 Task: Plan a family trip to Charleston, South Carolina, with a focus on historical sites, and Airbnb stays in historic district homes.
Action: Mouse moved to (456, 64)
Screenshot: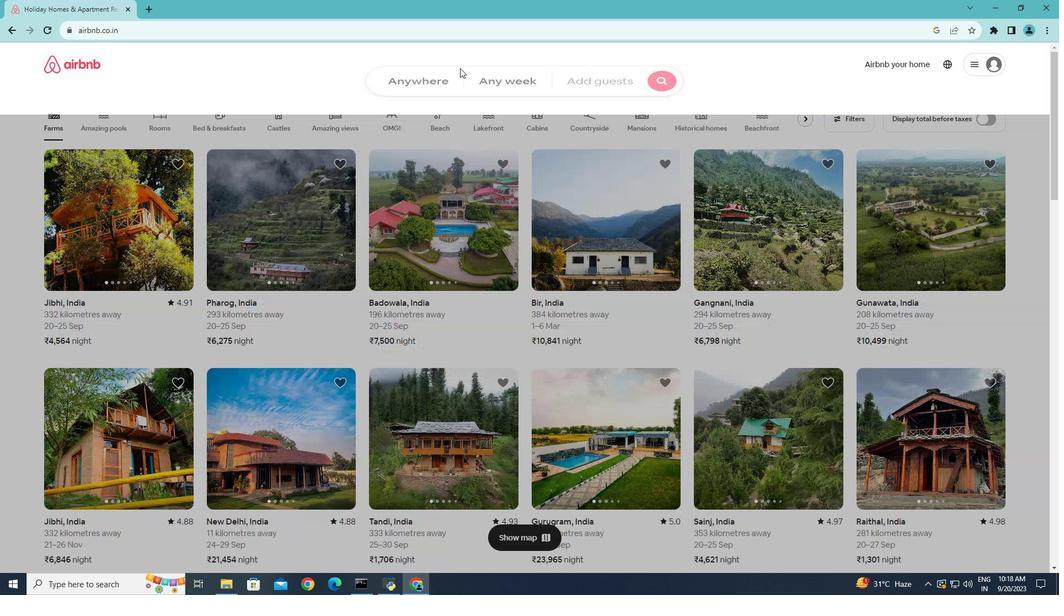 
Action: Mouse pressed left at (456, 64)
Screenshot: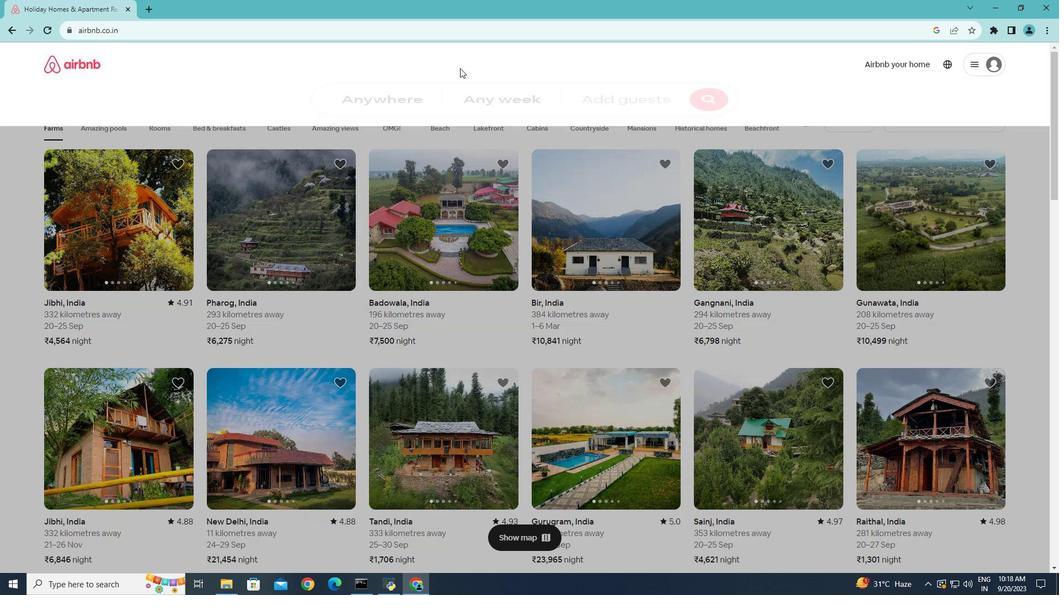 
Action: Mouse moved to (407, 104)
Screenshot: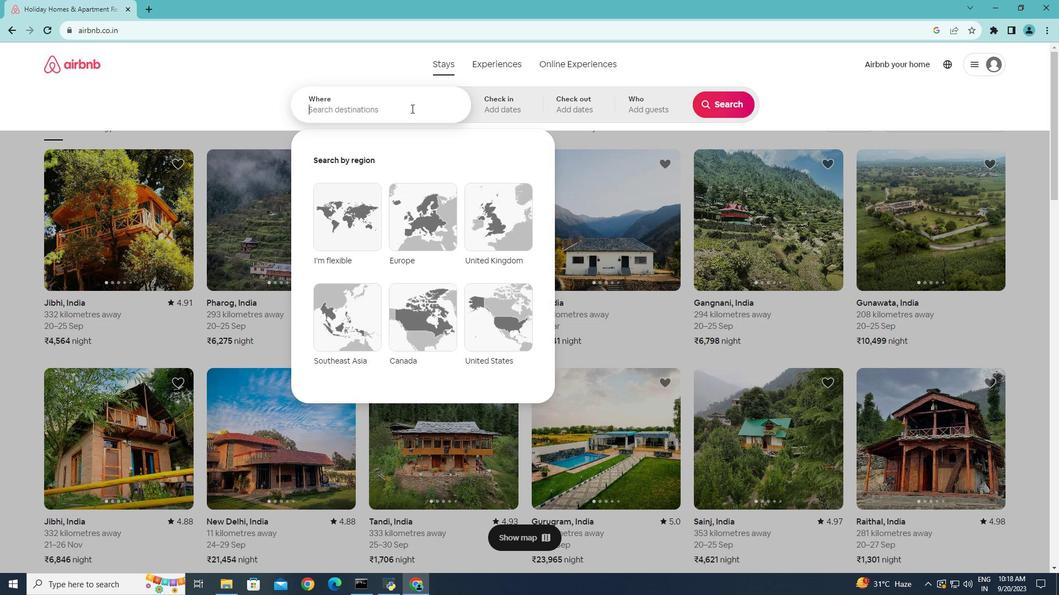 
Action: Mouse pressed left at (407, 104)
Screenshot: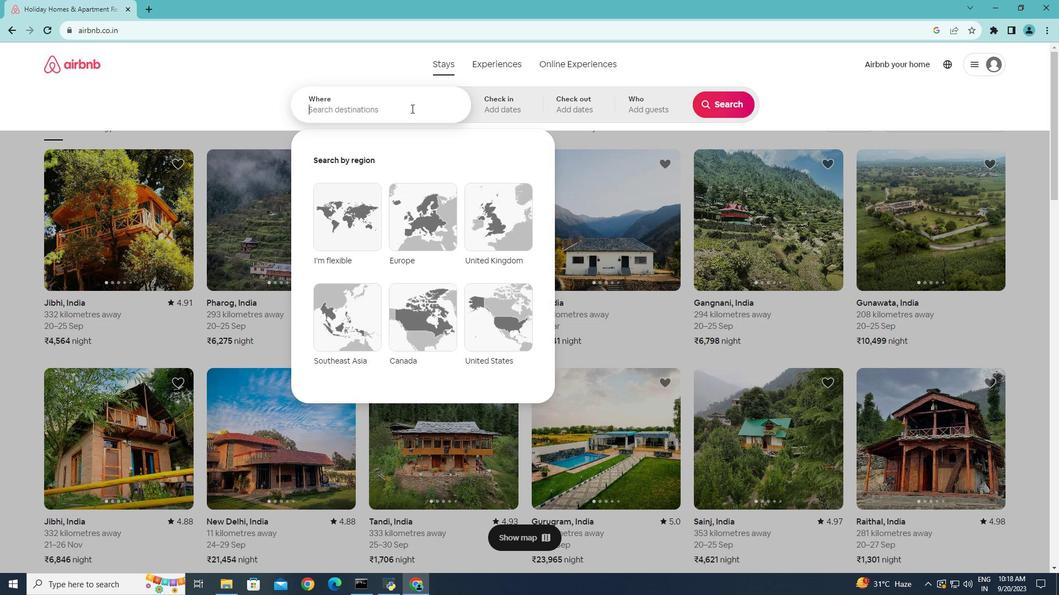 
Action: Key pressed <Key.caps_lock>C<Key.caps_lock>harleston,<Key.space><Key.caps_lock>S<Key.caps_lock>outh<Key.space><Key.caps_lock>C<Key.caps_lock>arolina<Key.enter>
Screenshot: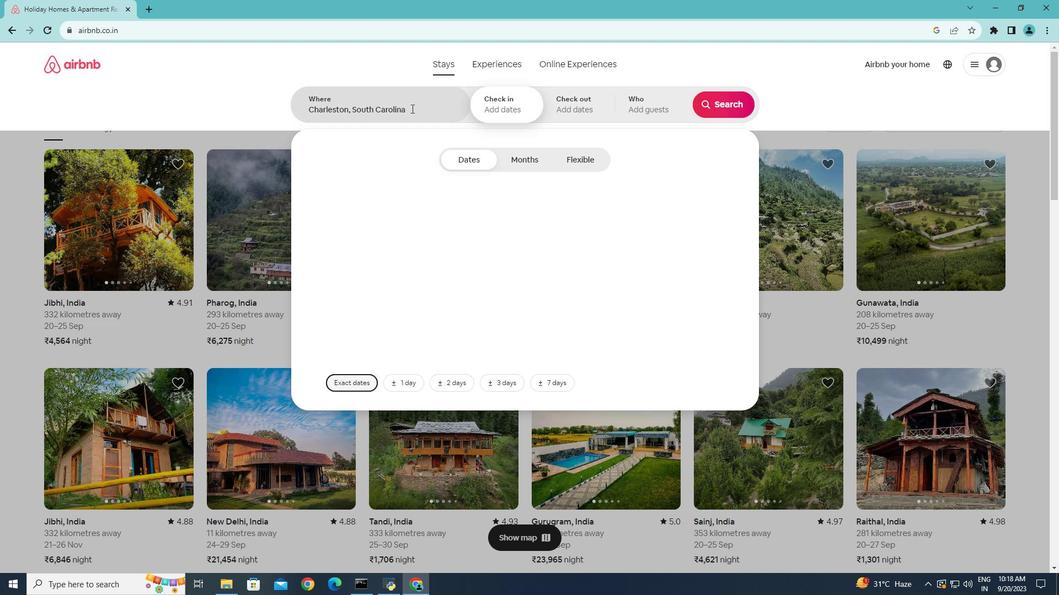 
Action: Mouse moved to (716, 94)
Screenshot: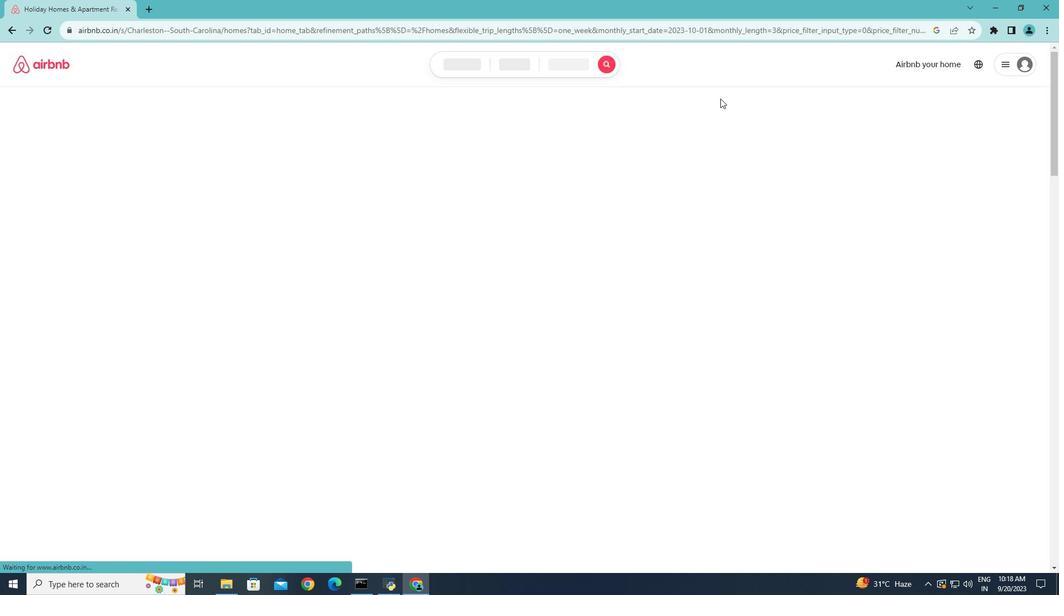 
Action: Mouse pressed left at (716, 94)
Screenshot: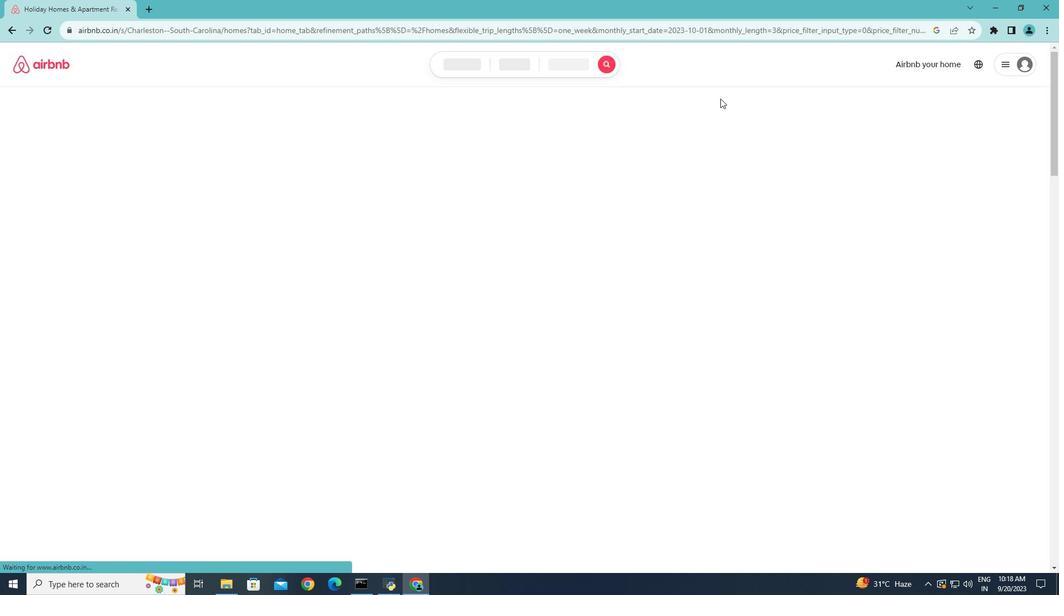 
Action: Mouse moved to (376, 358)
Screenshot: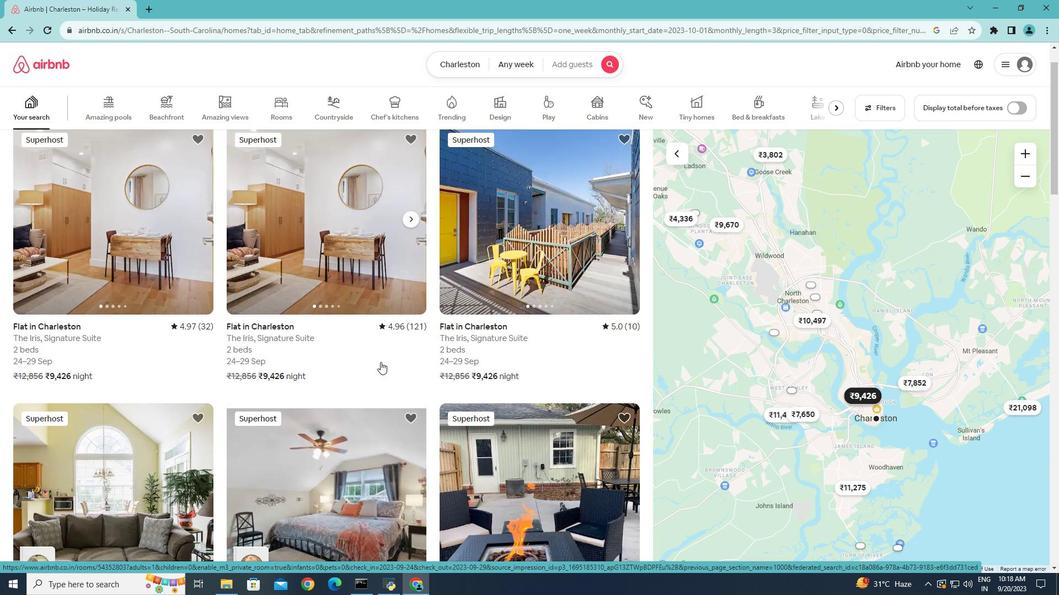
Action: Mouse scrolled (376, 358) with delta (0, 0)
Screenshot: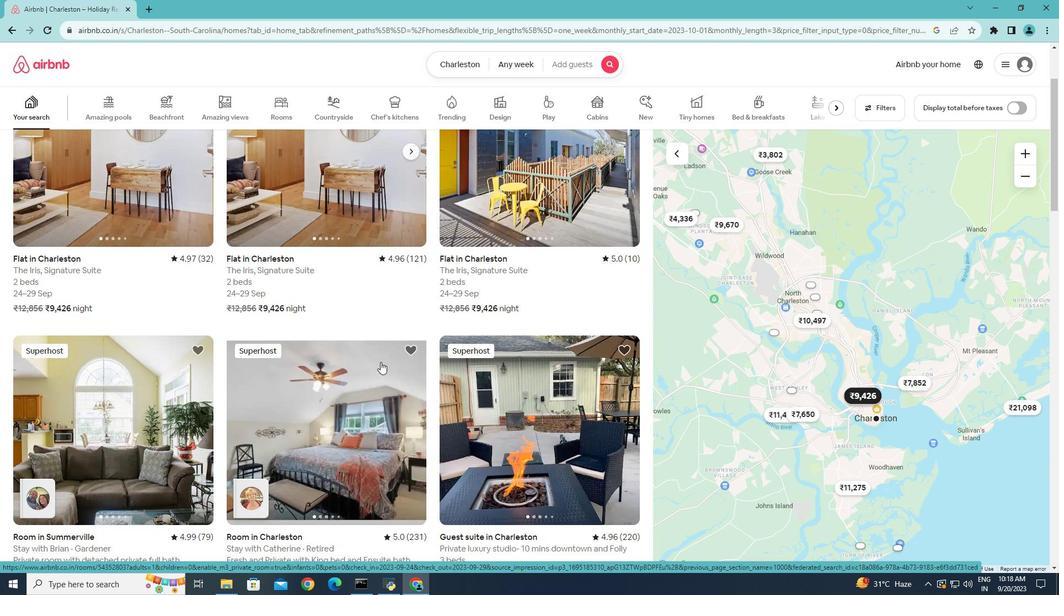 
Action: Mouse scrolled (376, 358) with delta (0, 0)
Screenshot: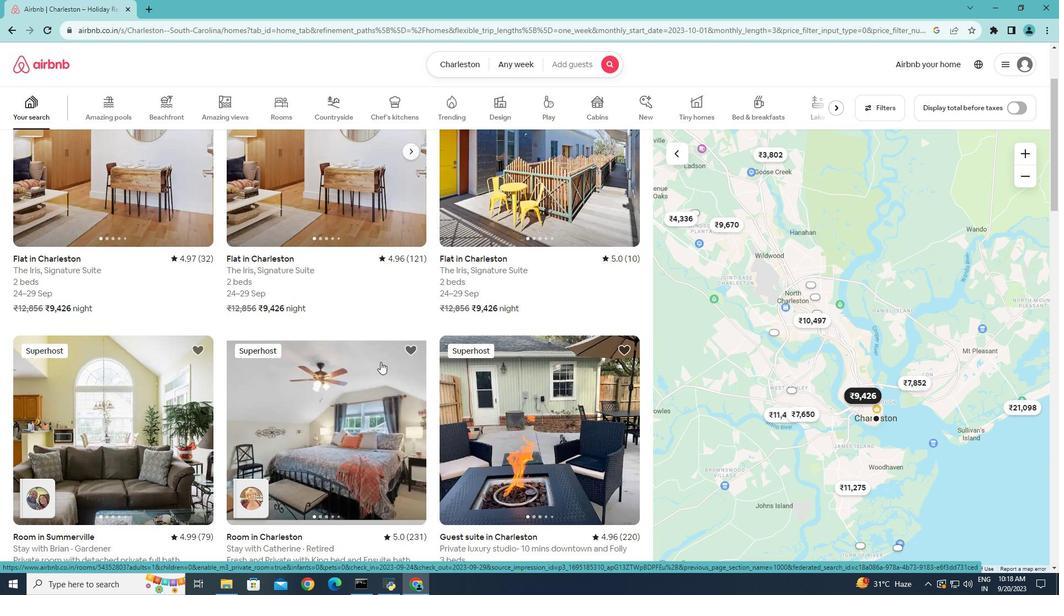 
Action: Mouse scrolled (376, 358) with delta (0, 0)
Screenshot: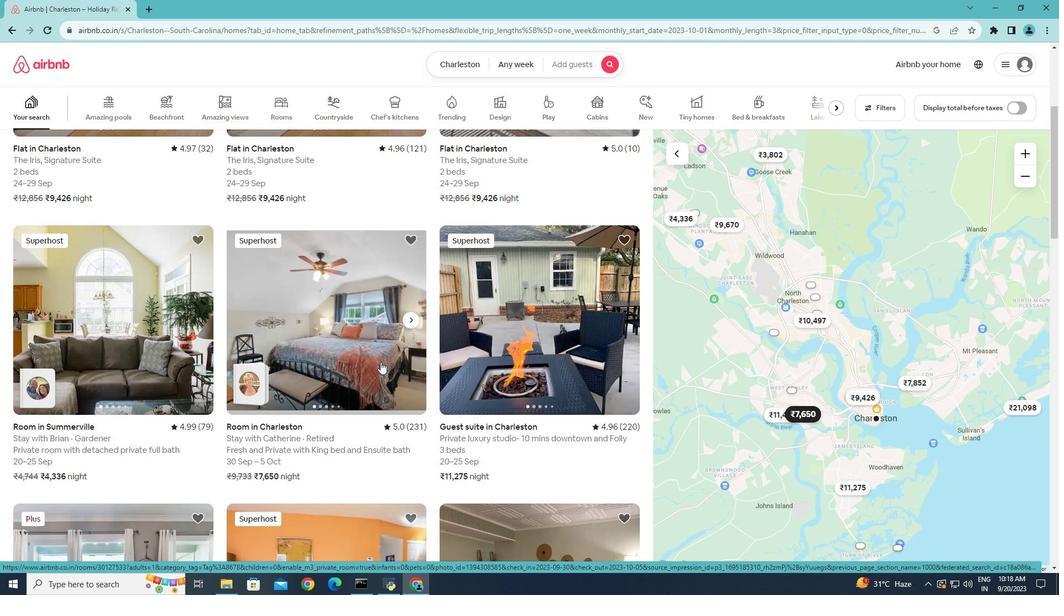 
Action: Mouse scrolled (376, 358) with delta (0, 0)
Screenshot: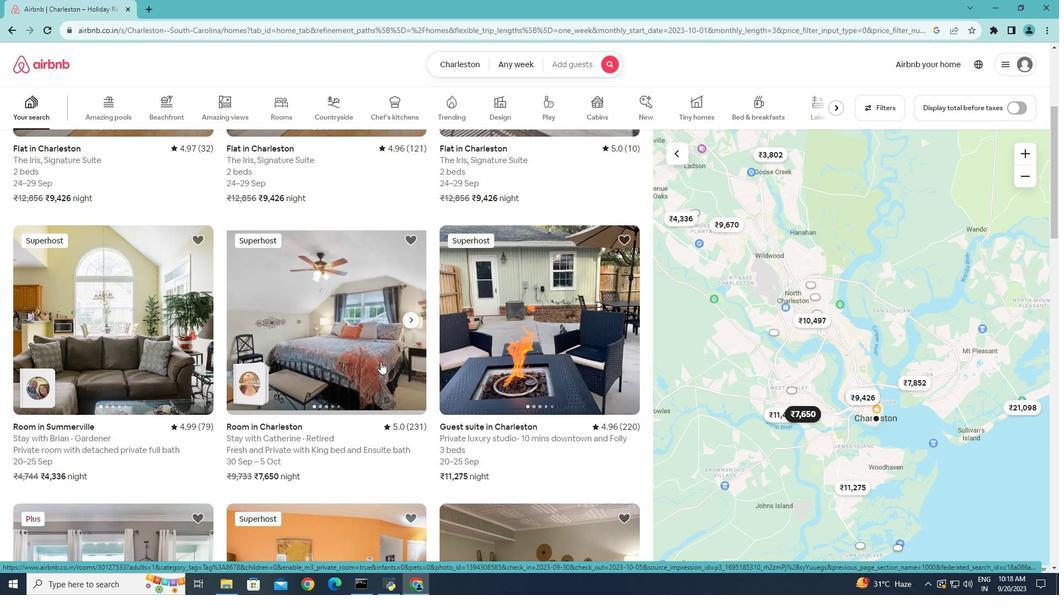 
Action: Mouse moved to (168, 387)
Screenshot: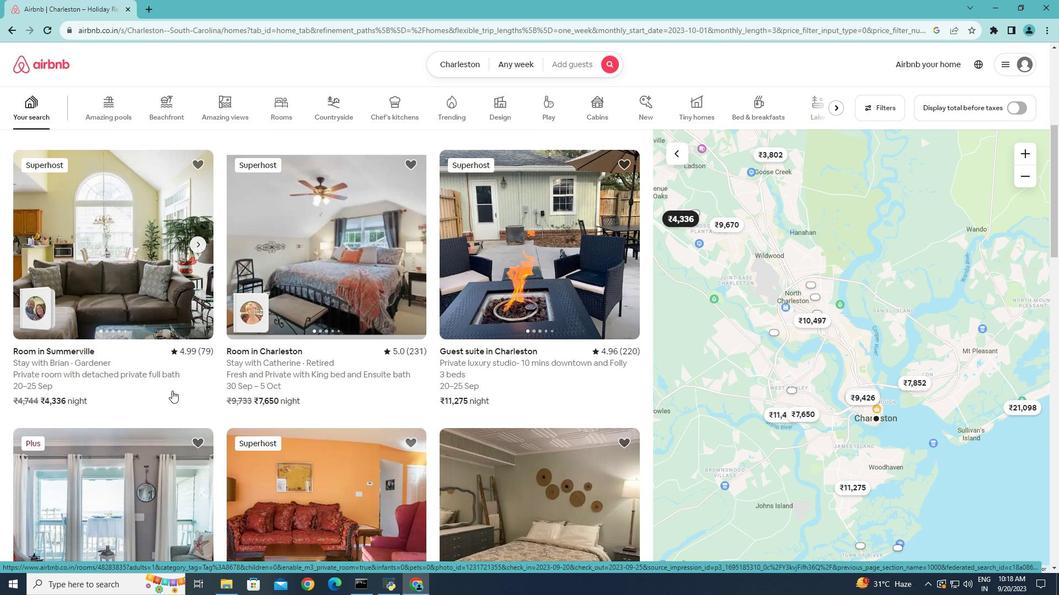 
Action: Mouse scrolled (168, 386) with delta (0, 0)
Screenshot: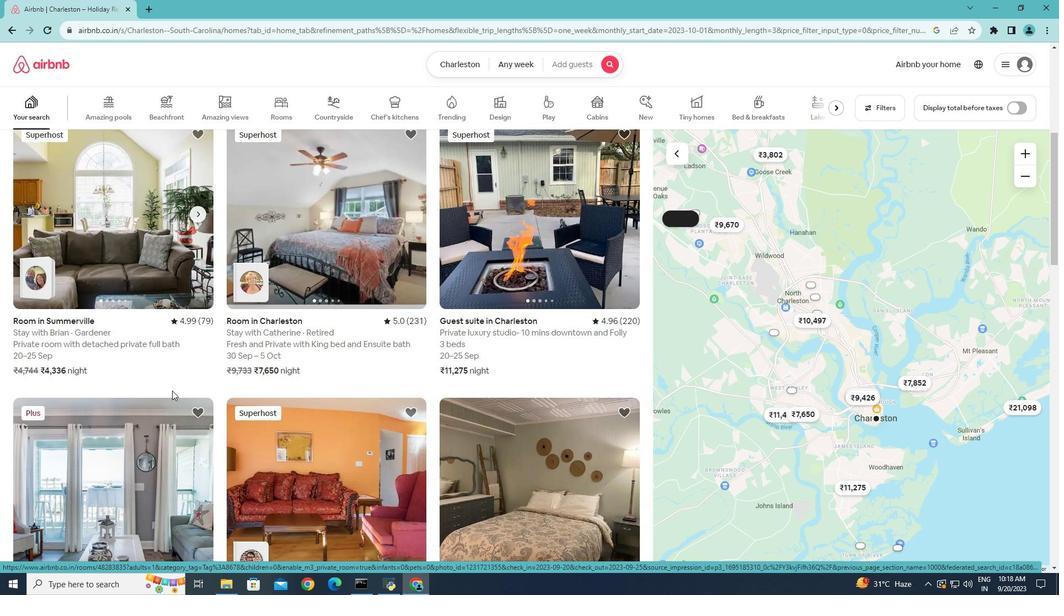 
Action: Mouse scrolled (168, 386) with delta (0, 0)
Screenshot: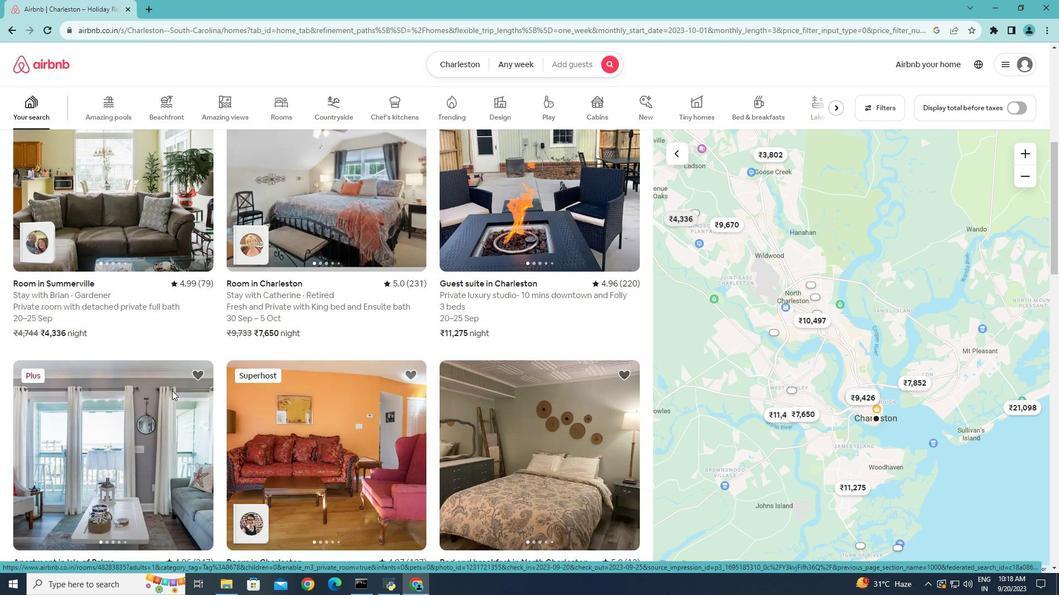 
Action: Mouse scrolled (168, 386) with delta (0, 0)
Screenshot: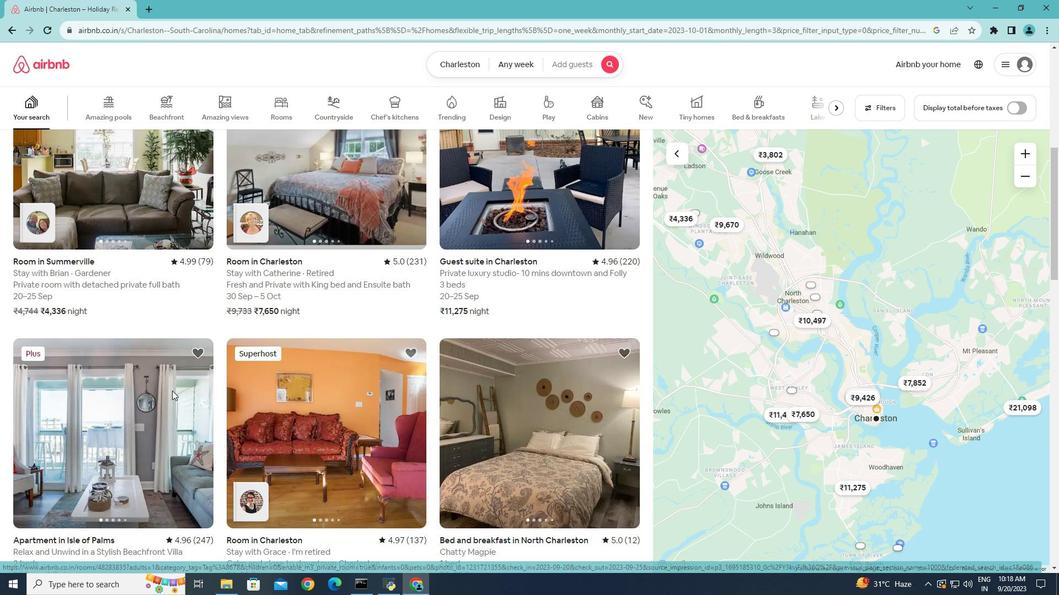 
Action: Mouse moved to (467, 376)
Screenshot: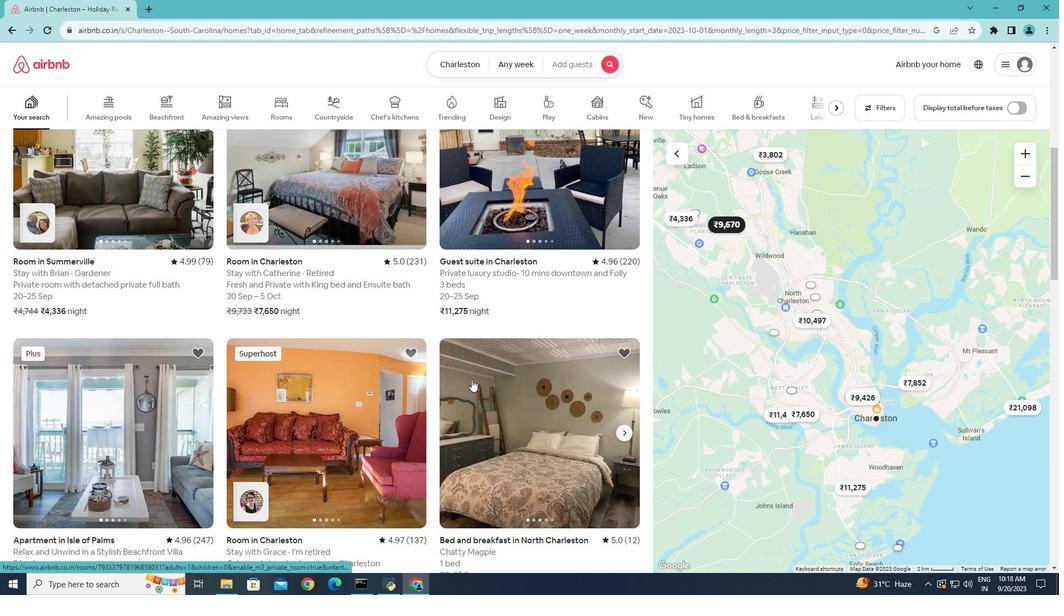 
Action: Mouse scrolled (467, 375) with delta (0, 0)
Screenshot: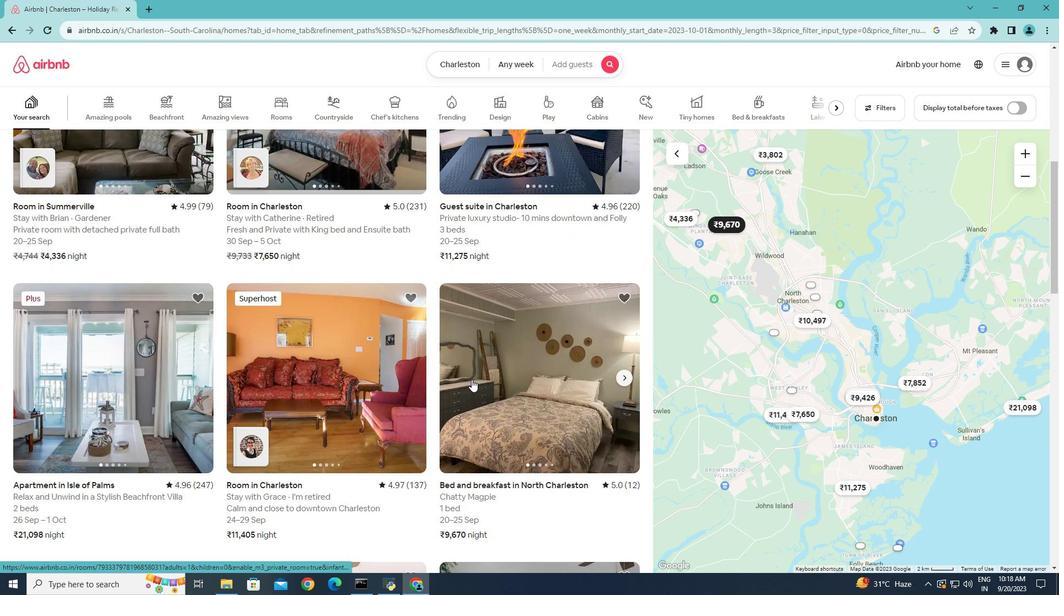 
Action: Mouse moved to (293, 379)
Screenshot: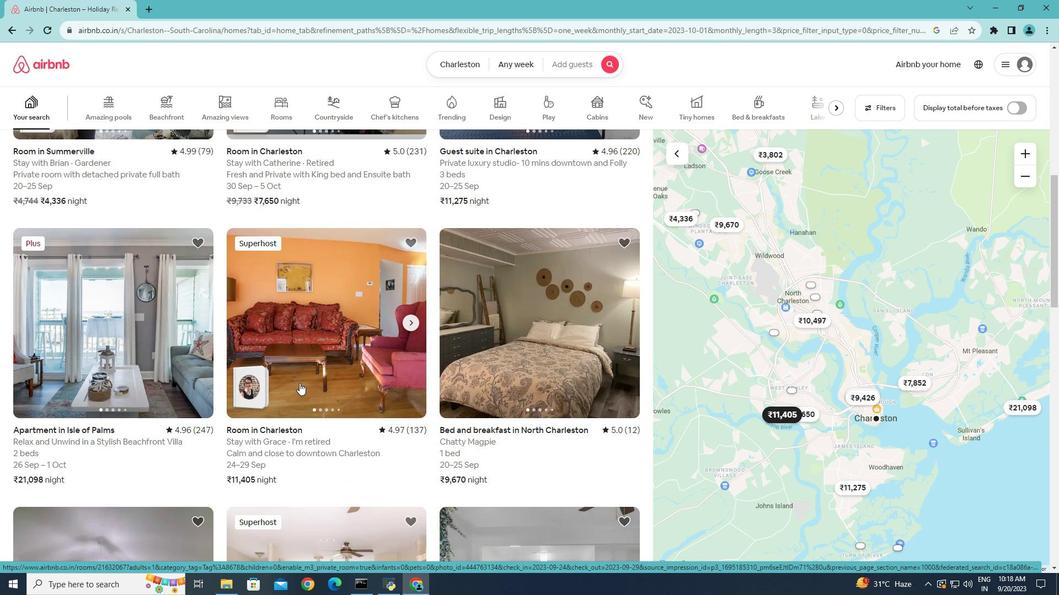 
Action: Mouse scrolled (293, 379) with delta (0, 0)
Screenshot: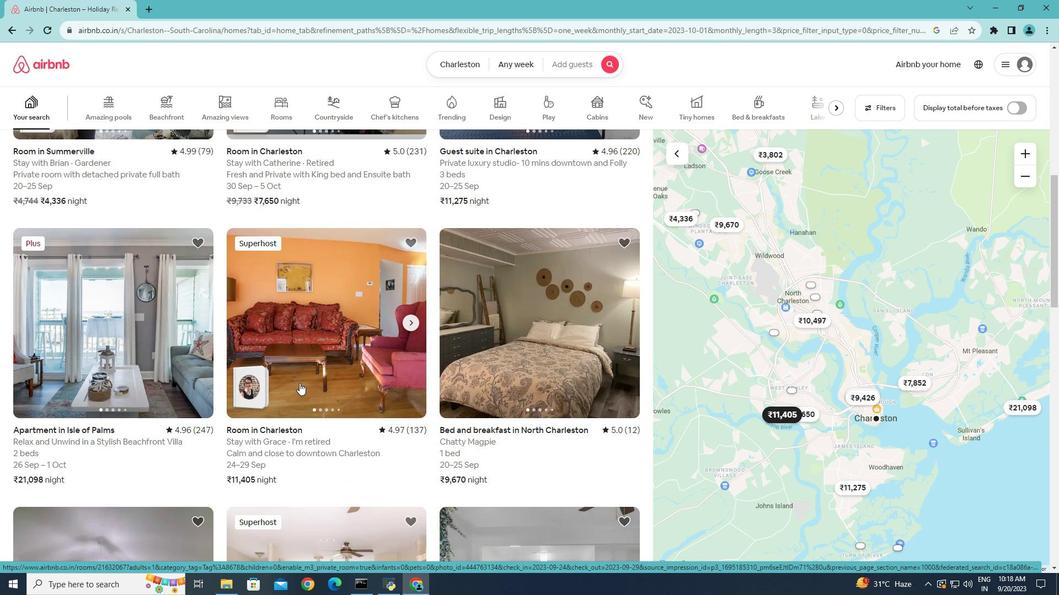 
Action: Mouse moved to (121, 378)
Screenshot: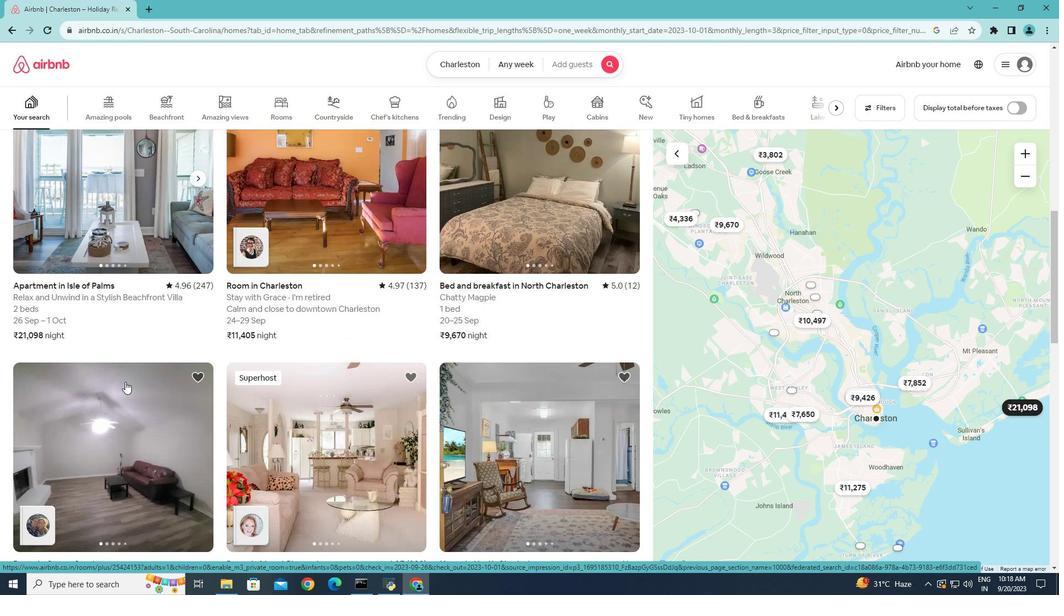 
Action: Mouse scrolled (121, 377) with delta (0, 0)
Screenshot: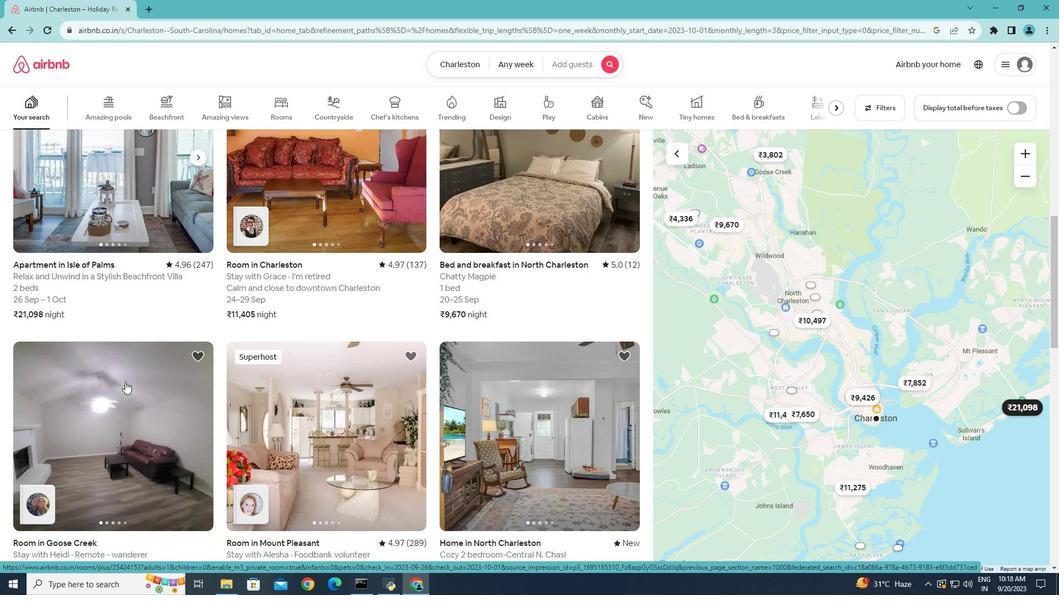 
Action: Mouse moved to (121, 378)
Screenshot: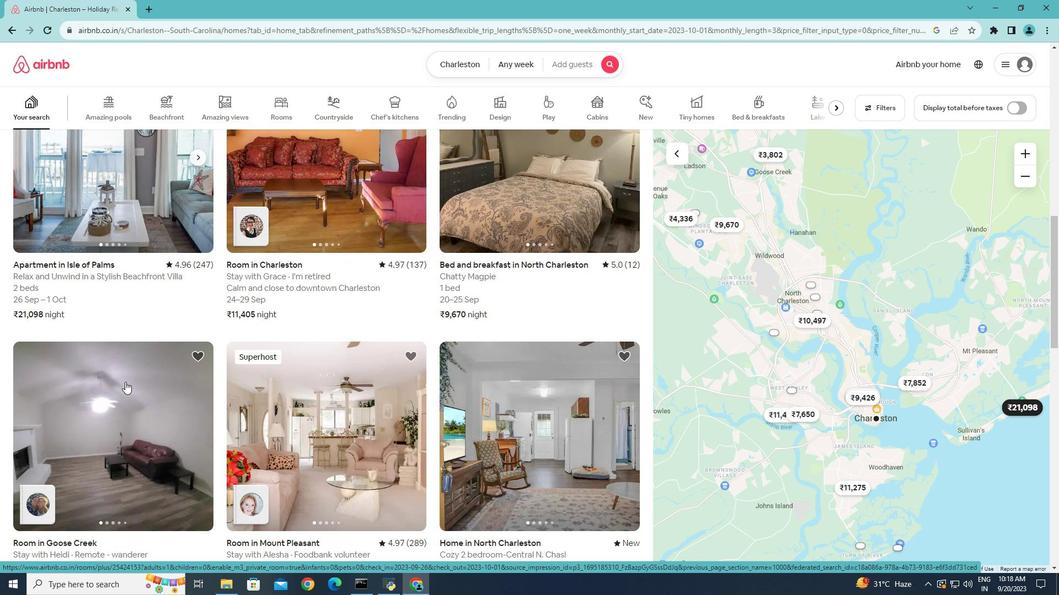 
Action: Mouse scrolled (121, 377) with delta (0, 0)
Screenshot: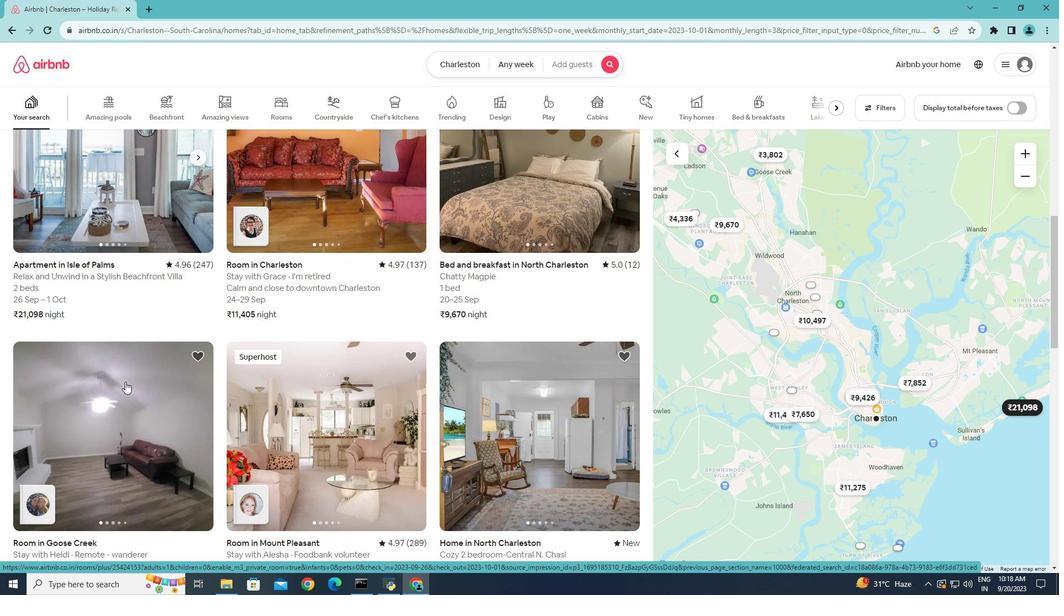 
Action: Mouse scrolled (121, 377) with delta (0, 0)
Screenshot: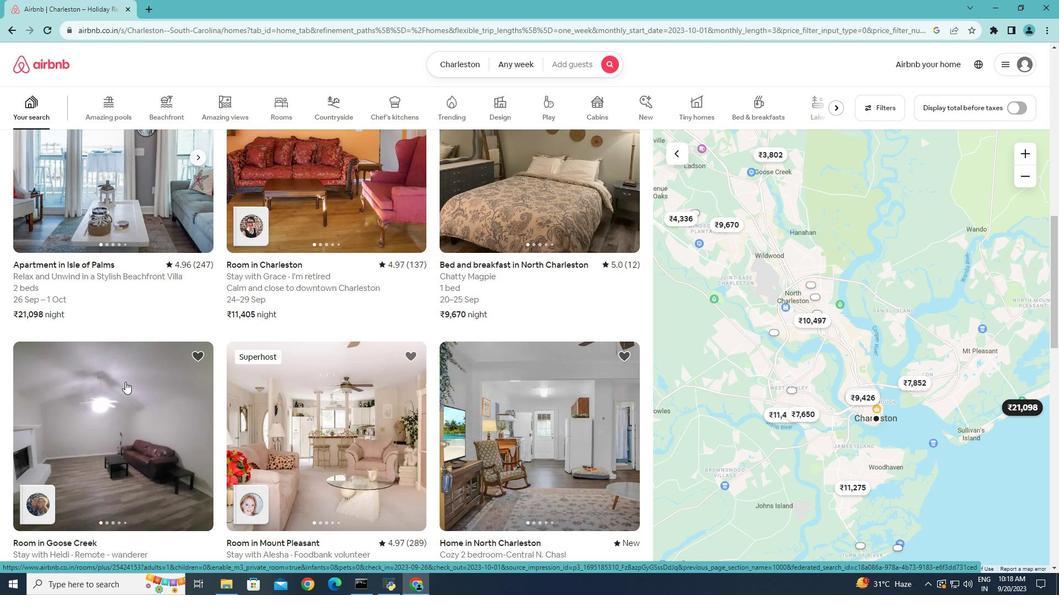
Action: Mouse scrolled (121, 377) with delta (0, 0)
Screenshot: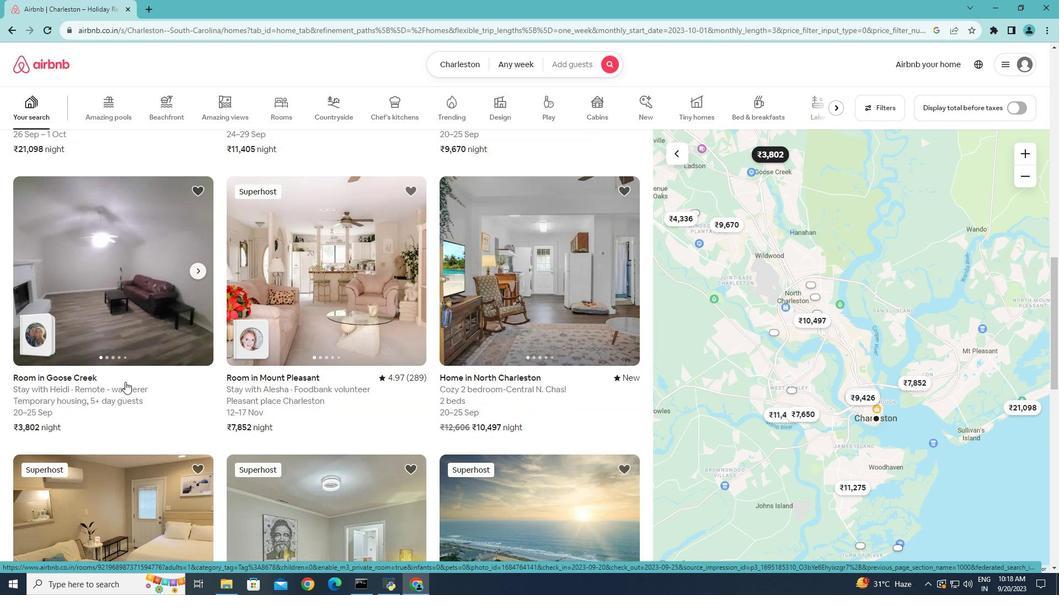 
Action: Mouse moved to (121, 378)
Screenshot: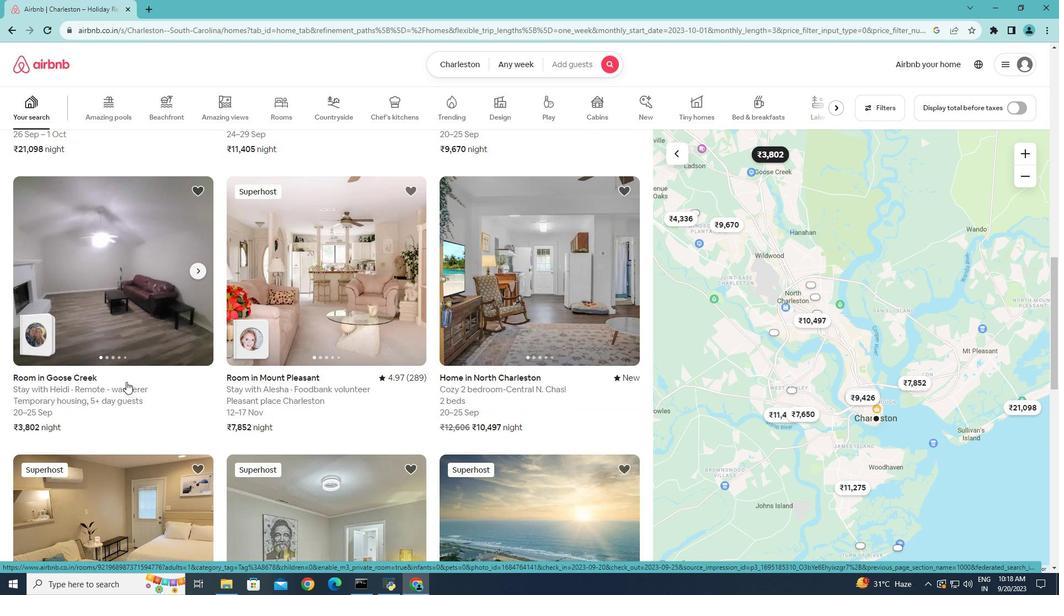 
Action: Mouse scrolled (121, 377) with delta (0, 0)
Screenshot: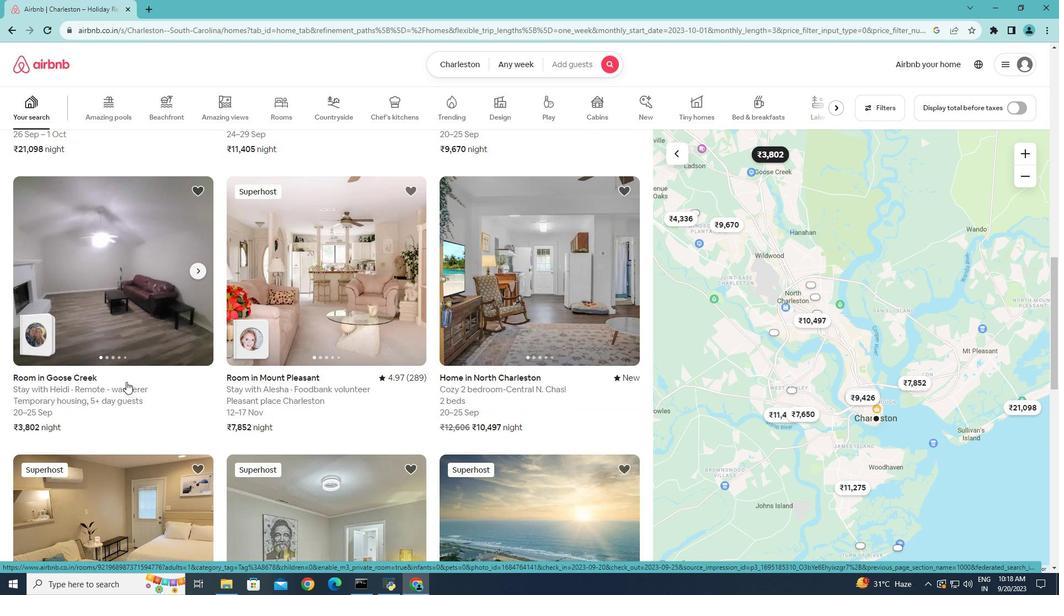 
Action: Mouse scrolled (121, 377) with delta (0, 0)
Screenshot: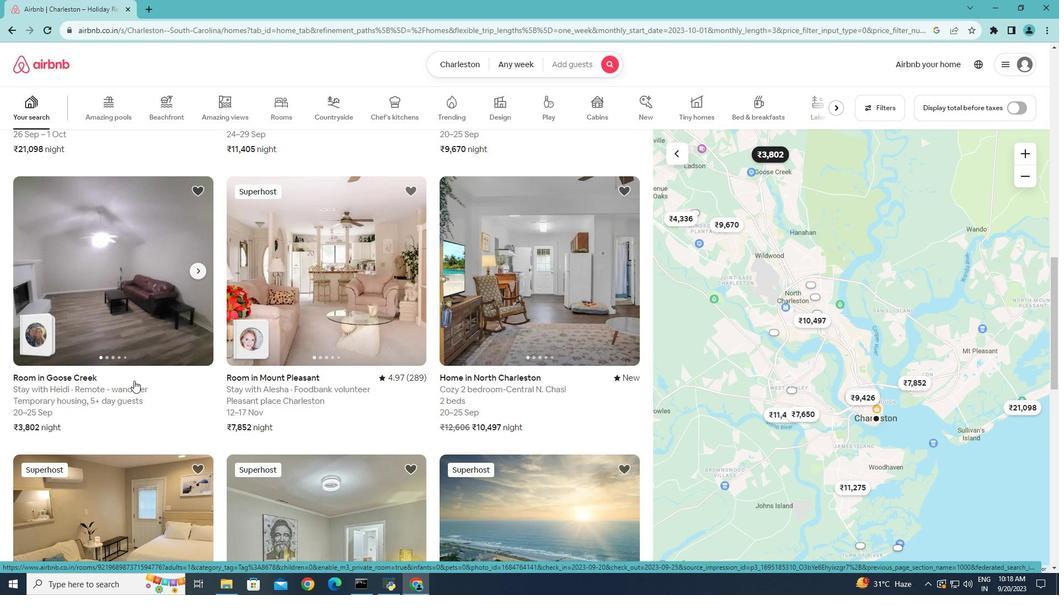 
Action: Mouse moved to (327, 376)
Screenshot: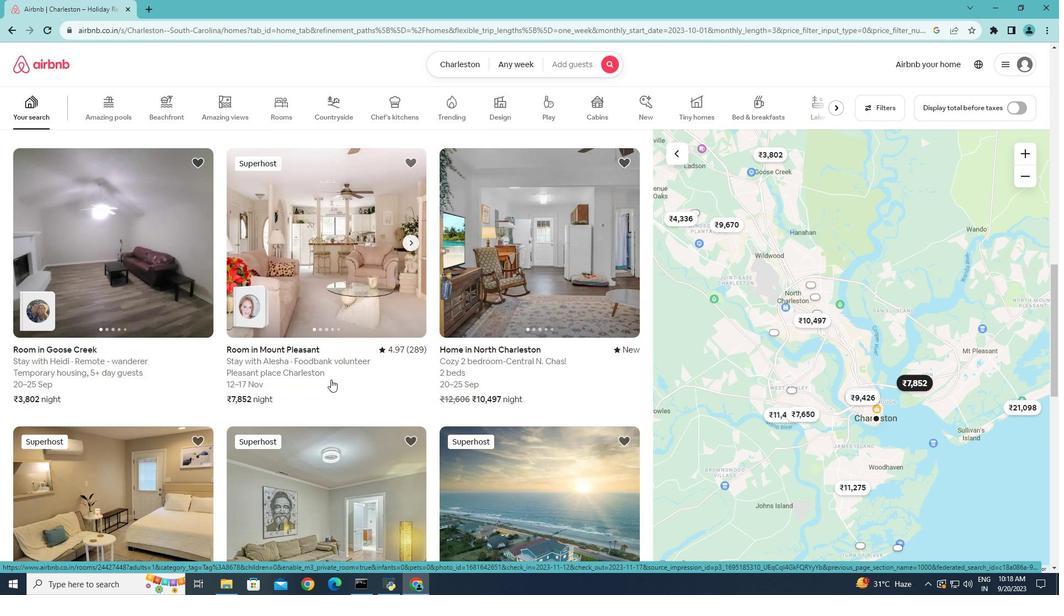 
Action: Mouse scrolled (327, 375) with delta (0, 0)
Screenshot: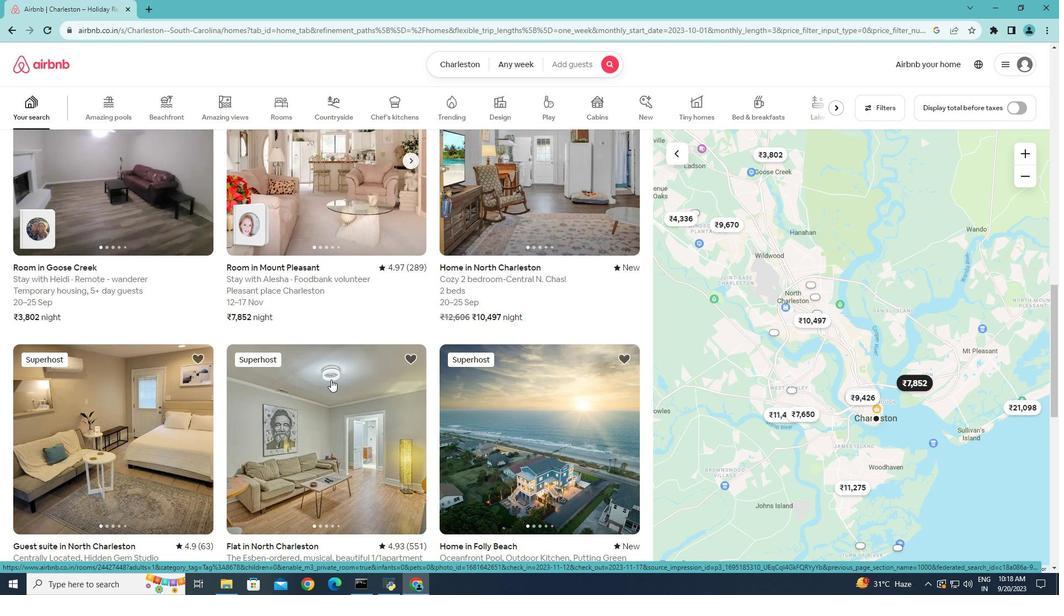 
Action: Mouse scrolled (327, 375) with delta (0, 0)
Screenshot: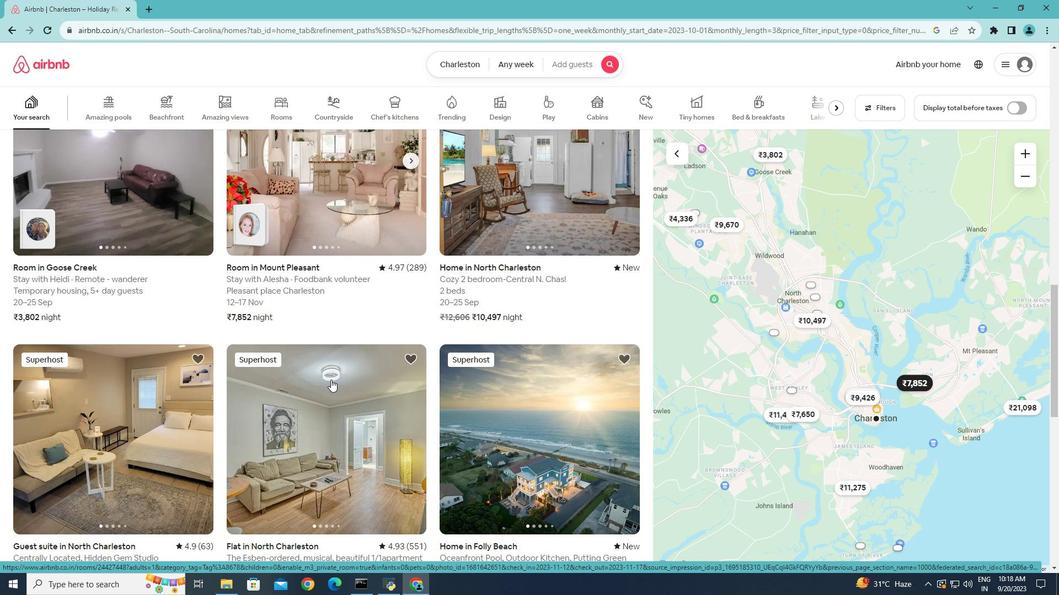 
Action: Mouse scrolled (327, 375) with delta (0, 0)
Screenshot: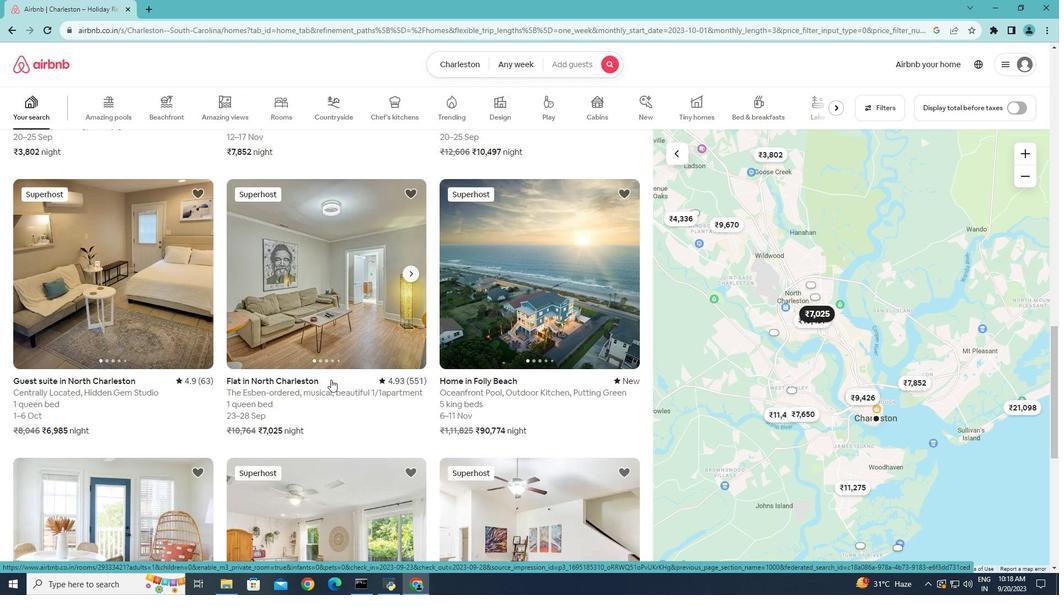 
Action: Mouse scrolled (327, 375) with delta (0, 0)
Screenshot: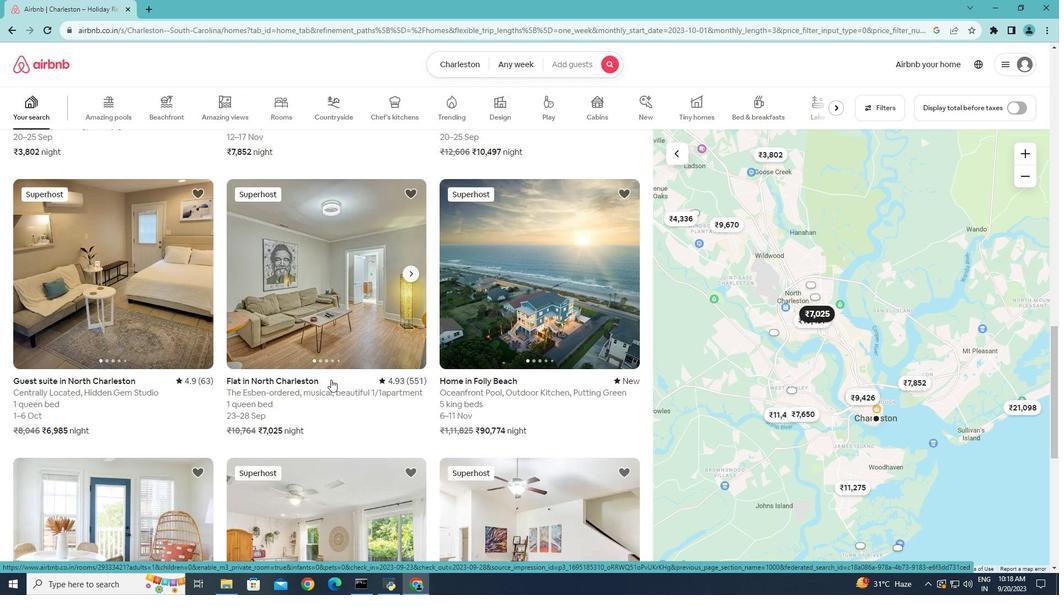 
Action: Mouse scrolled (327, 375) with delta (0, 0)
Screenshot: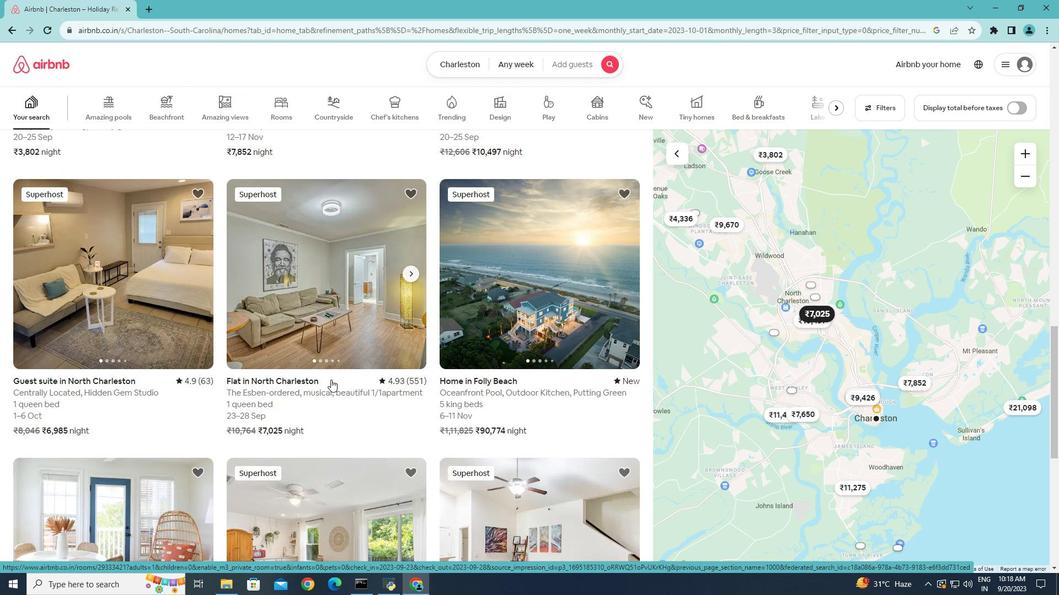 
Action: Mouse moved to (208, 377)
Screenshot: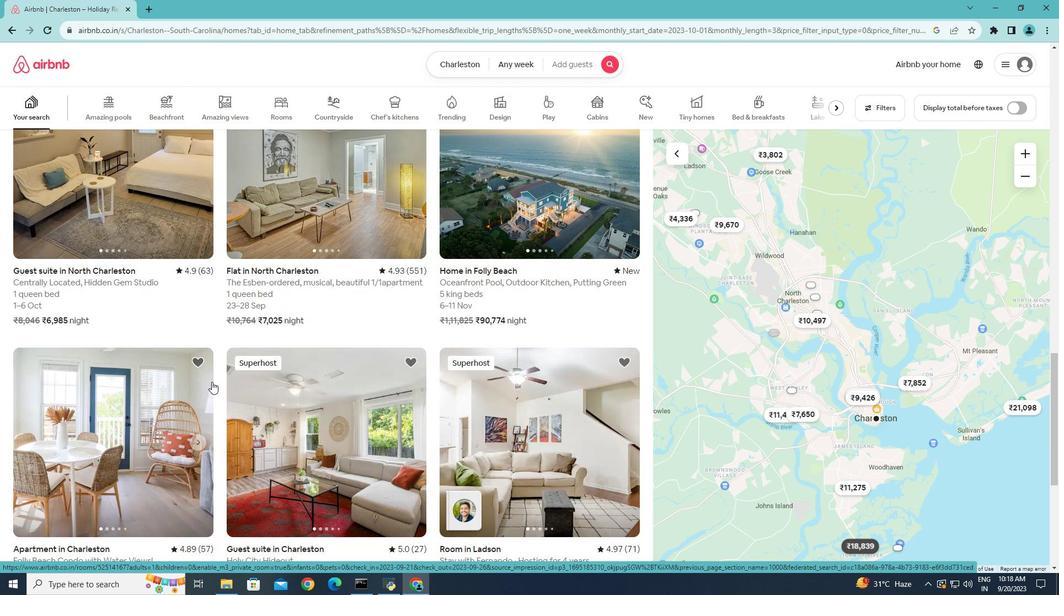 
Action: Mouse scrolled (208, 377) with delta (0, 0)
Screenshot: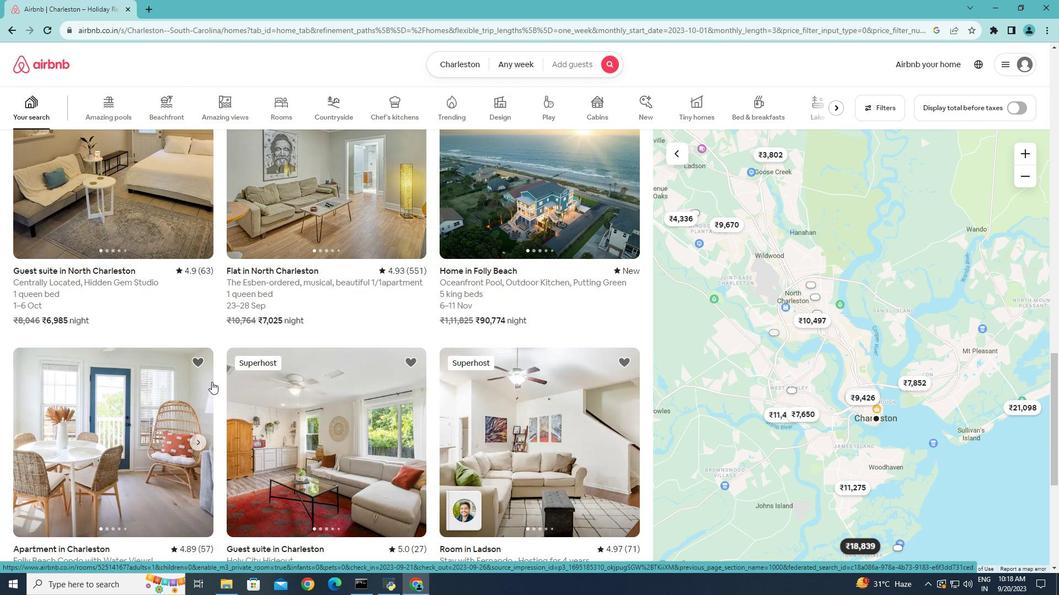 
Action: Mouse moved to (208, 378)
Screenshot: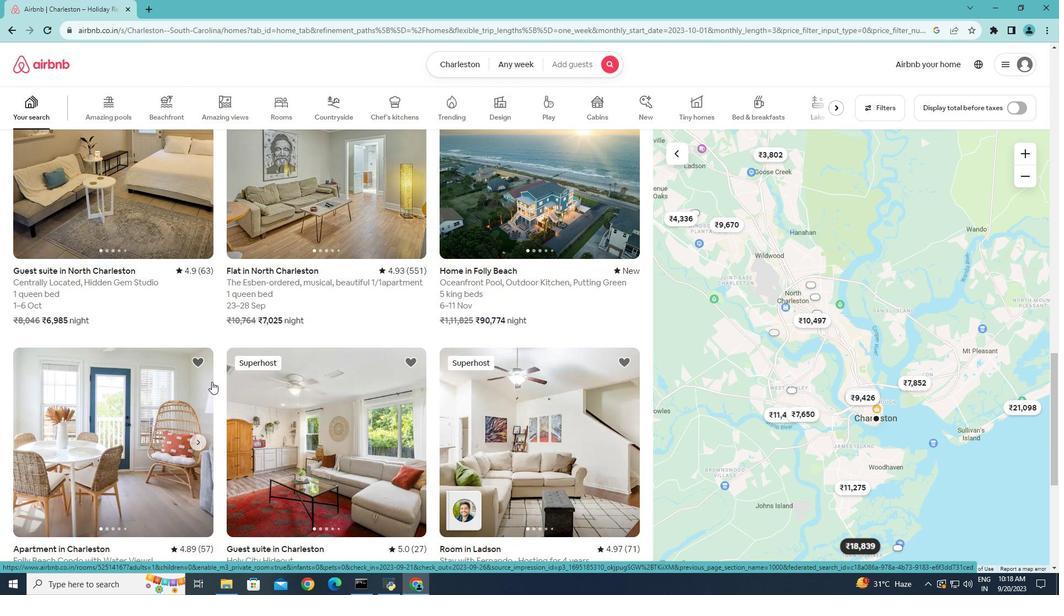 
Action: Mouse scrolled (208, 377) with delta (0, 0)
Screenshot: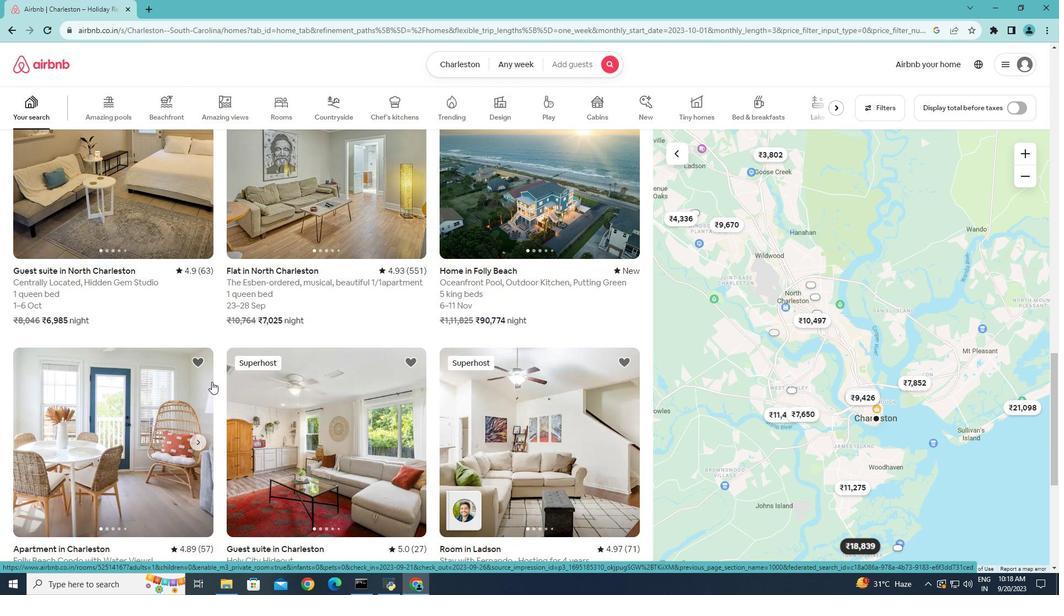 
Action: Mouse scrolled (208, 377) with delta (0, 0)
Screenshot: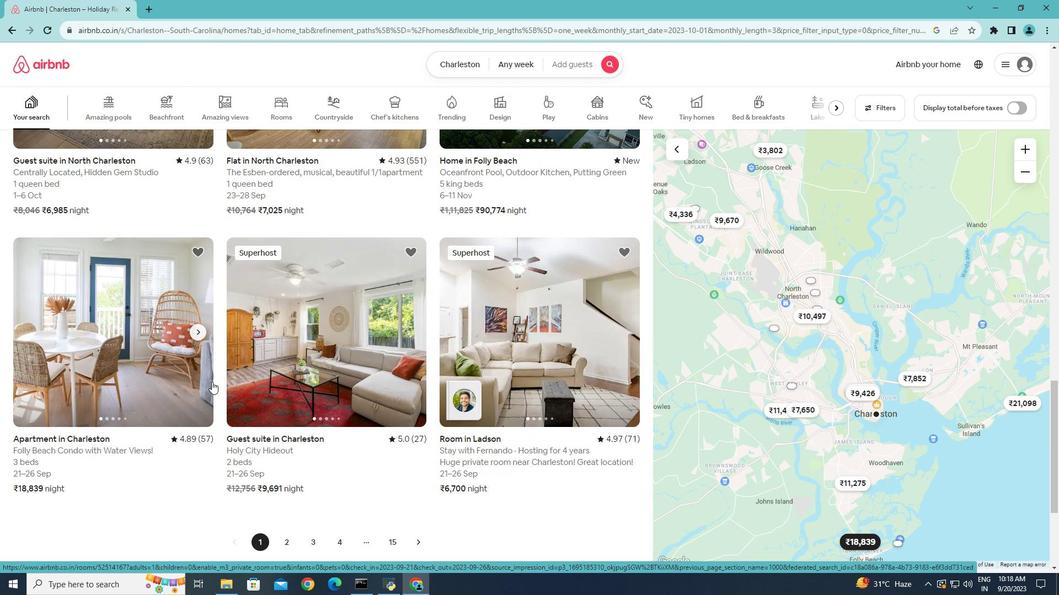 
Action: Mouse scrolled (208, 377) with delta (0, 0)
Screenshot: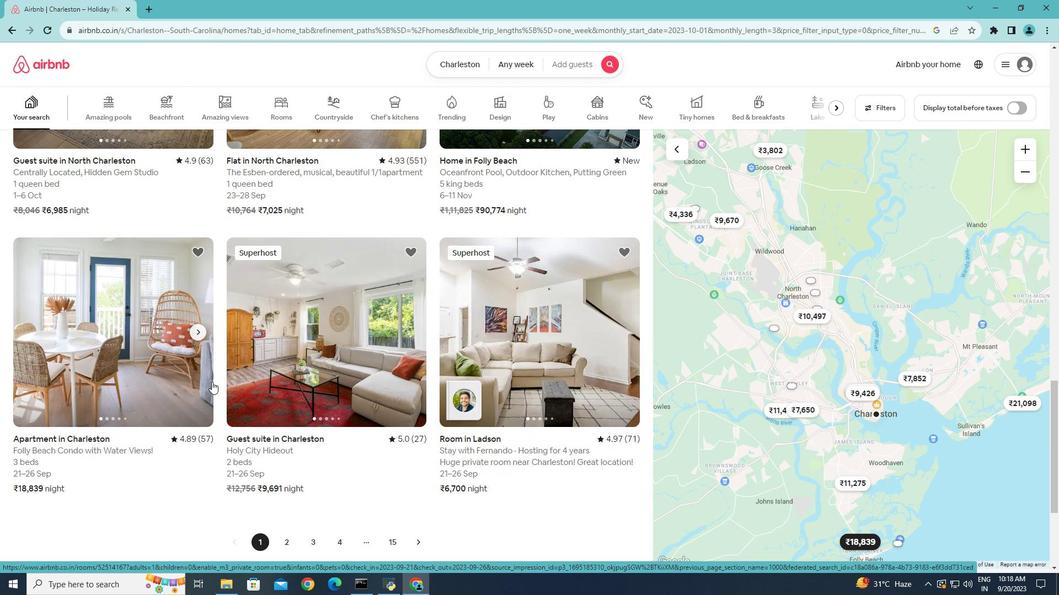 
Action: Mouse moved to (303, 380)
Screenshot: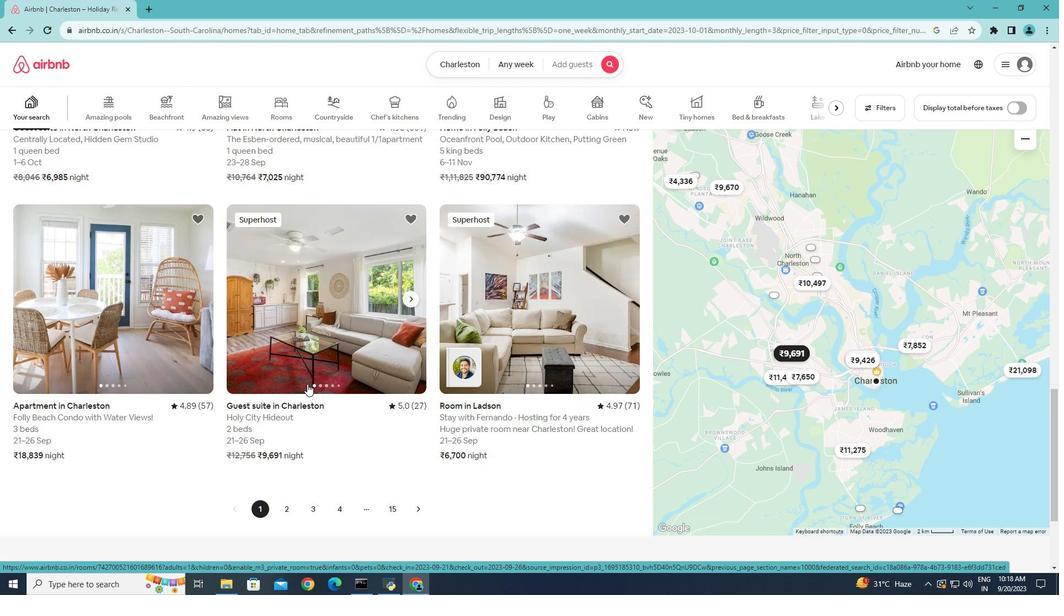 
Action: Mouse scrolled (303, 380) with delta (0, 0)
Screenshot: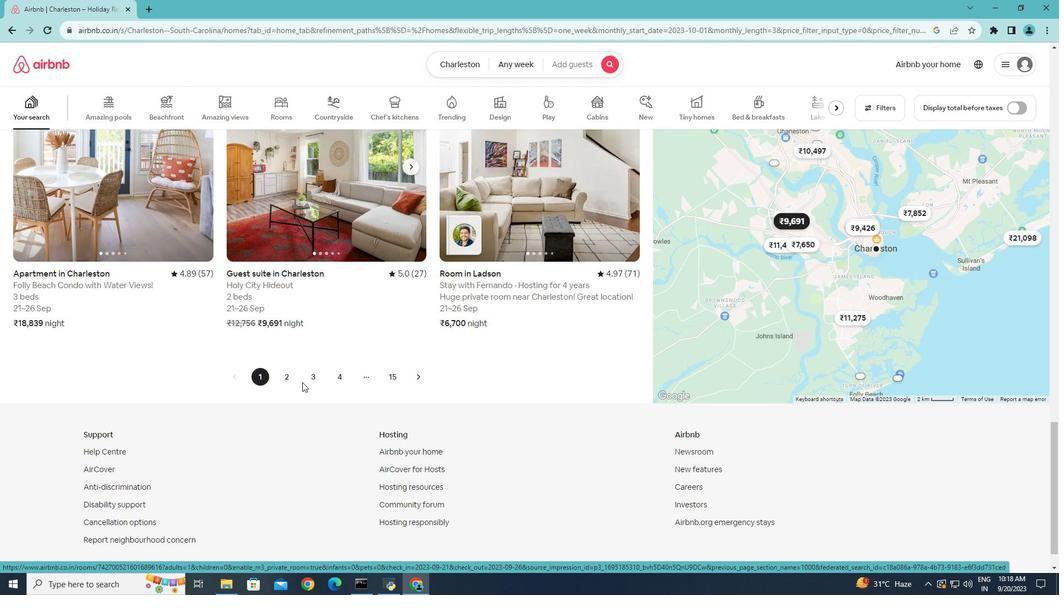 
Action: Mouse scrolled (303, 380) with delta (0, 0)
Screenshot: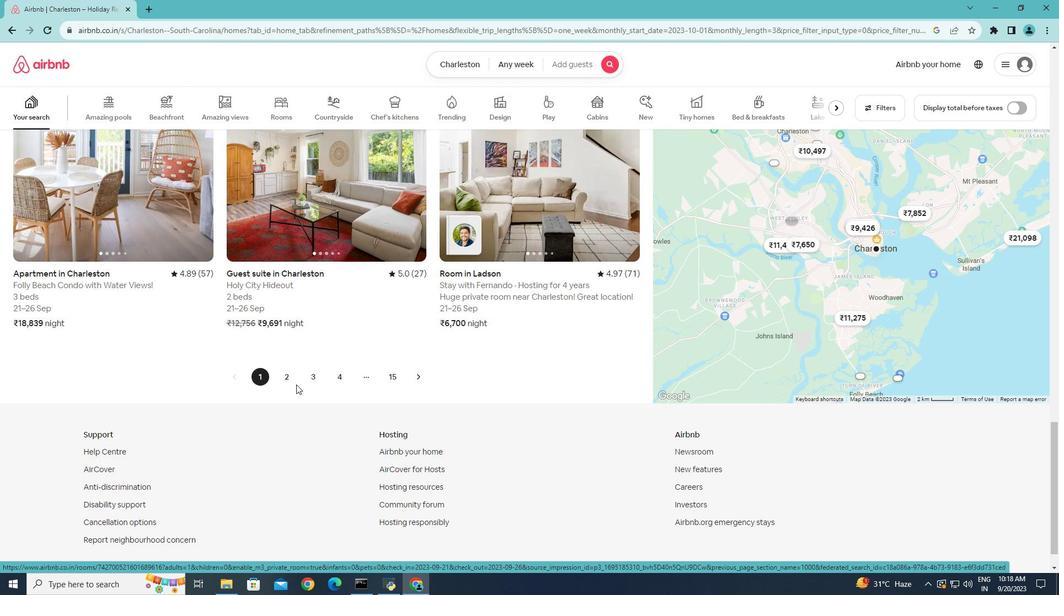 
Action: Mouse scrolled (303, 380) with delta (0, 0)
Screenshot: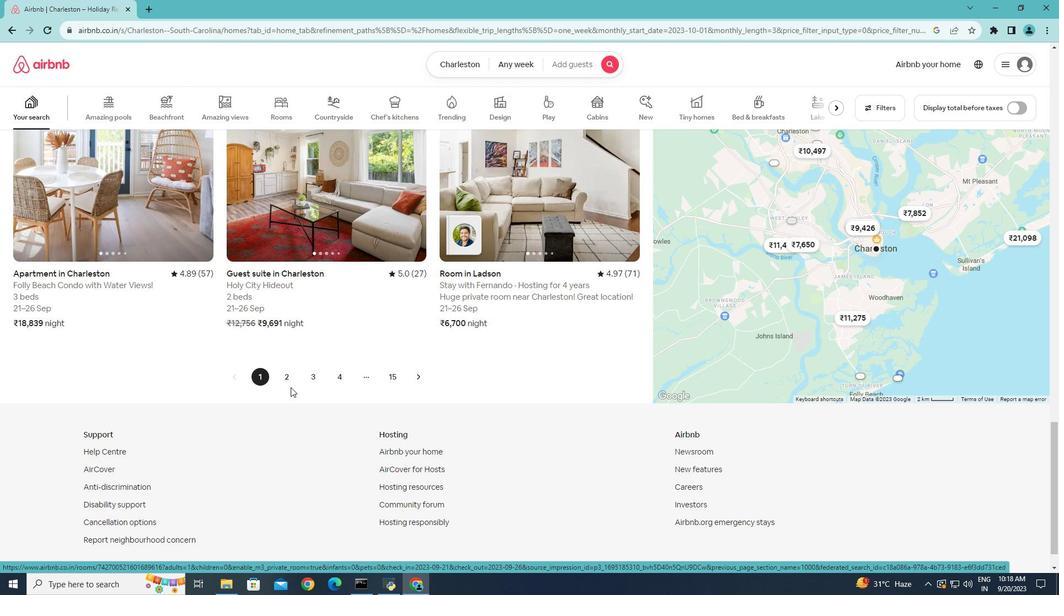
Action: Mouse moved to (283, 372)
Screenshot: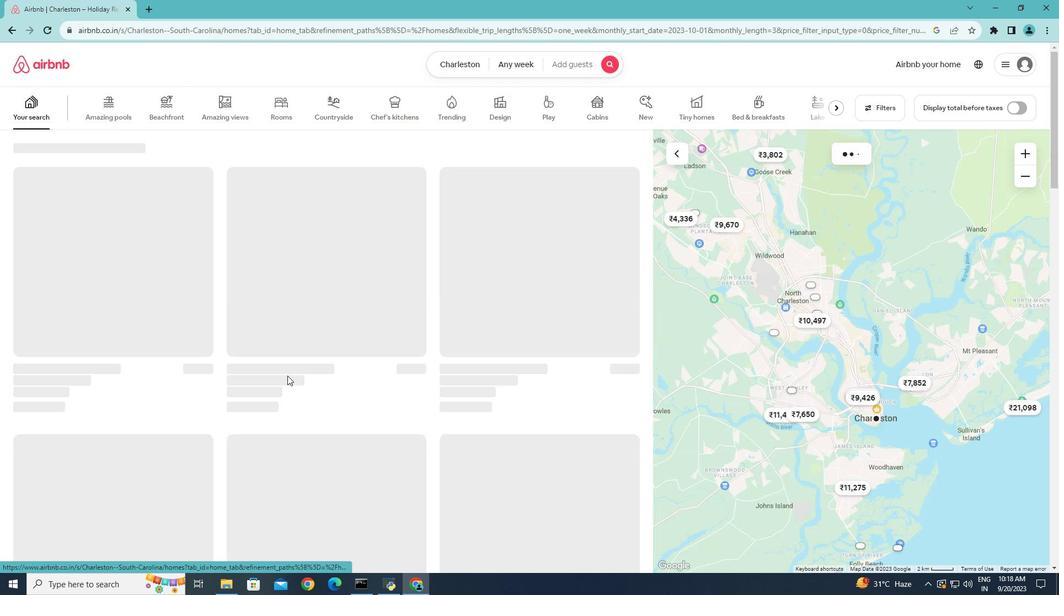
Action: Mouse pressed left at (283, 372)
Screenshot: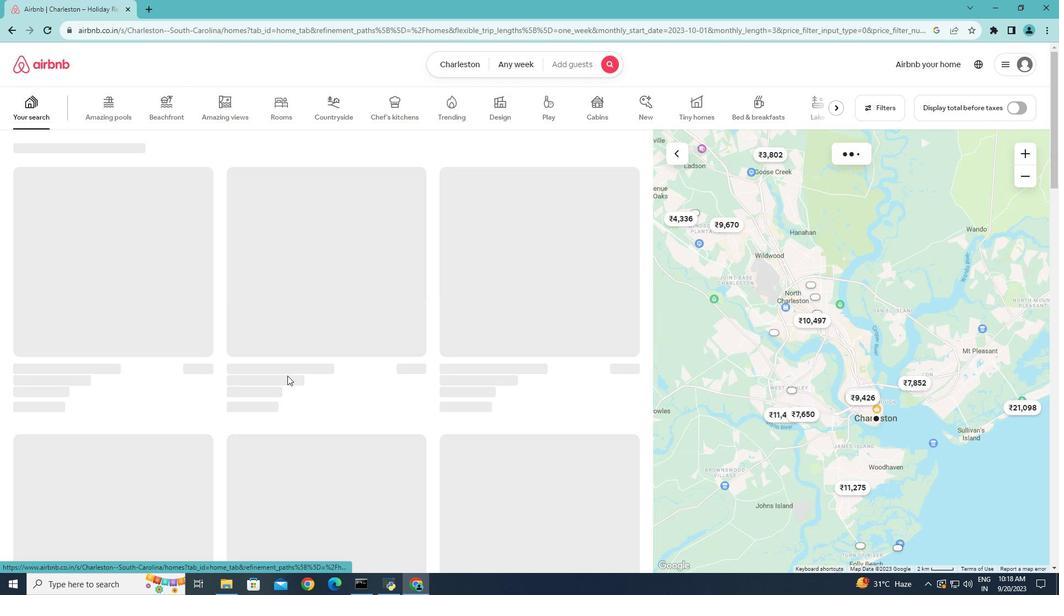 
Action: Mouse moved to (382, 385)
Screenshot: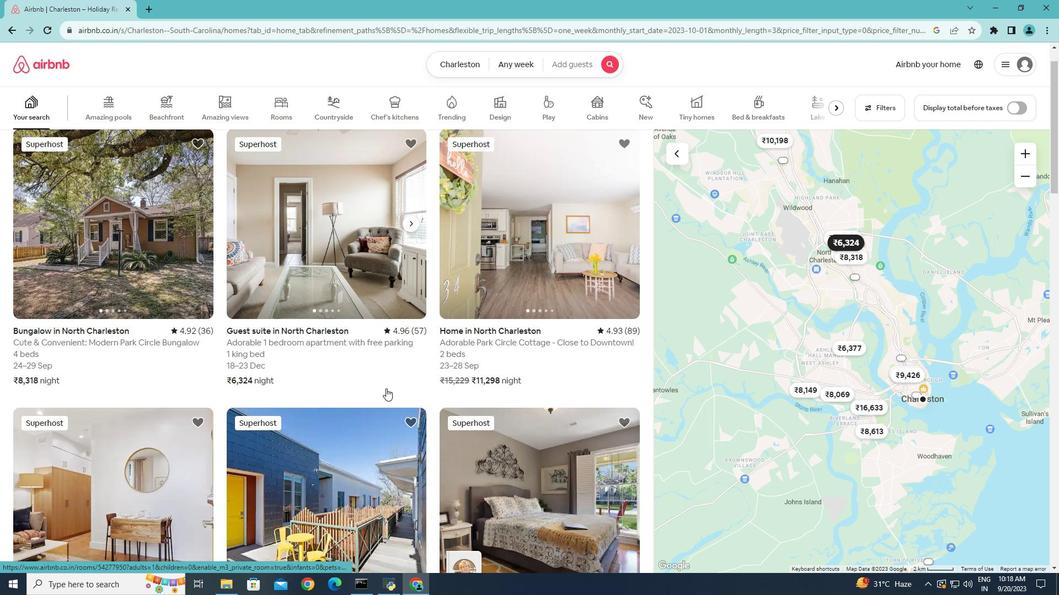 
Action: Mouse scrolled (382, 384) with delta (0, 0)
Screenshot: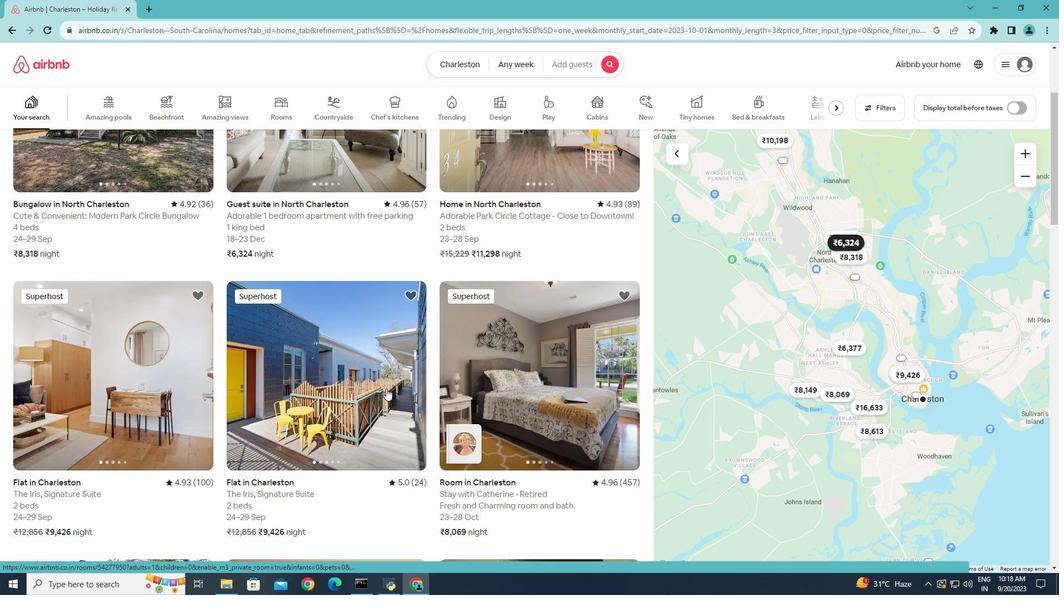 
Action: Mouse scrolled (382, 384) with delta (0, 0)
Screenshot: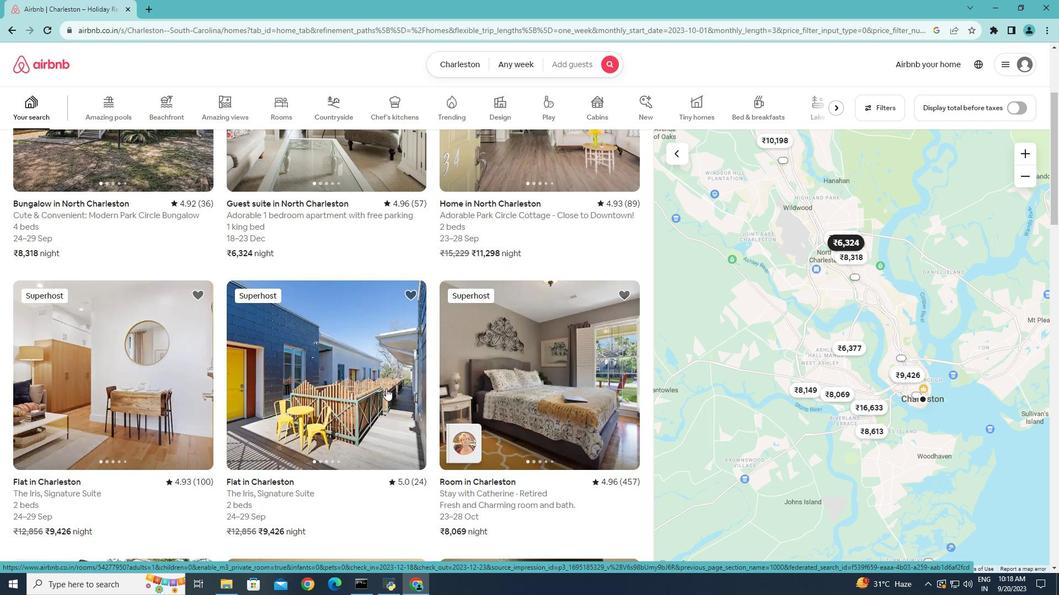
Action: Mouse scrolled (382, 384) with delta (0, 0)
Screenshot: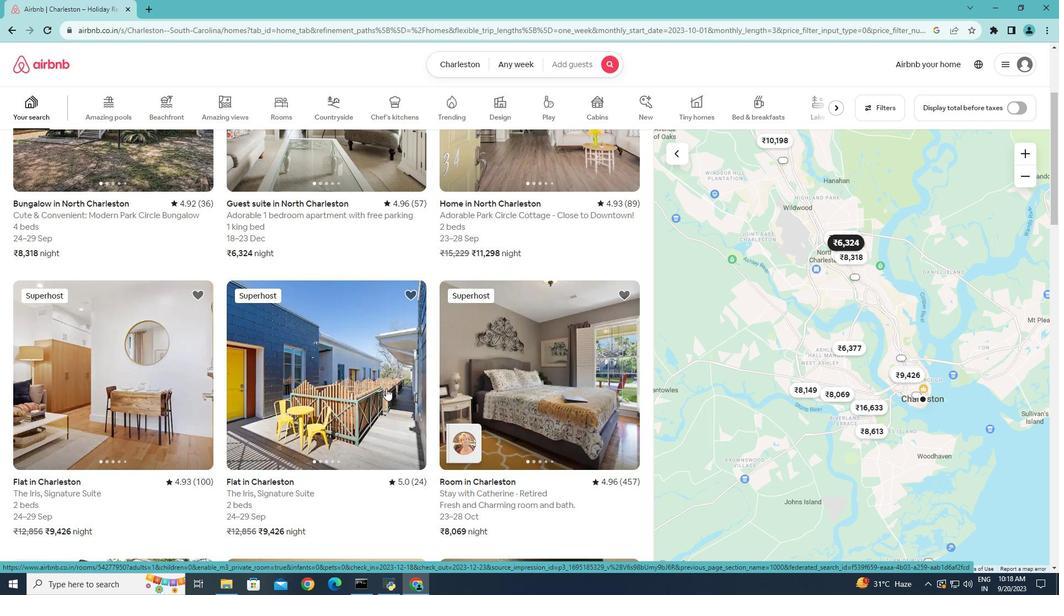 
Action: Mouse scrolled (382, 384) with delta (0, 0)
Screenshot: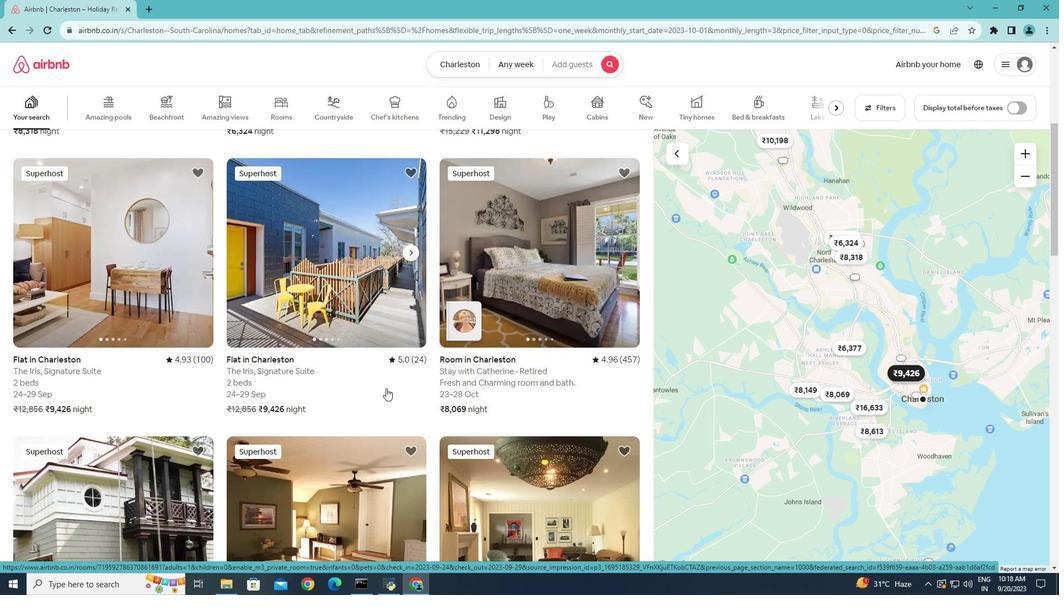 
Action: Mouse scrolled (382, 384) with delta (0, 0)
Screenshot: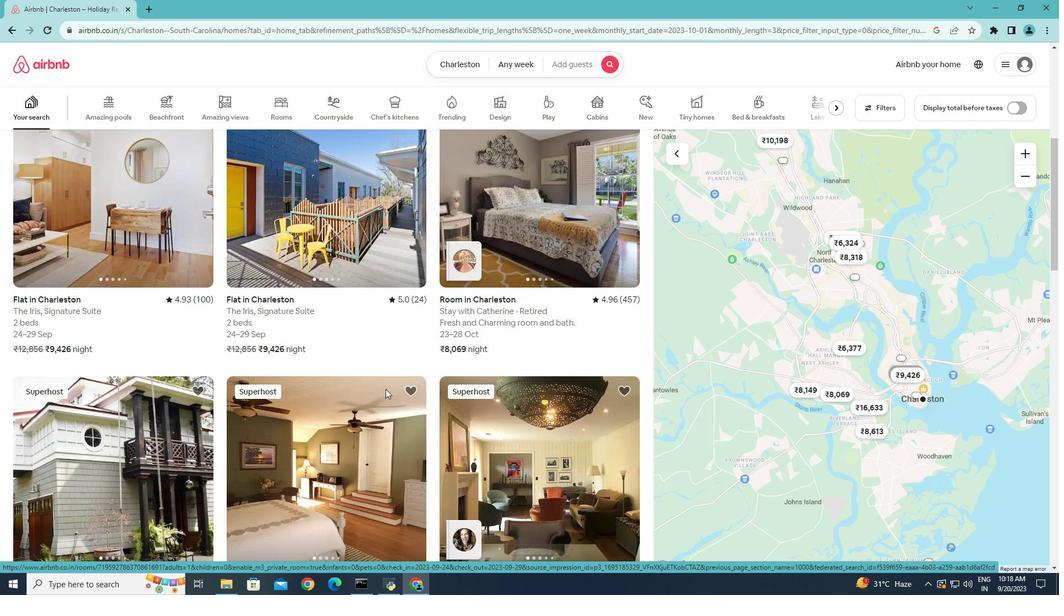 
Action: Mouse scrolled (382, 384) with delta (0, 0)
Screenshot: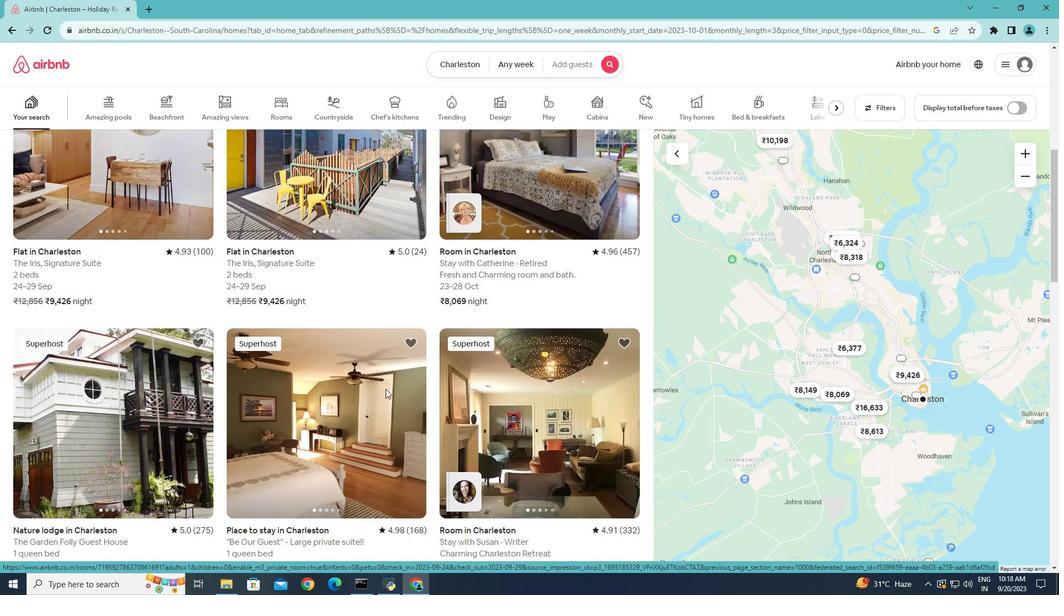 
Action: Mouse moved to (381, 385)
Screenshot: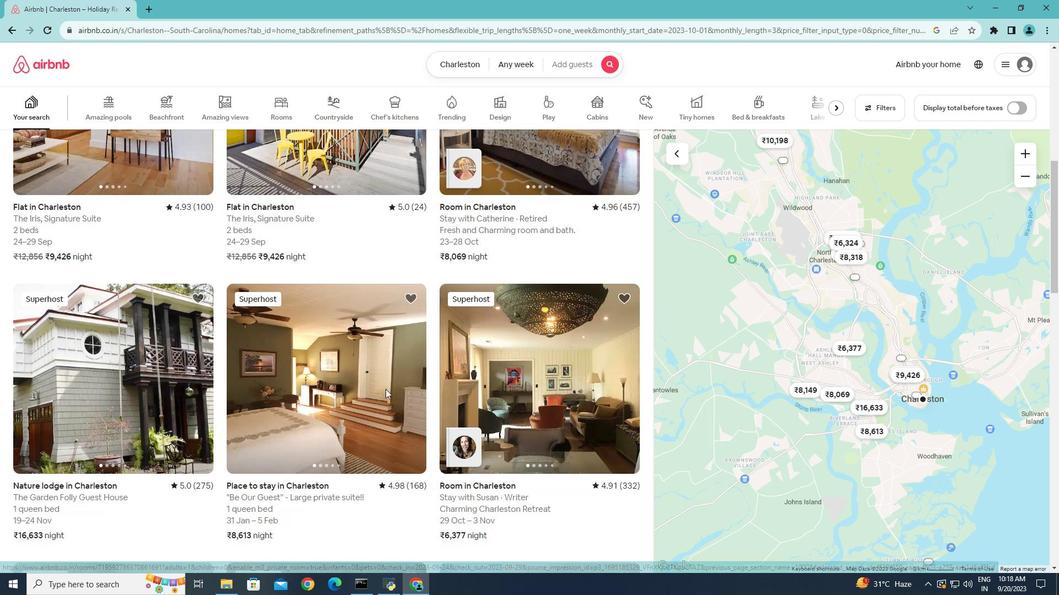 
Action: Mouse scrolled (381, 385) with delta (0, 0)
Screenshot: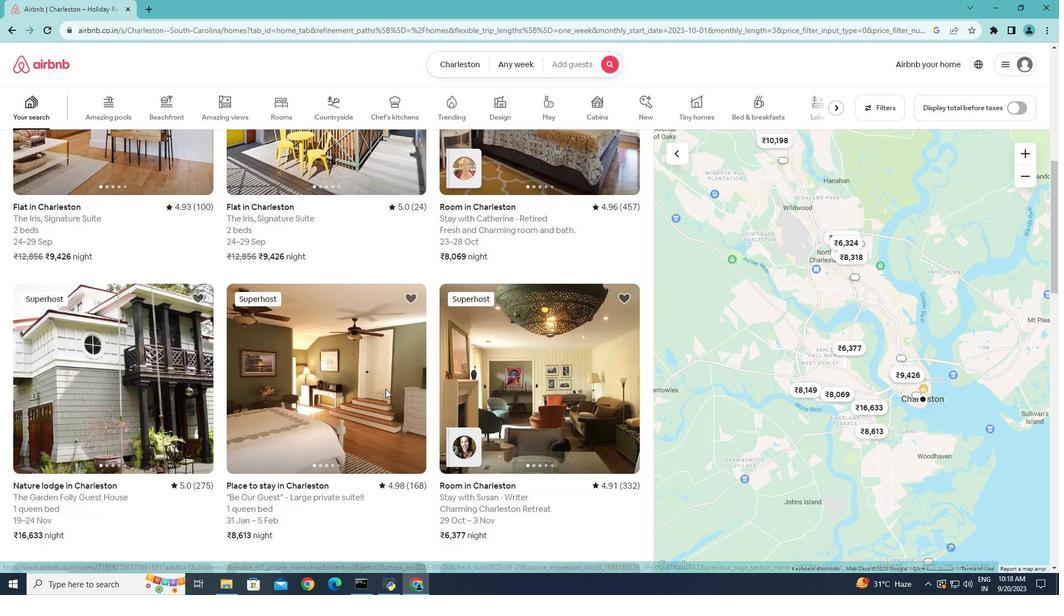 
Action: Mouse scrolled (381, 385) with delta (0, 0)
Screenshot: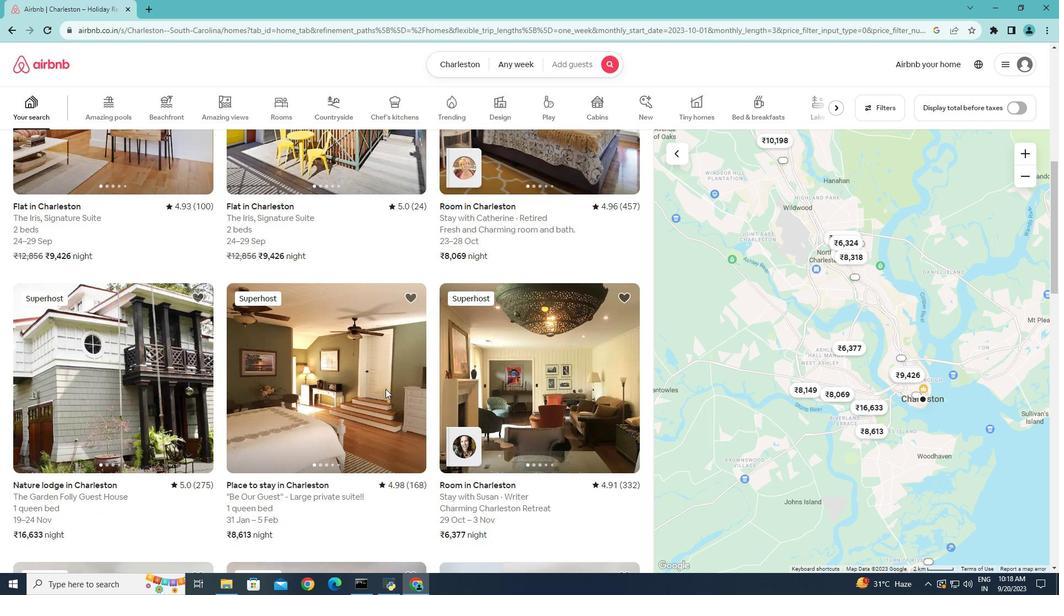 
Action: Mouse scrolled (381, 385) with delta (0, 0)
Screenshot: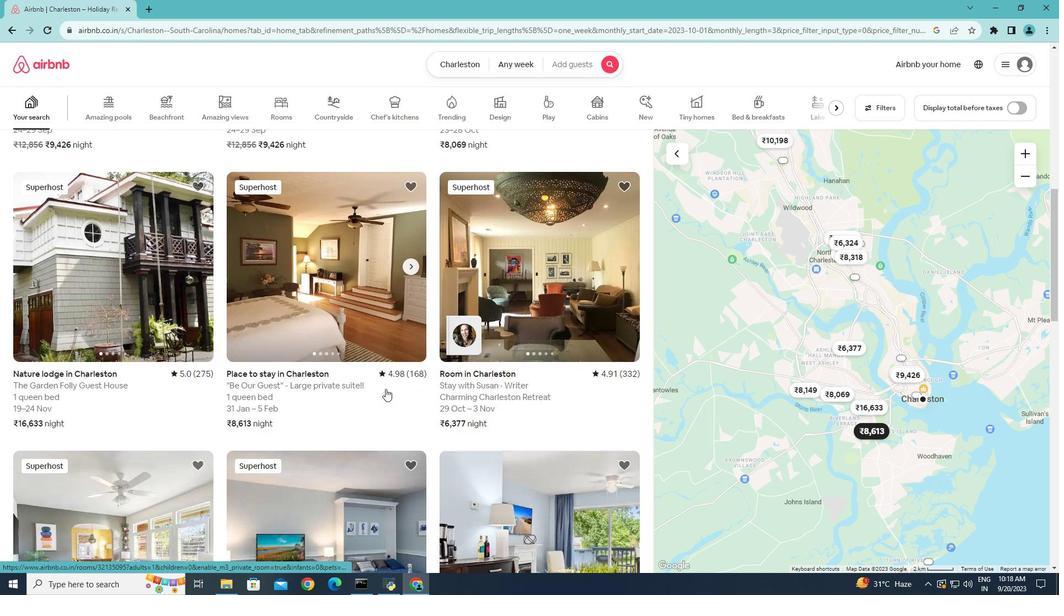 
Action: Mouse scrolled (381, 385) with delta (0, 0)
Screenshot: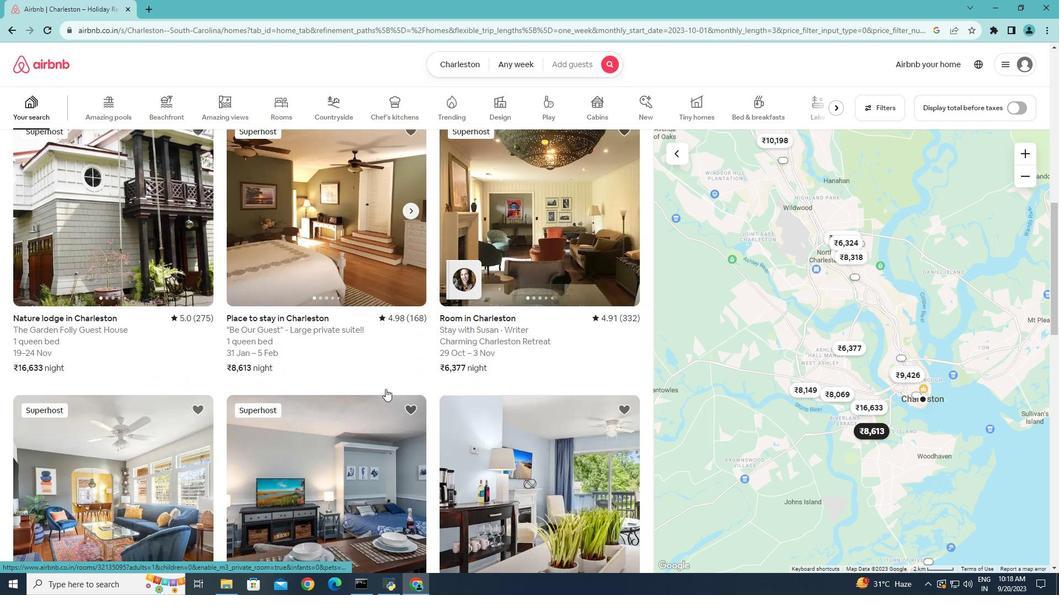 
Action: Mouse scrolled (381, 385) with delta (0, 0)
Screenshot: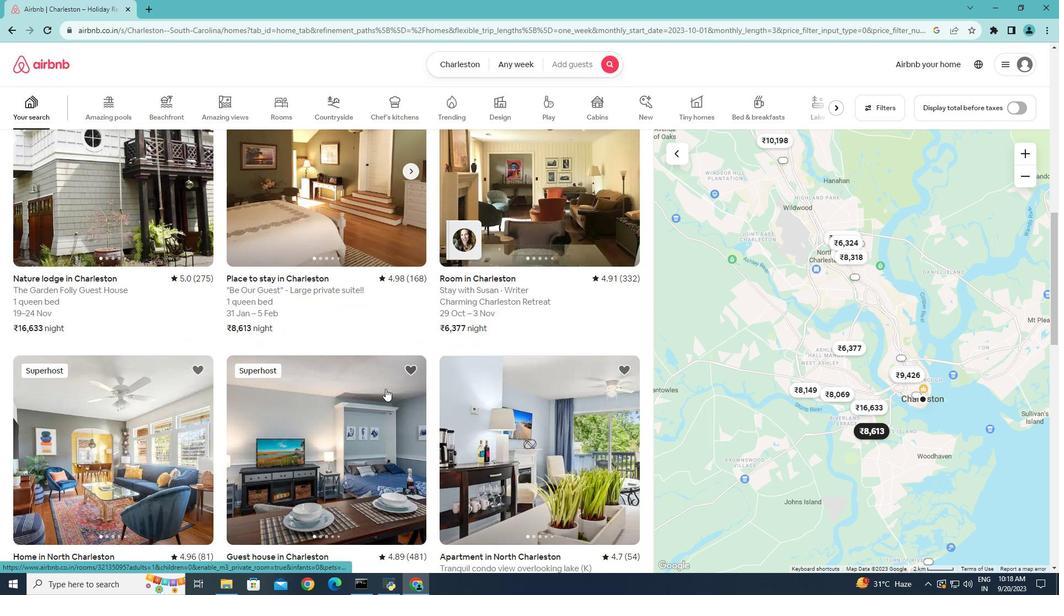 
Action: Mouse scrolled (381, 385) with delta (0, 0)
Screenshot: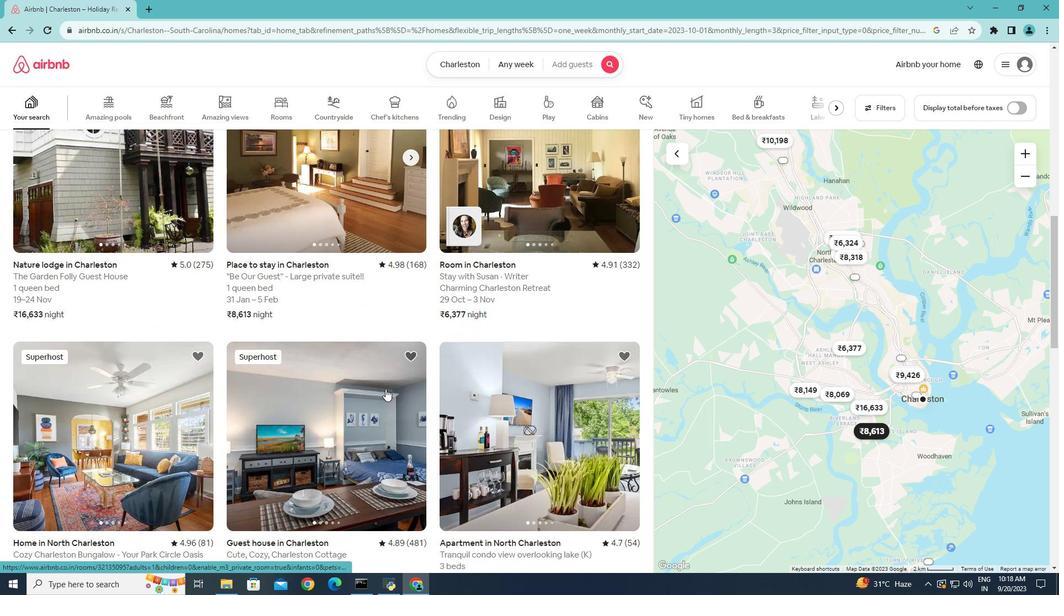 
Action: Mouse scrolled (381, 385) with delta (0, 0)
Screenshot: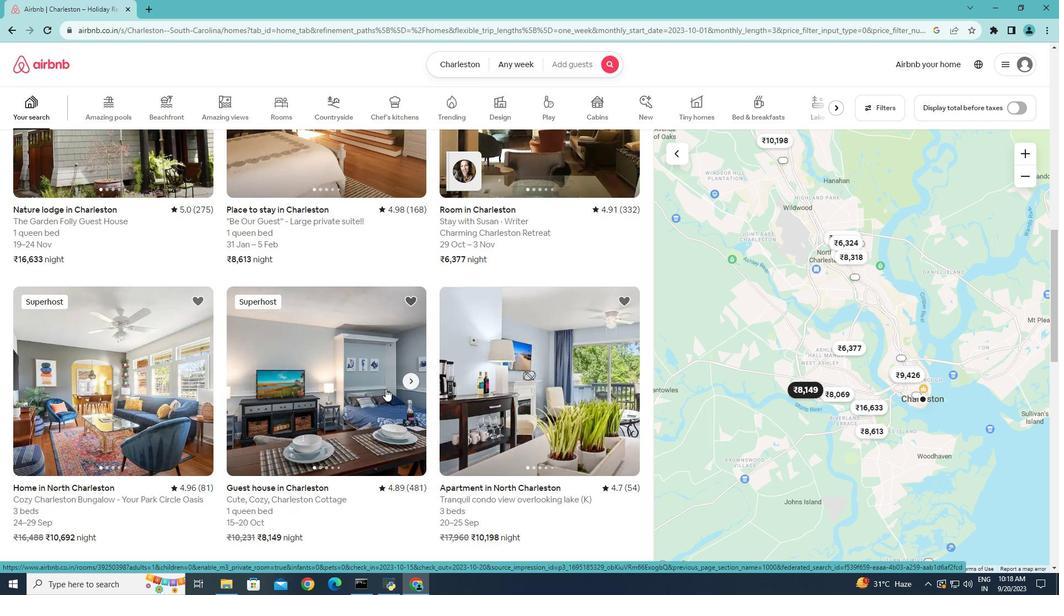 
Action: Mouse scrolled (381, 385) with delta (0, 0)
Screenshot: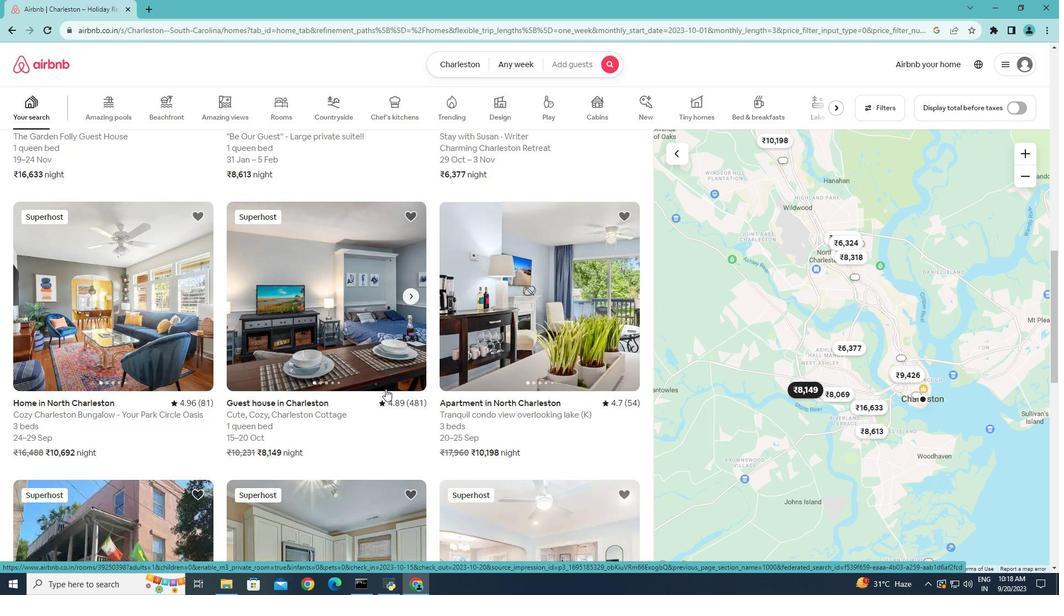 
Action: Mouse scrolled (381, 385) with delta (0, 0)
Screenshot: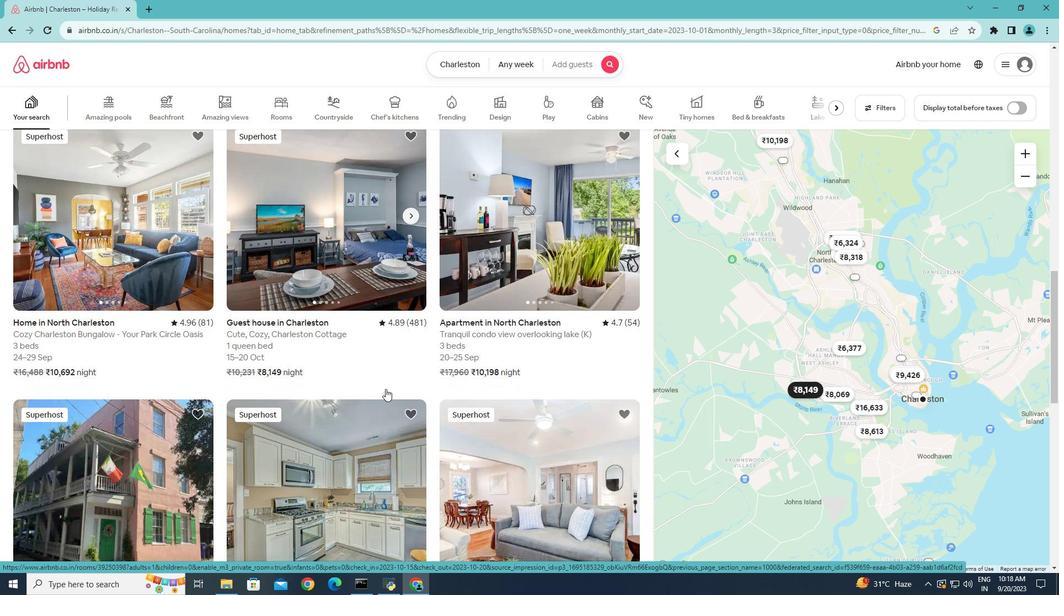 
Action: Mouse scrolled (381, 385) with delta (0, 0)
Screenshot: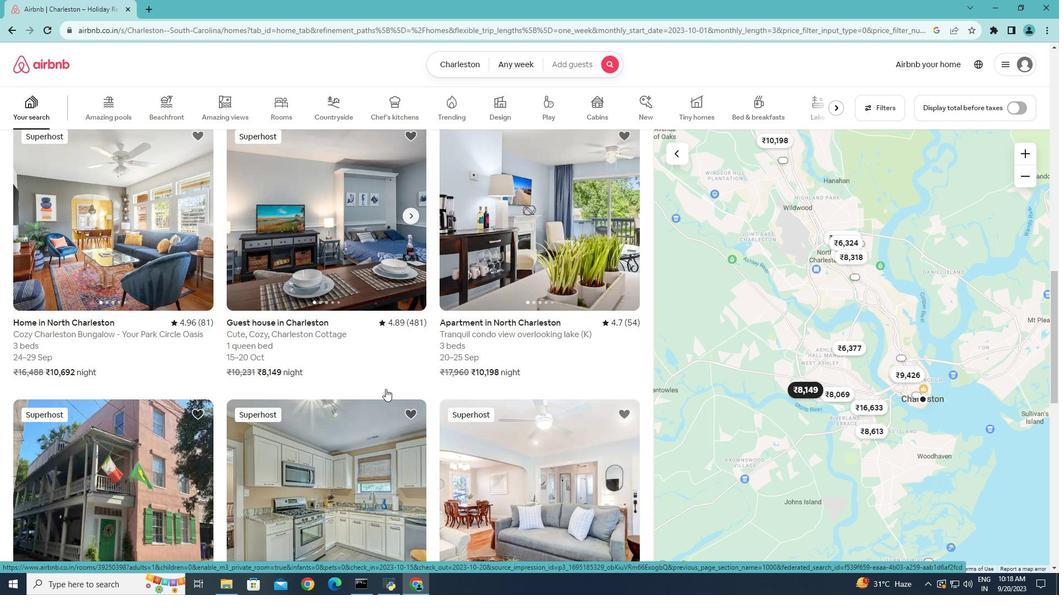 
Action: Mouse scrolled (381, 385) with delta (0, 0)
Screenshot: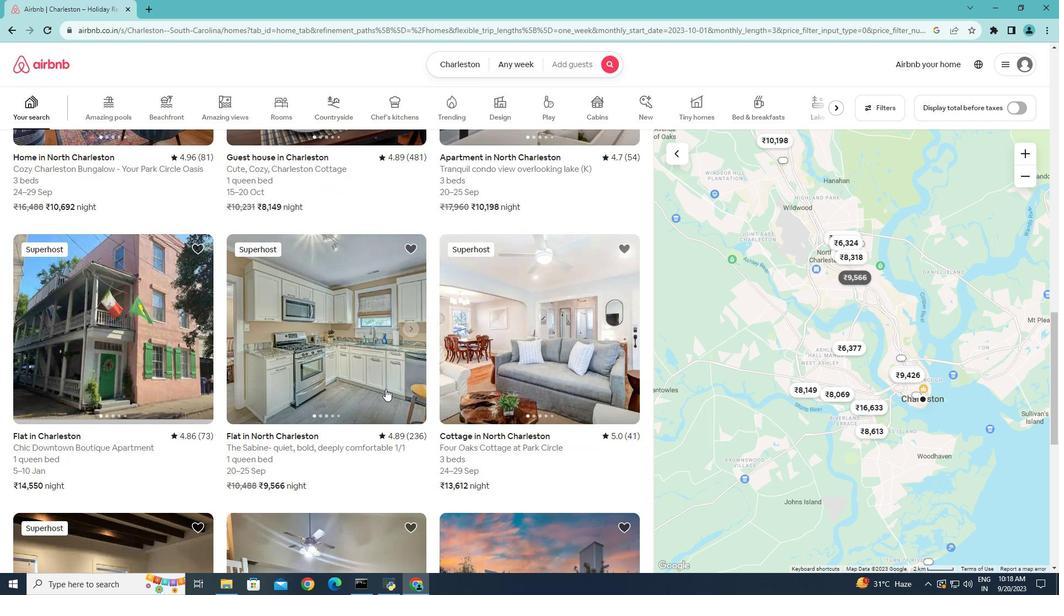 
Action: Mouse scrolled (381, 385) with delta (0, 0)
Screenshot: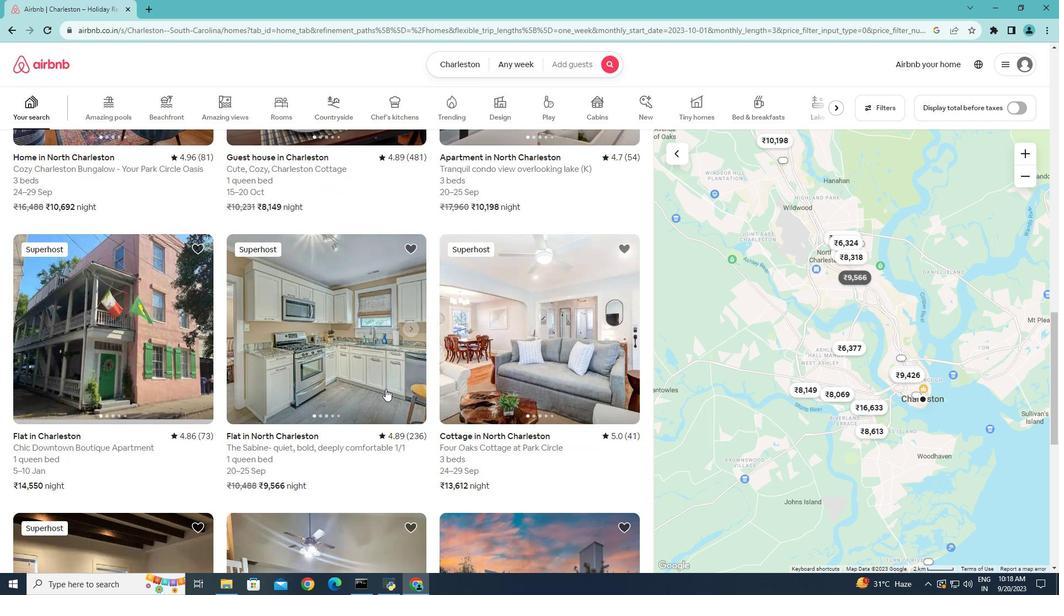 
Action: Mouse scrolled (381, 385) with delta (0, 0)
Screenshot: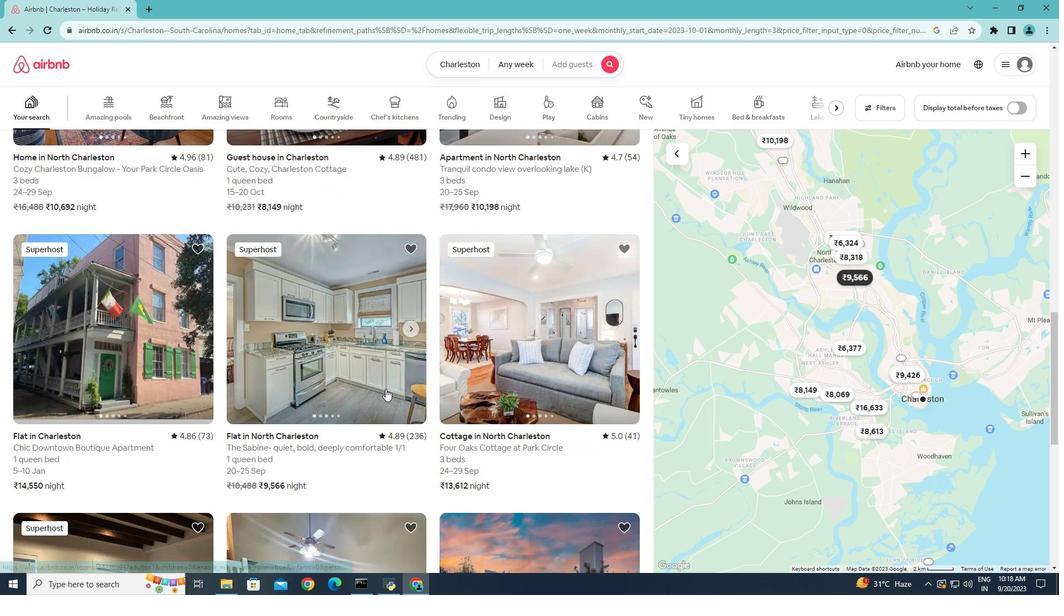 
Action: Mouse moved to (422, 372)
Screenshot: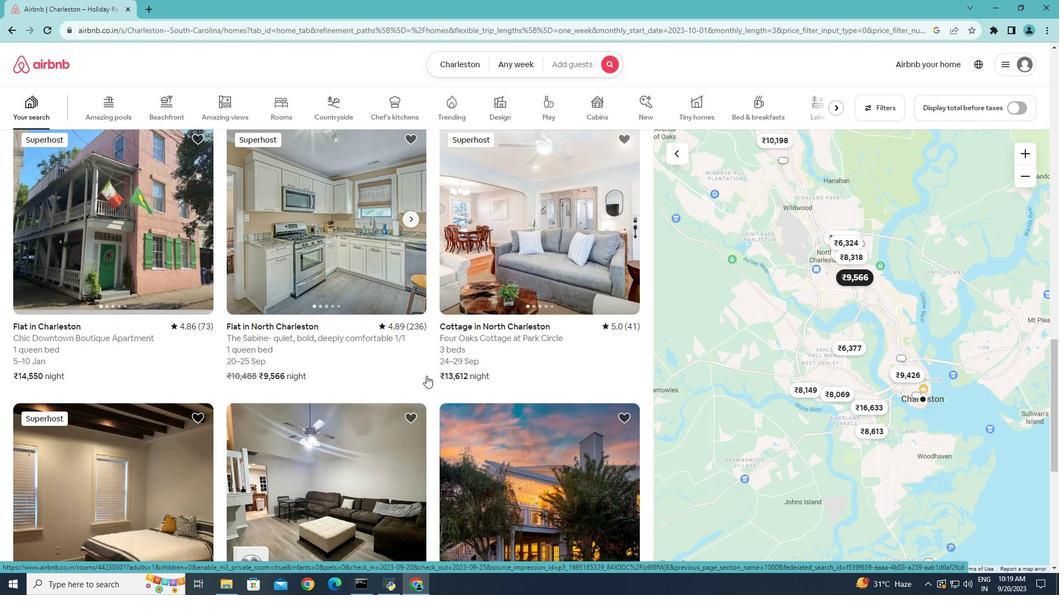 
Action: Mouse scrolled (422, 371) with delta (0, 0)
Screenshot: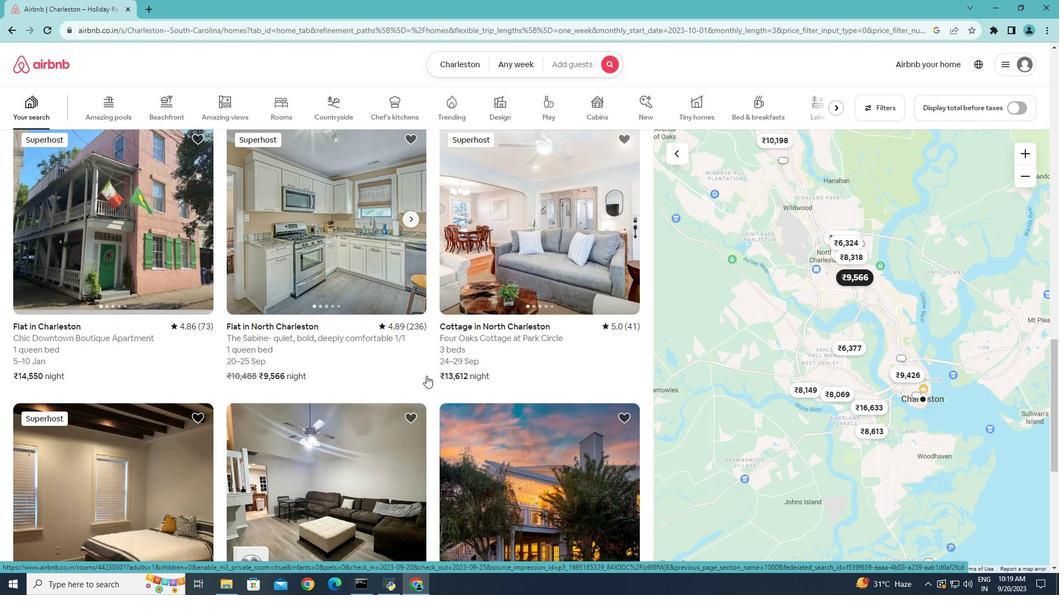 
Action: Mouse scrolled (422, 371) with delta (0, 0)
Screenshot: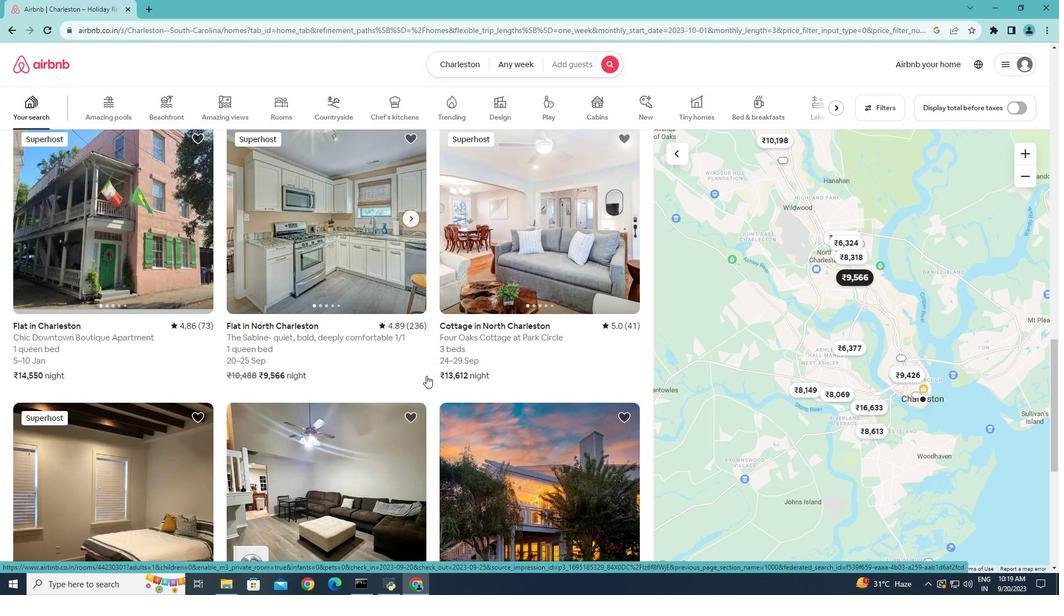 
Action: Mouse moved to (422, 372)
Screenshot: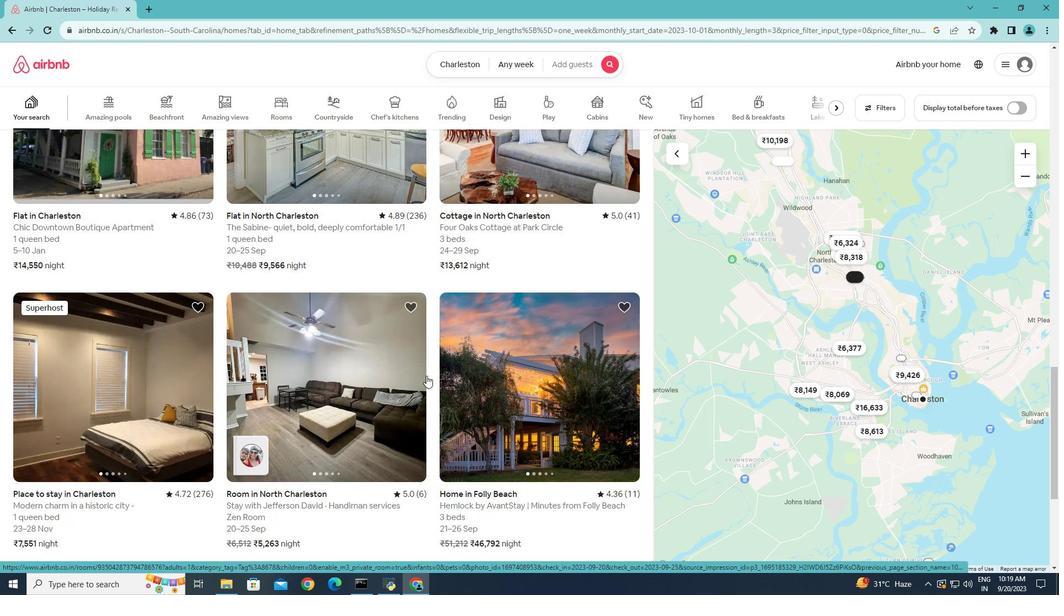 
Action: Mouse scrolled (422, 371) with delta (0, 0)
Screenshot: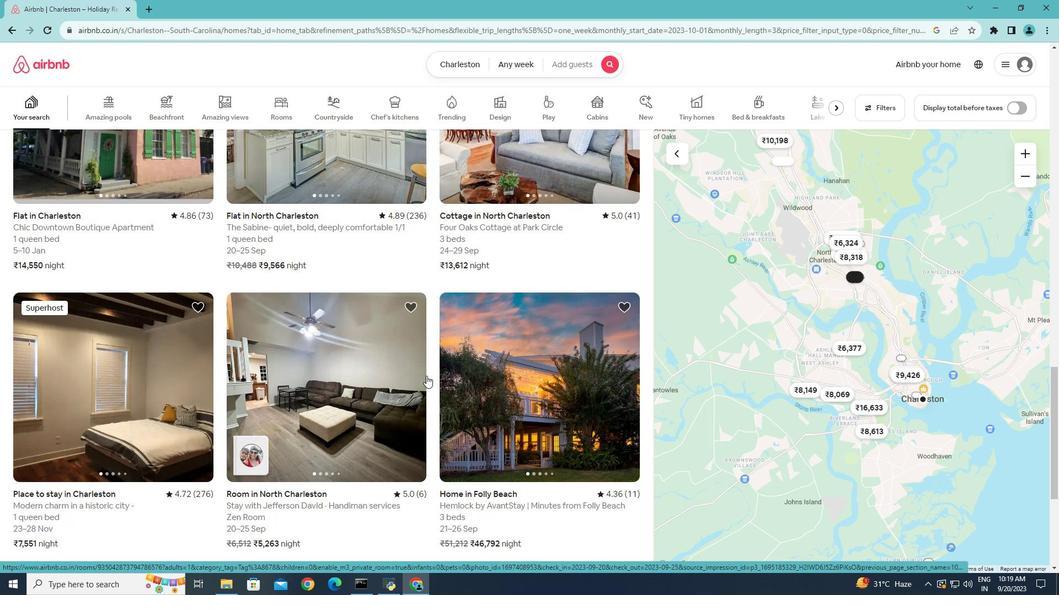 
Action: Mouse scrolled (422, 371) with delta (0, 0)
Screenshot: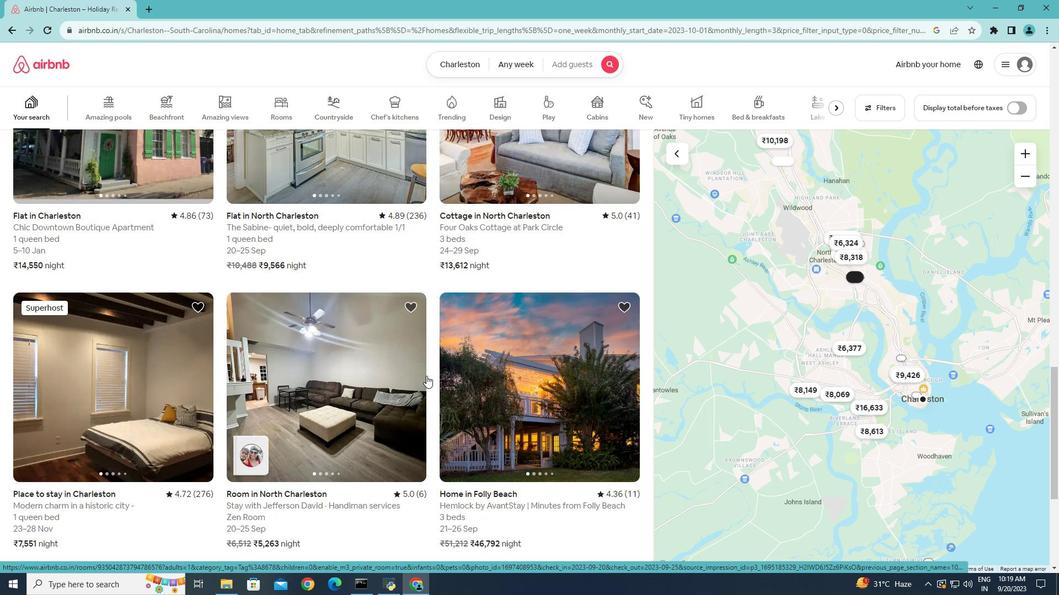 
Action: Mouse scrolled (422, 371) with delta (0, 0)
Screenshot: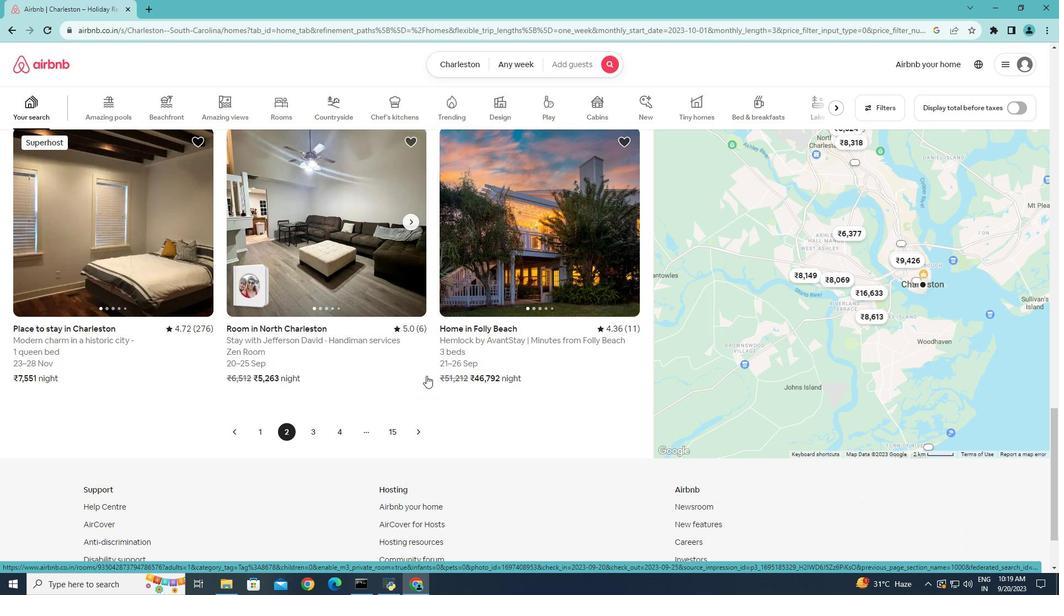 
Action: Mouse scrolled (422, 371) with delta (0, 0)
Screenshot: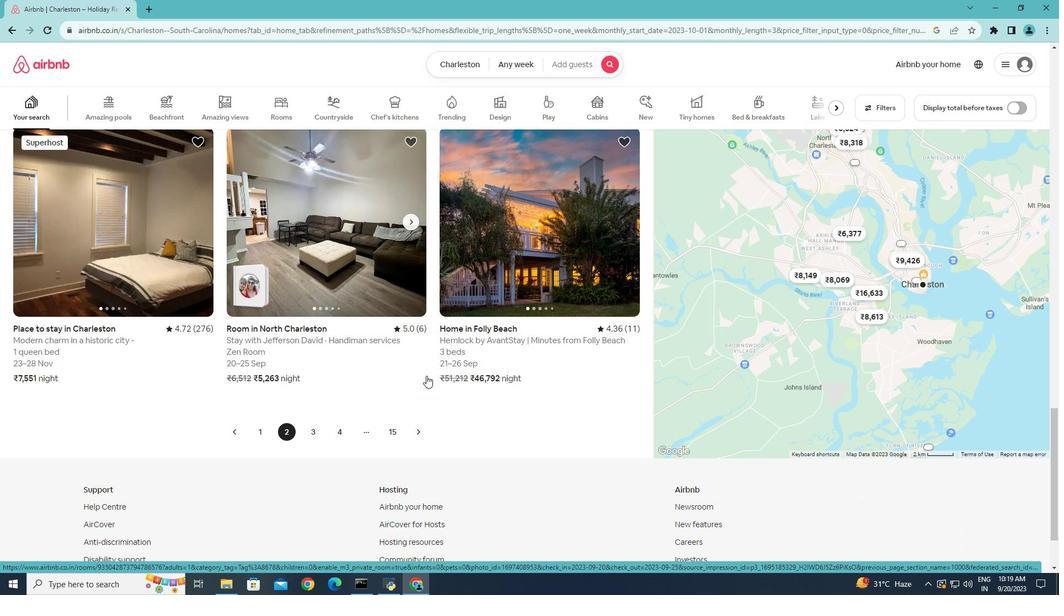 
Action: Mouse scrolled (422, 371) with delta (0, 0)
Screenshot: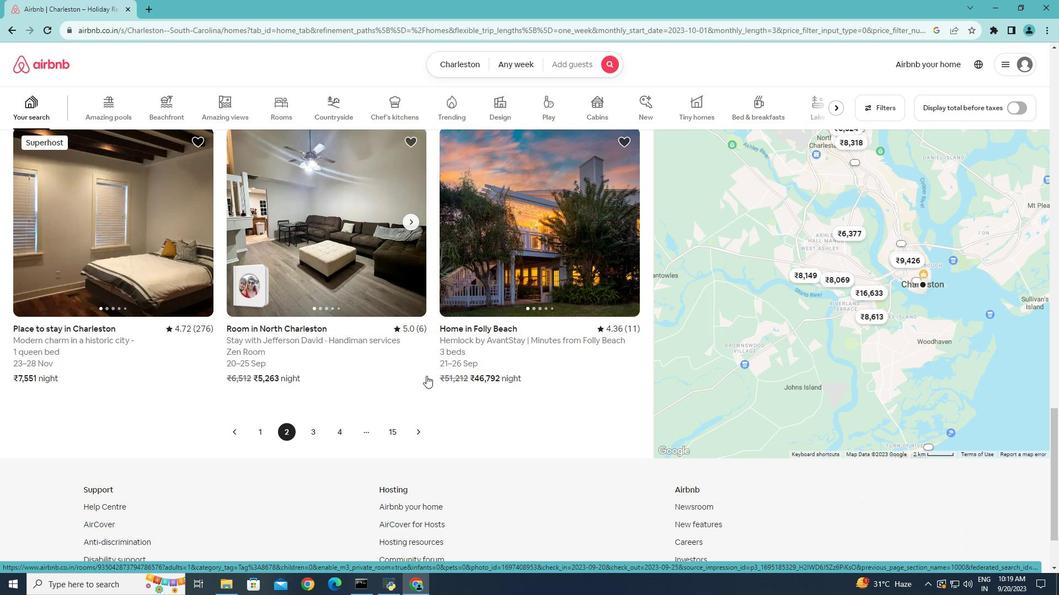 
Action: Mouse scrolled (422, 371) with delta (0, 0)
Screenshot: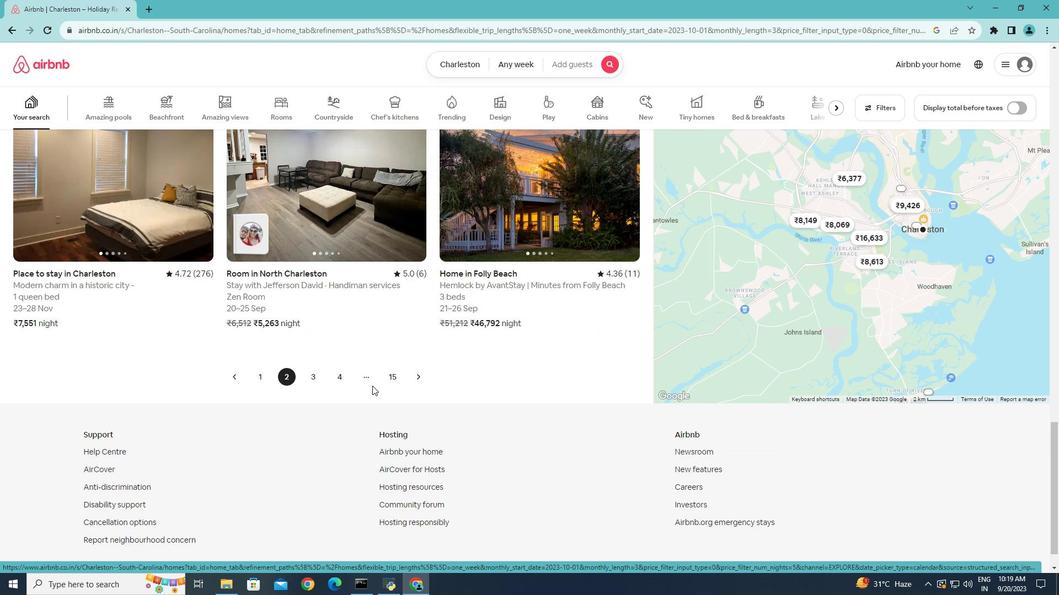
Action: Mouse moved to (311, 370)
Screenshot: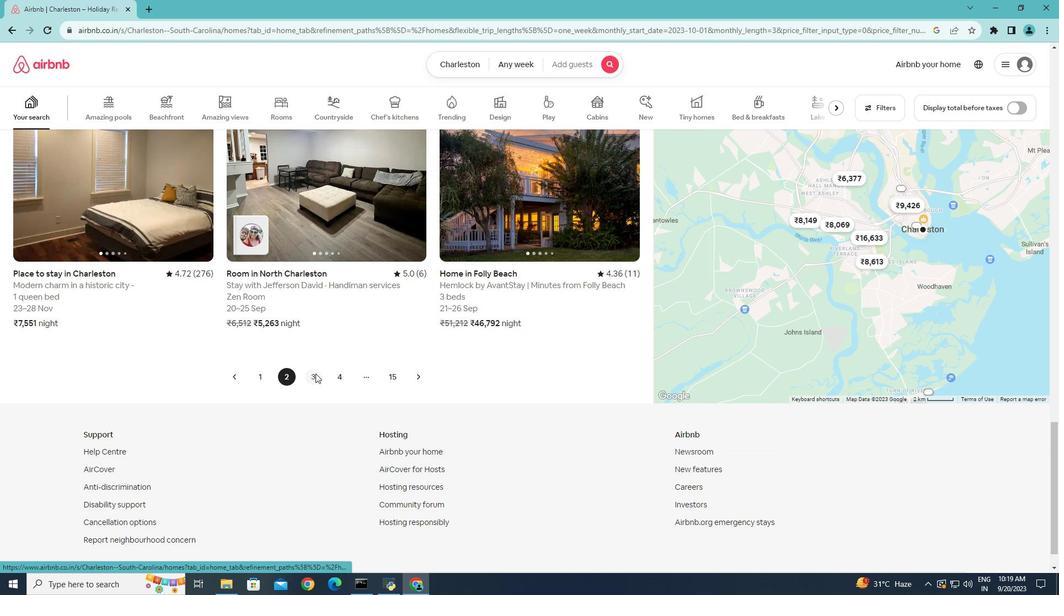 
Action: Mouse pressed left at (311, 370)
Screenshot: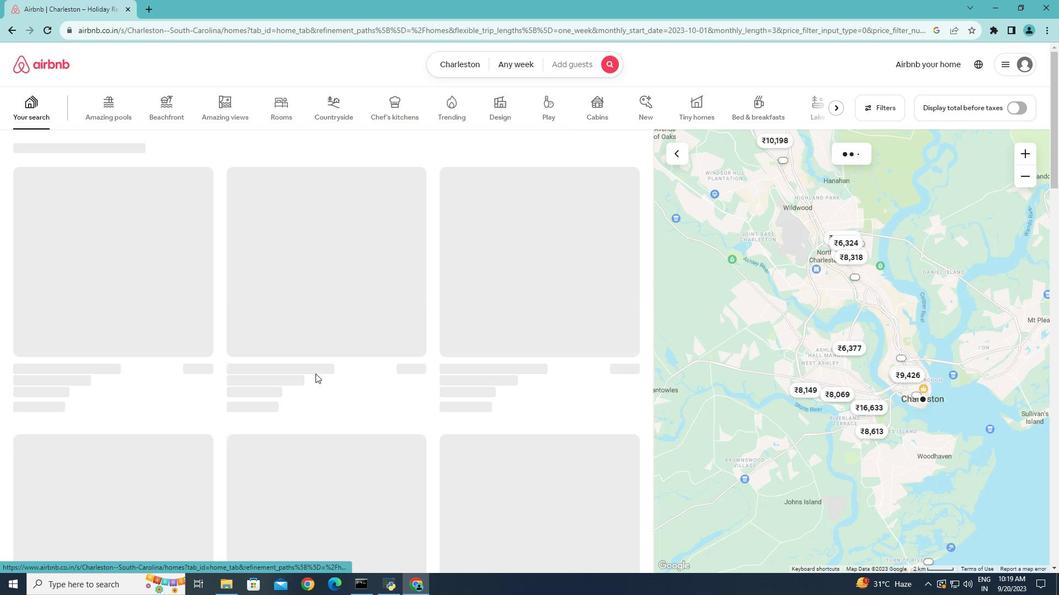 
Action: Mouse moved to (401, 329)
Screenshot: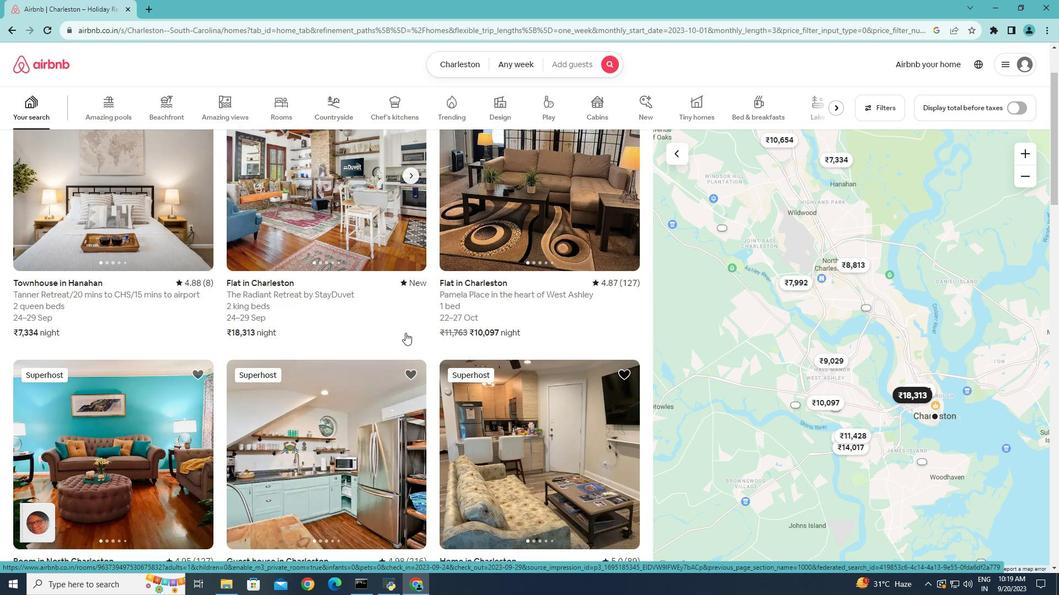
Action: Mouse scrolled (401, 328) with delta (0, 0)
Screenshot: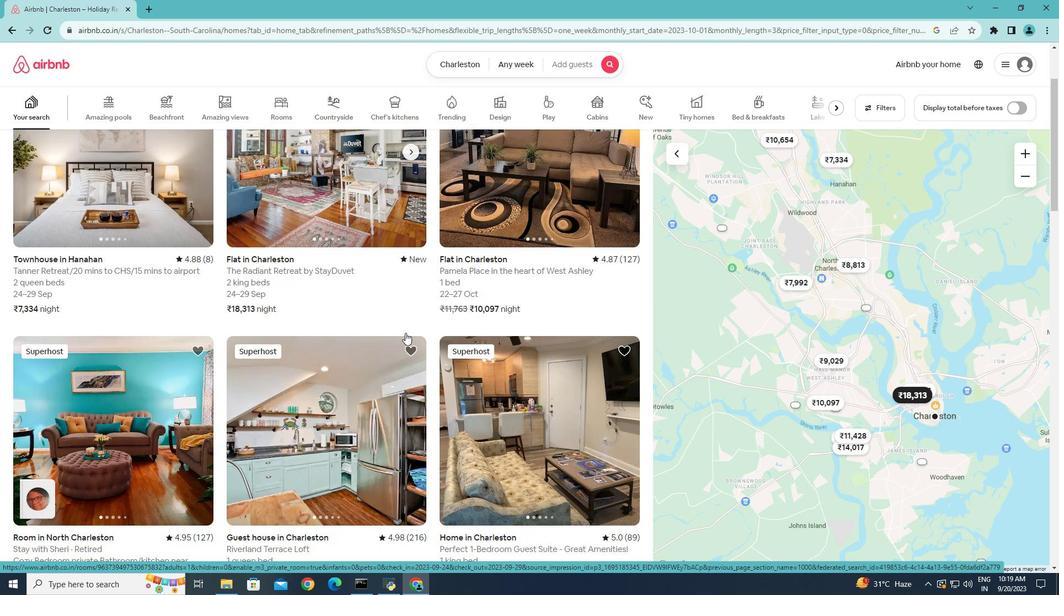 
Action: Mouse scrolled (401, 328) with delta (0, 0)
Screenshot: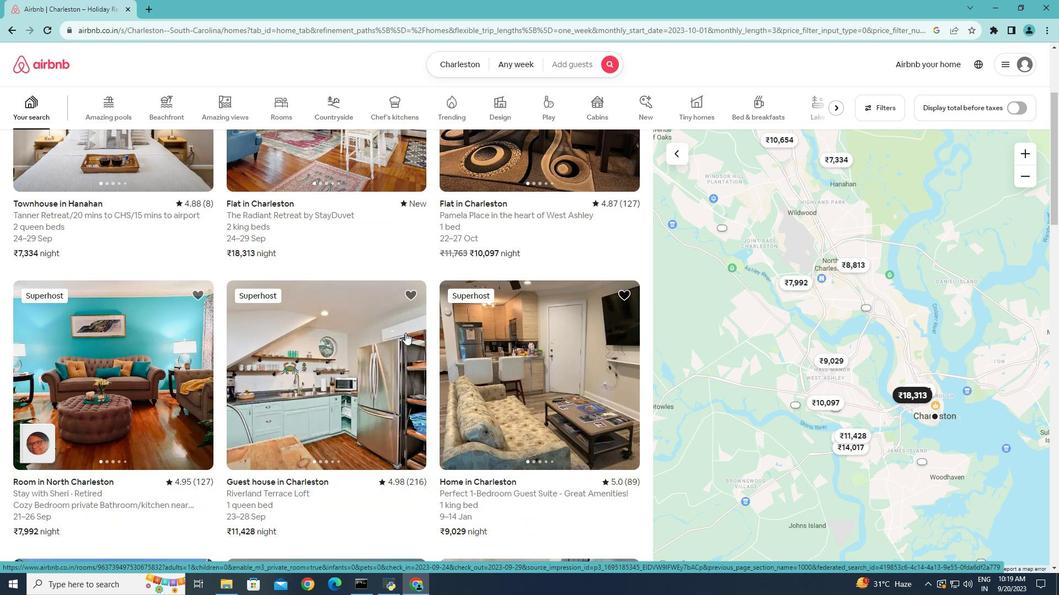 
Action: Mouse scrolled (401, 328) with delta (0, 0)
Screenshot: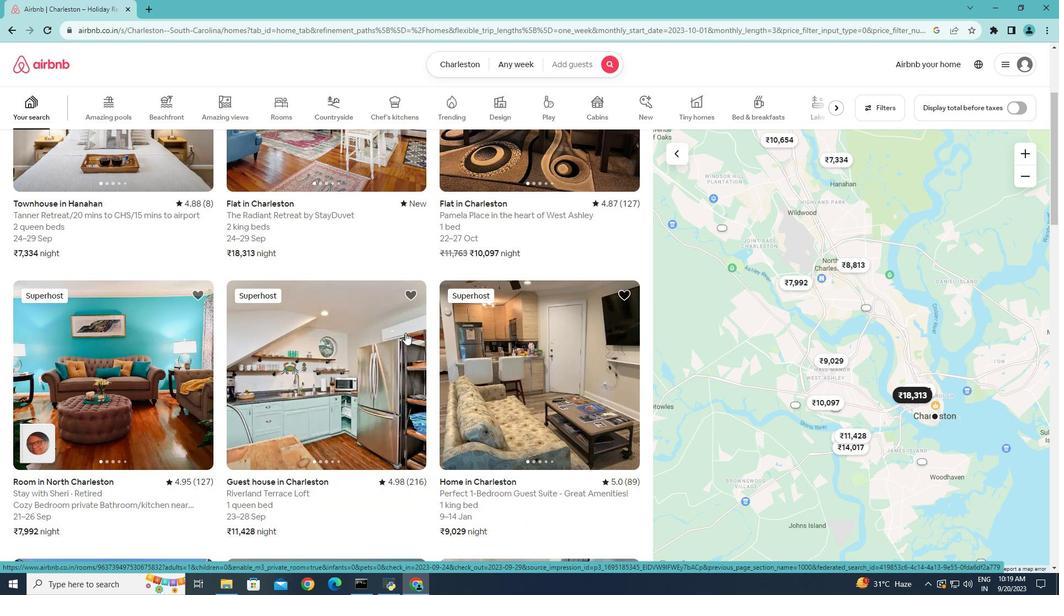 
Action: Mouse scrolled (401, 328) with delta (0, 0)
Screenshot: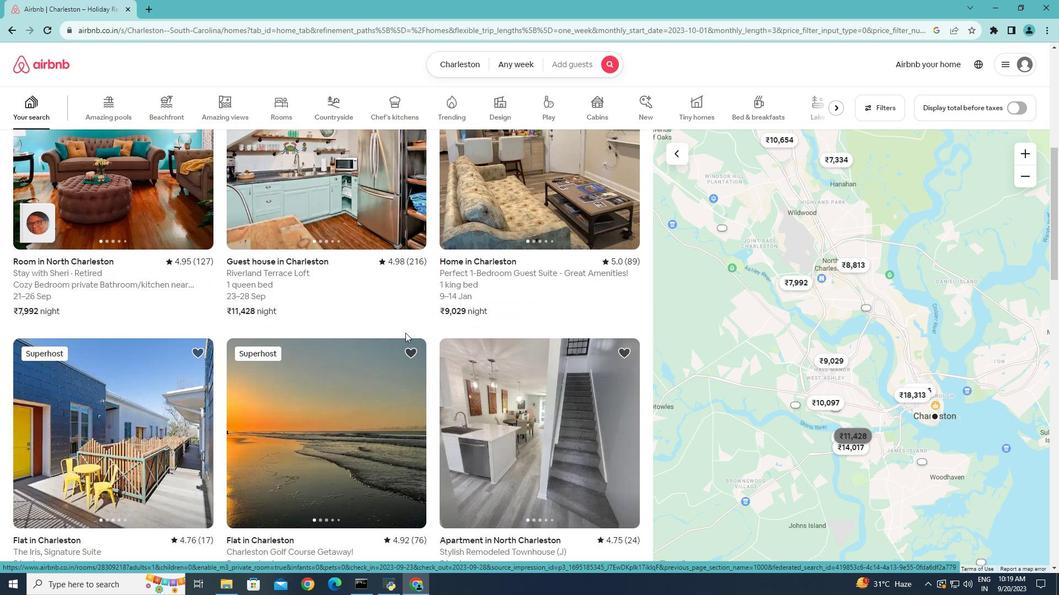 
Action: Mouse scrolled (401, 328) with delta (0, 0)
Screenshot: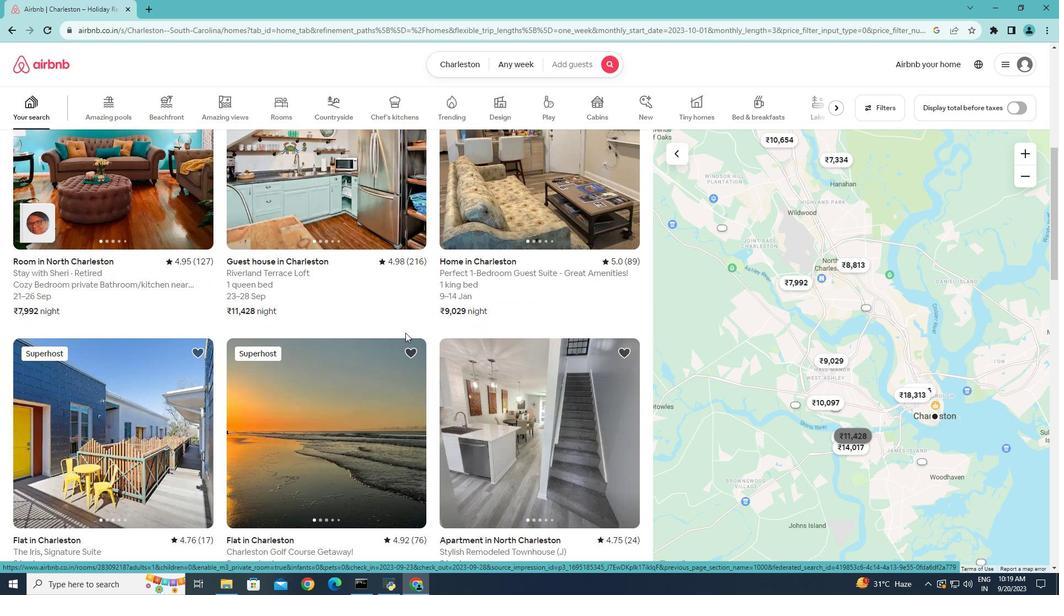 
Action: Mouse scrolled (401, 328) with delta (0, 0)
Screenshot: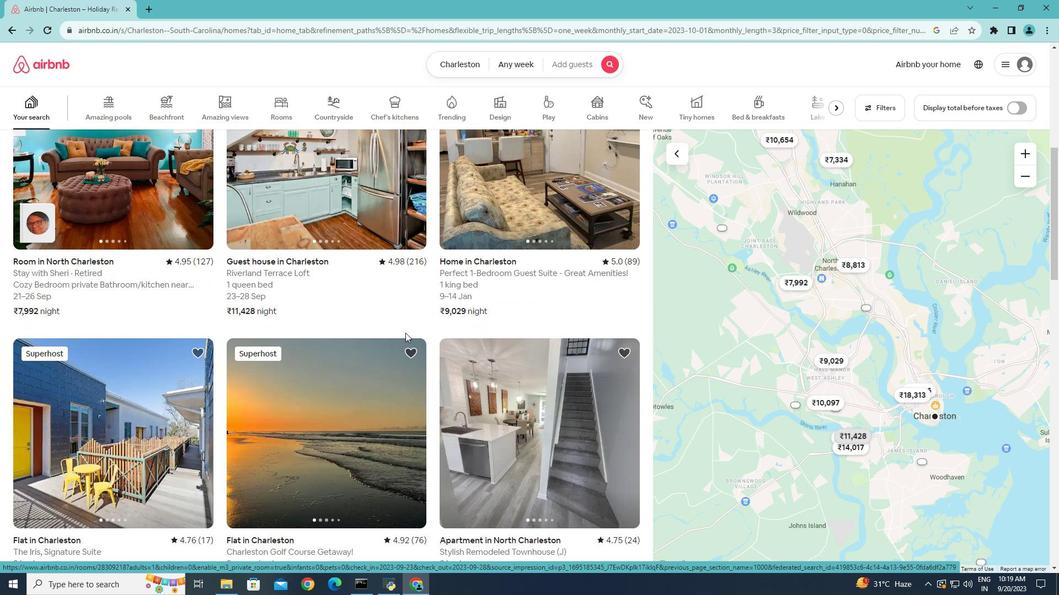 
Action: Mouse scrolled (401, 328) with delta (0, 0)
Screenshot: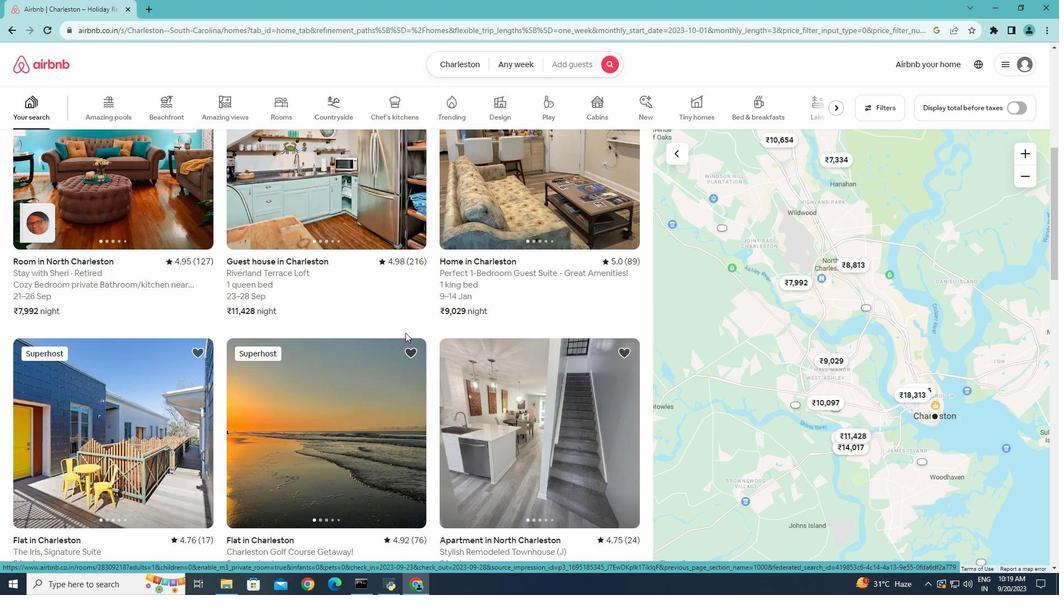 
Action: Mouse scrolled (401, 328) with delta (0, 0)
Screenshot: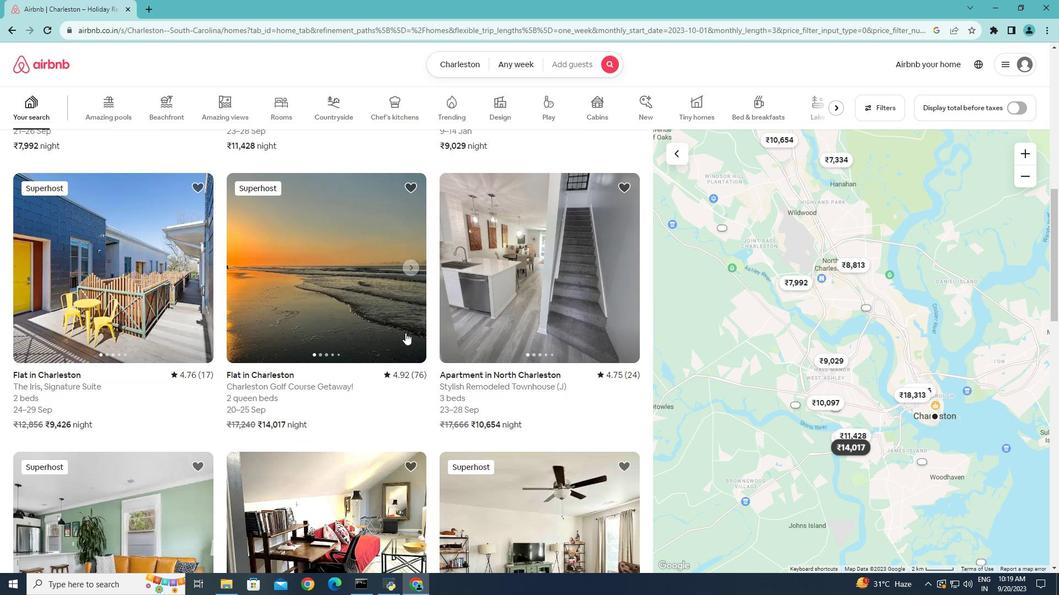 
Action: Mouse scrolled (401, 328) with delta (0, 0)
Screenshot: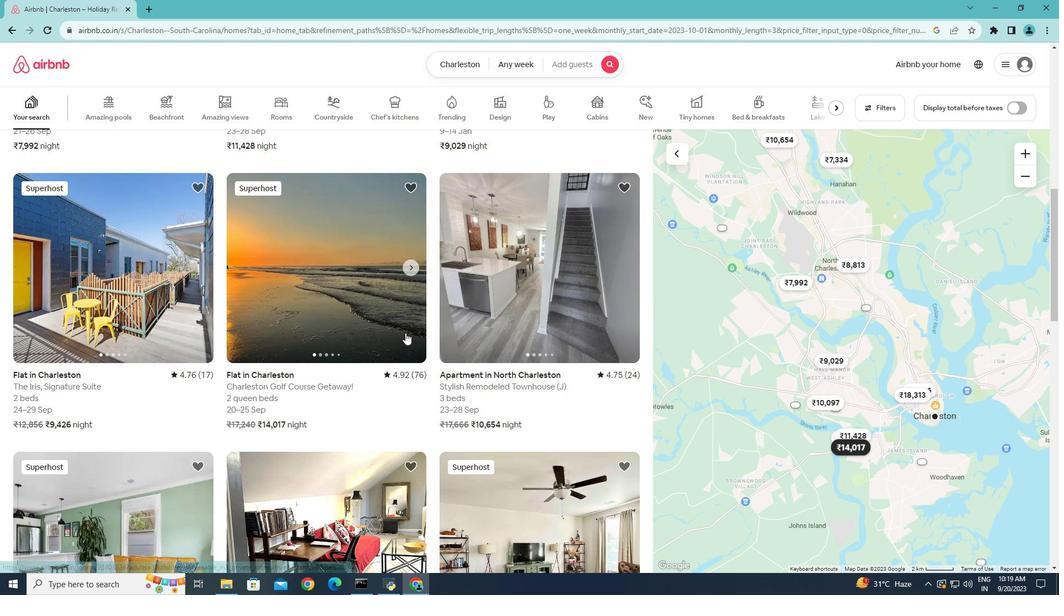 
Action: Mouse scrolled (401, 328) with delta (0, 0)
Screenshot: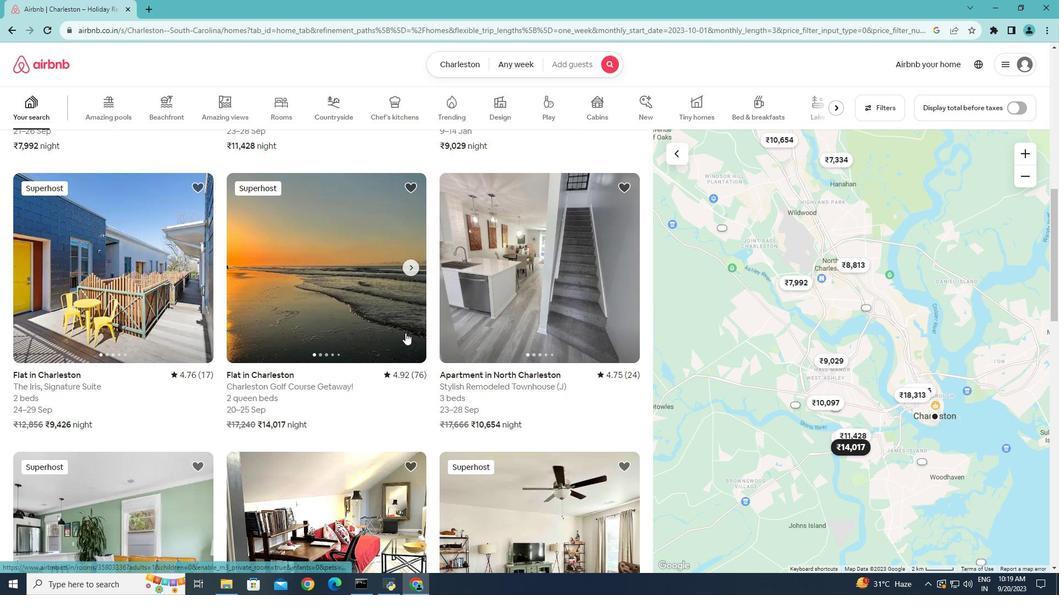 
Action: Mouse scrolled (401, 328) with delta (0, 0)
Screenshot: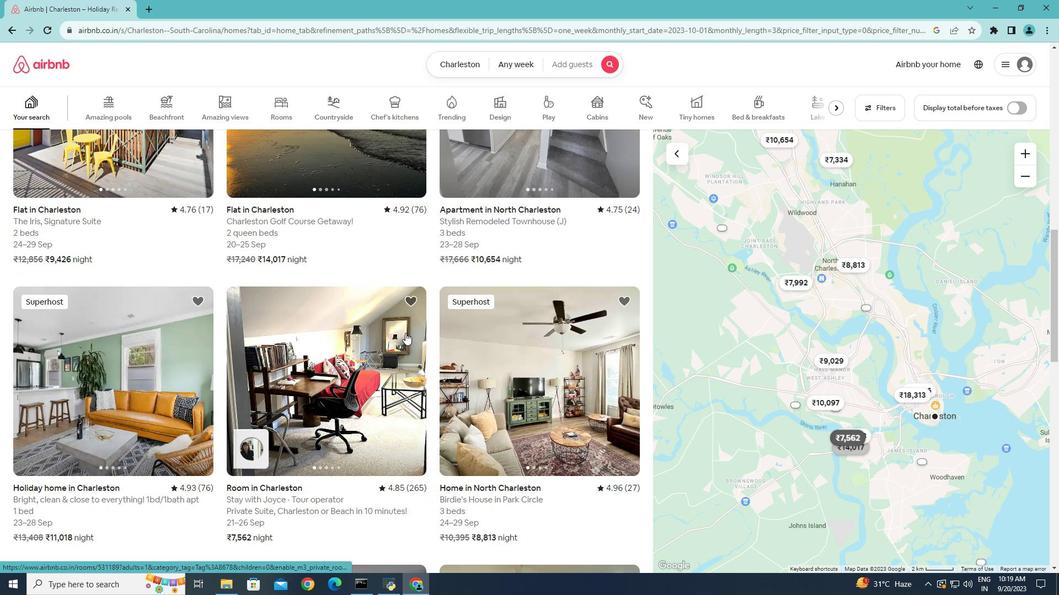 
Action: Mouse scrolled (401, 328) with delta (0, 0)
Screenshot: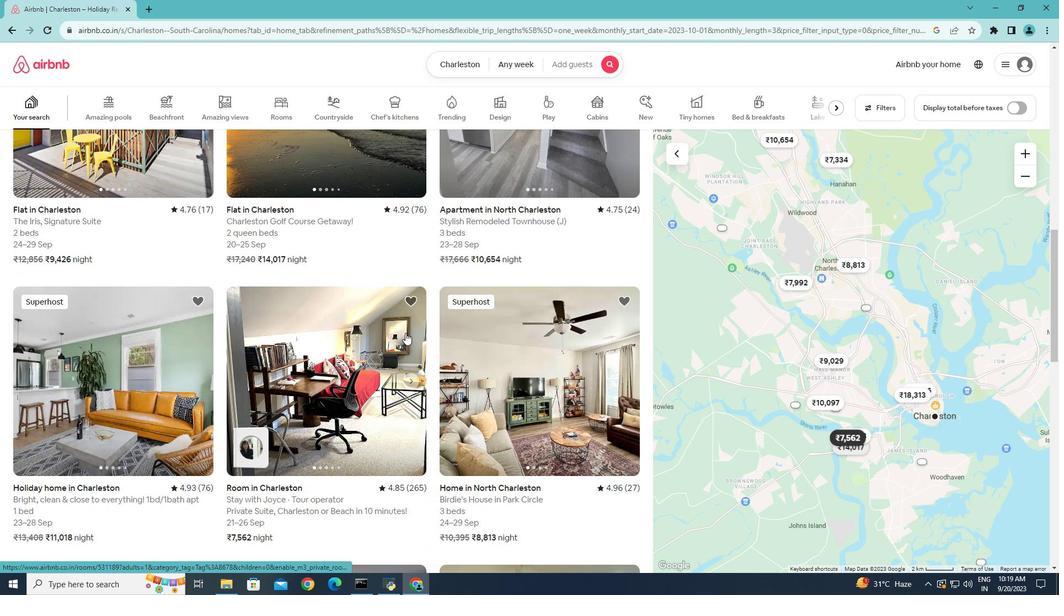 
Action: Mouse scrolled (401, 328) with delta (0, 0)
Screenshot: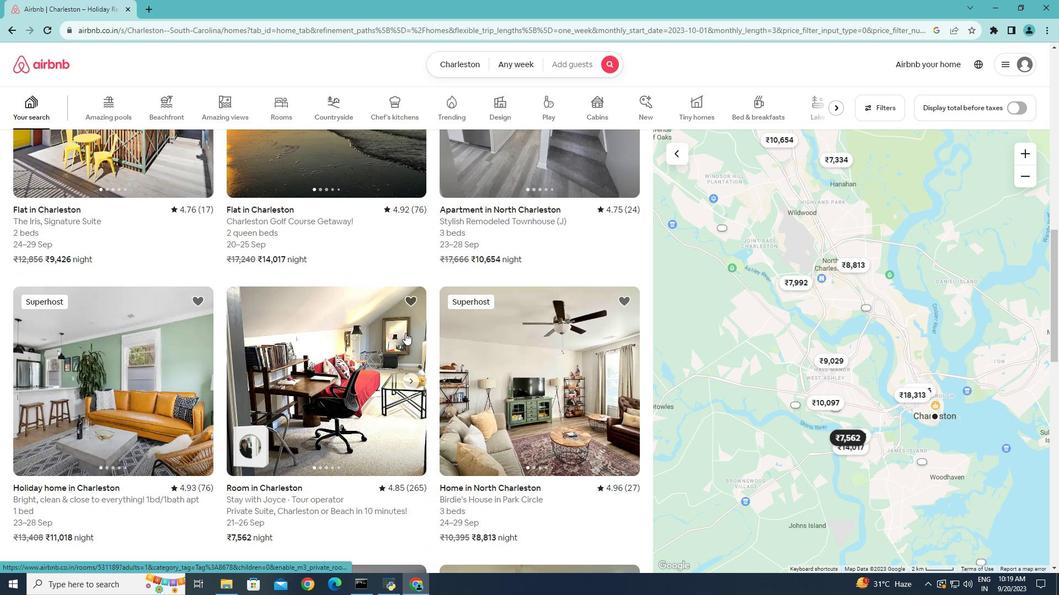 
Action: Mouse scrolled (401, 328) with delta (0, 0)
Screenshot: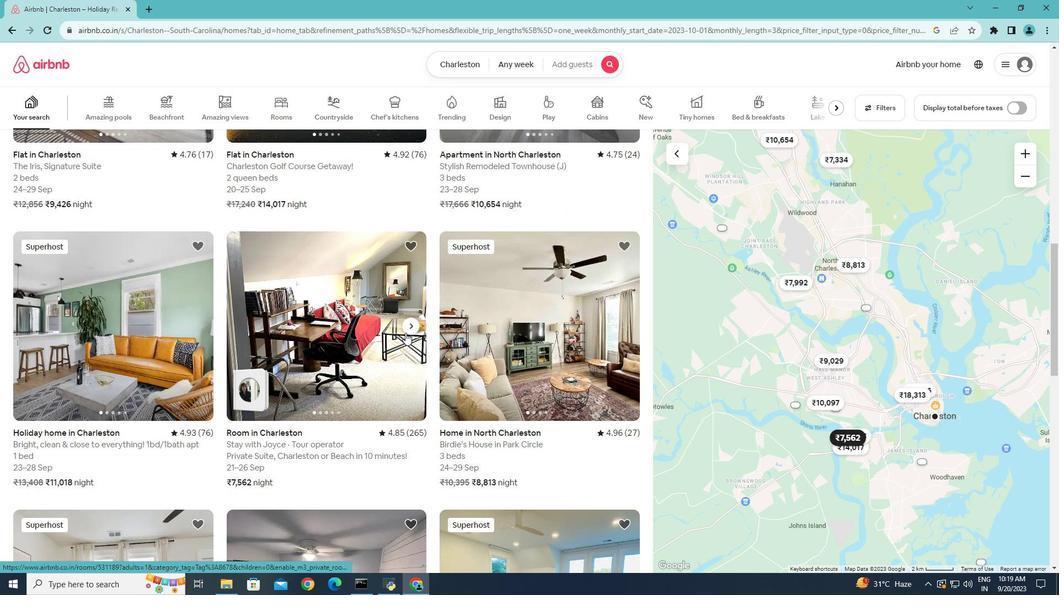 
Action: Mouse moved to (326, 405)
Screenshot: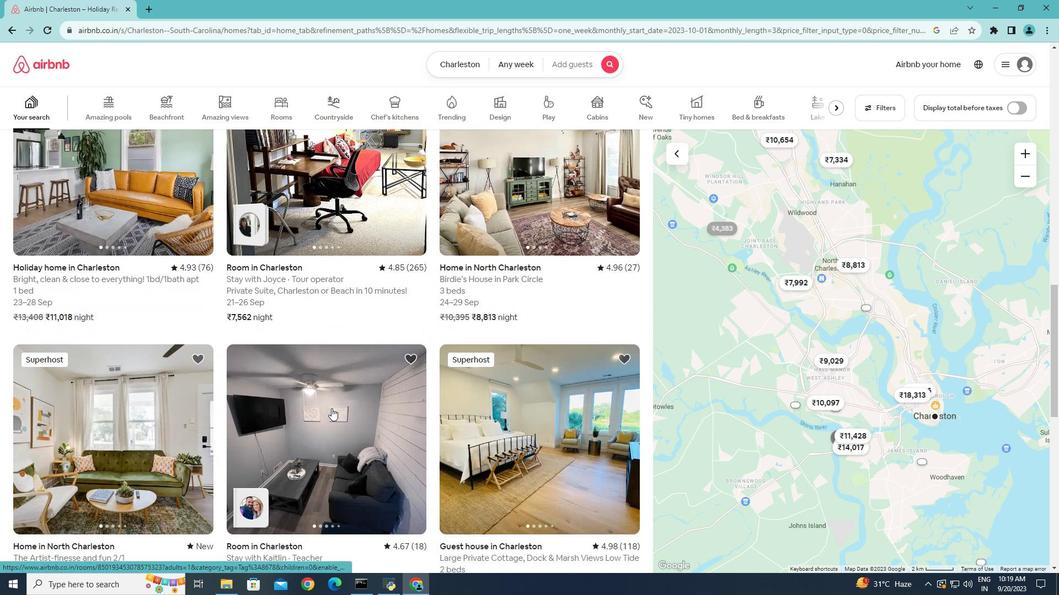 
Action: Mouse scrolled (326, 405) with delta (0, 0)
Screenshot: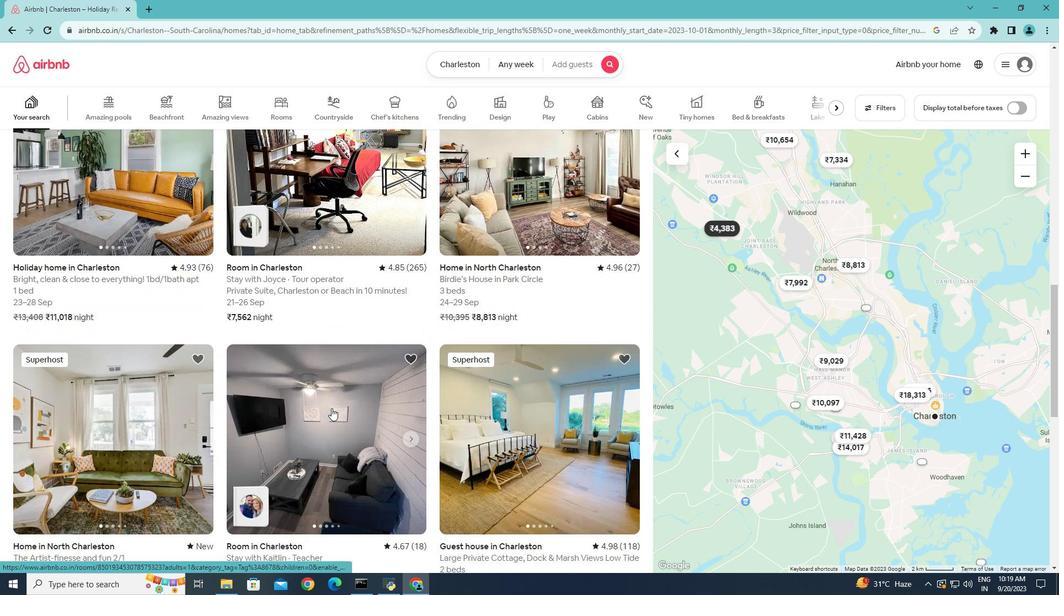 
Action: Mouse scrolled (326, 405) with delta (0, 0)
Screenshot: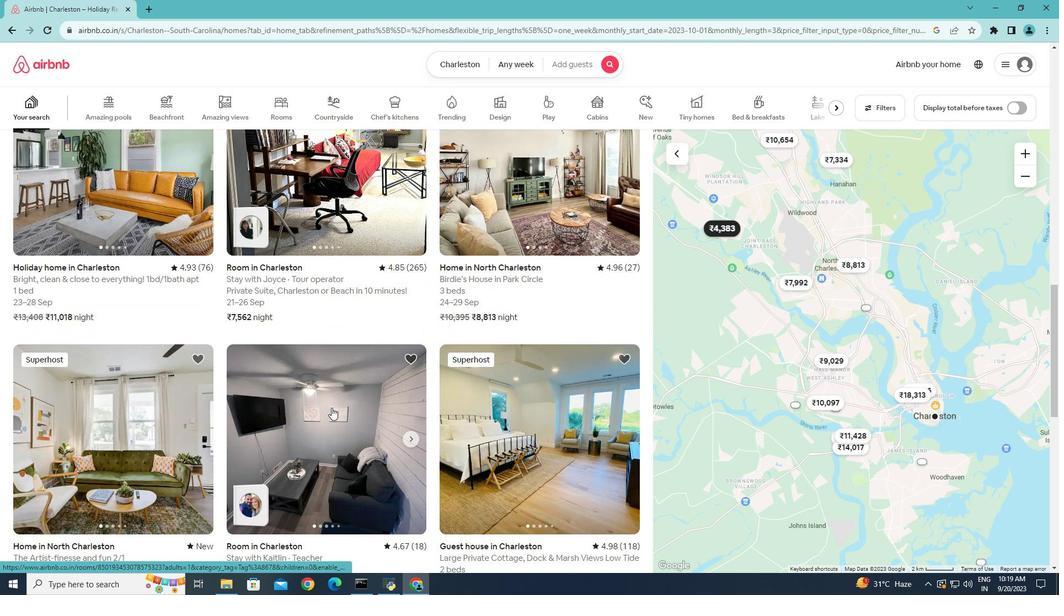 
Action: Mouse scrolled (326, 405) with delta (0, 0)
Screenshot: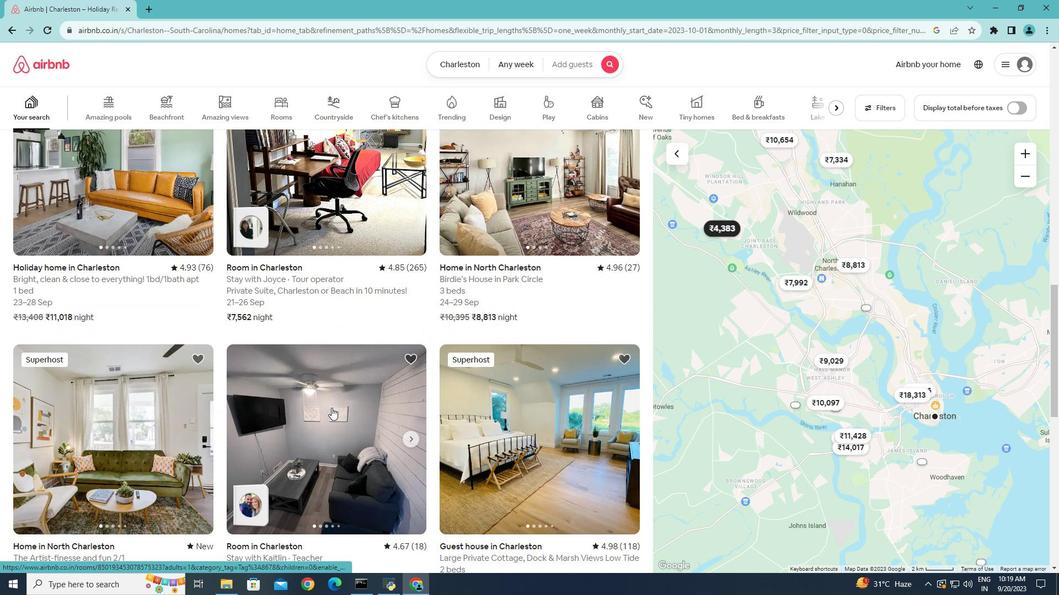 
Action: Mouse moved to (327, 403)
Screenshot: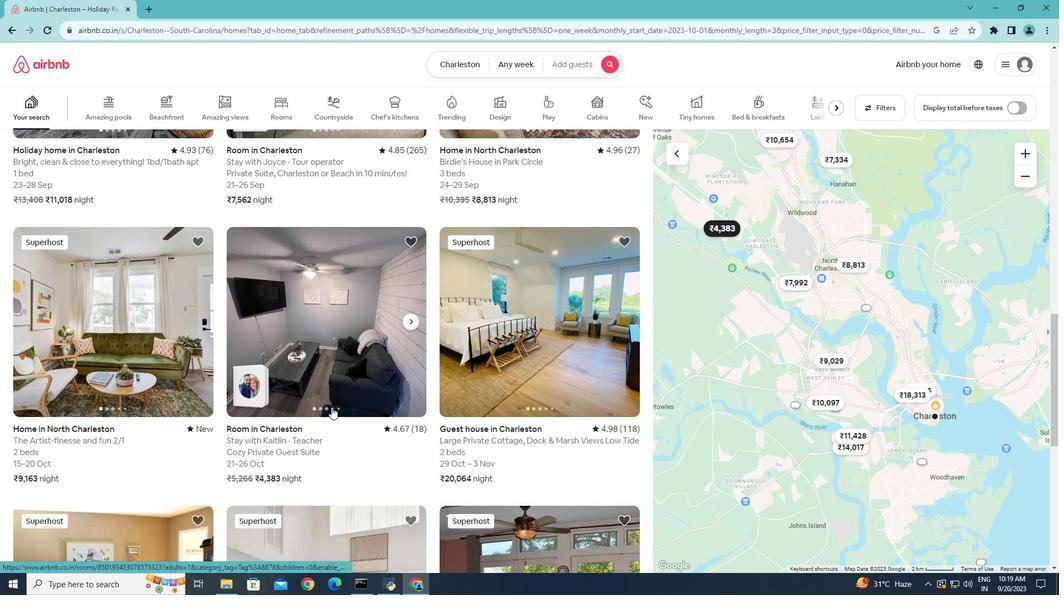
Action: Mouse scrolled (327, 403) with delta (0, 0)
Screenshot: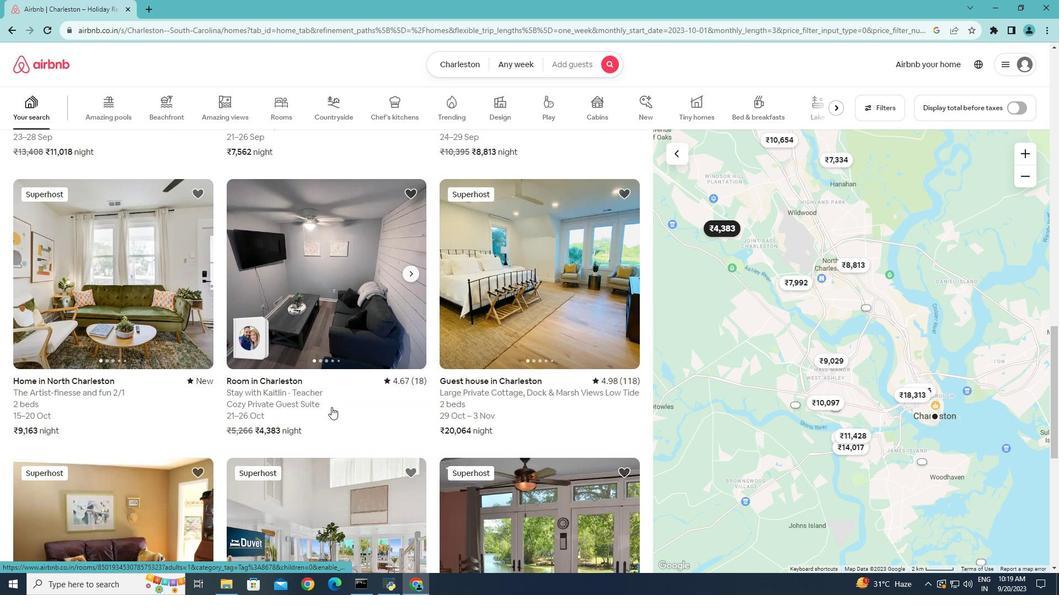 
Action: Mouse scrolled (327, 403) with delta (0, 0)
Screenshot: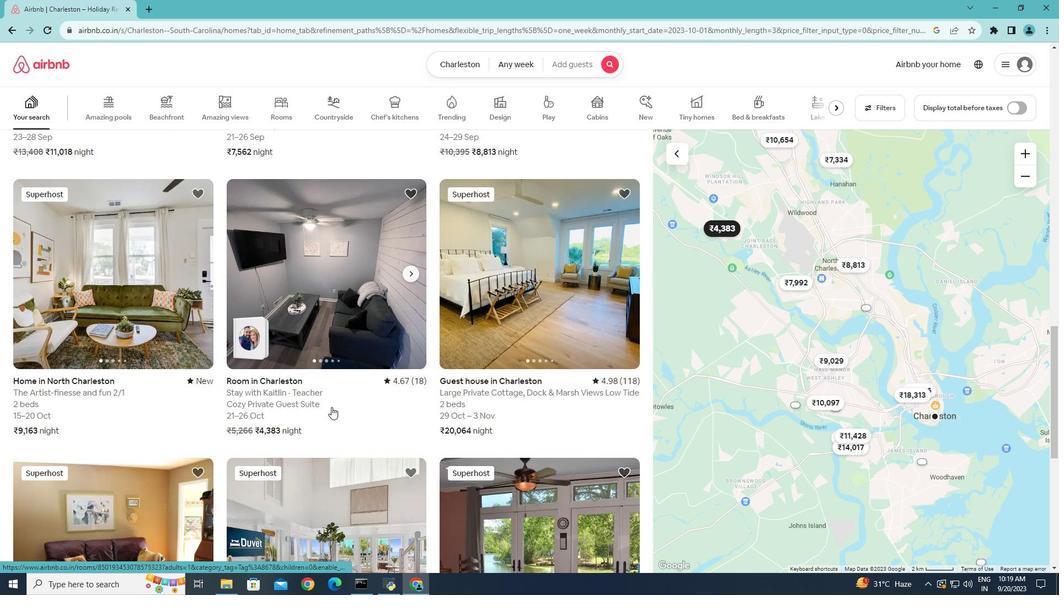 
Action: Mouse scrolled (327, 403) with delta (0, 0)
Screenshot: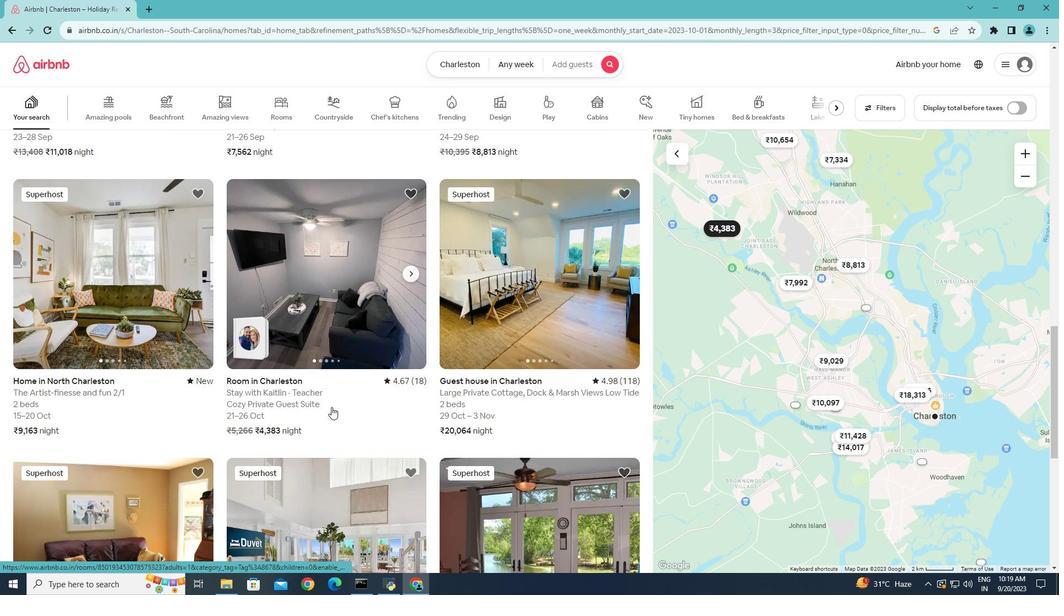 
Action: Mouse scrolled (327, 403) with delta (0, 0)
Screenshot: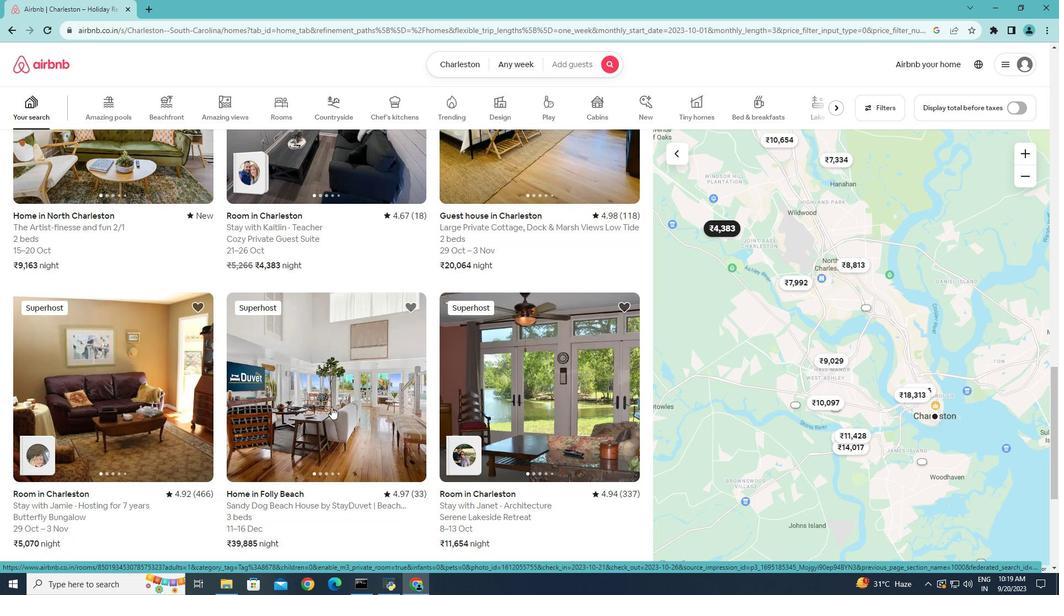
Action: Mouse scrolled (327, 403) with delta (0, 0)
Screenshot: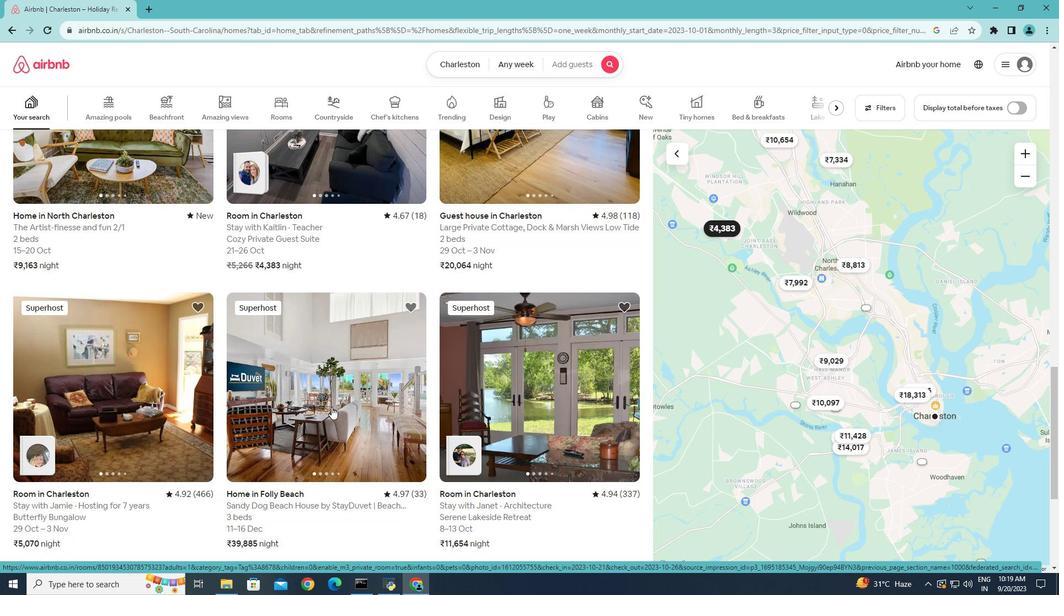 
Action: Mouse scrolled (327, 403) with delta (0, 0)
Screenshot: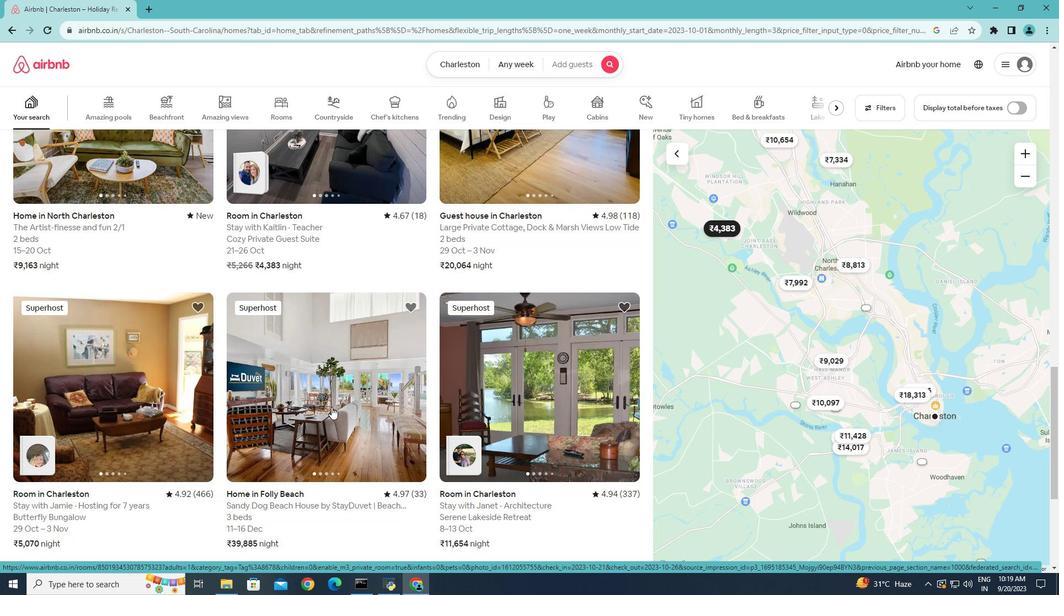 
Action: Mouse moved to (262, 379)
Screenshot: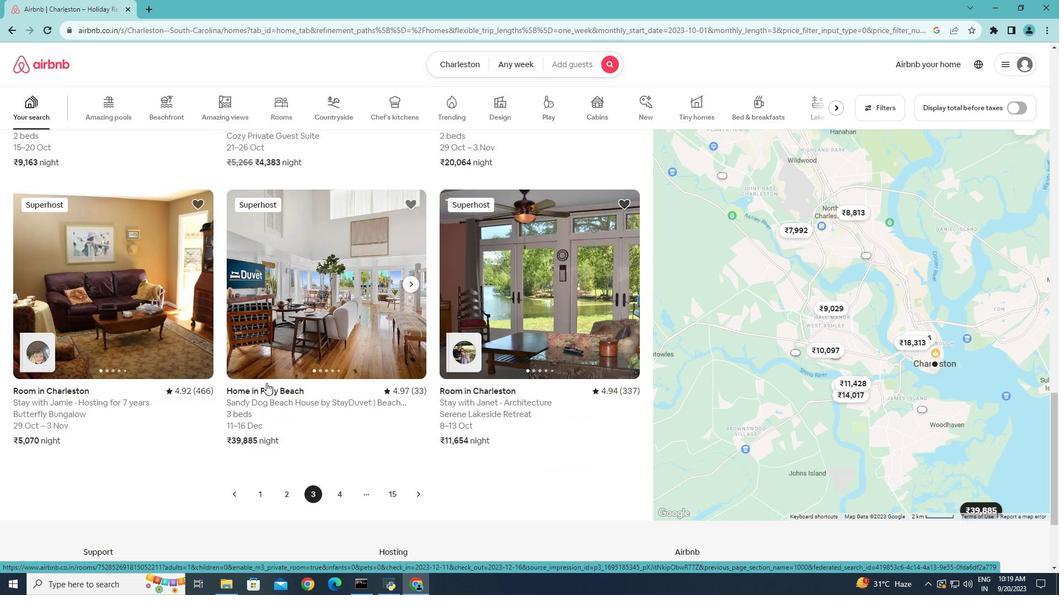 
Action: Mouse scrolled (262, 379) with delta (0, 0)
Screenshot: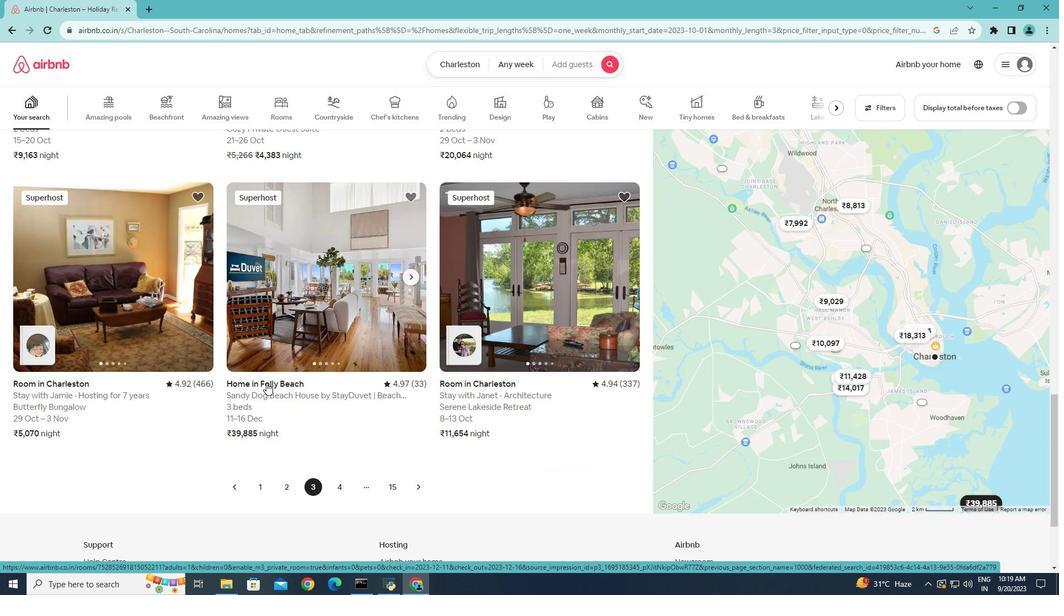 
Action: Mouse scrolled (262, 379) with delta (0, 0)
Screenshot: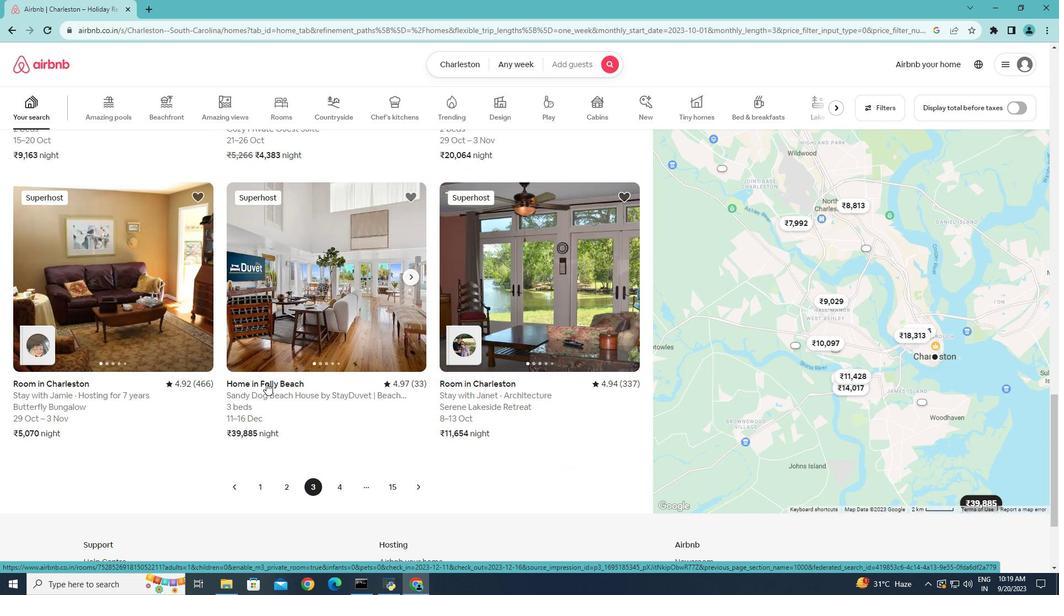 
Action: Mouse moved to (412, 421)
Screenshot: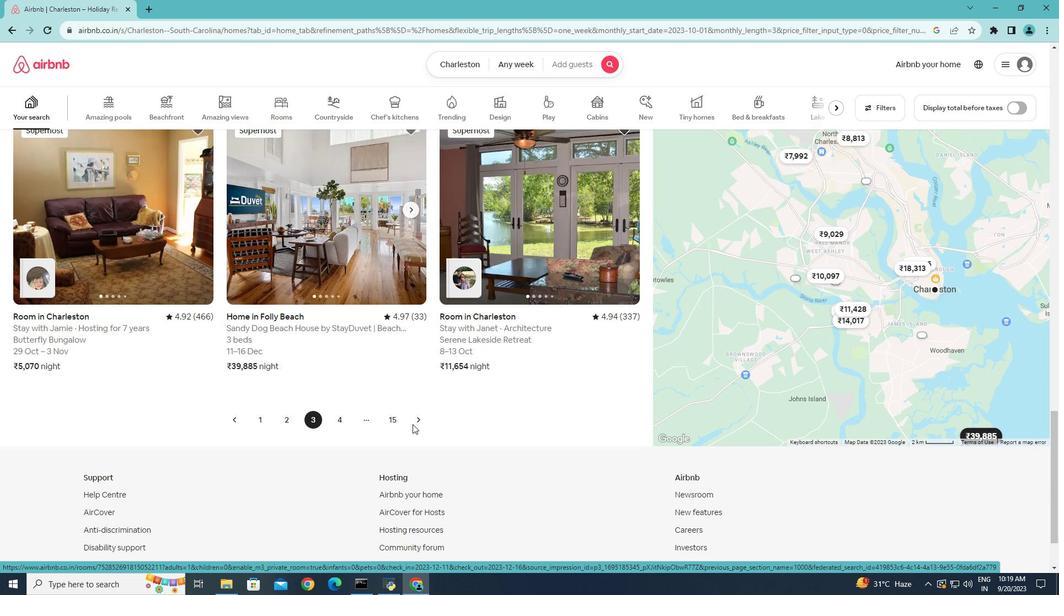 
Action: Mouse scrolled (412, 420) with delta (0, 0)
Screenshot: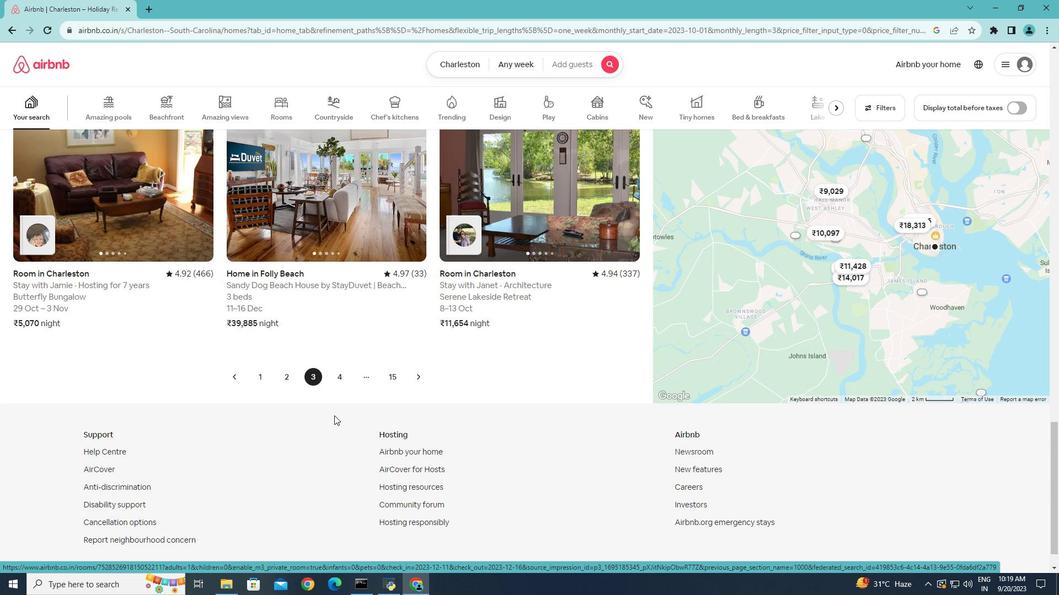 
Action: Mouse moved to (412, 421)
Screenshot: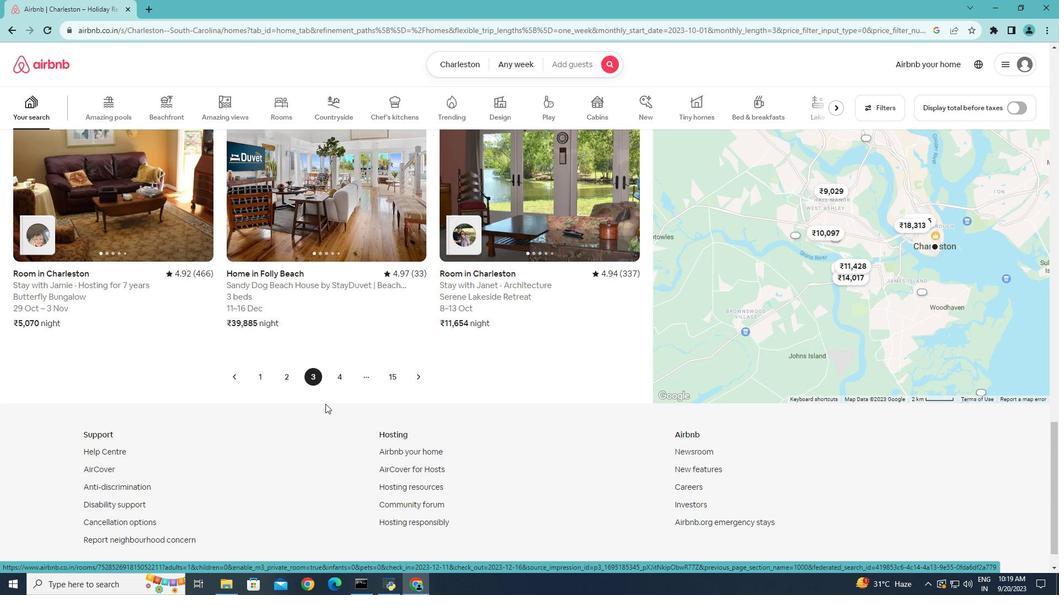 
Action: Mouse scrolled (412, 420) with delta (0, 0)
Screenshot: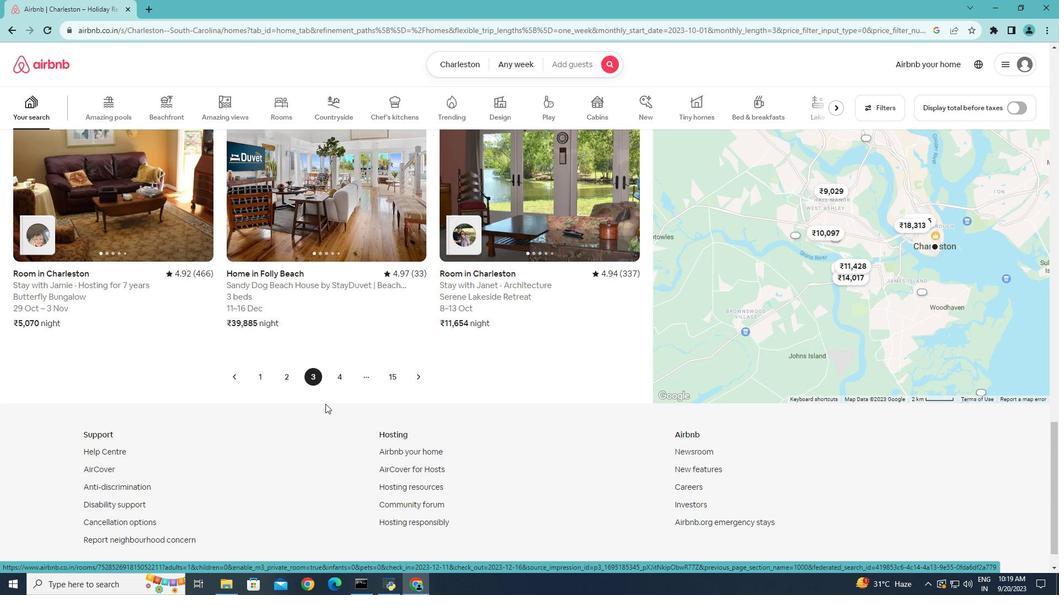 
Action: Mouse moved to (337, 371)
Screenshot: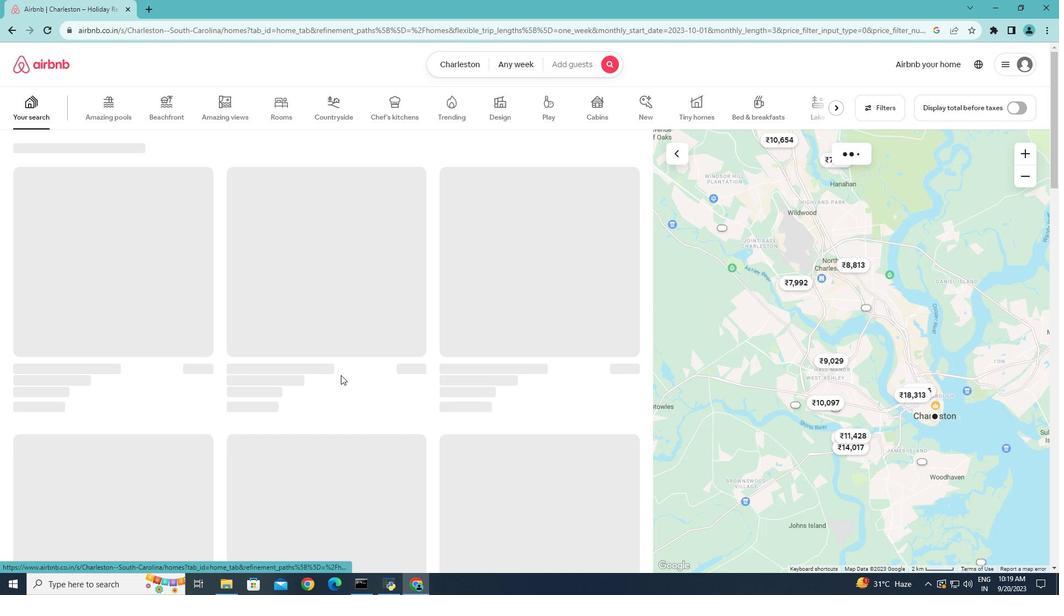 
Action: Mouse pressed left at (337, 371)
Screenshot: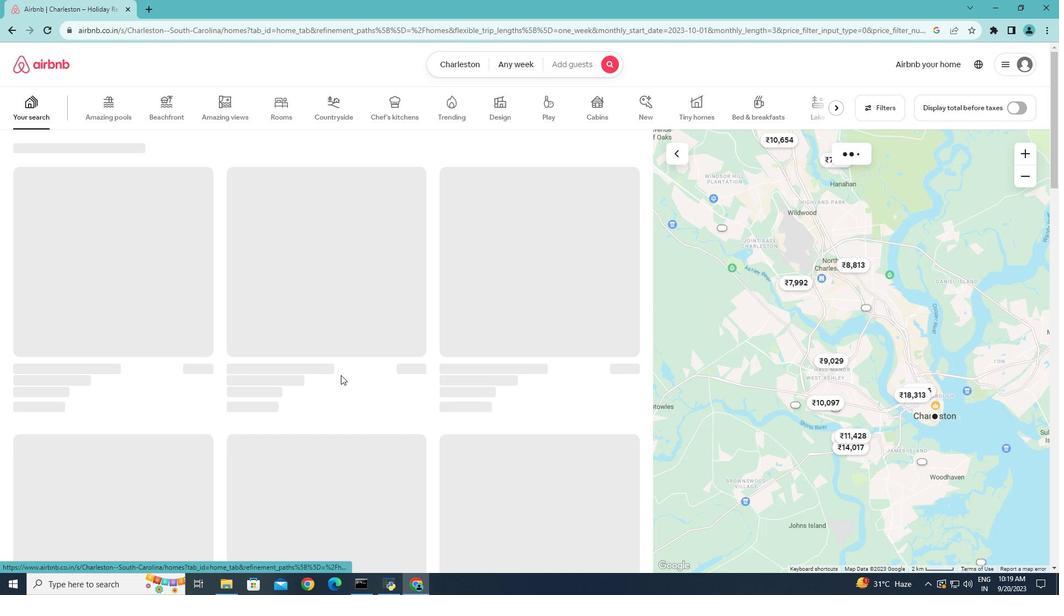 
Action: Mouse moved to (387, 411)
Screenshot: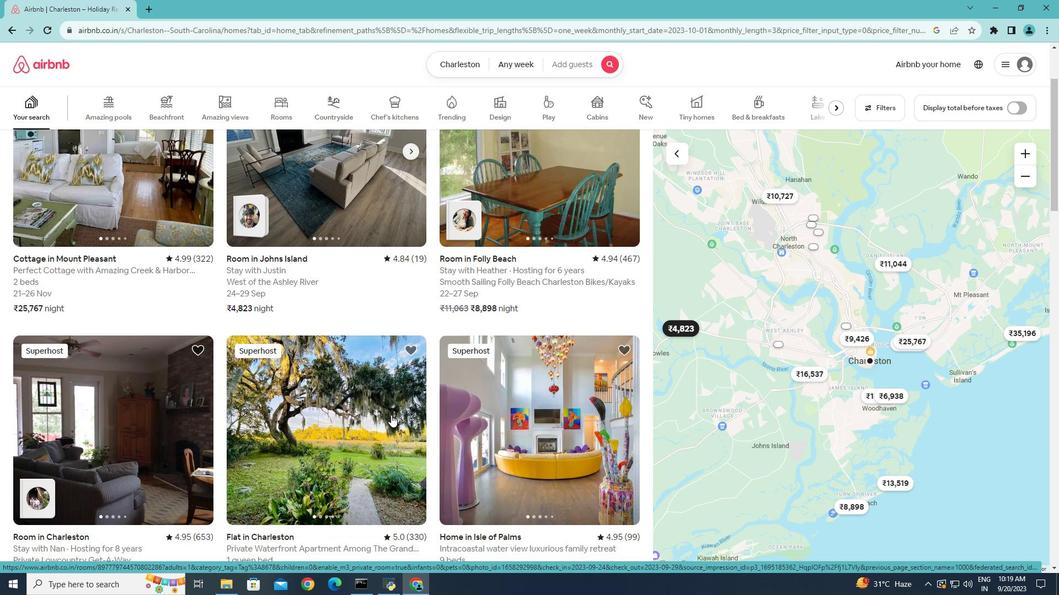 
Action: Mouse scrolled (387, 411) with delta (0, 0)
Screenshot: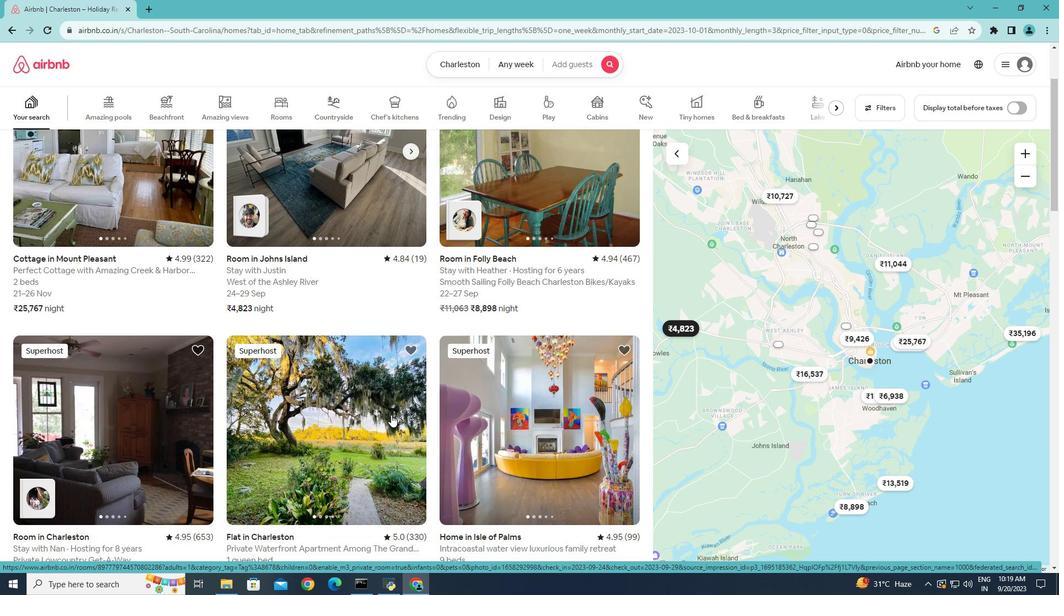 
Action: Mouse scrolled (387, 411) with delta (0, 0)
Screenshot: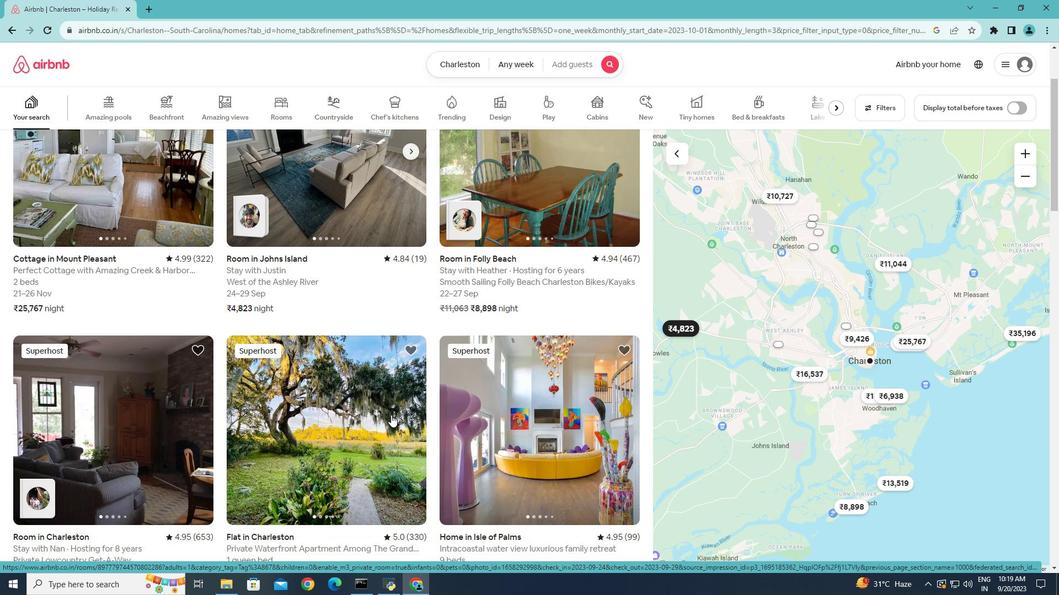 
Action: Mouse scrolled (387, 411) with delta (0, 0)
Screenshot: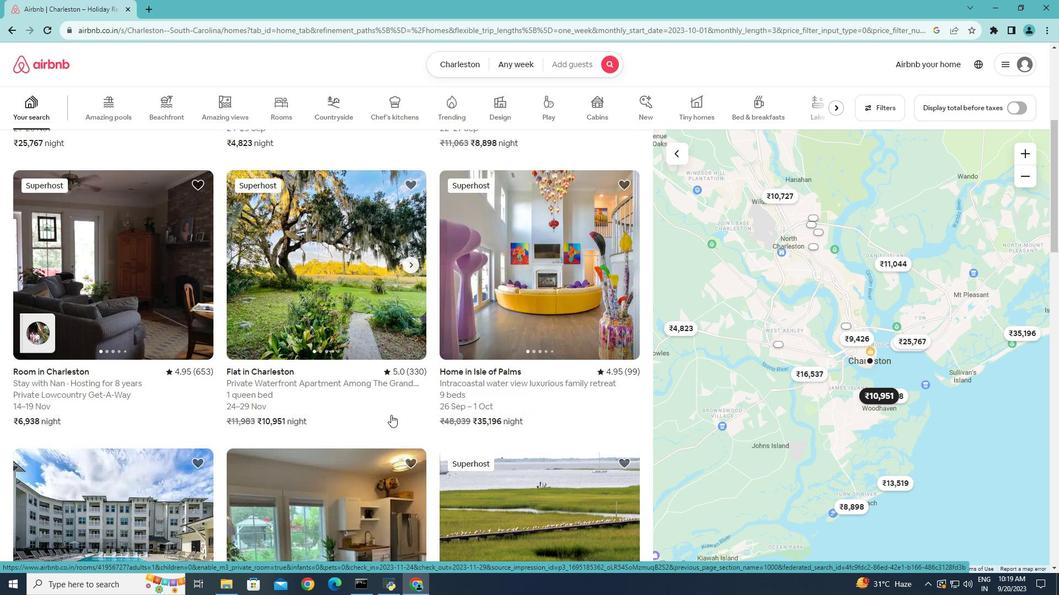 
Action: Mouse scrolled (387, 411) with delta (0, 0)
Screenshot: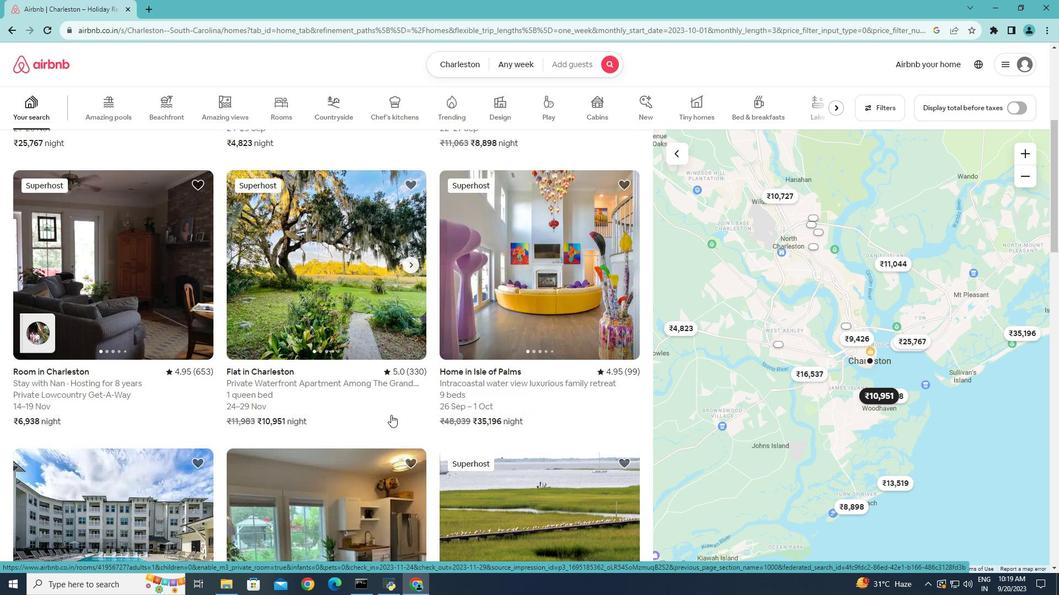 
Action: Mouse scrolled (387, 411) with delta (0, 0)
Screenshot: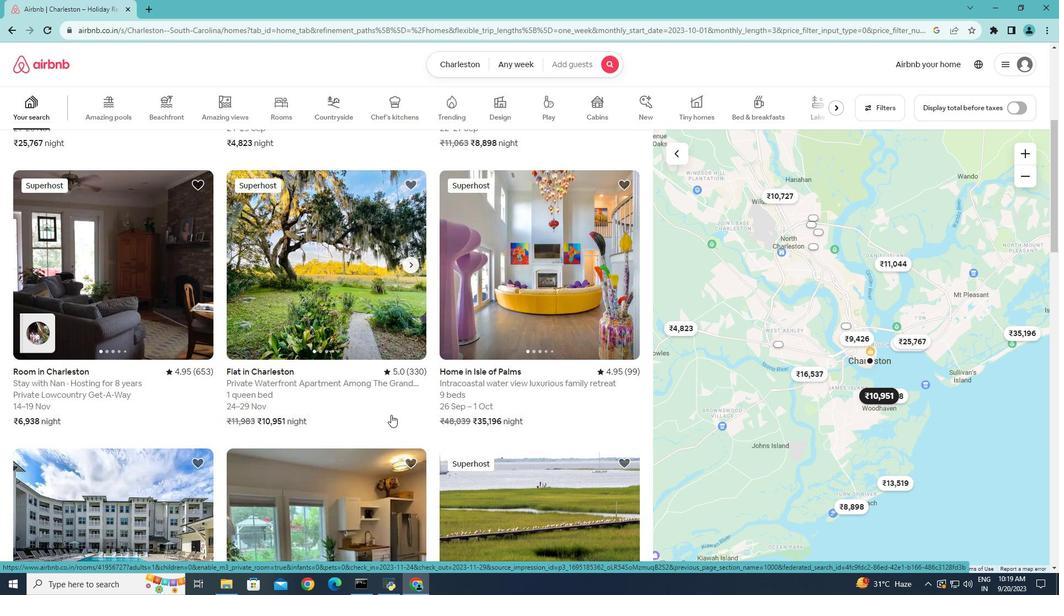 
Action: Mouse scrolled (387, 411) with delta (0, 0)
Screenshot: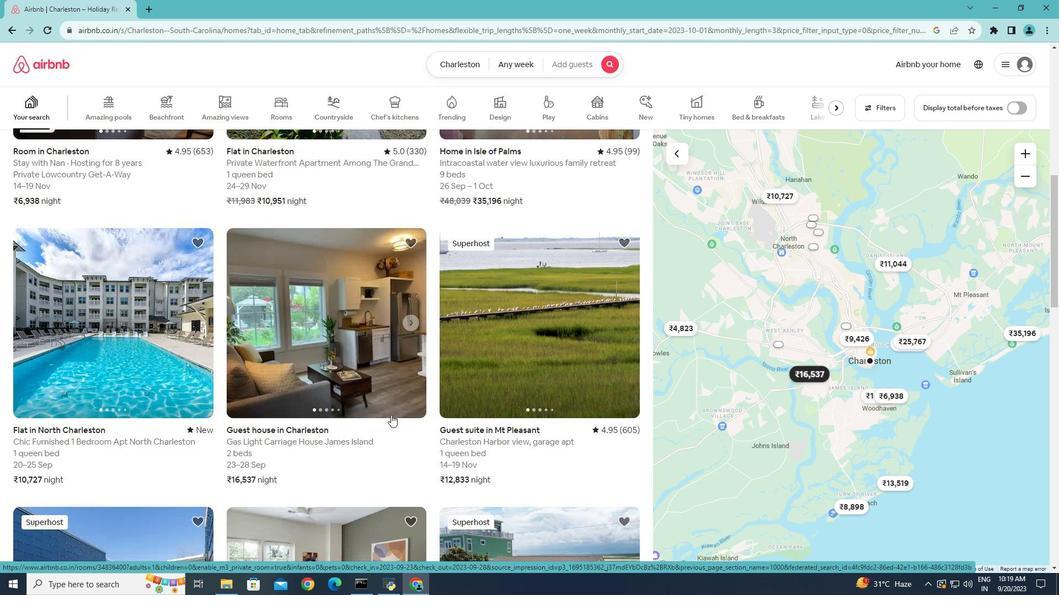 
Action: Mouse scrolled (387, 411) with delta (0, 0)
Screenshot: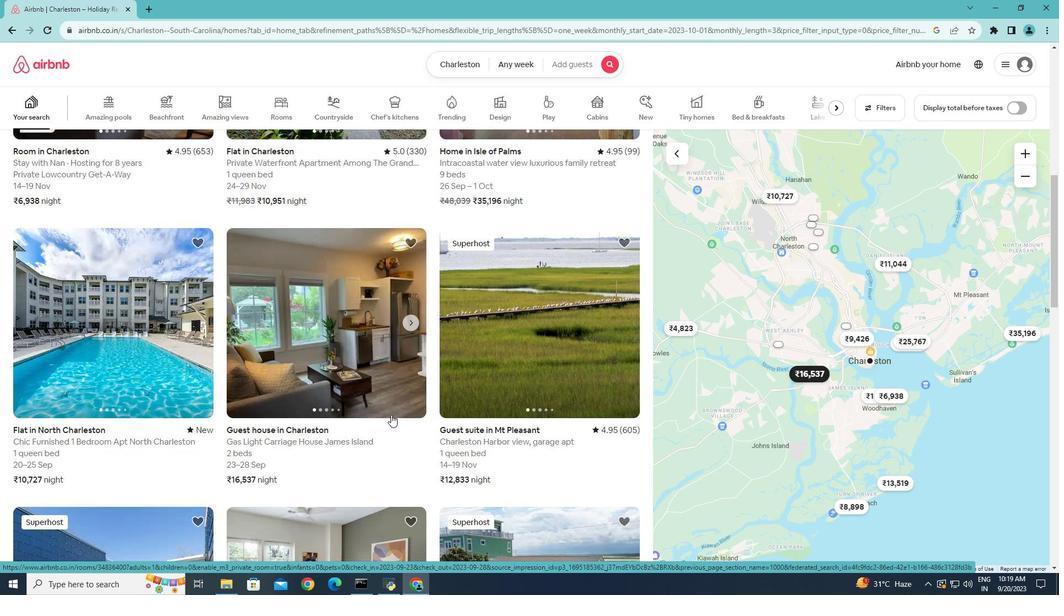 
Action: Mouse scrolled (387, 411) with delta (0, 0)
Screenshot: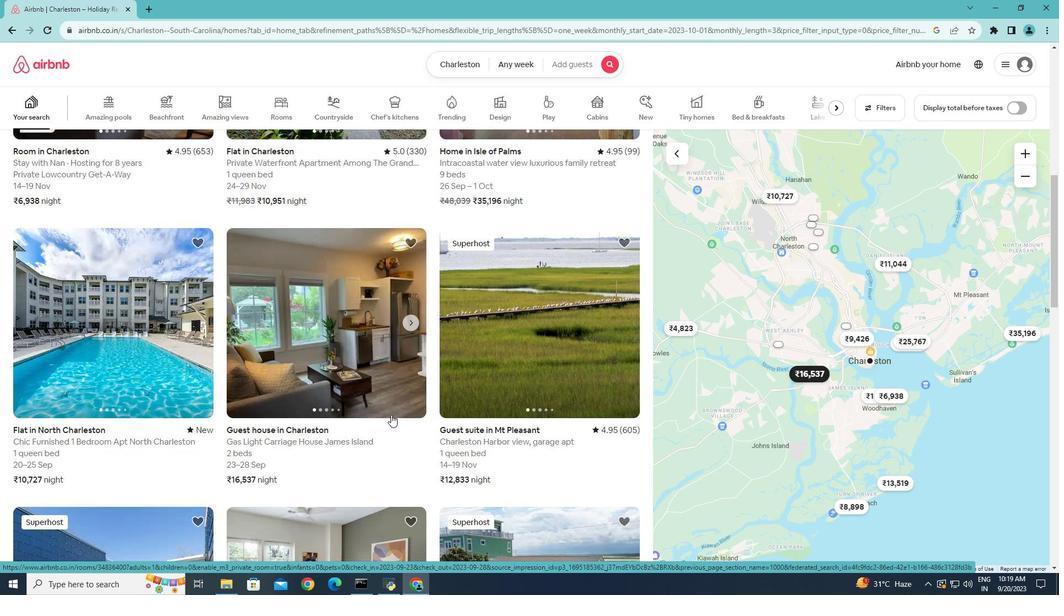 
Action: Mouse scrolled (387, 411) with delta (0, 0)
Screenshot: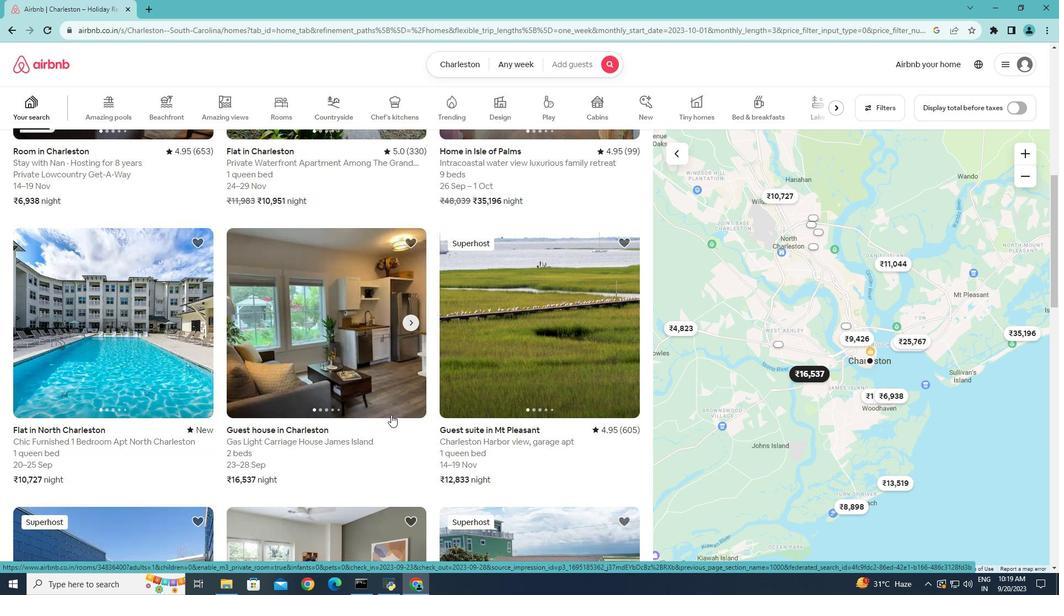 
Action: Mouse scrolled (387, 411) with delta (0, 0)
Screenshot: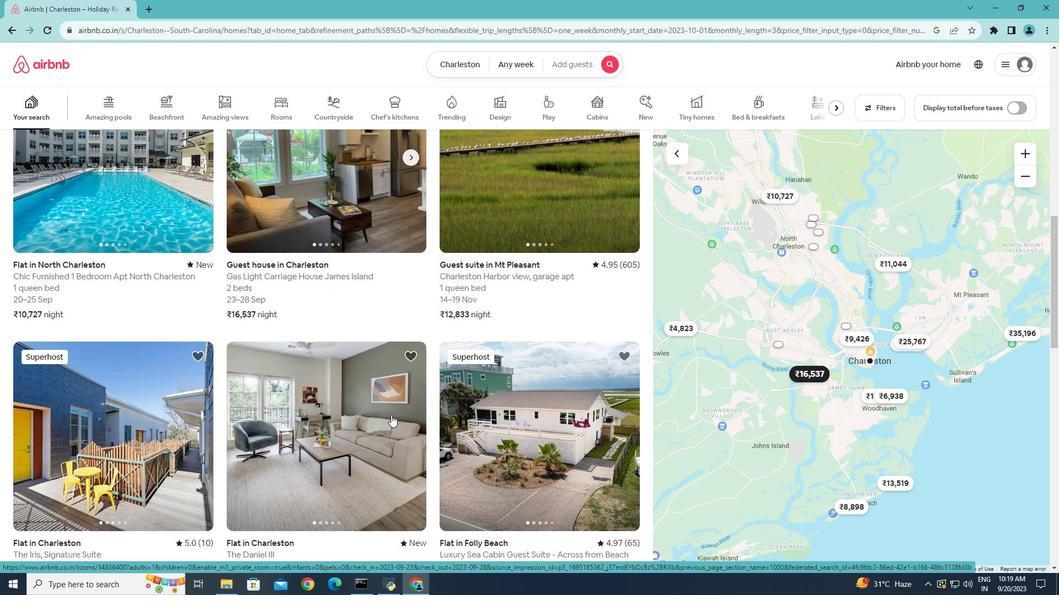 
Action: Mouse scrolled (387, 411) with delta (0, 0)
Screenshot: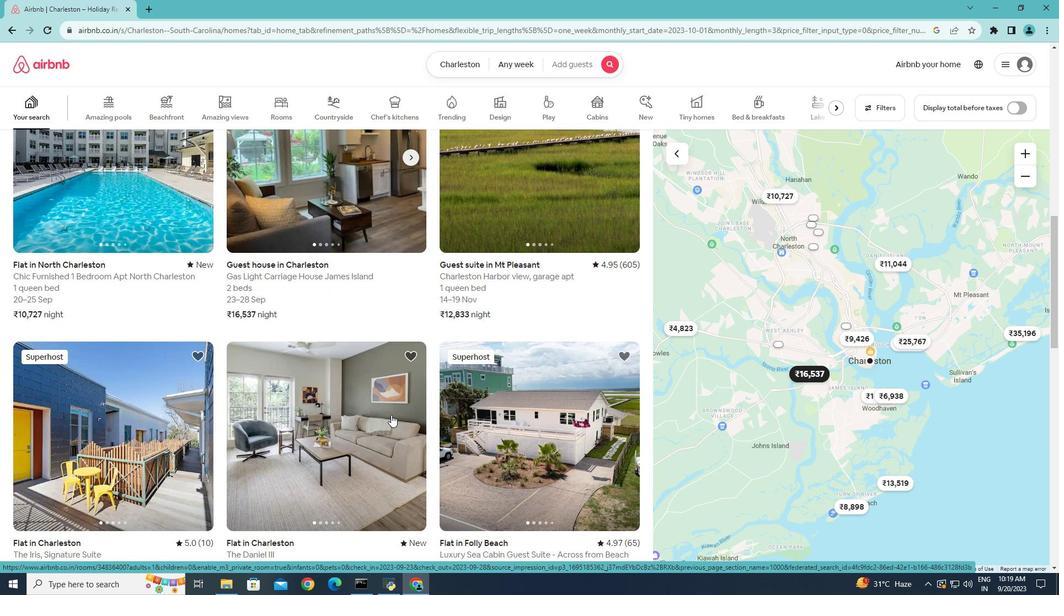 
Action: Mouse scrolled (387, 411) with delta (0, 0)
Screenshot: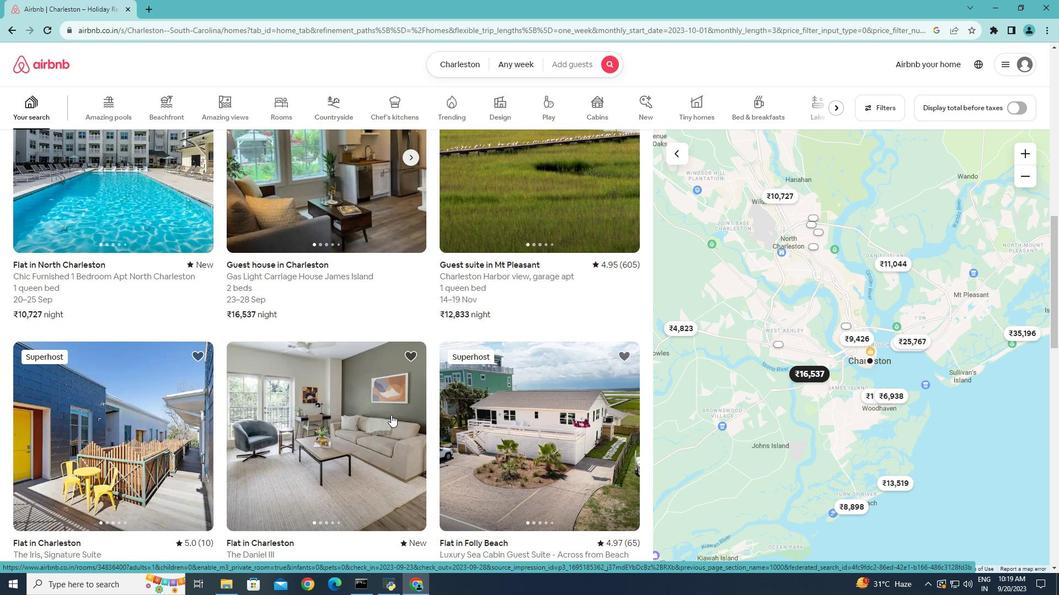 
Action: Mouse scrolled (387, 411) with delta (0, 0)
Screenshot: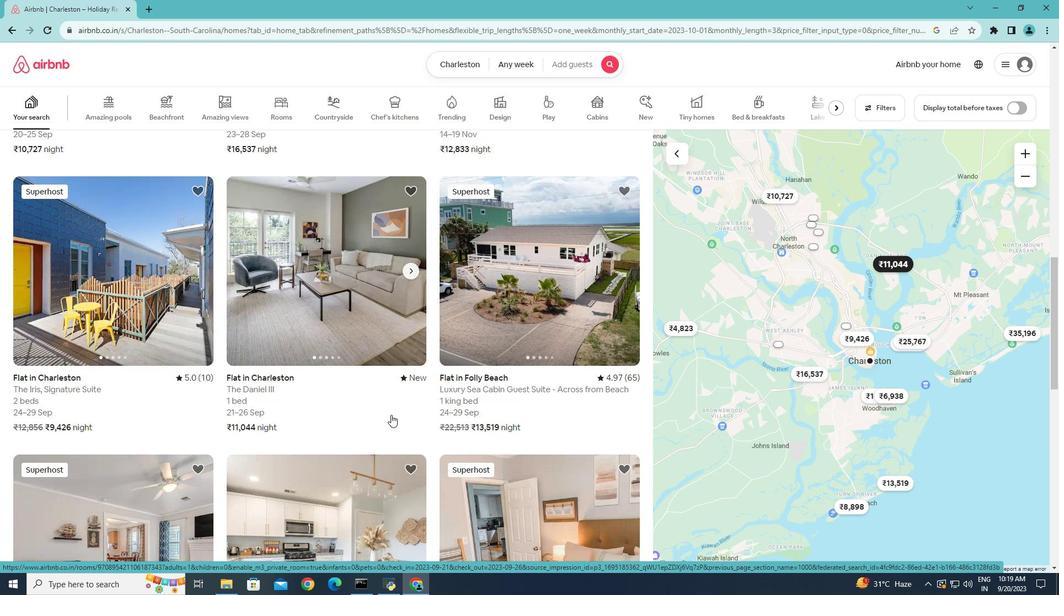 
Action: Mouse scrolled (387, 411) with delta (0, 0)
Screenshot: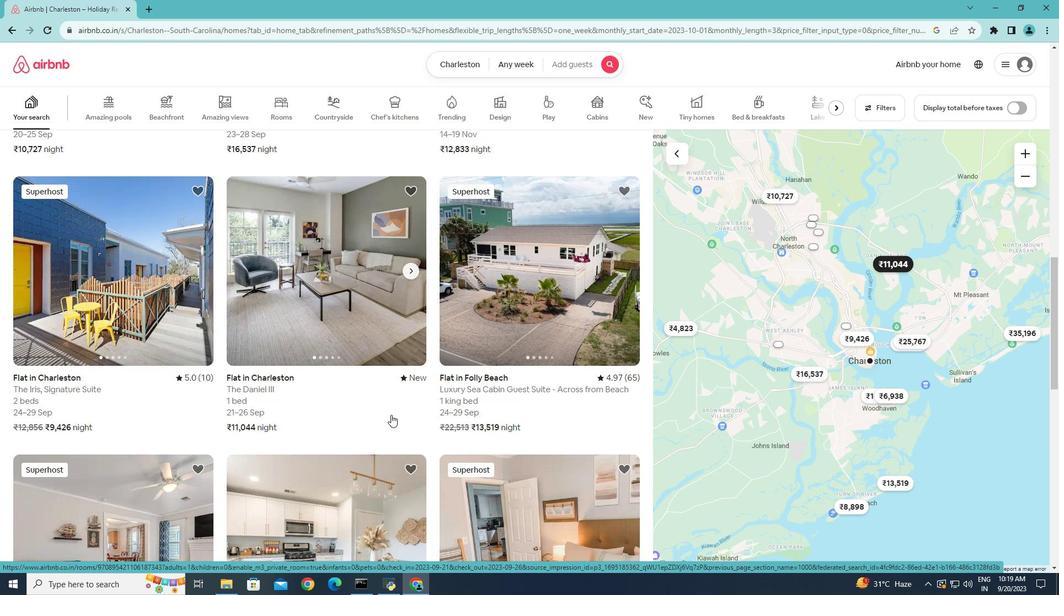 
Action: Mouse scrolled (387, 411) with delta (0, 0)
Screenshot: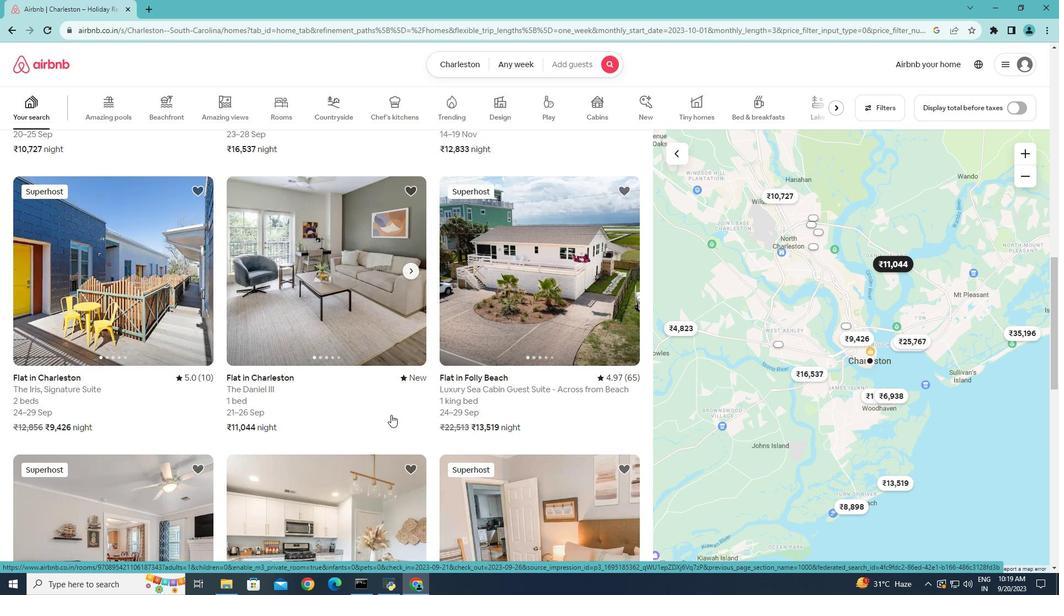 
Action: Mouse moved to (406, 403)
Screenshot: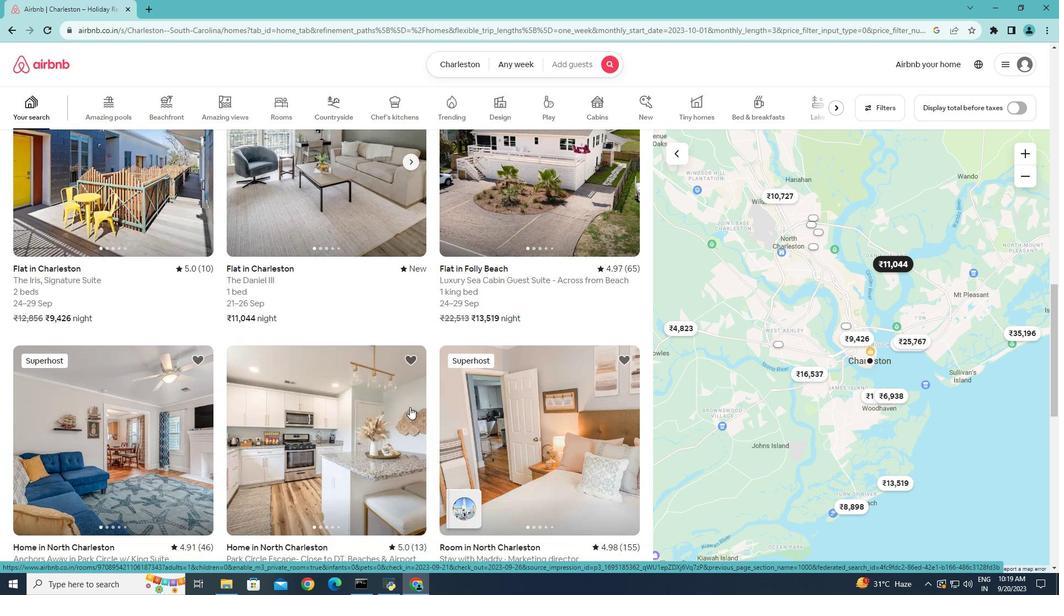 
Action: Mouse scrolled (406, 403) with delta (0, 0)
Screenshot: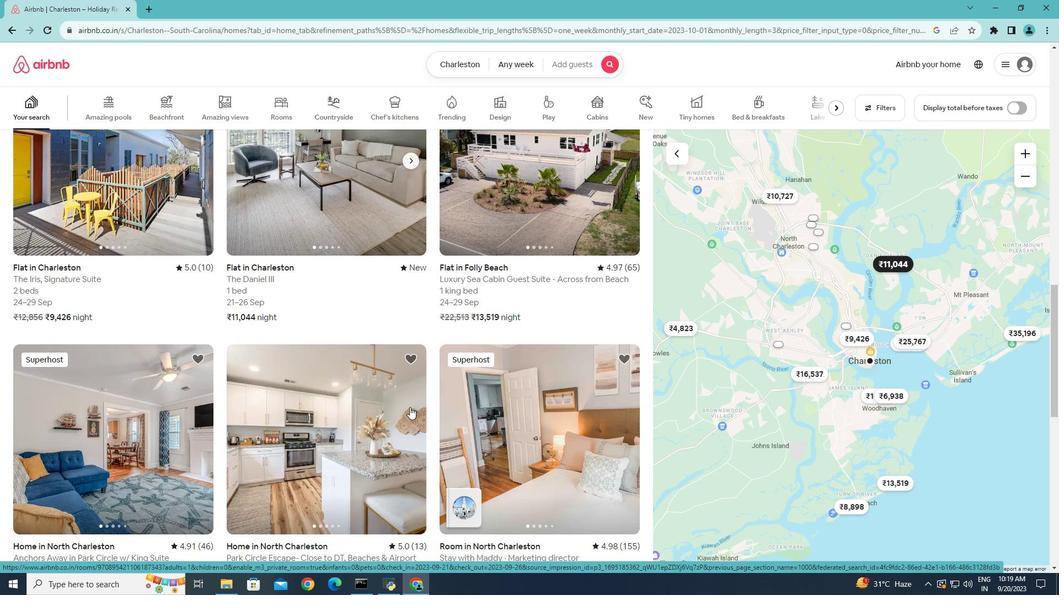 
Action: Mouse scrolled (406, 403) with delta (0, 0)
Screenshot: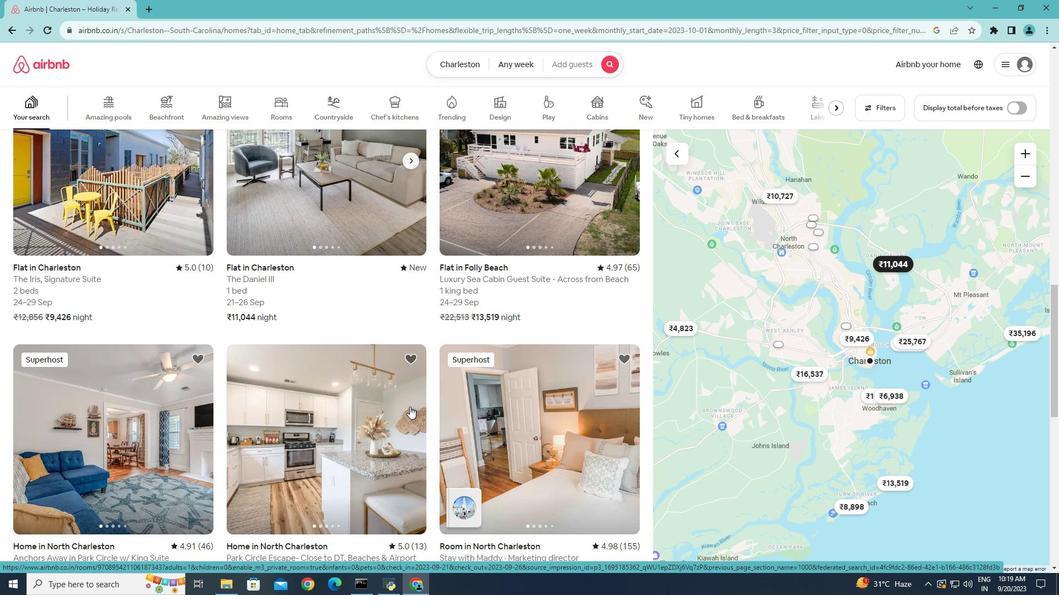 
Action: Mouse moved to (406, 402)
Screenshot: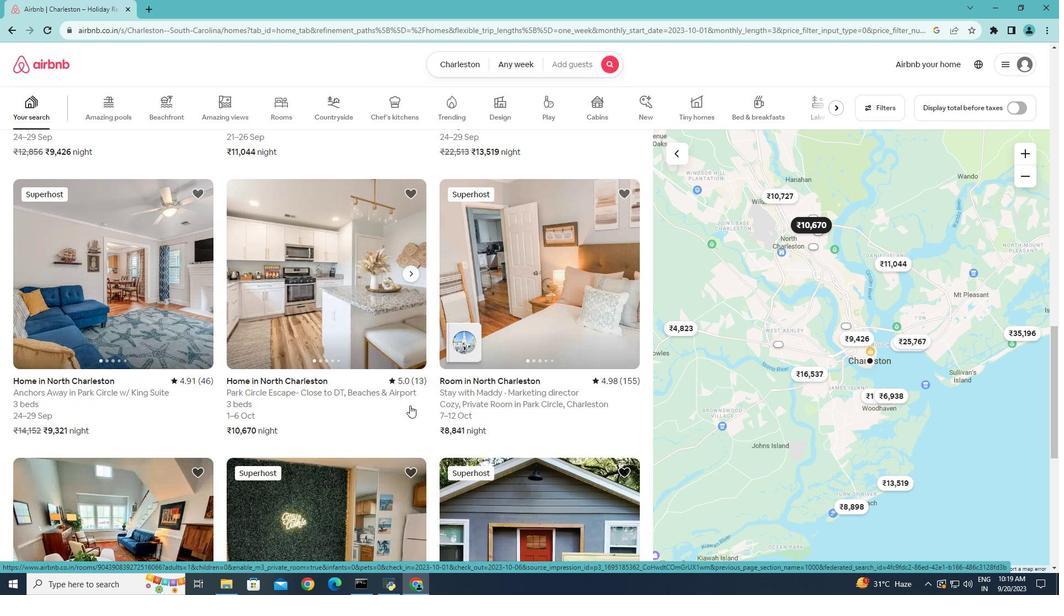 
Action: Mouse scrolled (406, 401) with delta (0, 0)
Screenshot: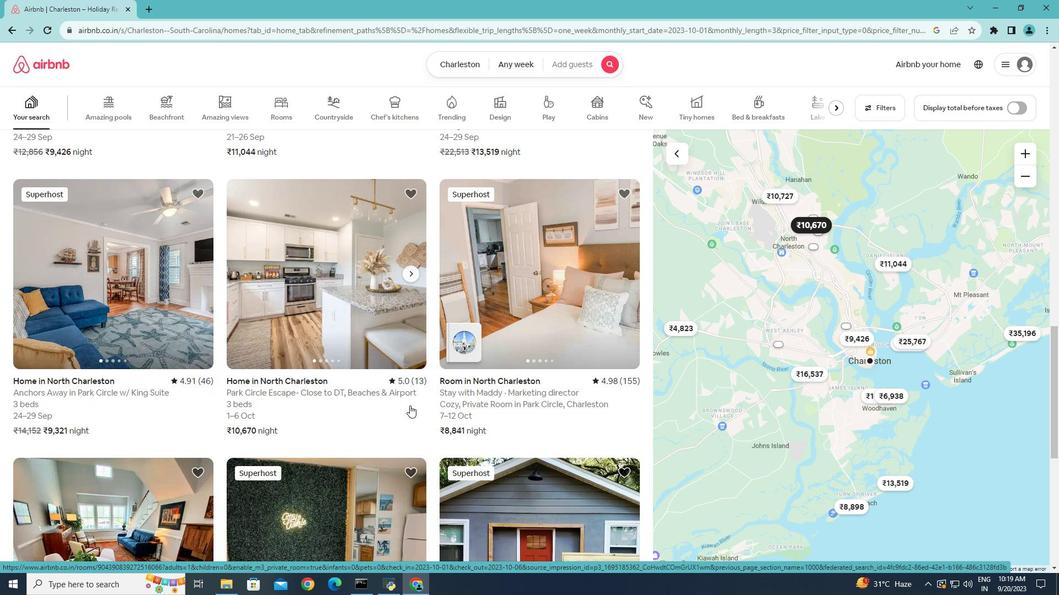 
Action: Mouse scrolled (406, 401) with delta (0, 0)
Screenshot: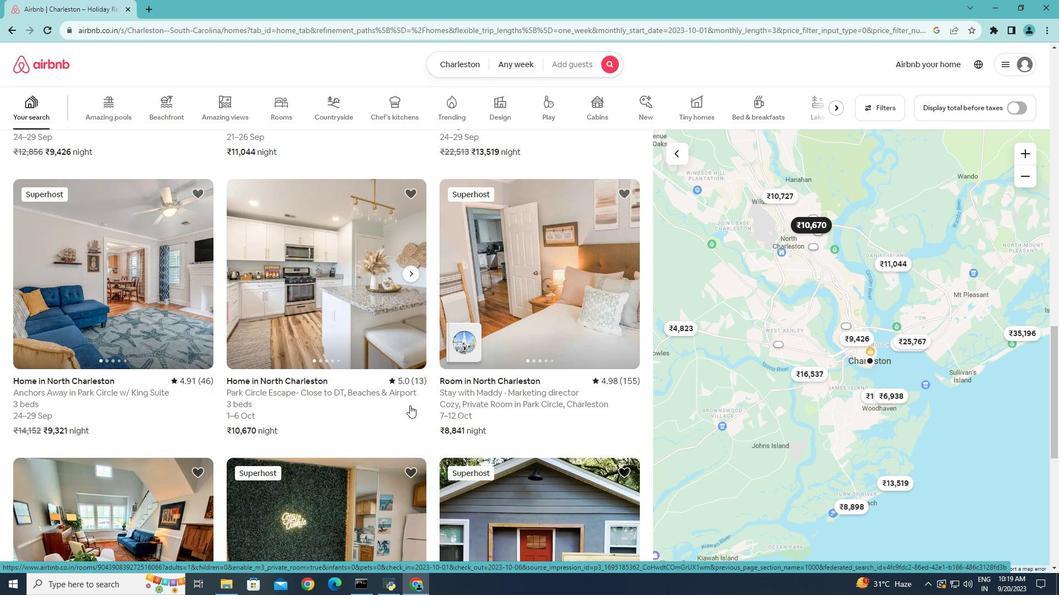 
Action: Mouse scrolled (406, 401) with delta (0, 0)
Screenshot: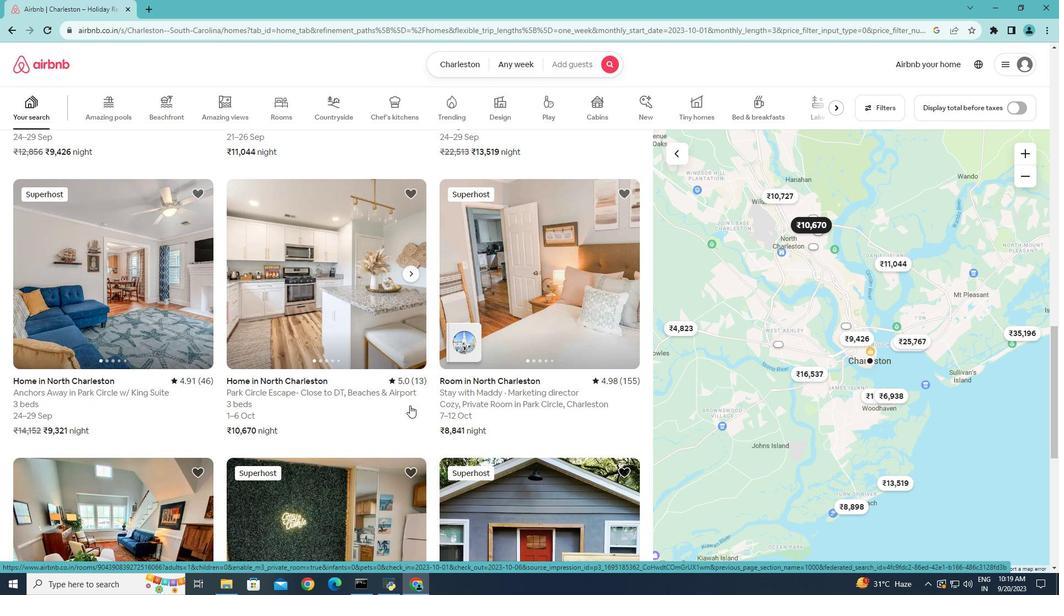 
Action: Mouse moved to (406, 402)
Screenshot: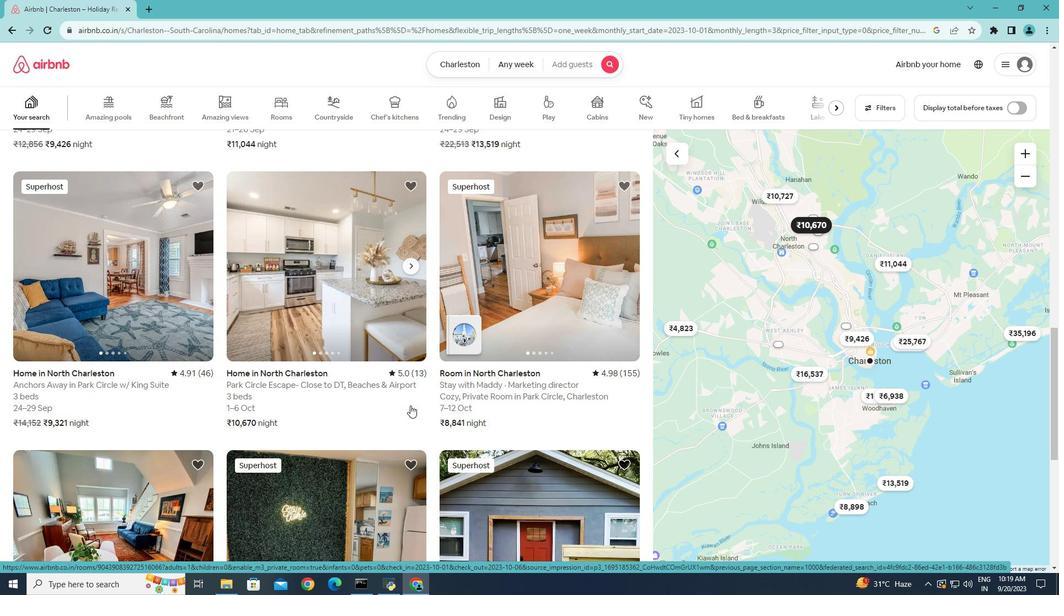 
Action: Mouse scrolled (406, 401) with delta (0, 0)
Screenshot: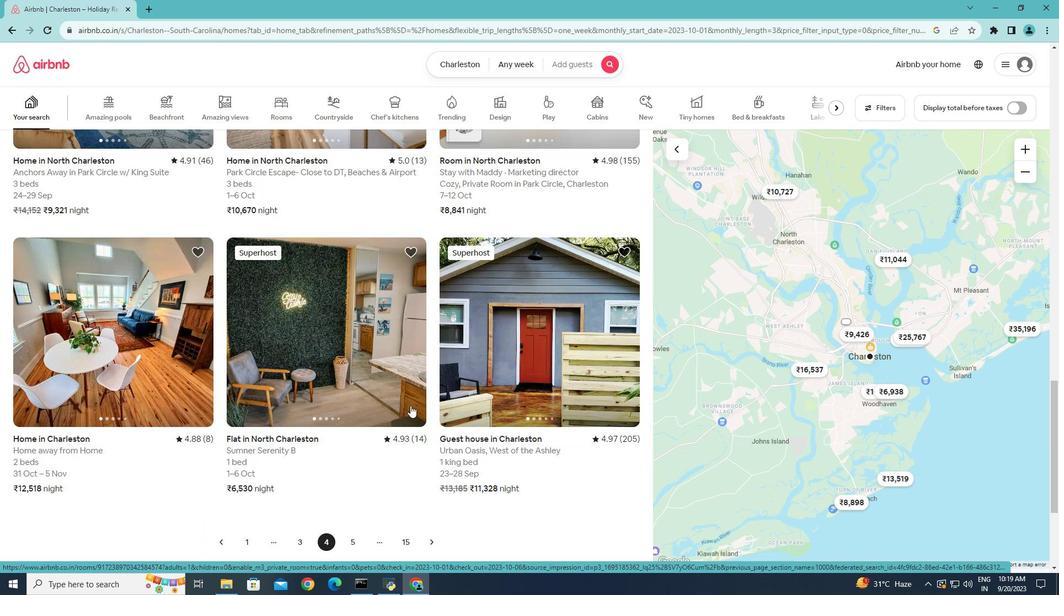 
Action: Mouse scrolled (406, 401) with delta (0, 0)
Screenshot: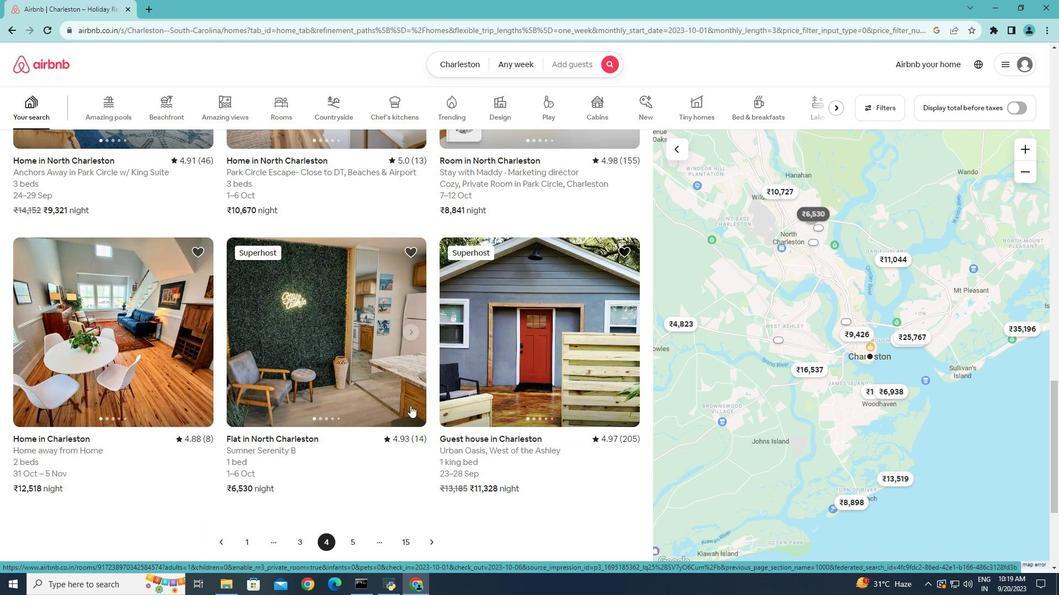
Action: Mouse scrolled (406, 401) with delta (0, 0)
Screenshot: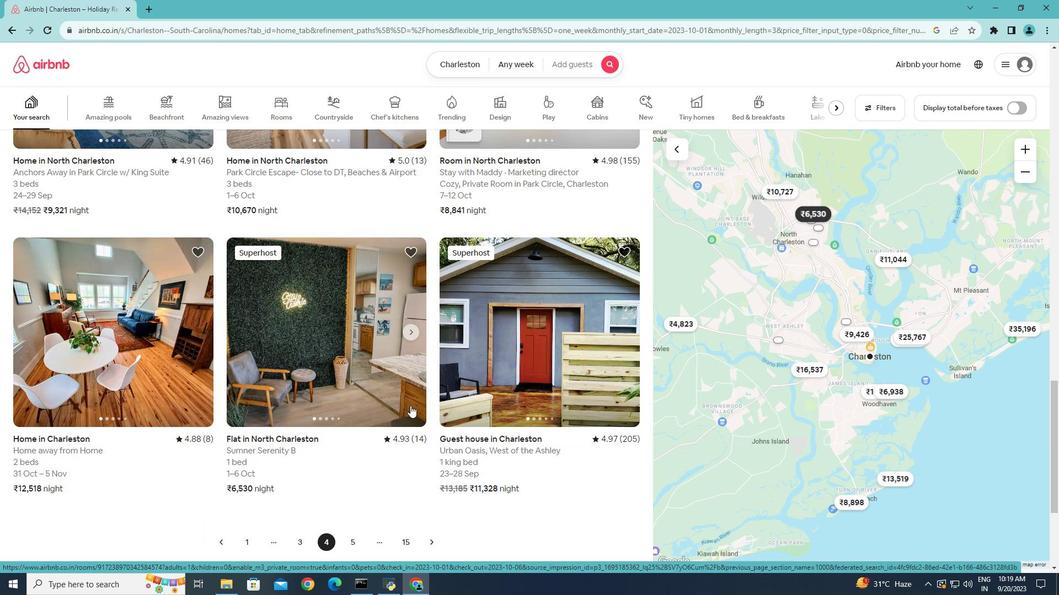 
Action: Mouse scrolled (406, 401) with delta (0, 0)
Screenshot: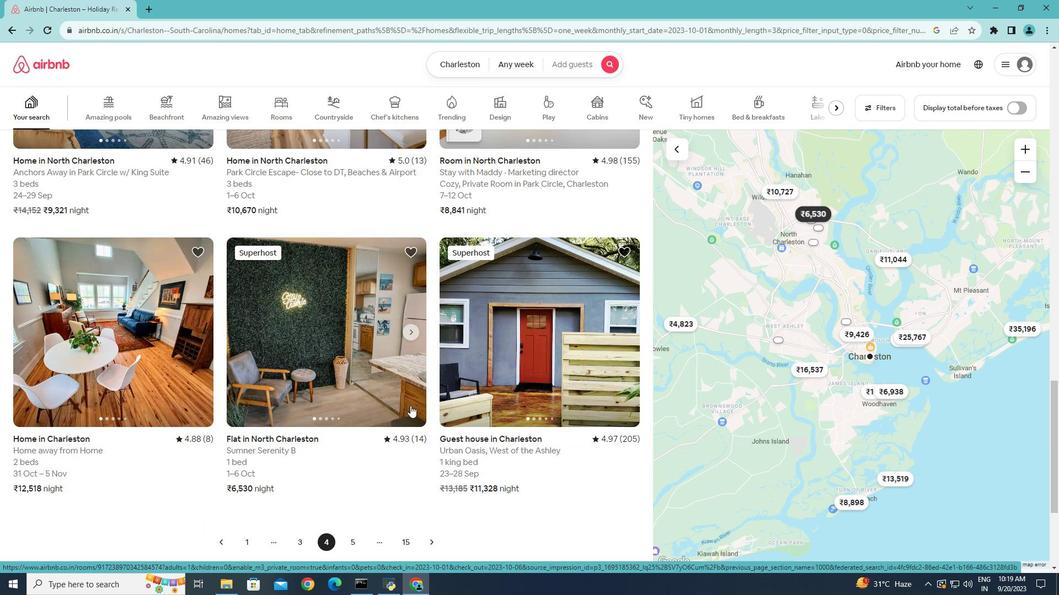 
Action: Mouse moved to (360, 443)
Screenshot: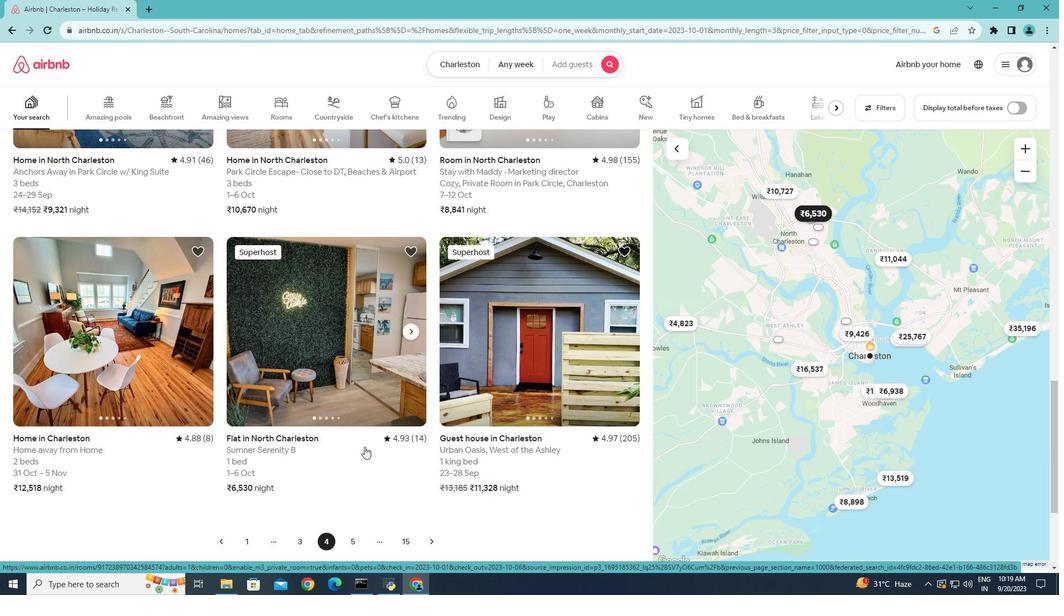 
Action: Mouse scrolled (360, 443) with delta (0, 0)
Screenshot: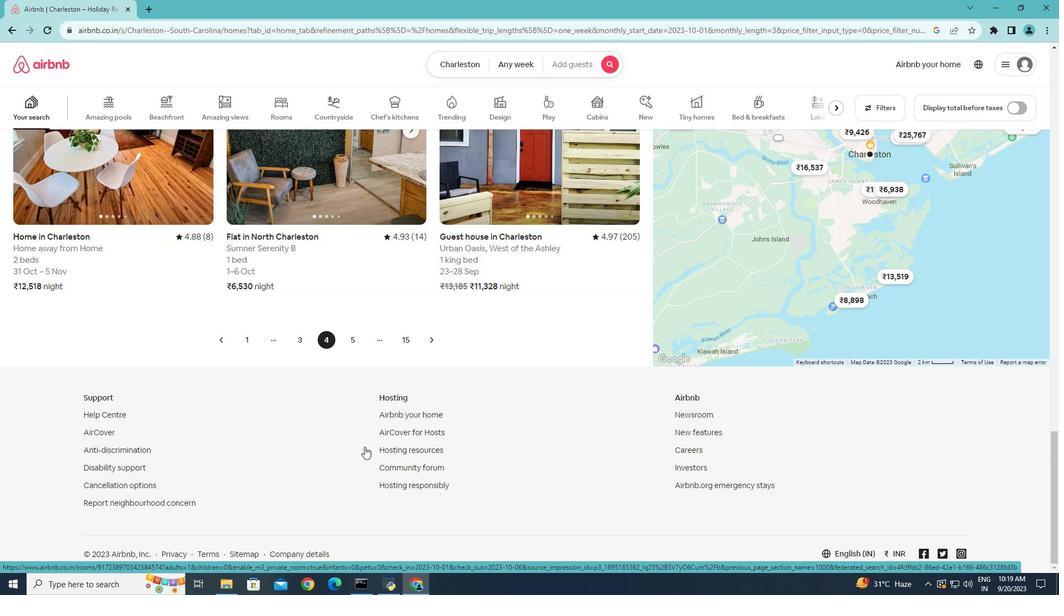 
Action: Mouse scrolled (360, 443) with delta (0, 0)
Screenshot: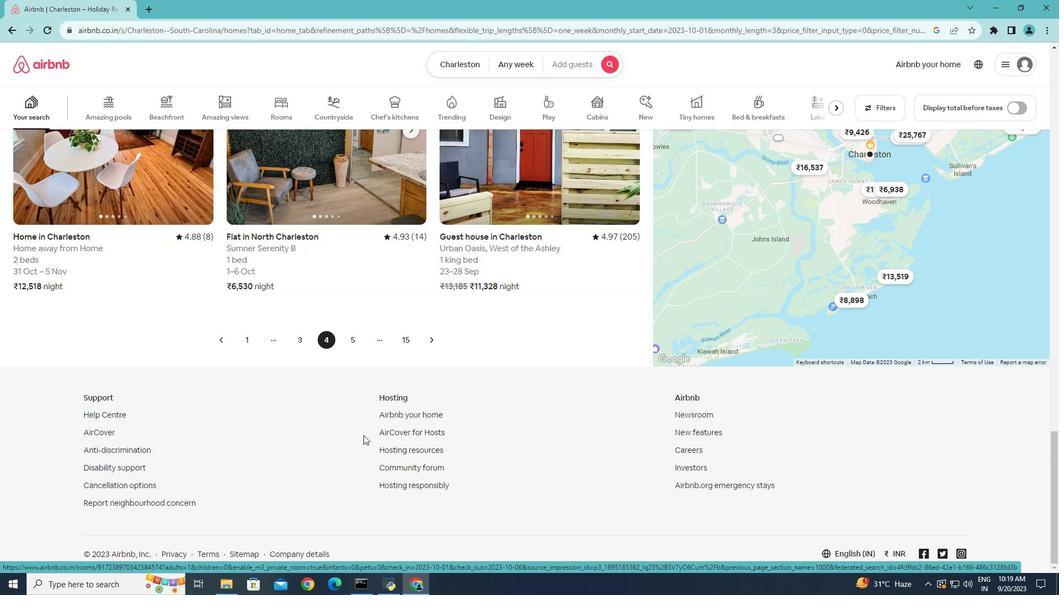 
Action: Mouse scrolled (360, 443) with delta (0, 0)
Screenshot: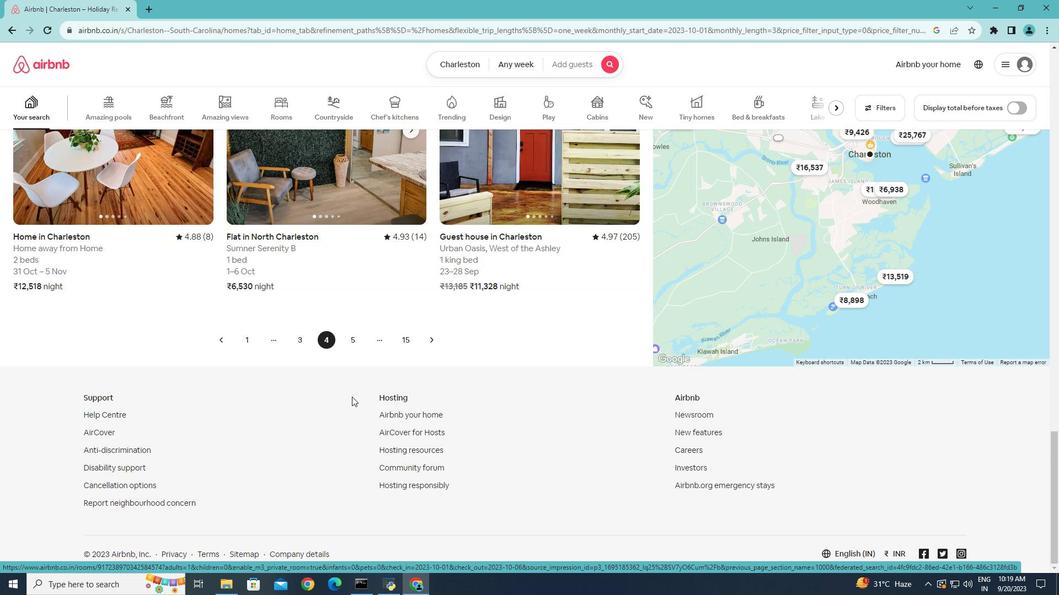
Action: Mouse scrolled (360, 443) with delta (0, 0)
Screenshot: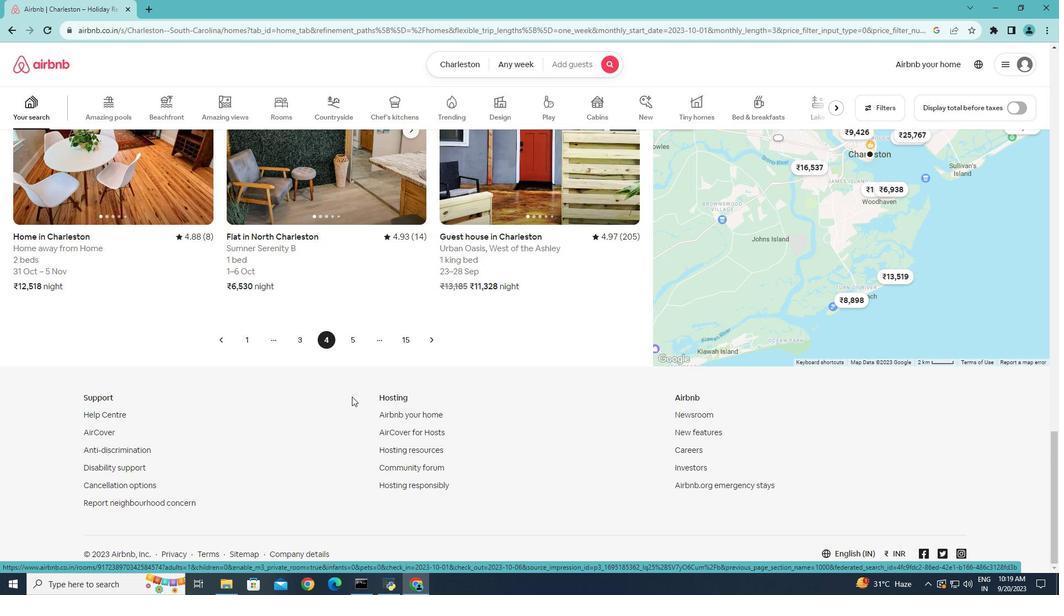 
Action: Mouse moved to (350, 336)
Screenshot: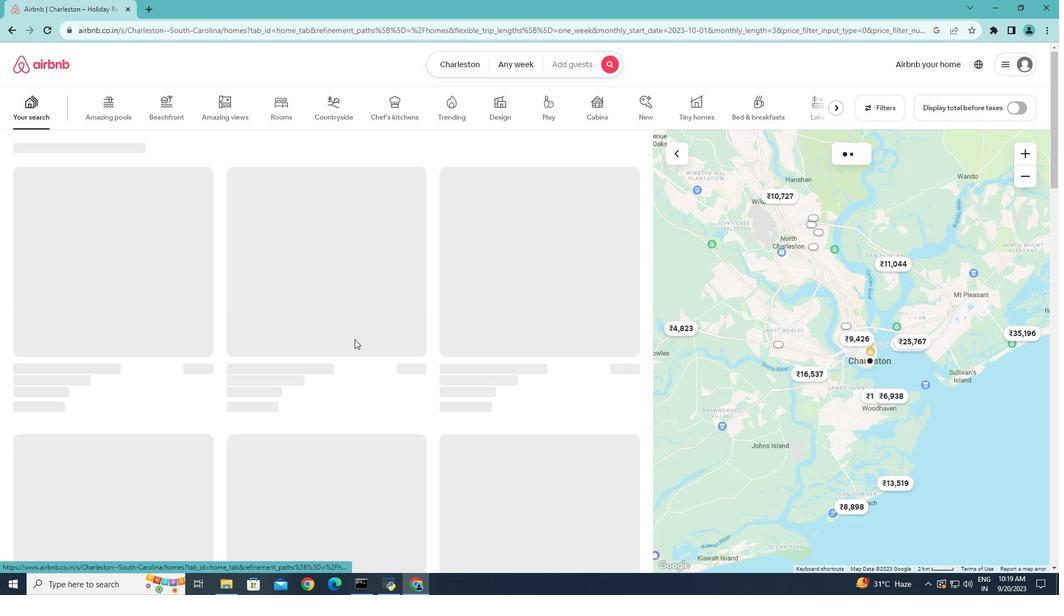 
Action: Mouse pressed left at (350, 336)
Screenshot: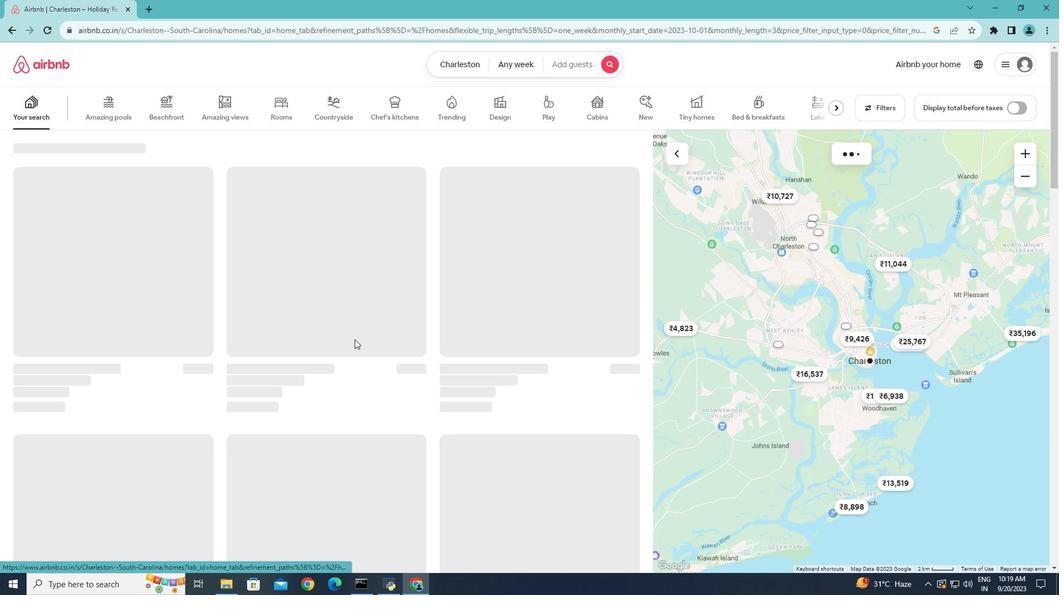 
Action: Mouse scrolled (350, 335) with delta (0, 0)
Screenshot: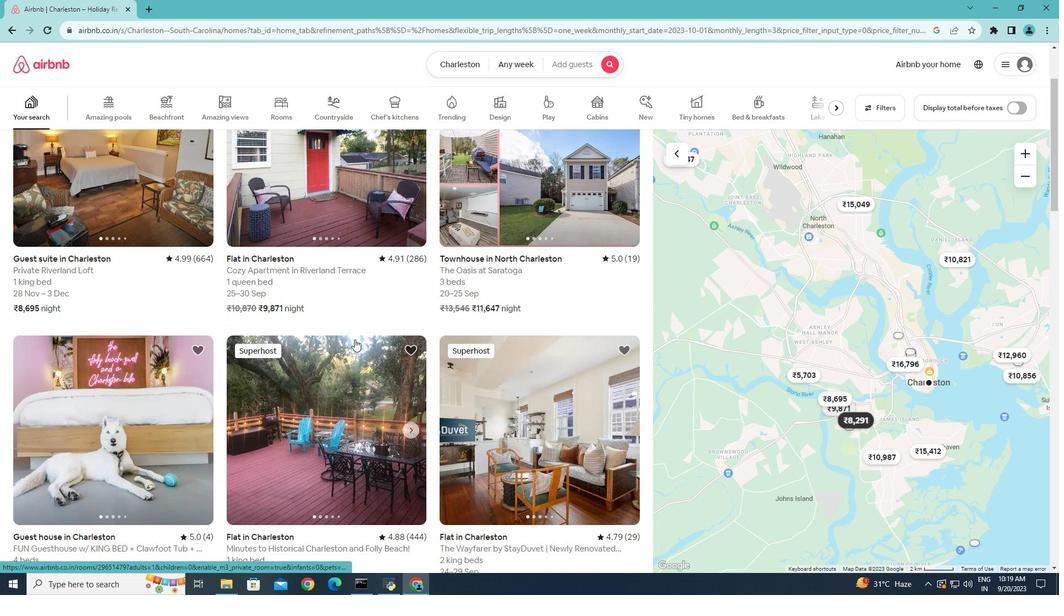 
Action: Mouse scrolled (350, 335) with delta (0, 0)
Screenshot: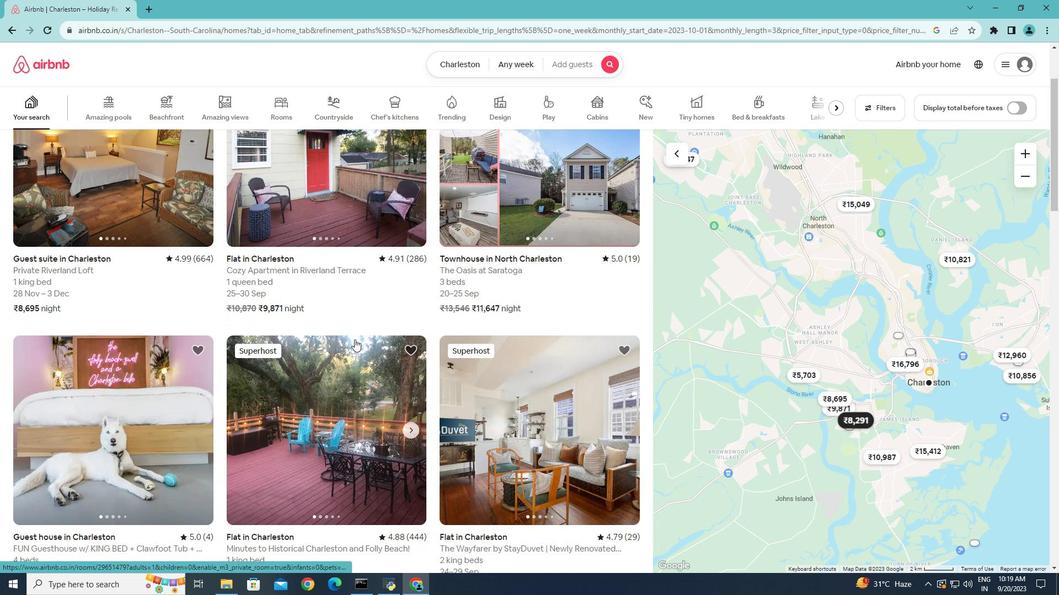 
Action: Mouse scrolled (350, 335) with delta (0, 0)
Screenshot: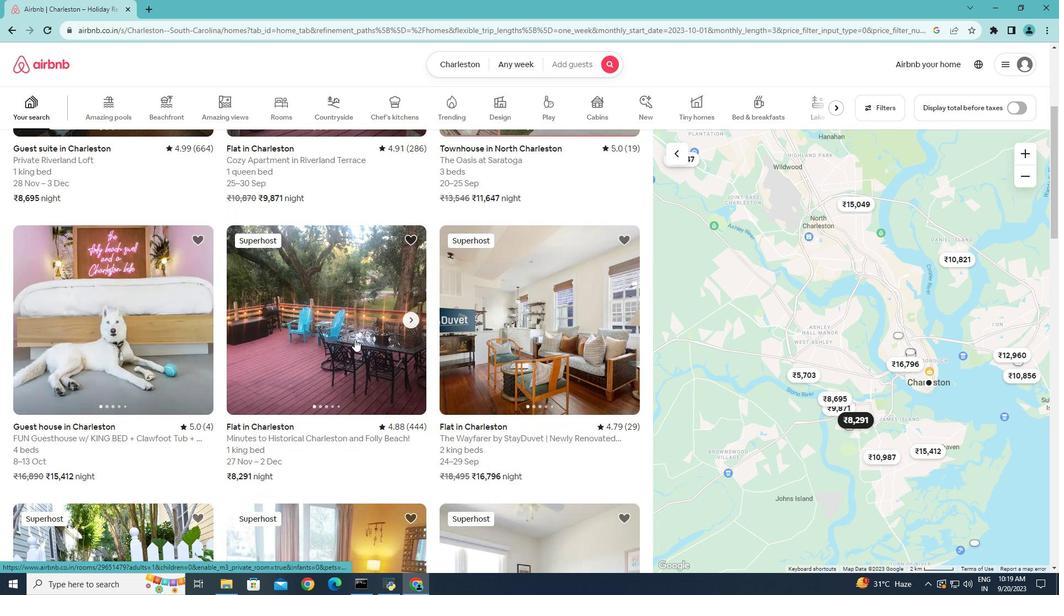 
Action: Mouse scrolled (350, 335) with delta (0, 0)
Screenshot: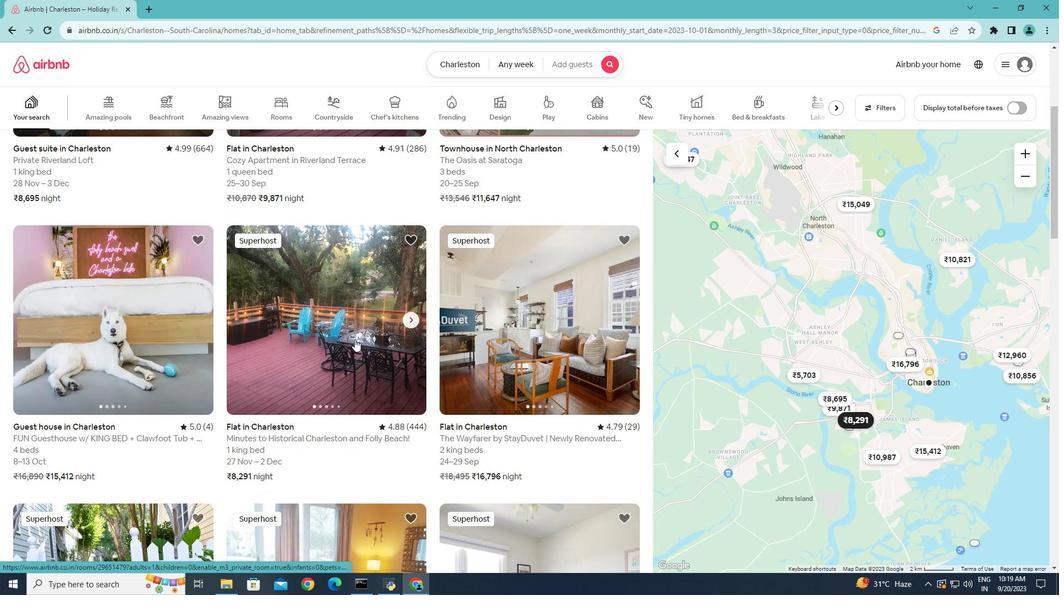 
Action: Mouse scrolled (350, 335) with delta (0, 0)
Screenshot: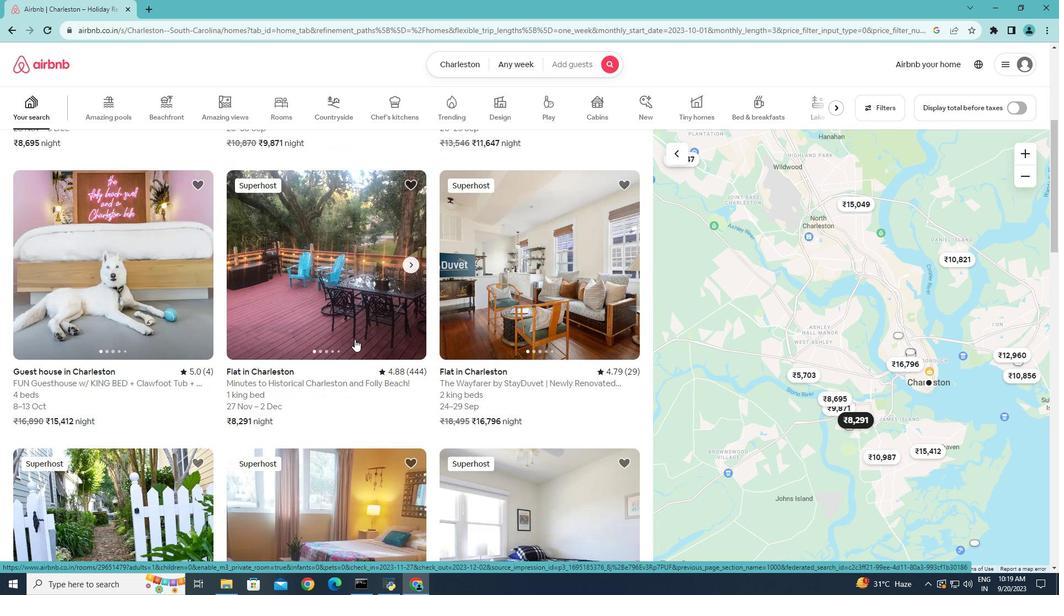 
Action: Mouse scrolled (350, 335) with delta (0, 0)
Screenshot: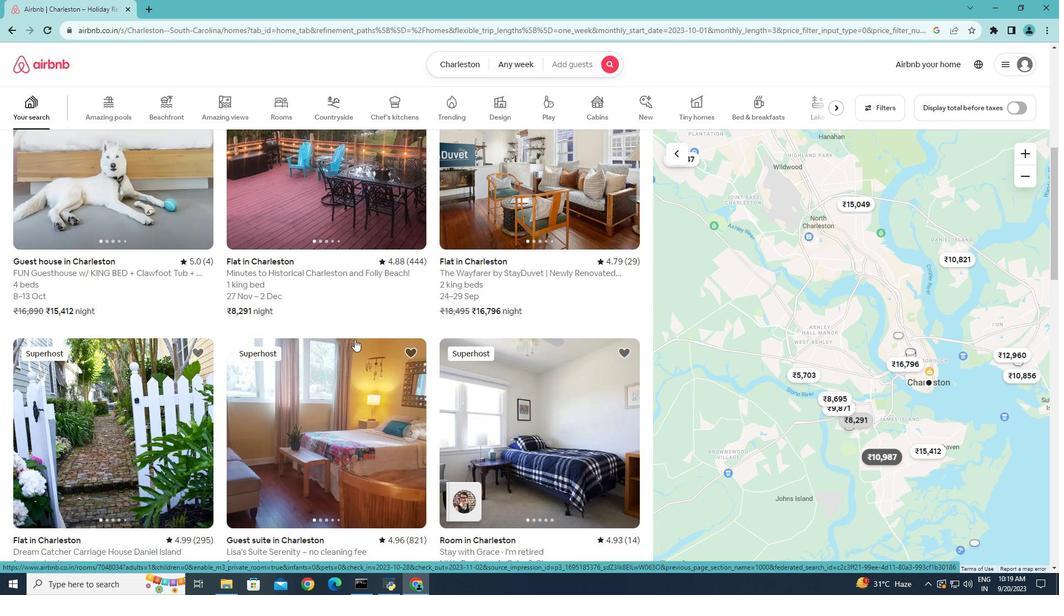 
Action: Mouse scrolled (350, 335) with delta (0, 0)
Screenshot: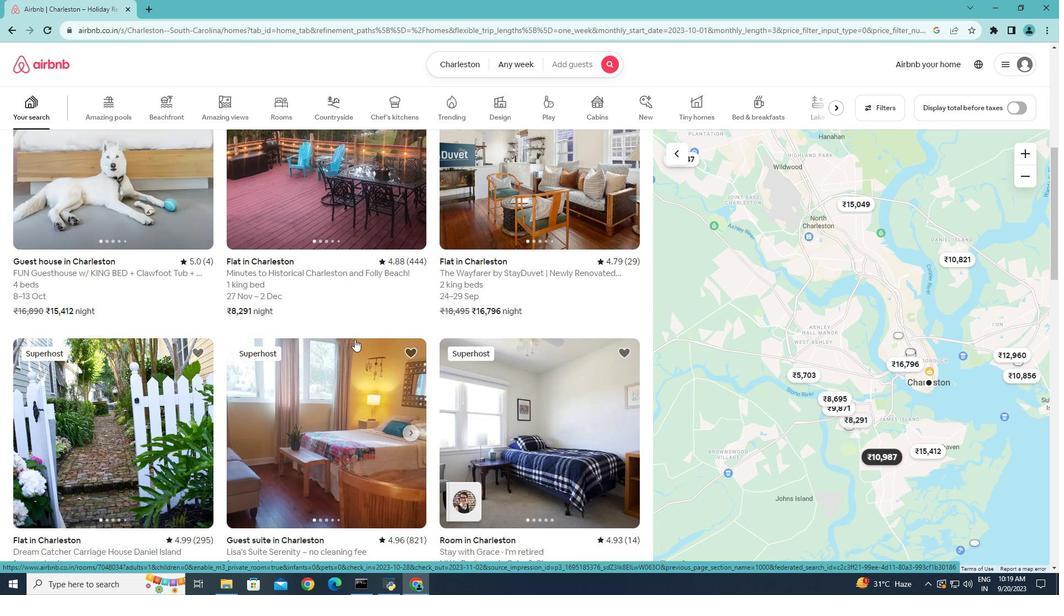 
Action: Mouse scrolled (350, 335) with delta (0, 0)
Screenshot: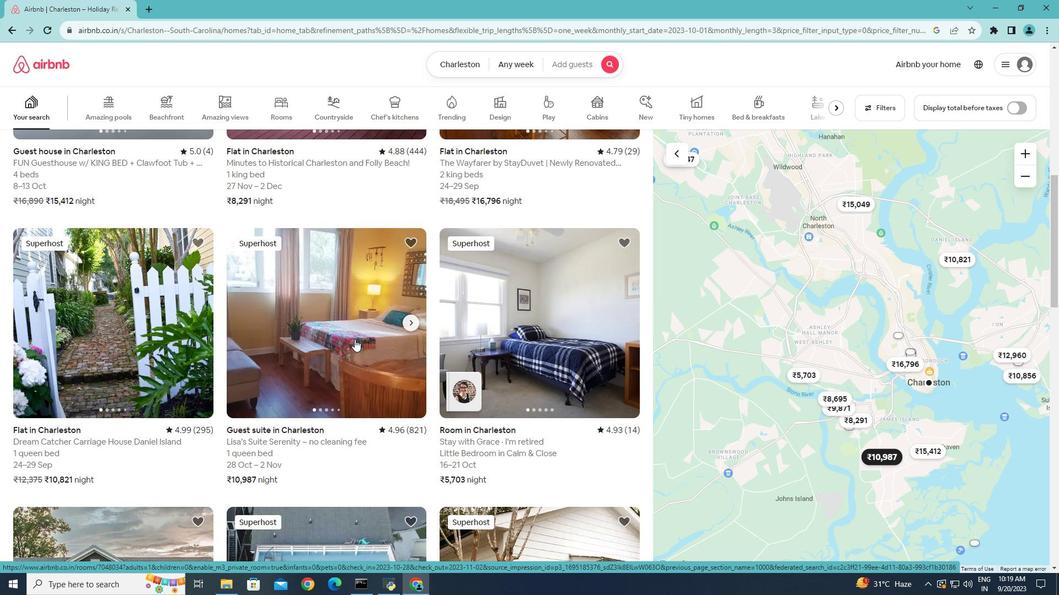
Action: Mouse scrolled (350, 335) with delta (0, 0)
Screenshot: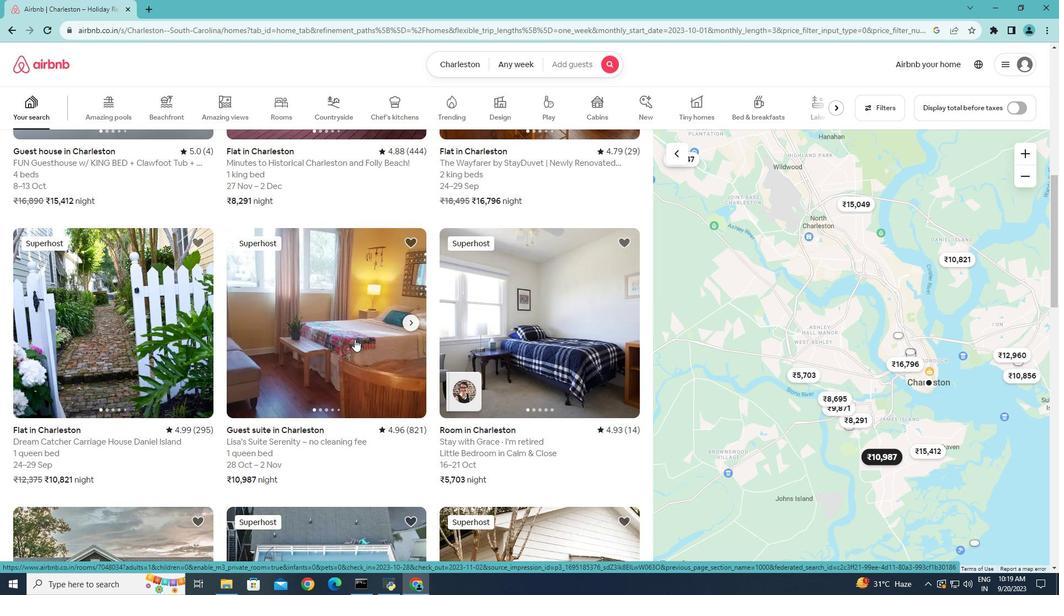 
Action: Mouse scrolled (350, 335) with delta (0, 0)
Screenshot: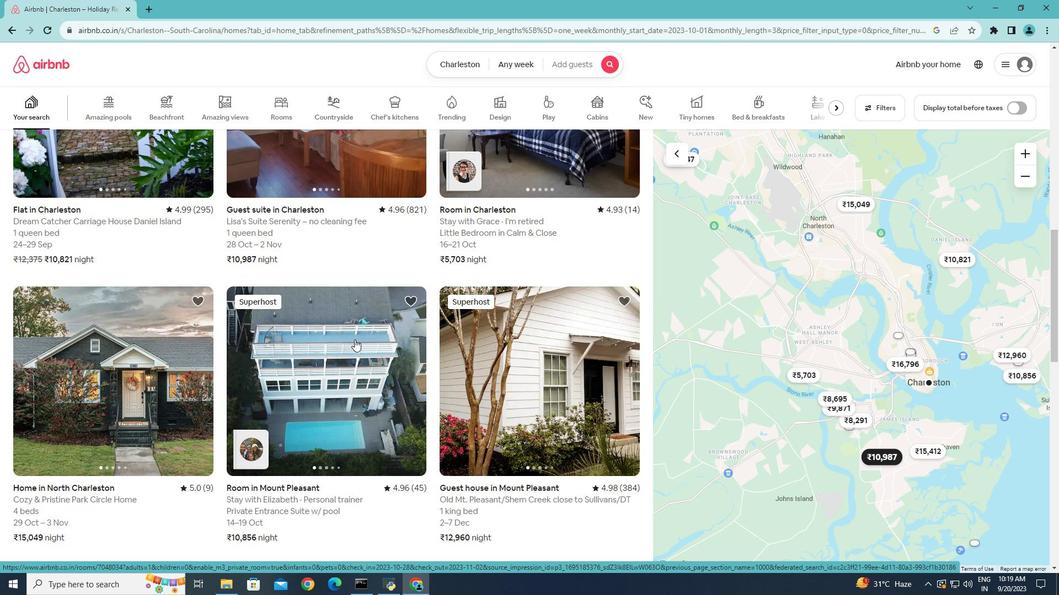 
Action: Mouse scrolled (350, 335) with delta (0, 0)
Screenshot: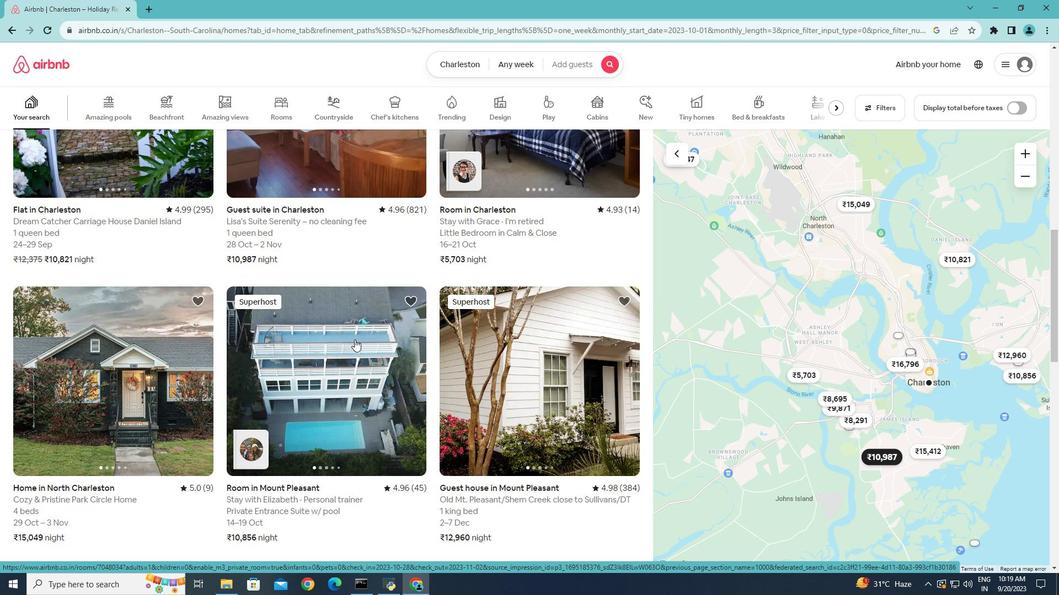 
Action: Mouse scrolled (350, 335) with delta (0, 0)
Screenshot: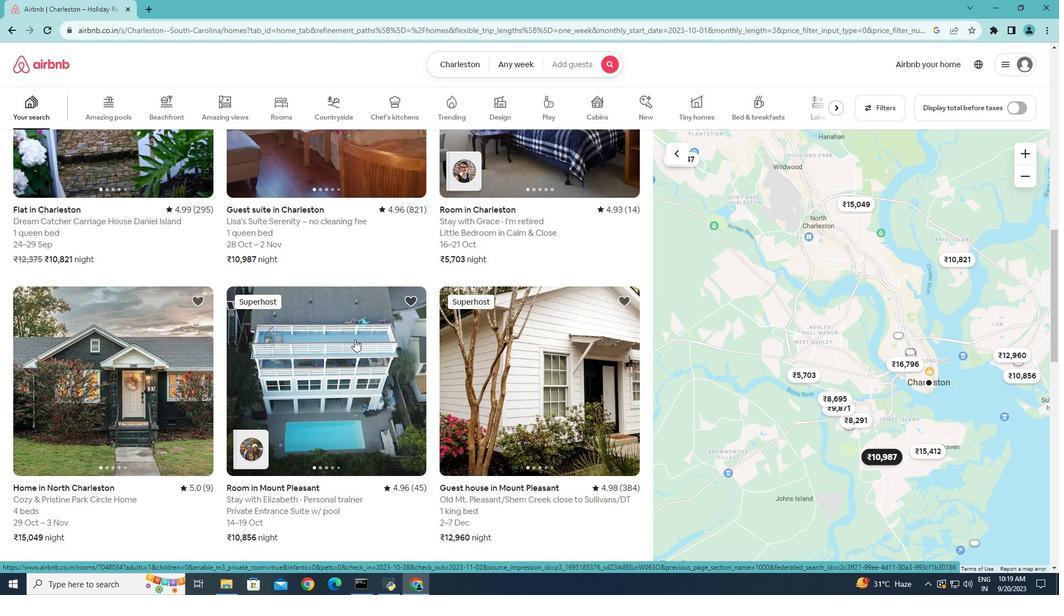 
Action: Mouse scrolled (350, 335) with delta (0, 0)
Screenshot: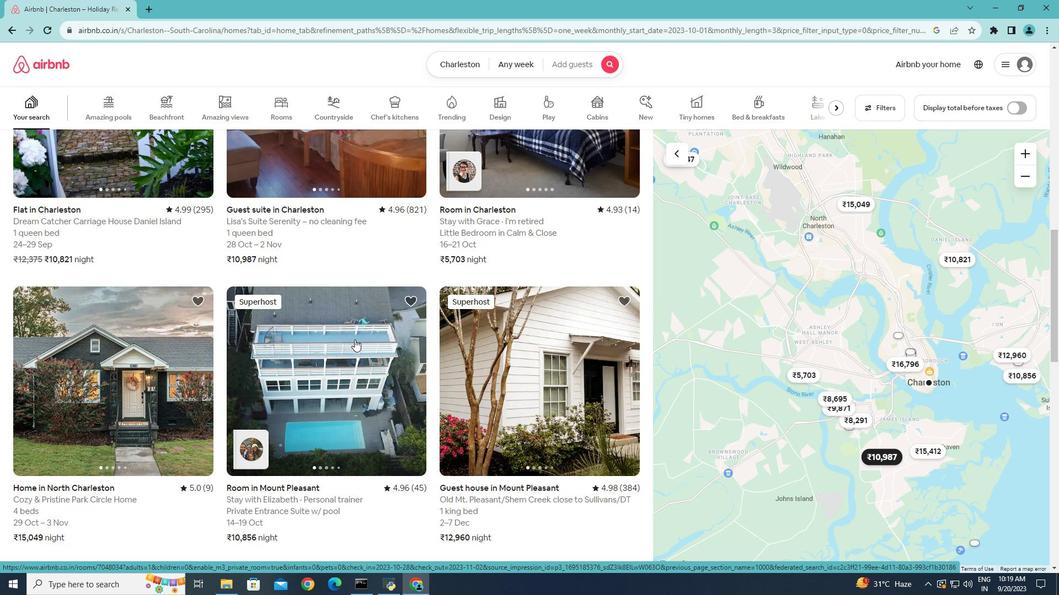 
Action: Mouse scrolled (350, 335) with delta (0, 0)
Screenshot: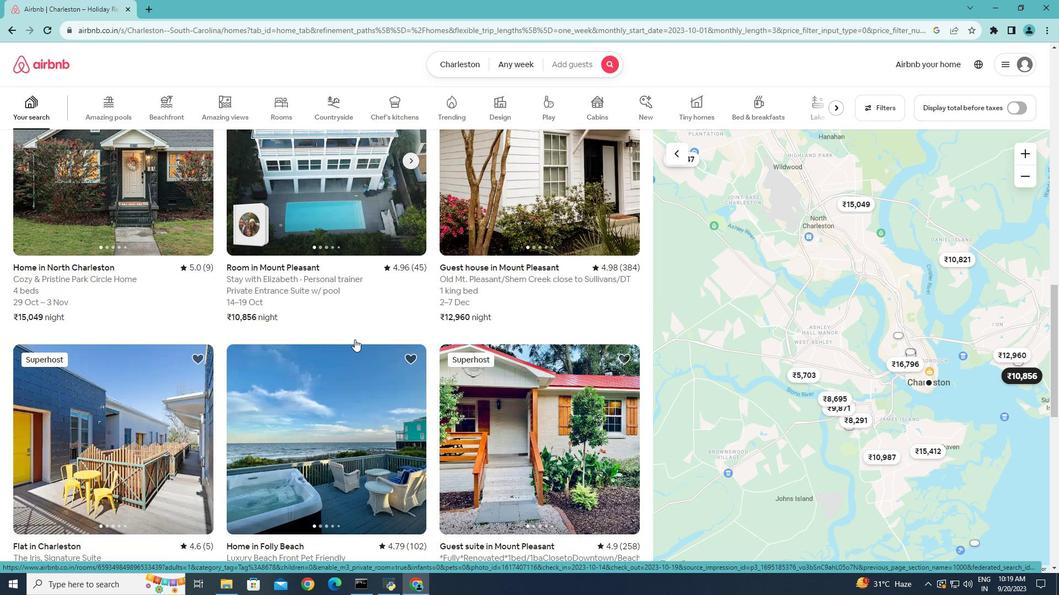 
Action: Mouse scrolled (350, 335) with delta (0, 0)
Screenshot: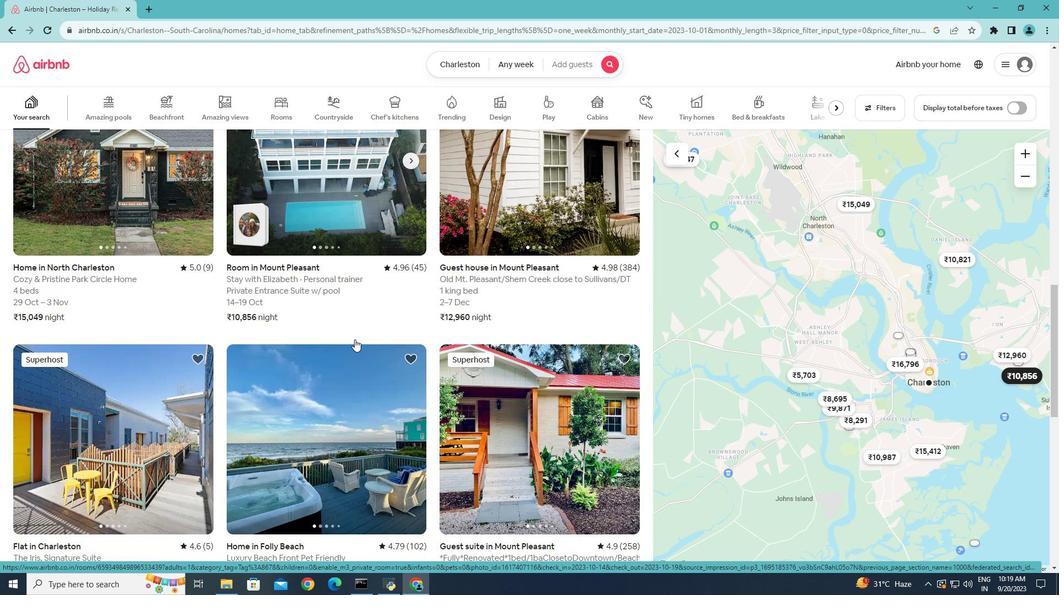 
Action: Mouse scrolled (350, 335) with delta (0, 0)
Screenshot: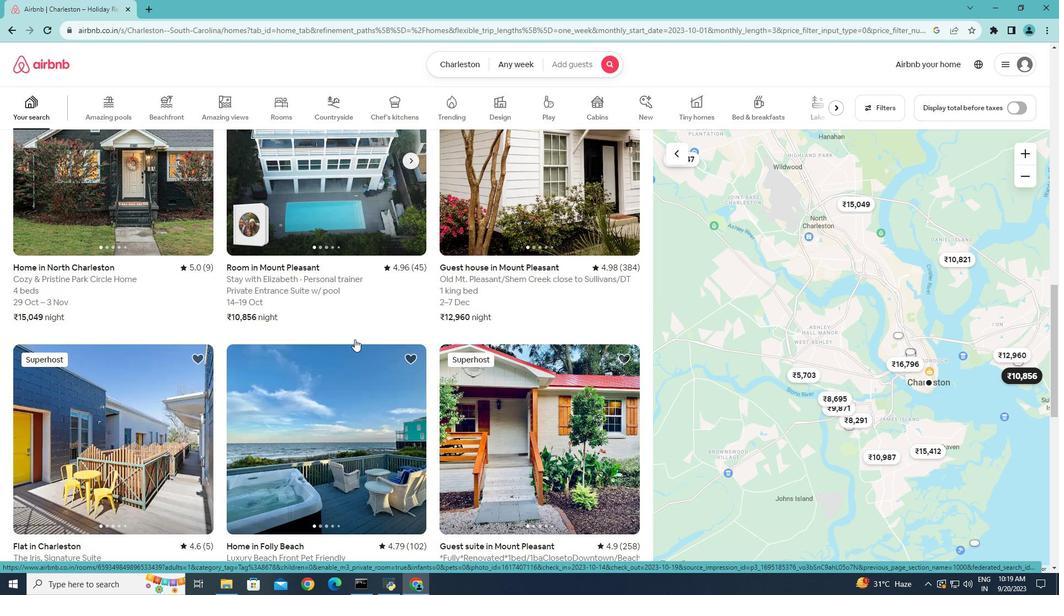 
Action: Mouse scrolled (350, 335) with delta (0, 0)
Screenshot: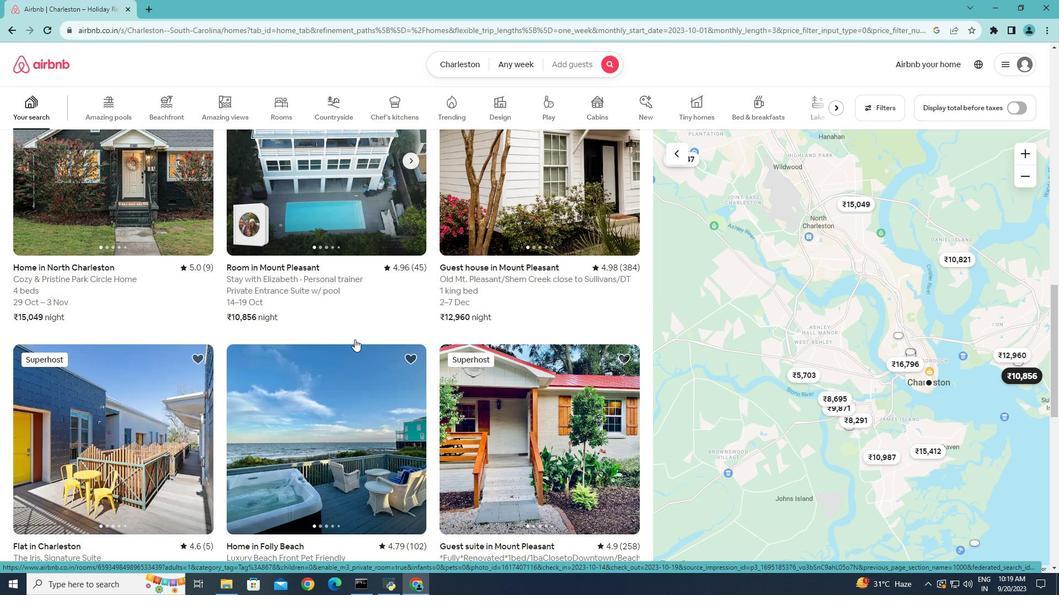 
Action: Mouse scrolled (350, 335) with delta (0, 0)
Screenshot: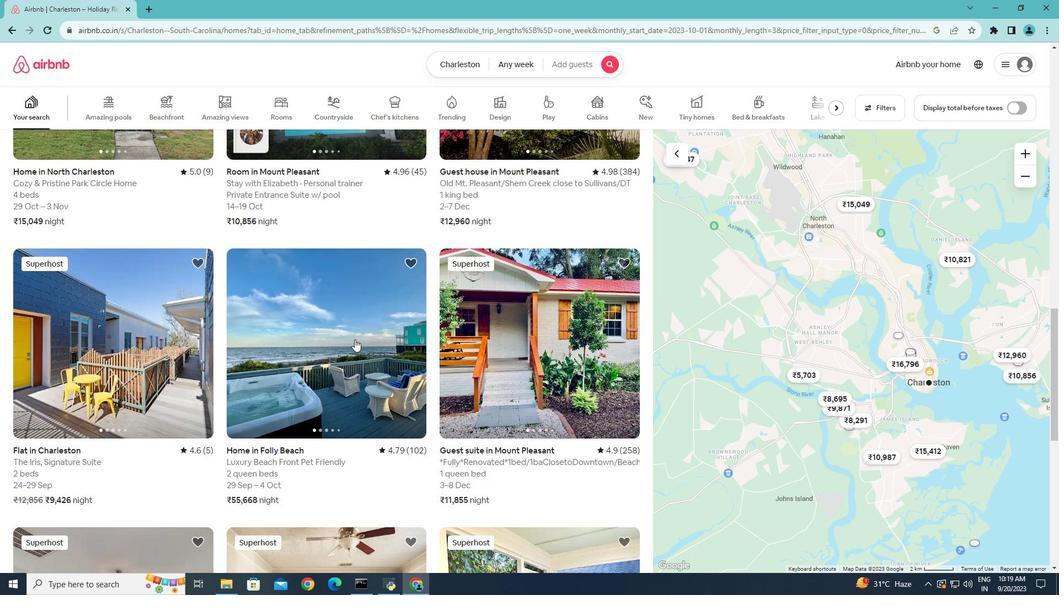 
Action: Mouse scrolled (350, 335) with delta (0, 0)
Screenshot: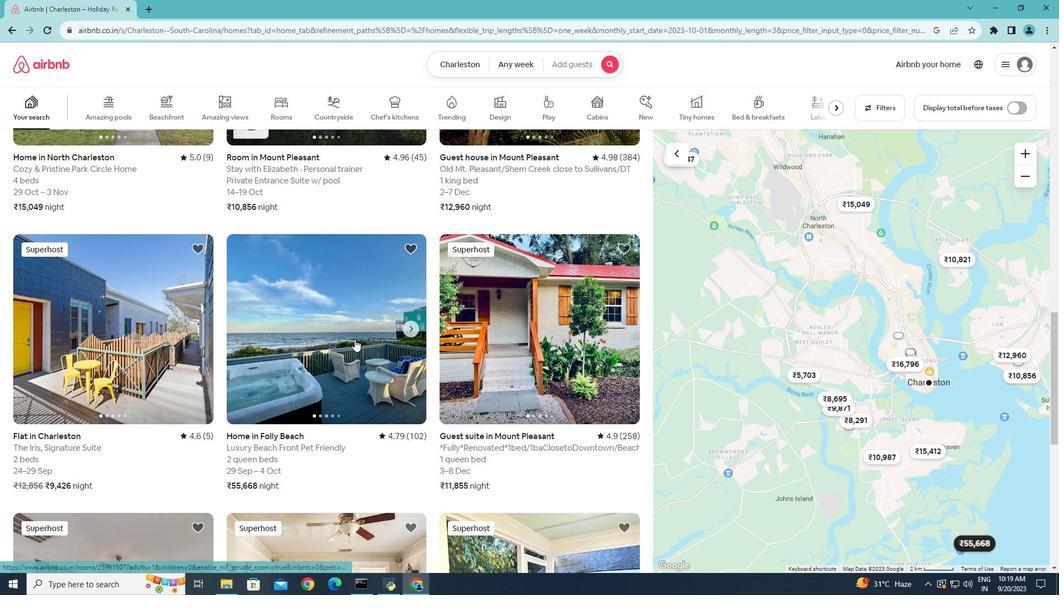 
Action: Mouse scrolled (350, 335) with delta (0, 0)
Screenshot: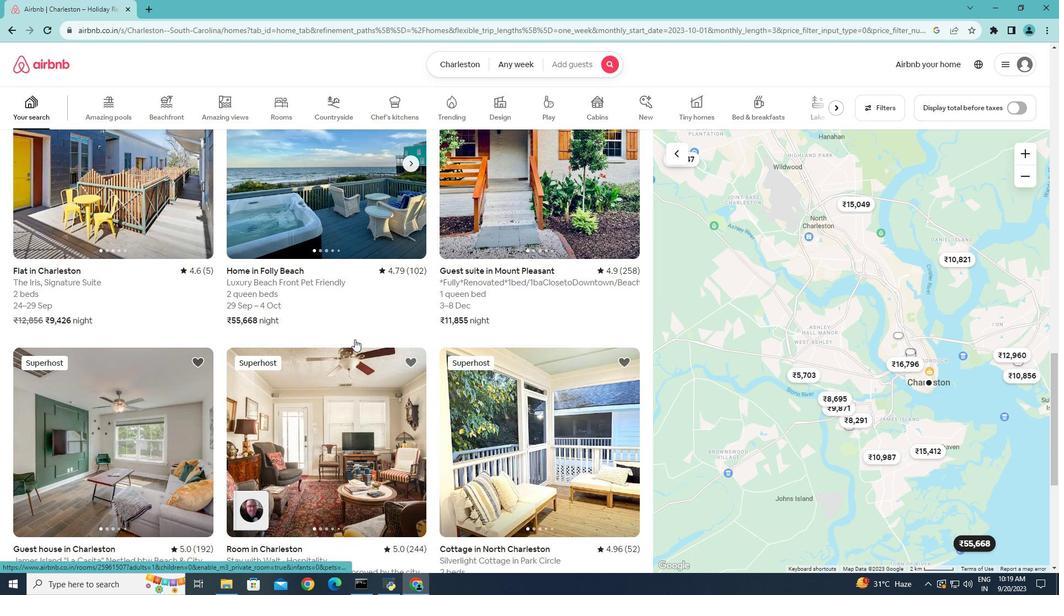 
Action: Mouse scrolled (350, 335) with delta (0, 0)
Screenshot: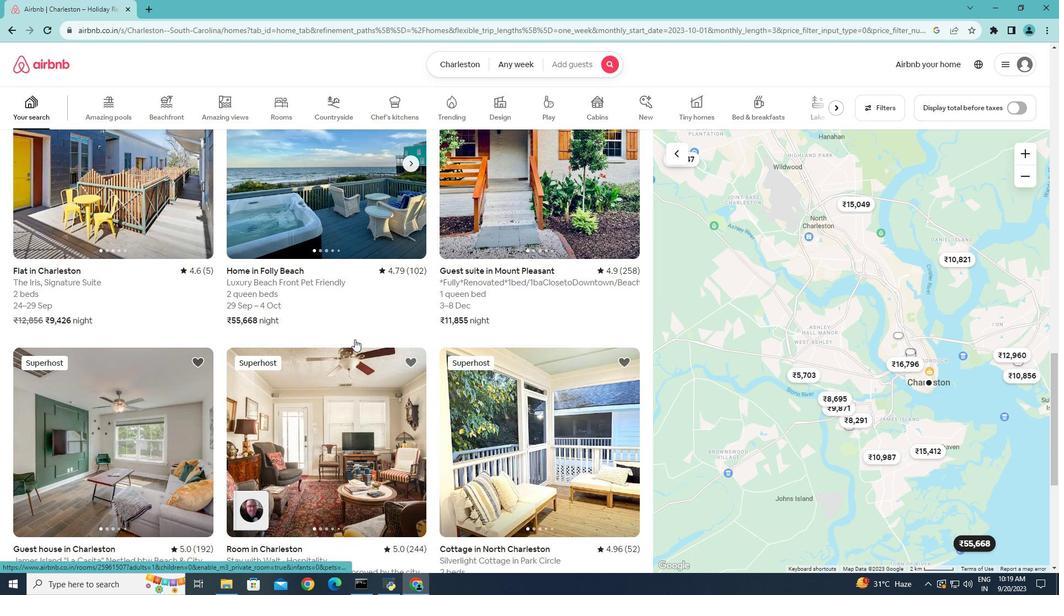 
Action: Mouse scrolled (350, 335) with delta (0, 0)
Screenshot: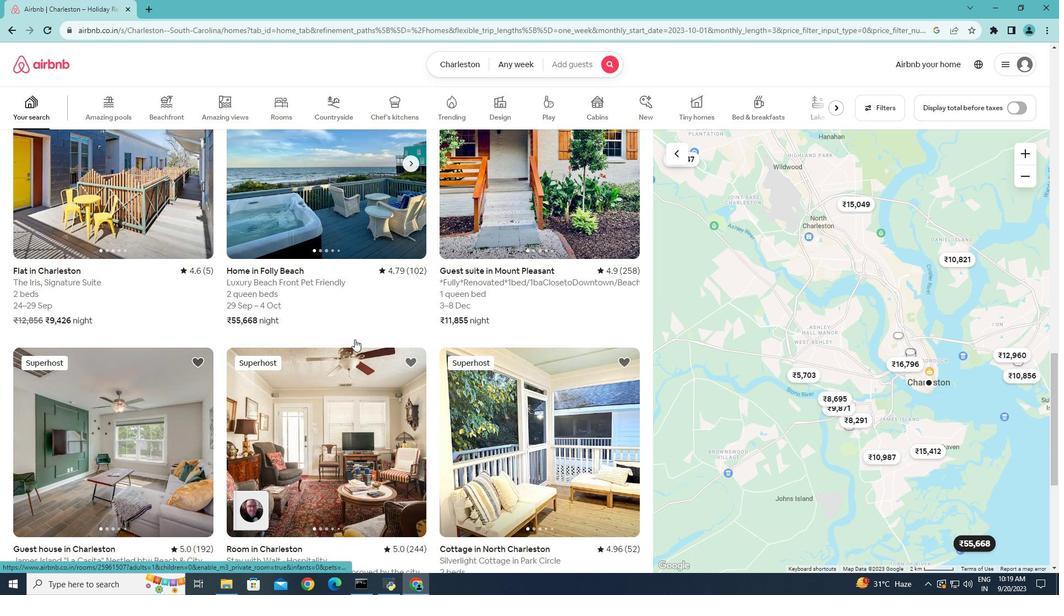 
Action: Mouse scrolled (350, 335) with delta (0, 0)
Screenshot: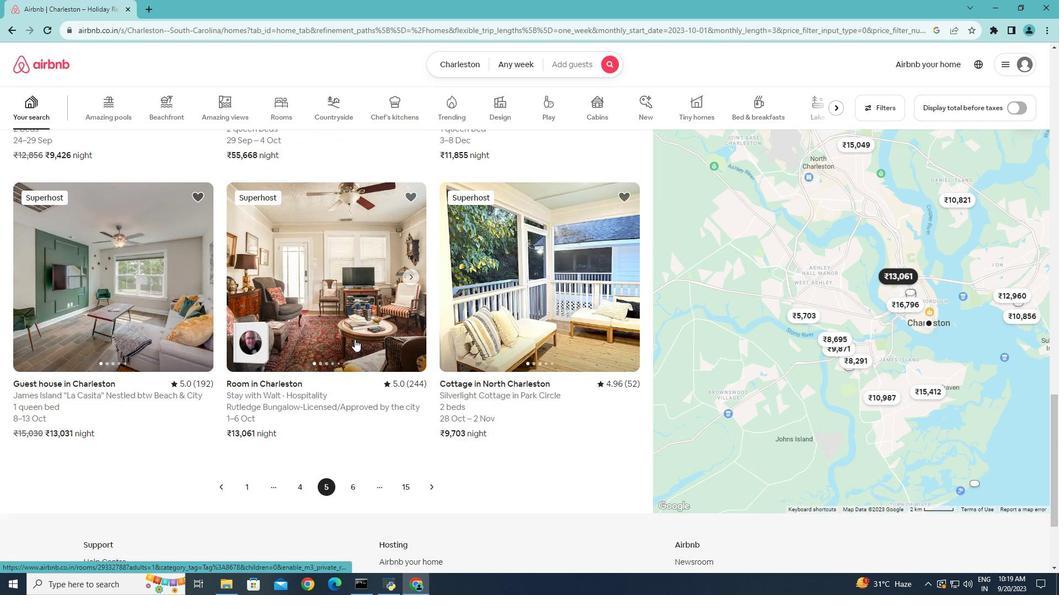 
Action: Mouse scrolled (350, 335) with delta (0, 0)
Screenshot: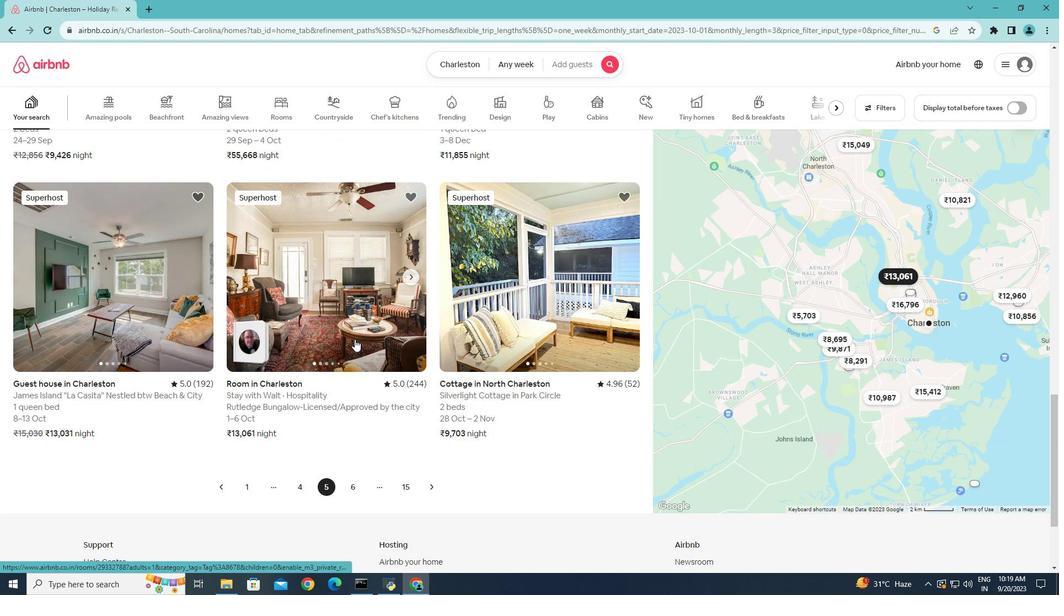
Action: Mouse scrolled (350, 335) with delta (0, 0)
Screenshot: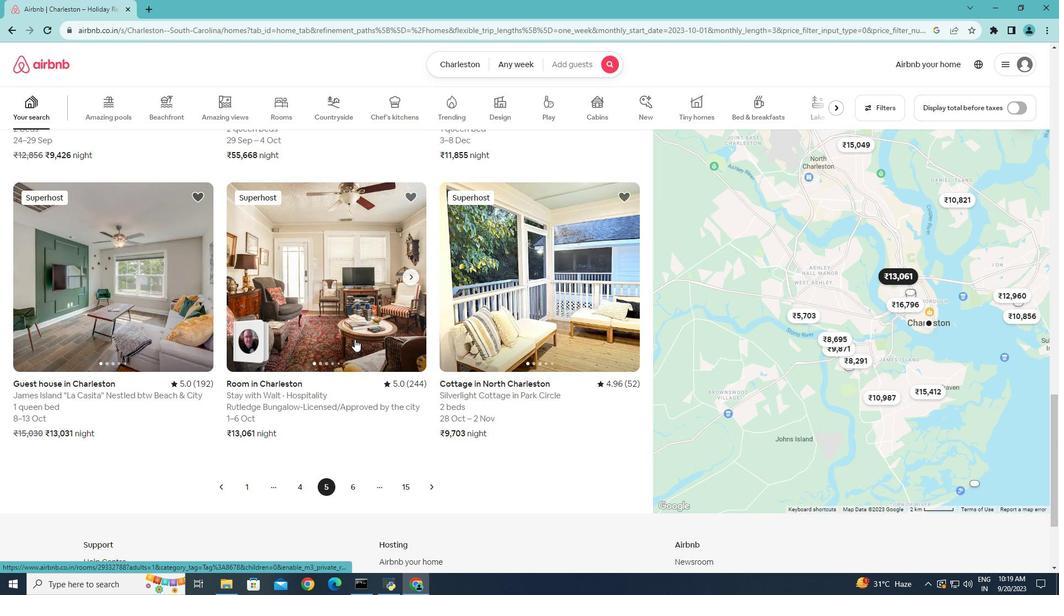 
Action: Mouse moved to (345, 480)
Screenshot: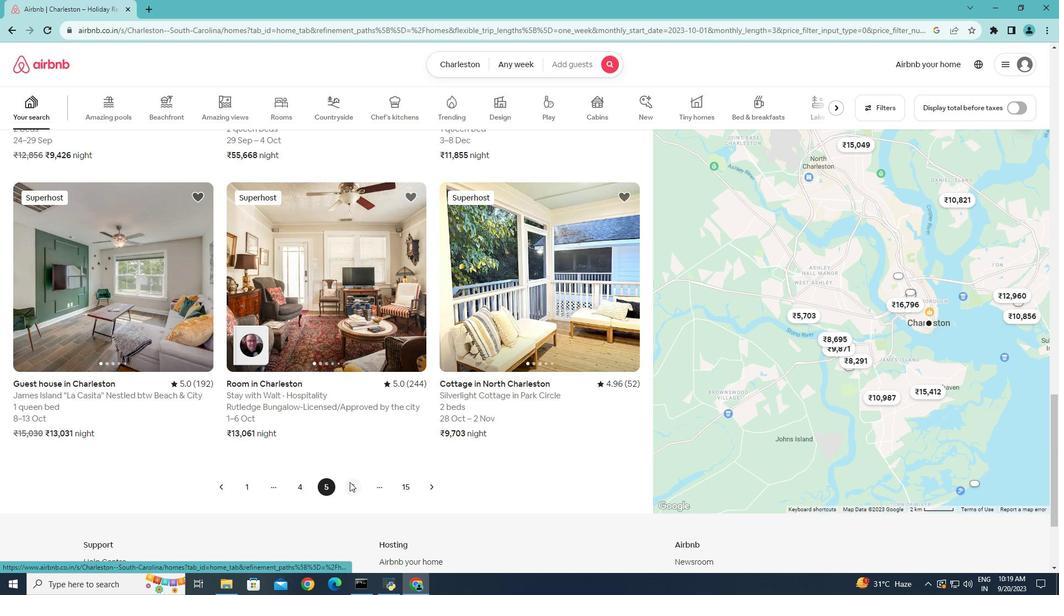 
Action: Mouse pressed left at (345, 480)
Screenshot: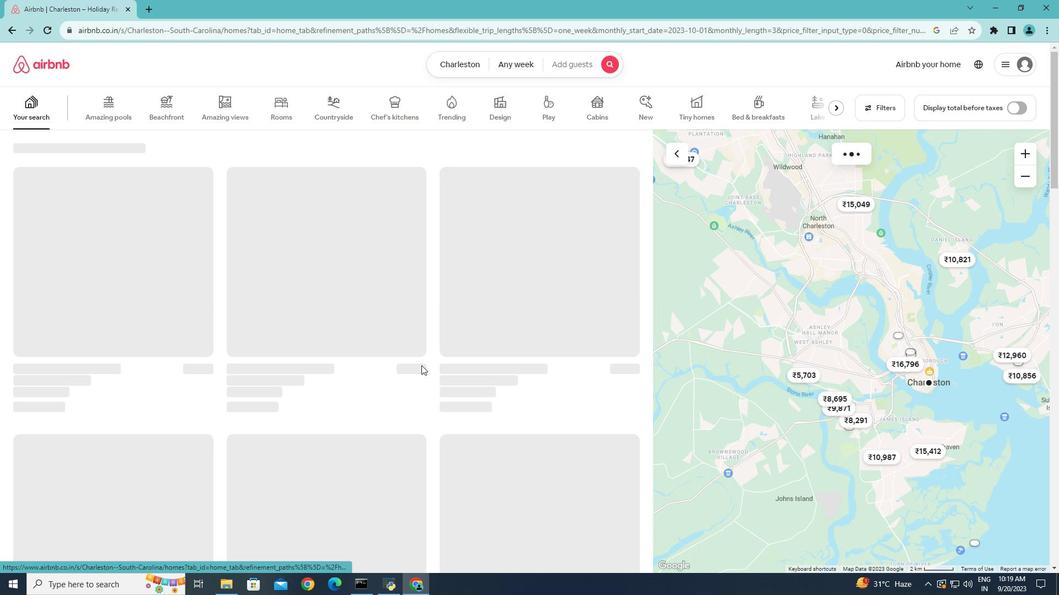 
Action: Mouse moved to (442, 316)
Screenshot: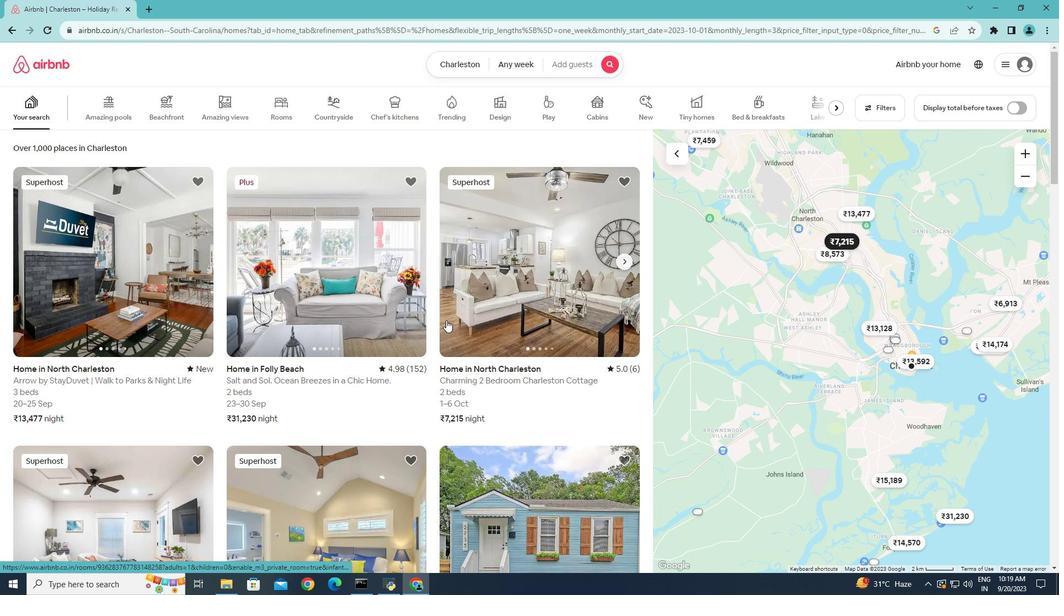 
Action: Mouse scrolled (442, 316) with delta (0, 0)
Screenshot: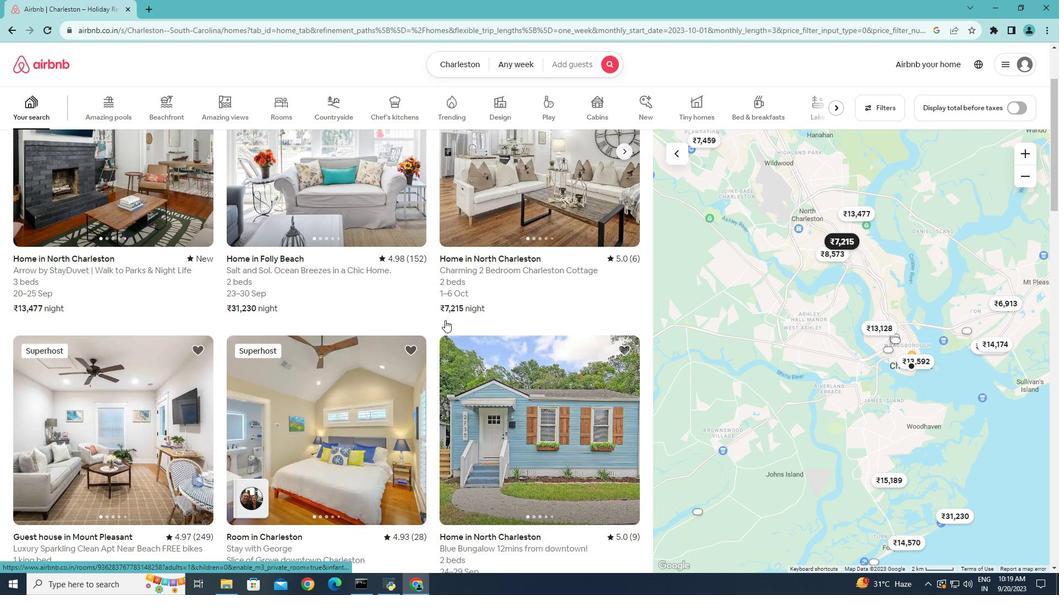 
Action: Mouse moved to (441, 316)
Screenshot: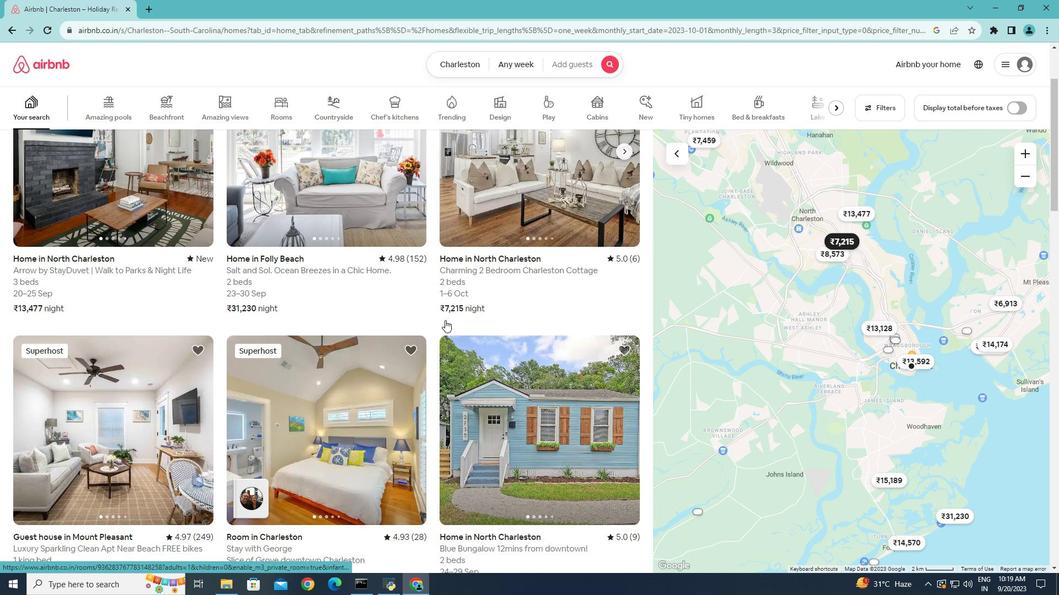 
Action: Mouse scrolled (441, 316) with delta (0, 0)
Screenshot: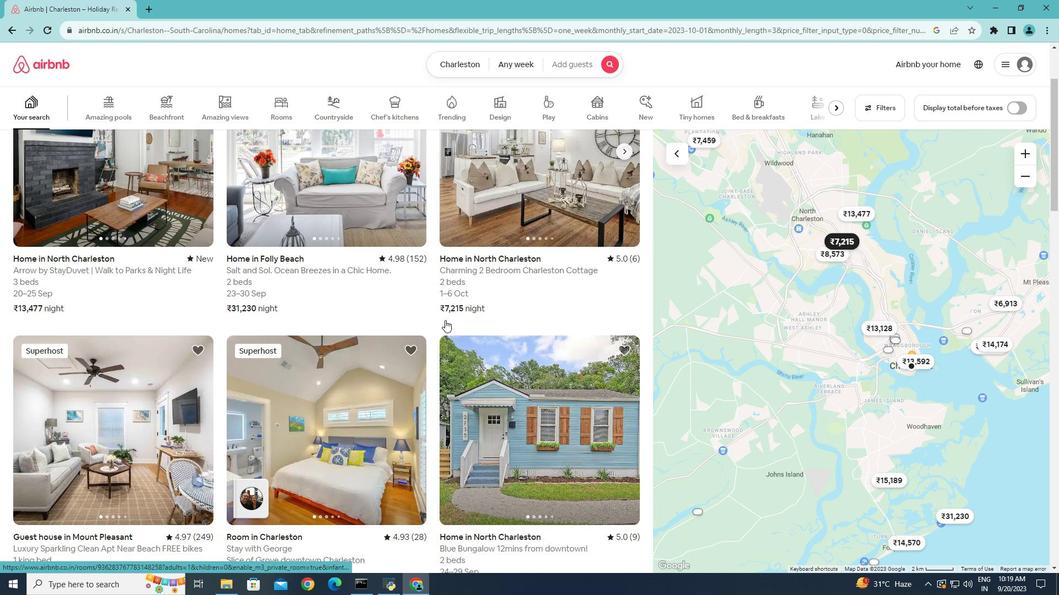 
Action: Mouse moved to (441, 316)
Screenshot: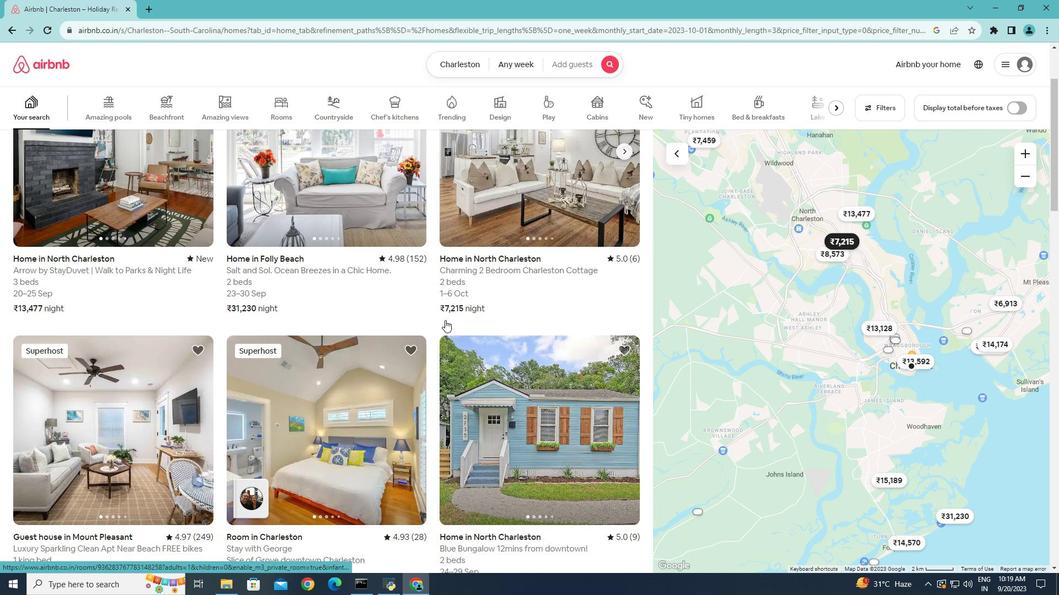 
Action: Mouse scrolled (441, 316) with delta (0, 0)
Screenshot: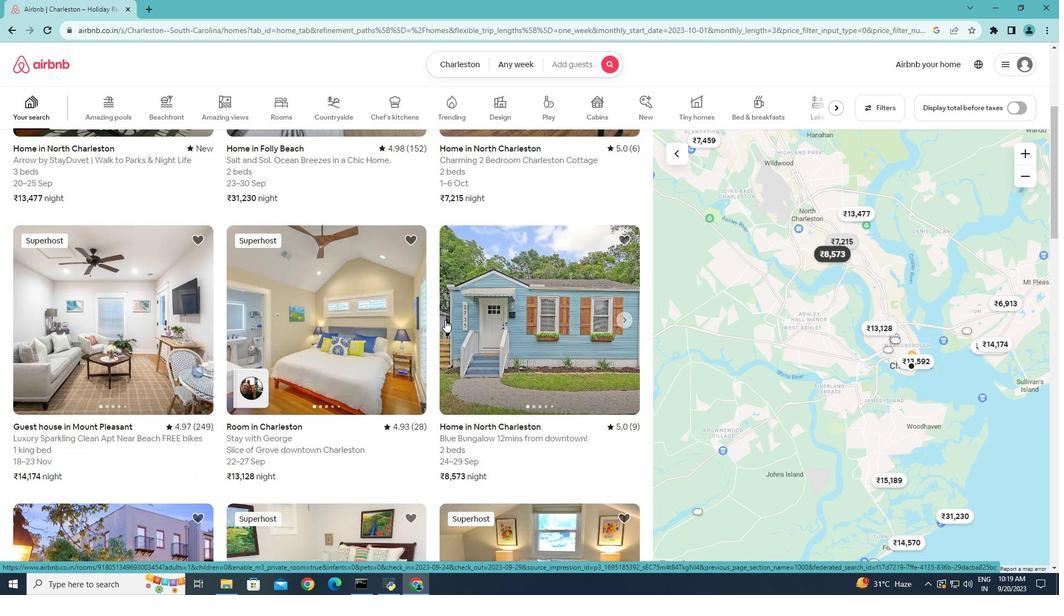 
Action: Mouse scrolled (441, 316) with delta (0, 0)
Screenshot: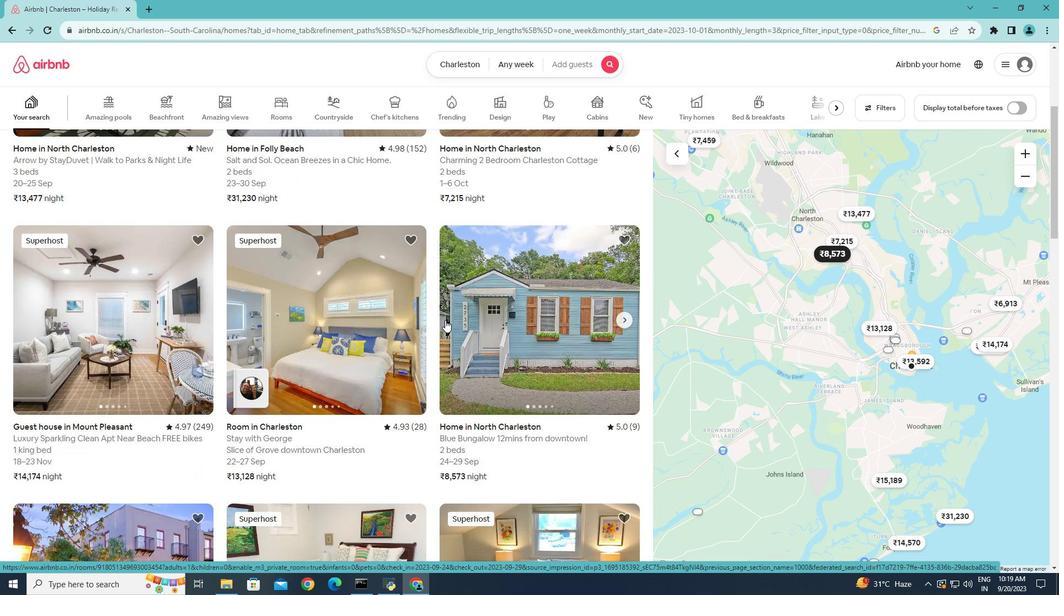 
Action: Mouse scrolled (441, 316) with delta (0, 0)
Screenshot: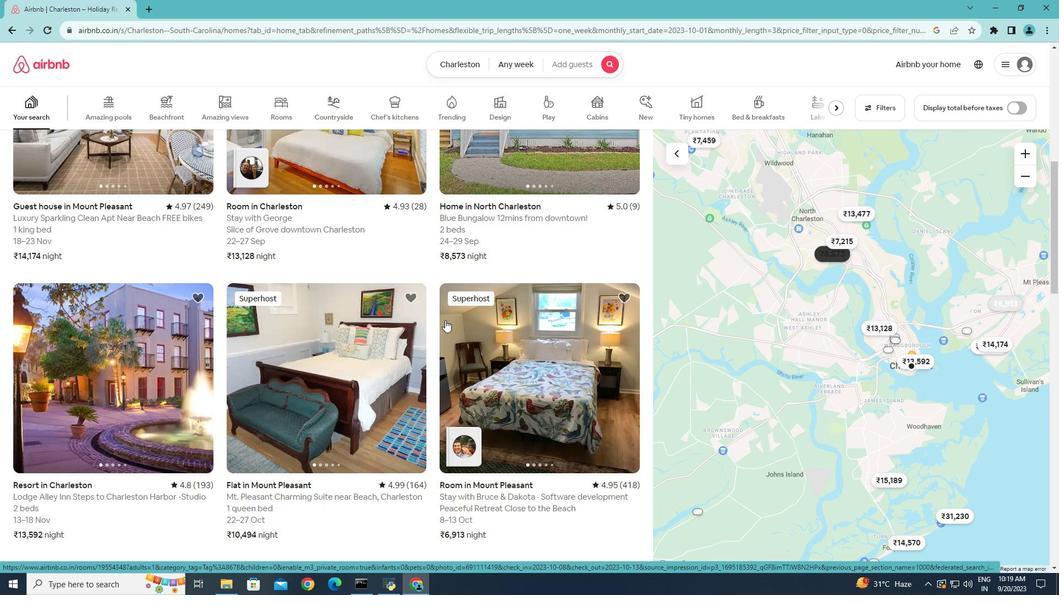 
Action: Mouse scrolled (441, 316) with delta (0, 0)
Screenshot: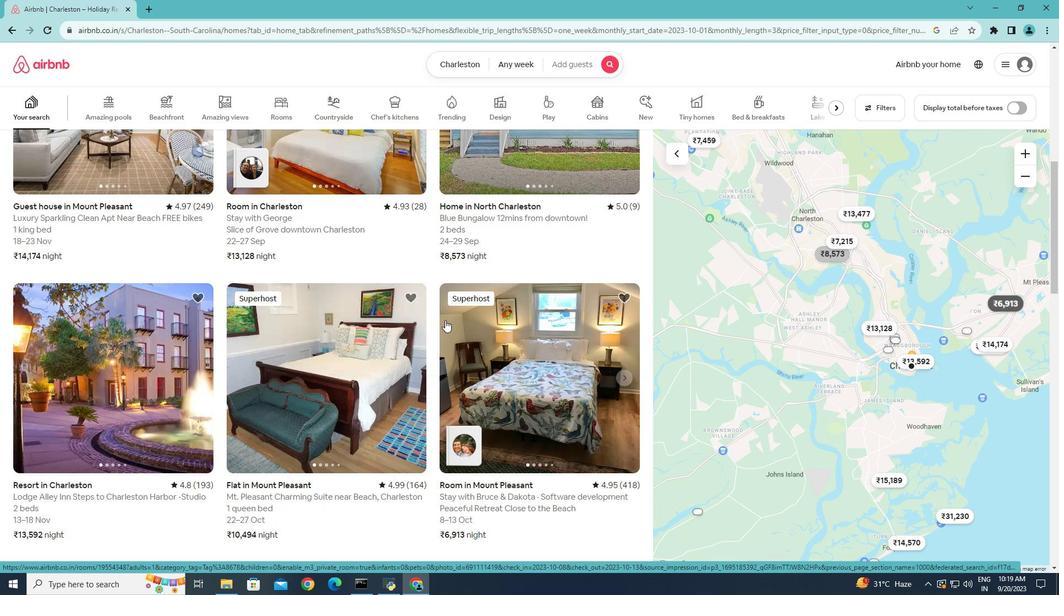 
Action: Mouse scrolled (441, 316) with delta (0, 0)
Screenshot: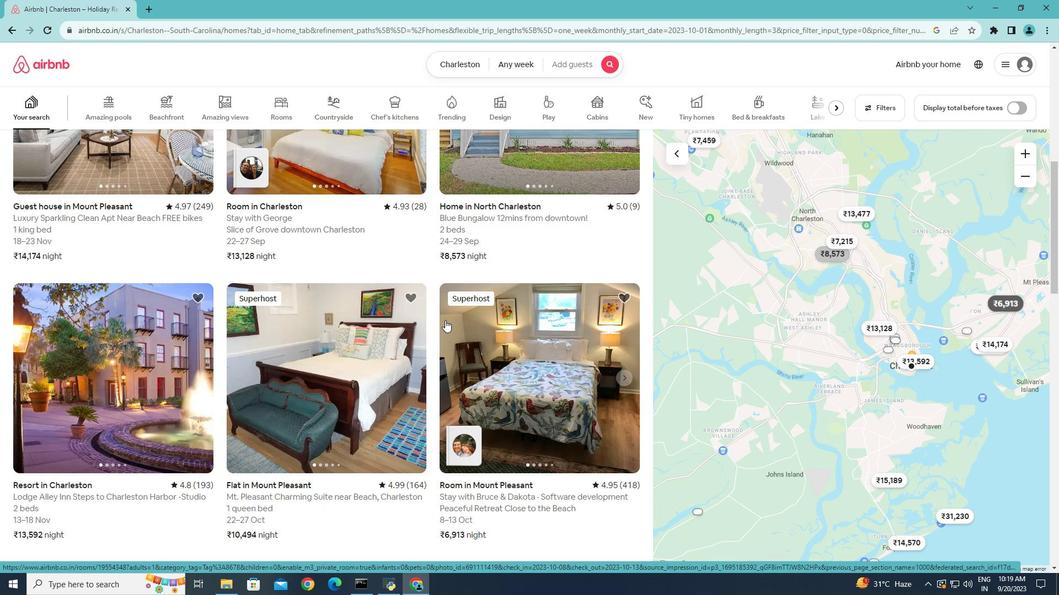 
Action: Mouse scrolled (441, 316) with delta (0, 0)
Screenshot: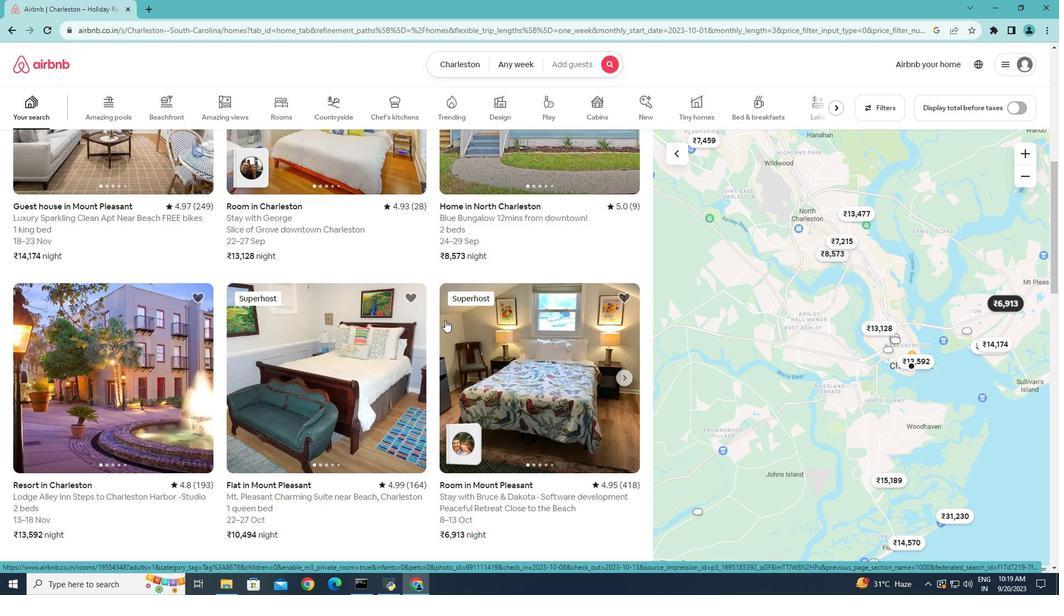 
Action: Mouse moved to (357, 349)
Screenshot: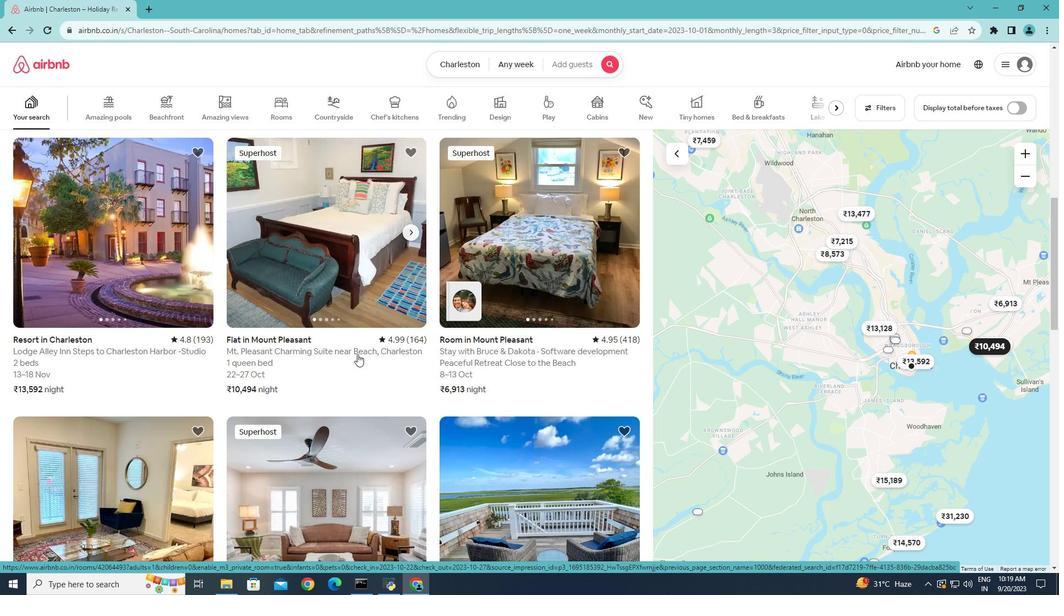 
Action: Mouse scrolled (357, 349) with delta (0, 0)
Screenshot: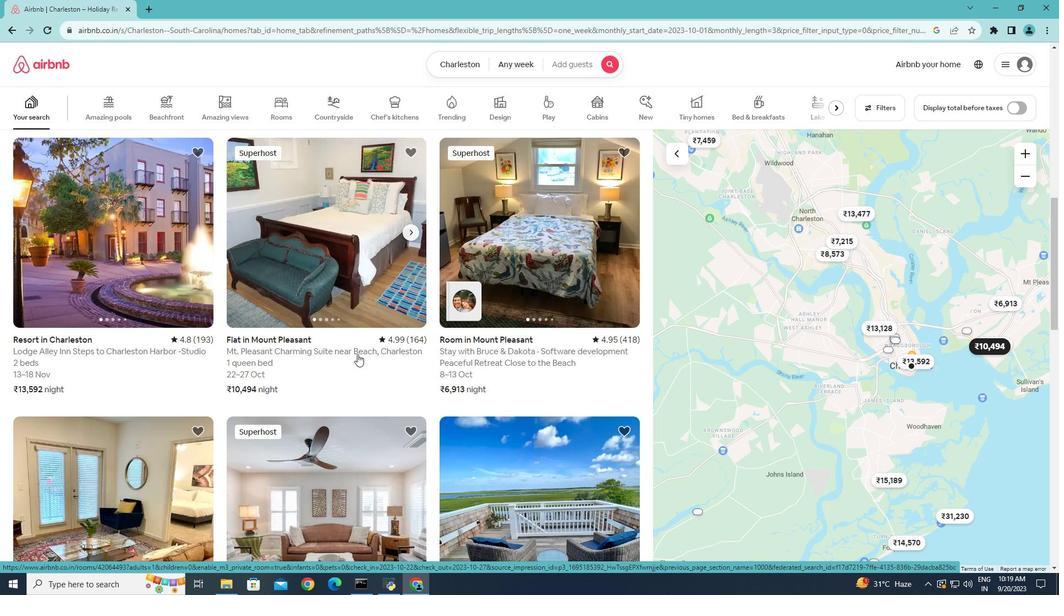 
Action: Mouse moved to (353, 350)
Screenshot: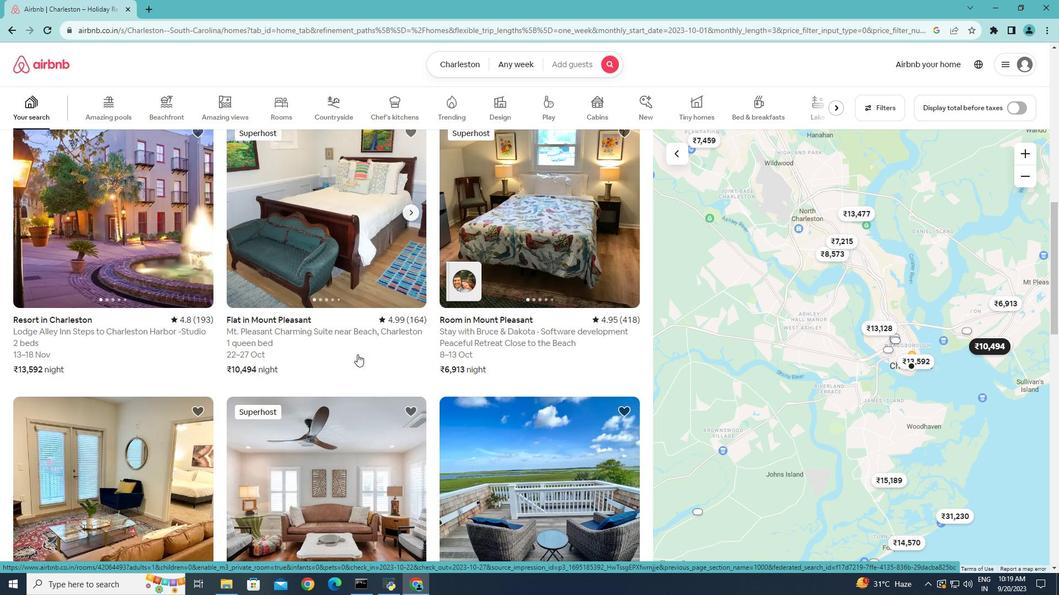 
Action: Mouse scrolled (353, 350) with delta (0, 0)
Screenshot: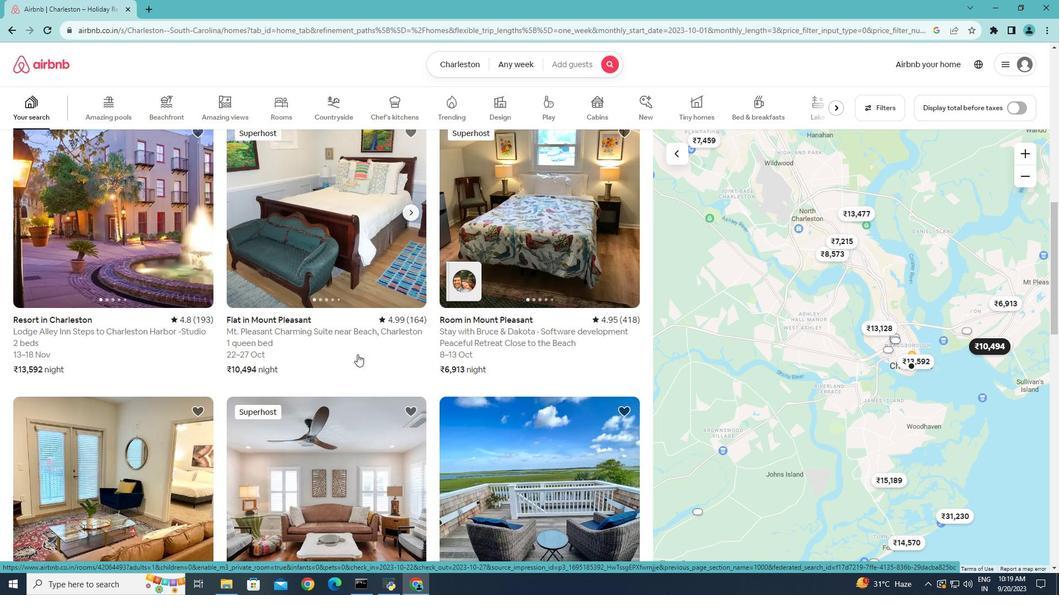 
Action: Mouse scrolled (353, 350) with delta (0, 0)
Screenshot: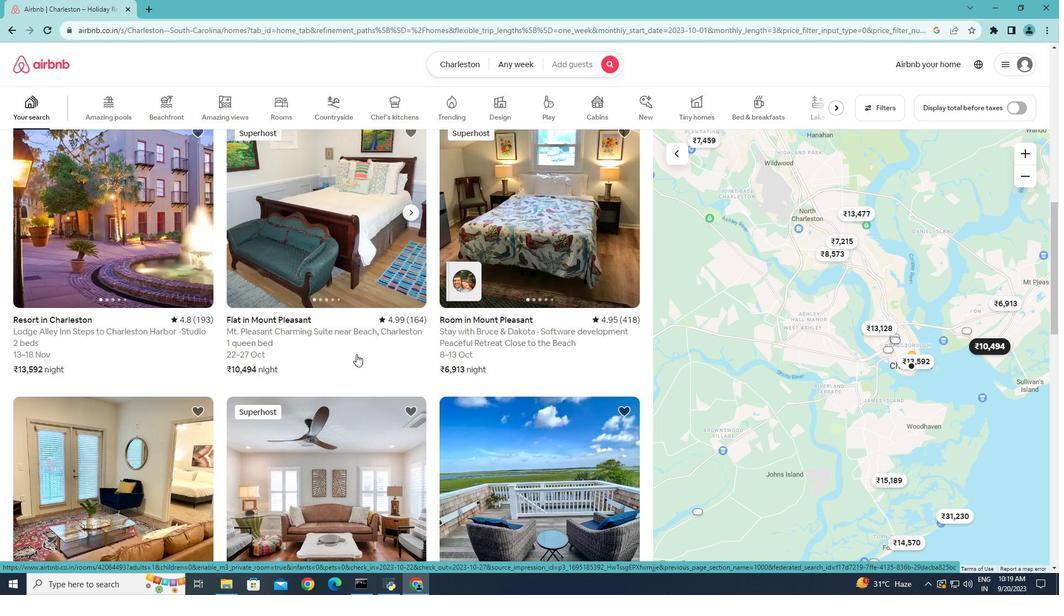 
Action: Mouse moved to (352, 350)
Screenshot: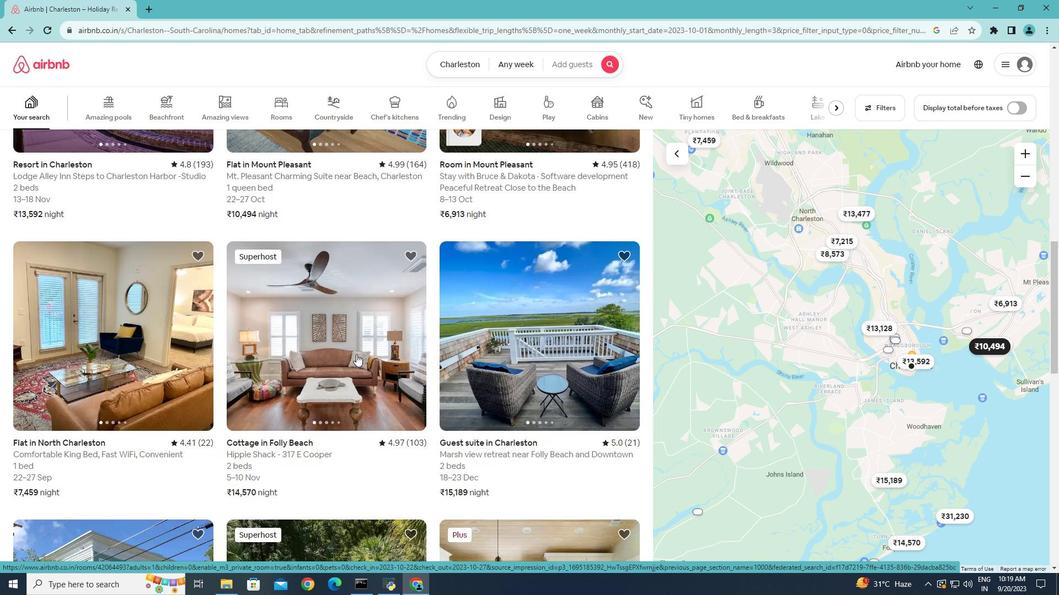 
Action: Mouse scrolled (352, 350) with delta (0, 0)
Screenshot: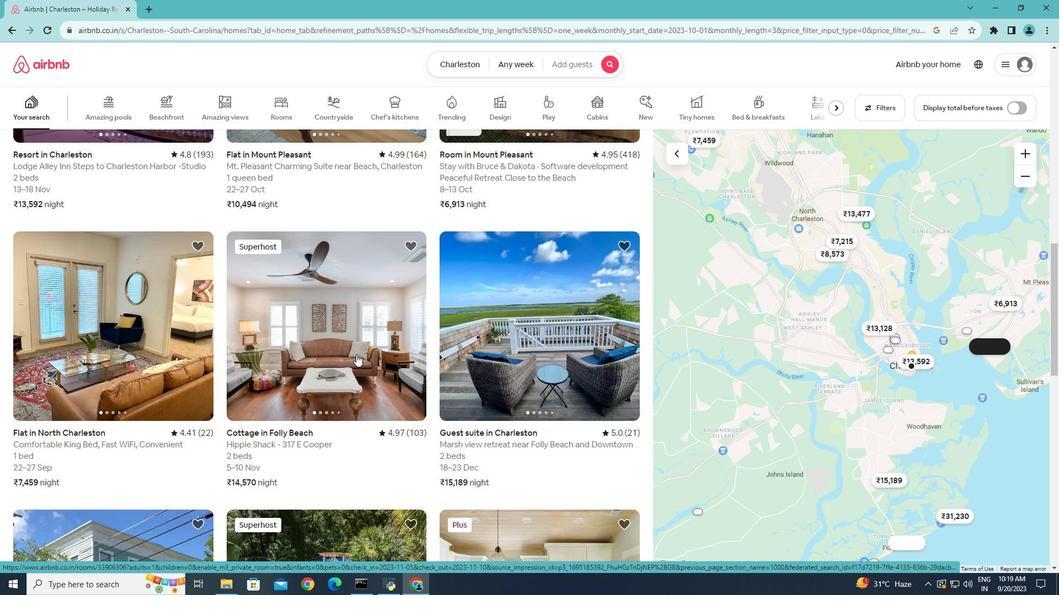 
Action: Mouse scrolled (352, 350) with delta (0, 0)
Screenshot: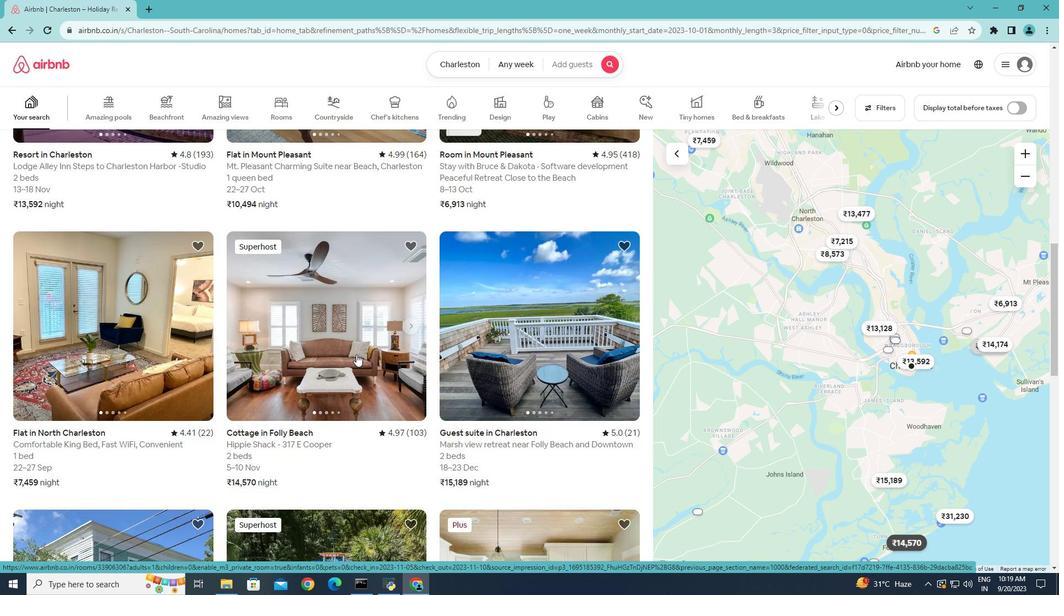 
Action: Mouse scrolled (352, 350) with delta (0, 0)
Screenshot: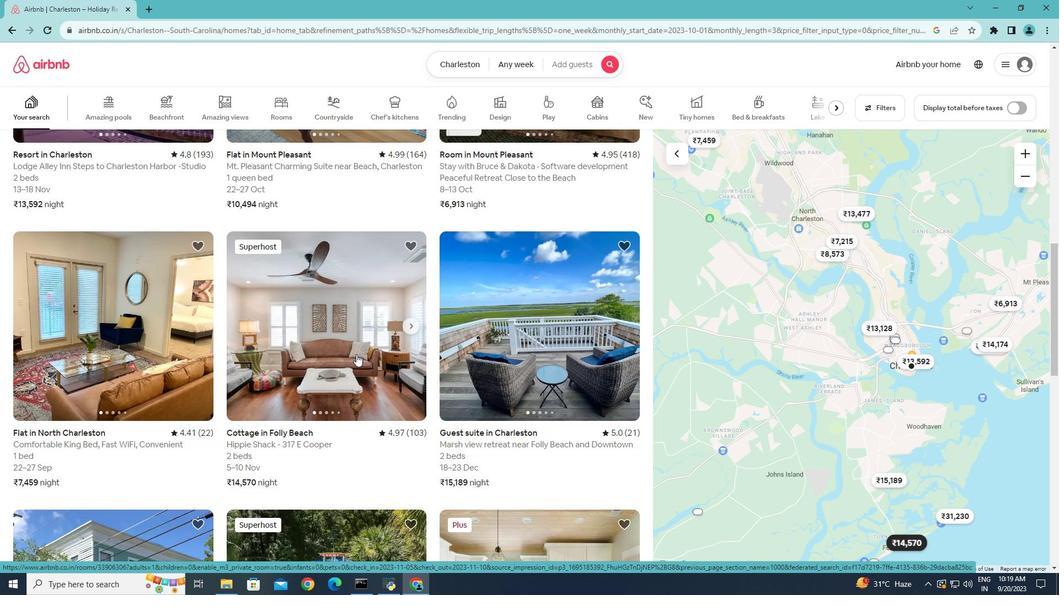 
Action: Mouse scrolled (352, 350) with delta (0, 0)
Screenshot: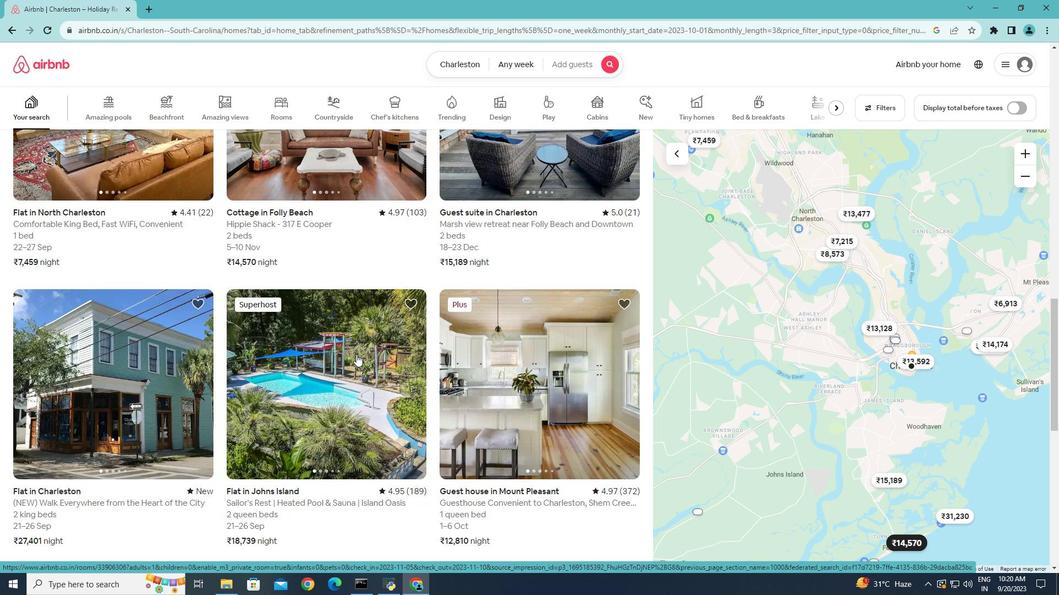 
Action: Mouse scrolled (352, 350) with delta (0, 0)
Screenshot: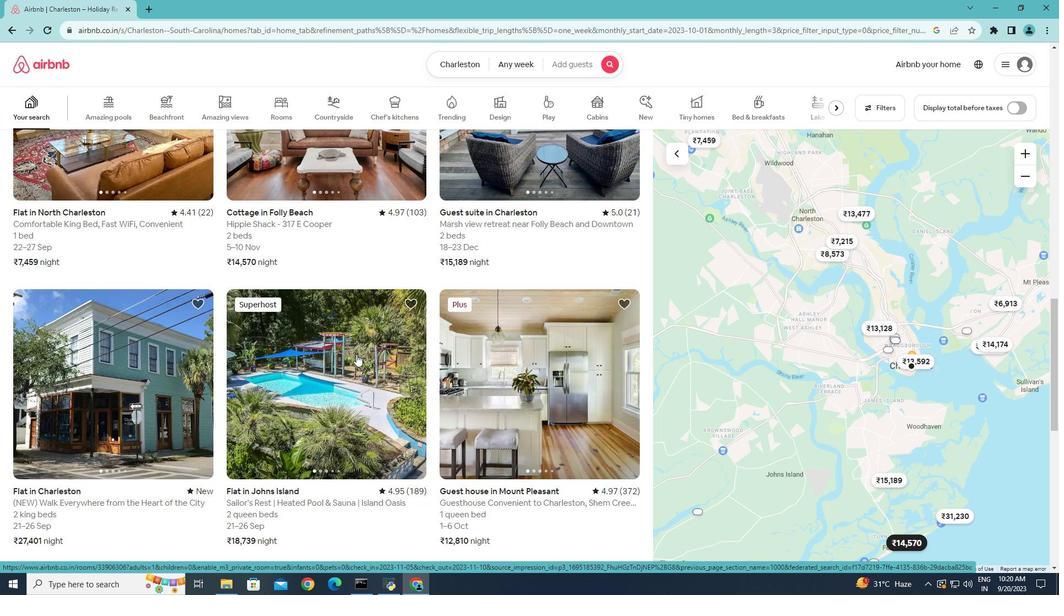 
Action: Mouse scrolled (352, 350) with delta (0, 0)
Screenshot: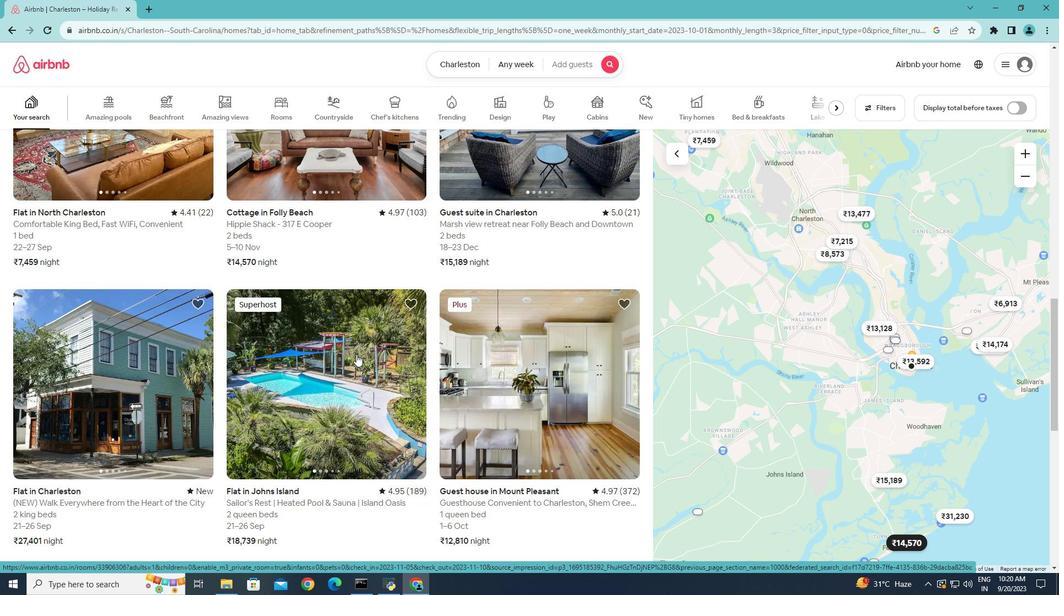 
Action: Mouse scrolled (352, 350) with delta (0, 0)
Screenshot: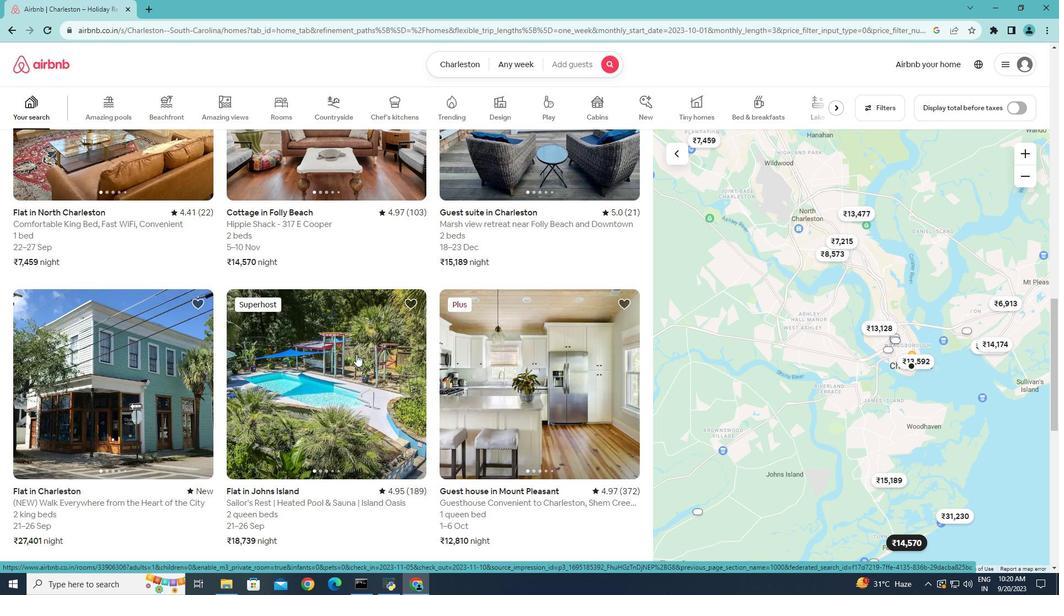 
Action: Mouse scrolled (352, 350) with delta (0, 0)
Screenshot: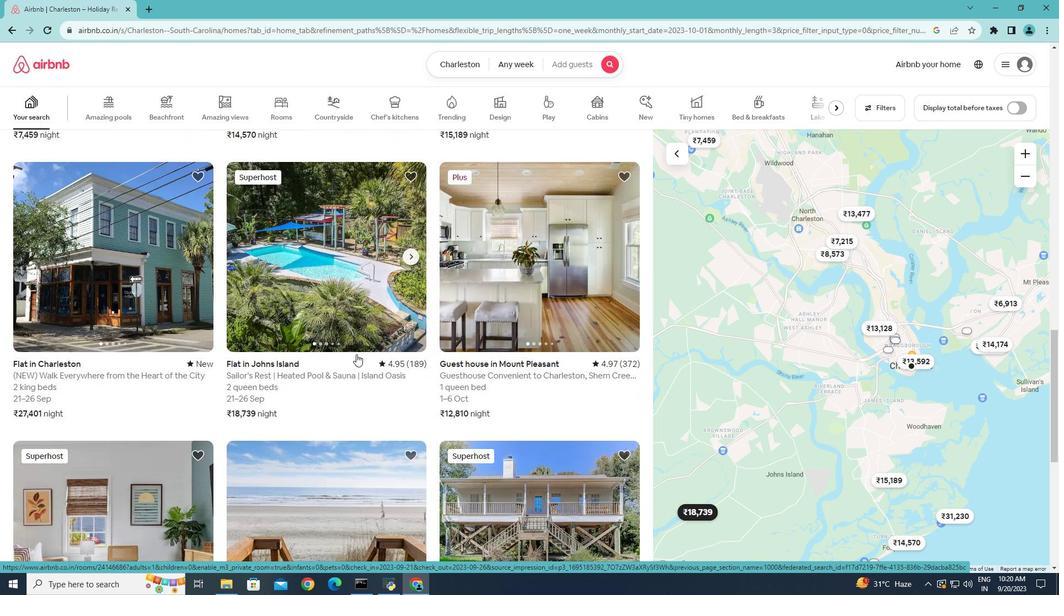 
Action: Mouse scrolled (352, 350) with delta (0, 0)
Screenshot: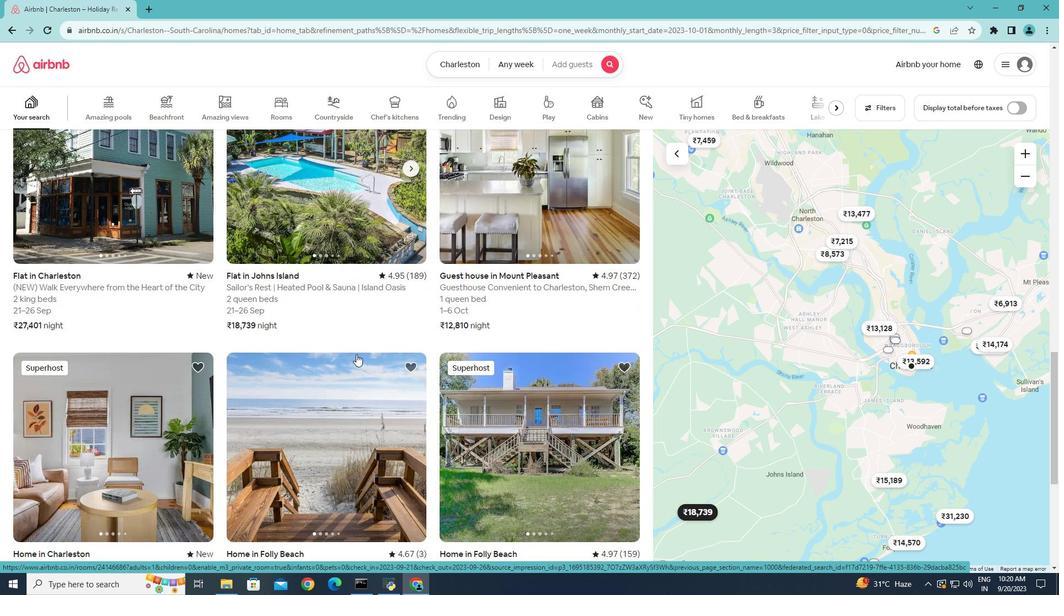 
Action: Mouse scrolled (352, 350) with delta (0, 0)
Screenshot: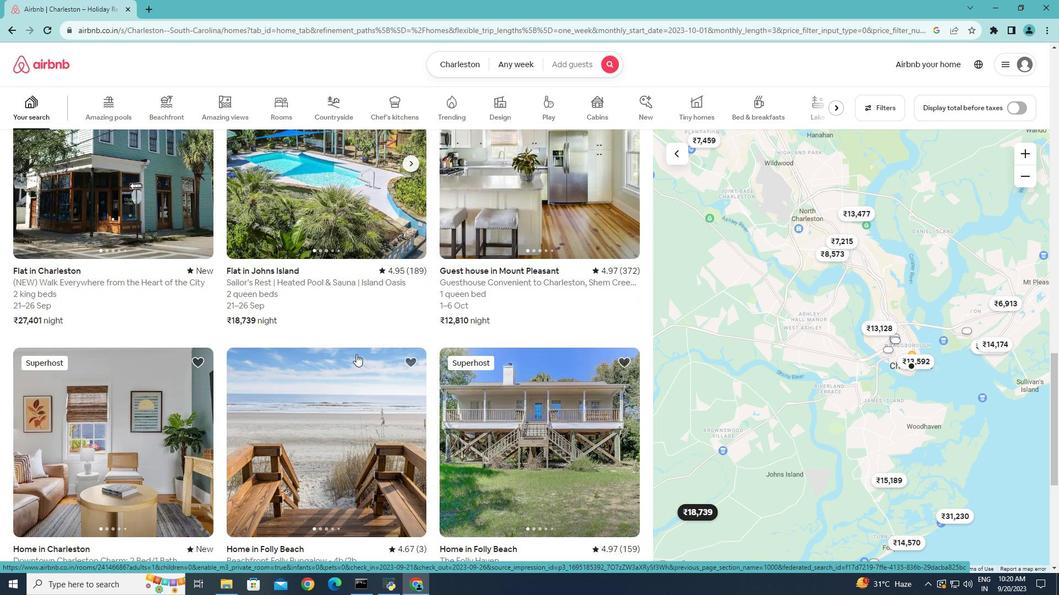 
Action: Mouse scrolled (352, 350) with delta (0, 0)
Screenshot: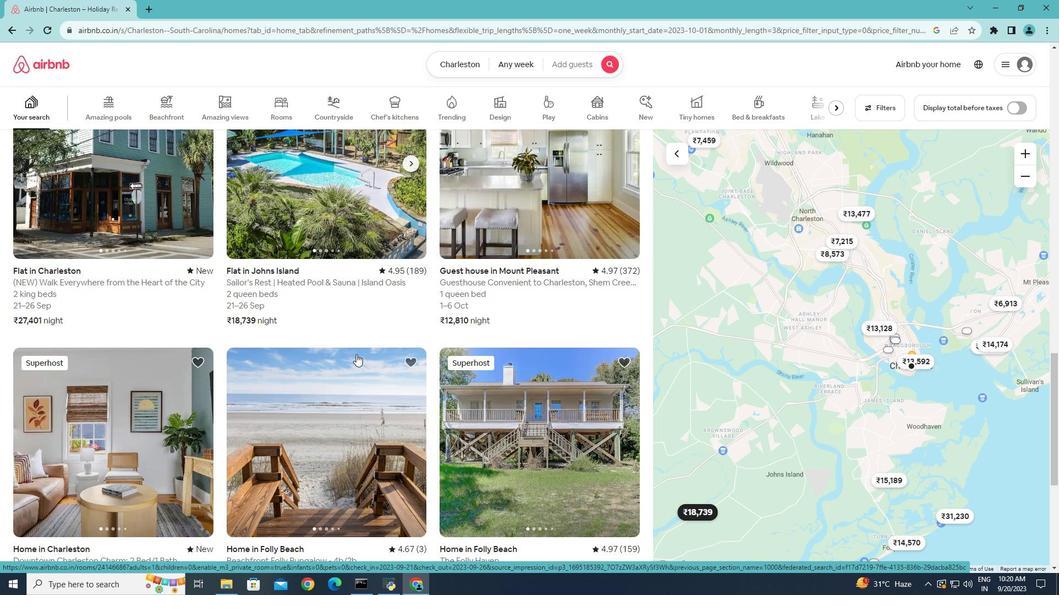 
Action: Mouse scrolled (352, 350) with delta (0, 0)
Screenshot: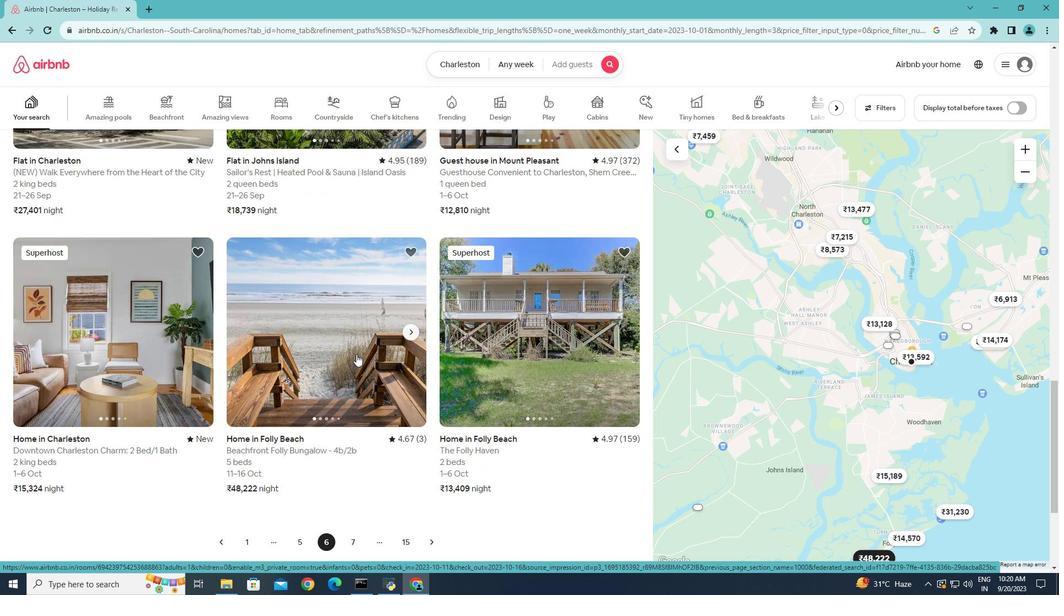 
Action: Mouse scrolled (352, 350) with delta (0, 0)
Screenshot: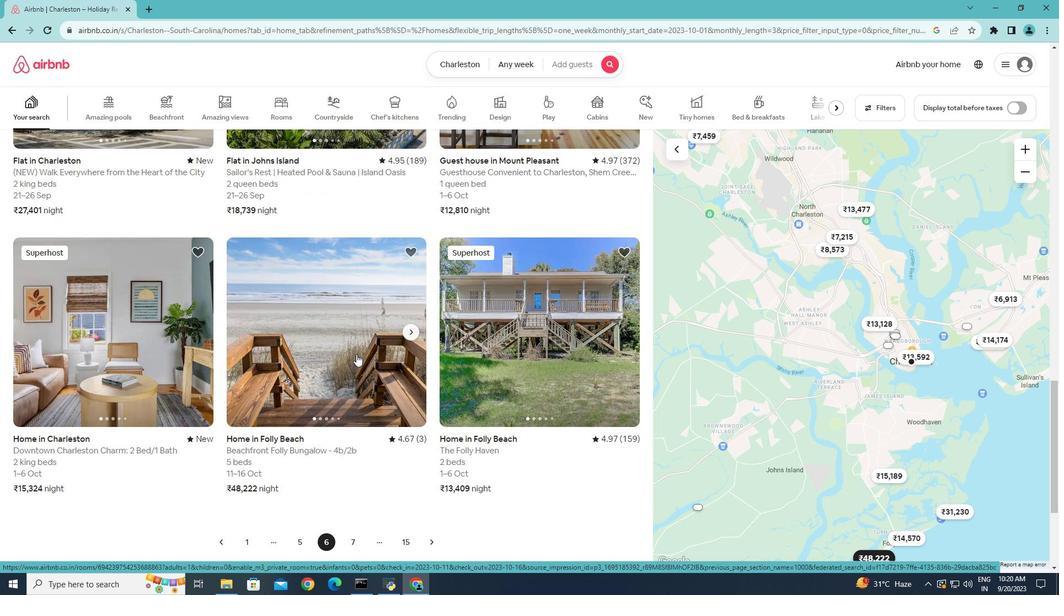 
Action: Mouse scrolled (352, 350) with delta (0, 0)
Screenshot: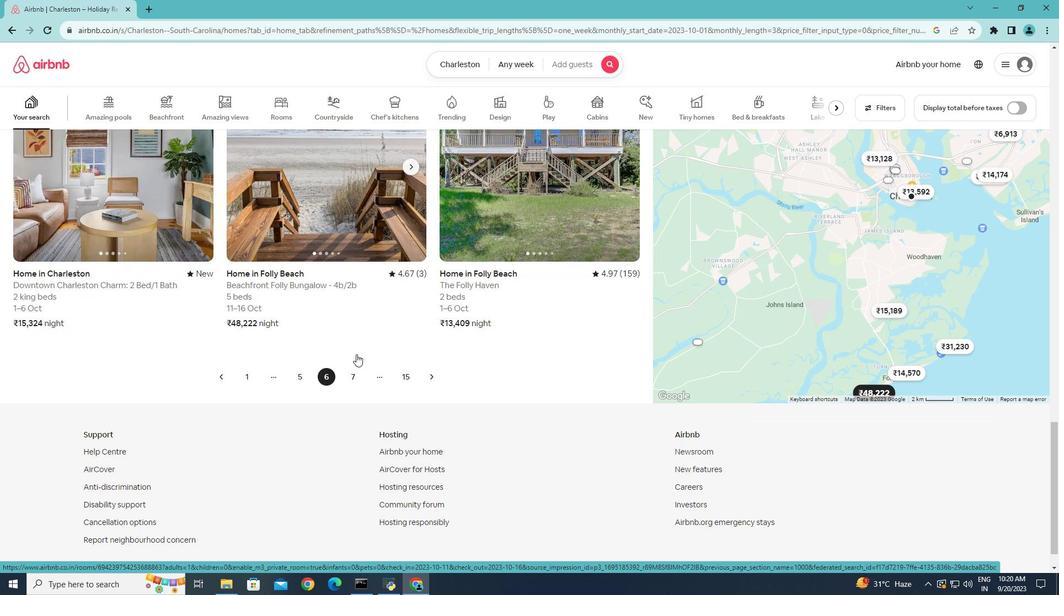 
Action: Mouse scrolled (352, 350) with delta (0, 0)
Screenshot: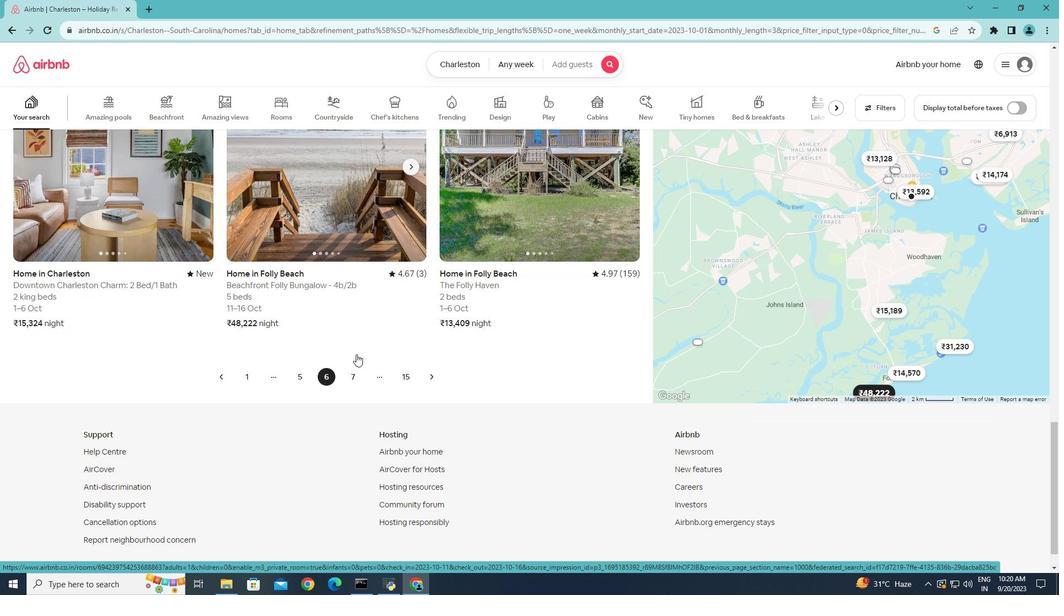 
Action: Mouse scrolled (352, 350) with delta (0, 0)
Screenshot: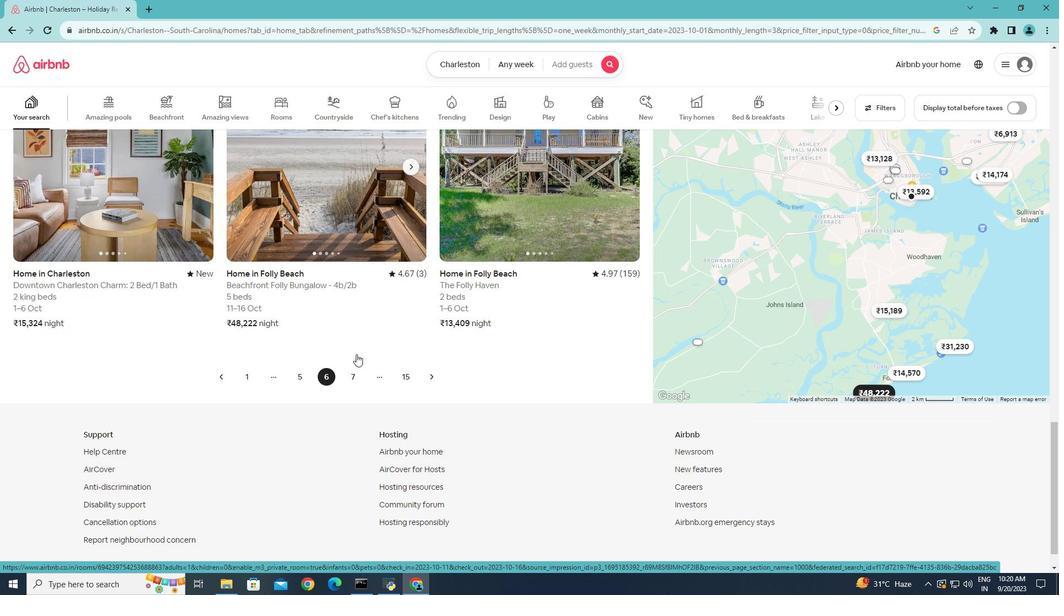 
Action: Mouse moved to (346, 370)
Screenshot: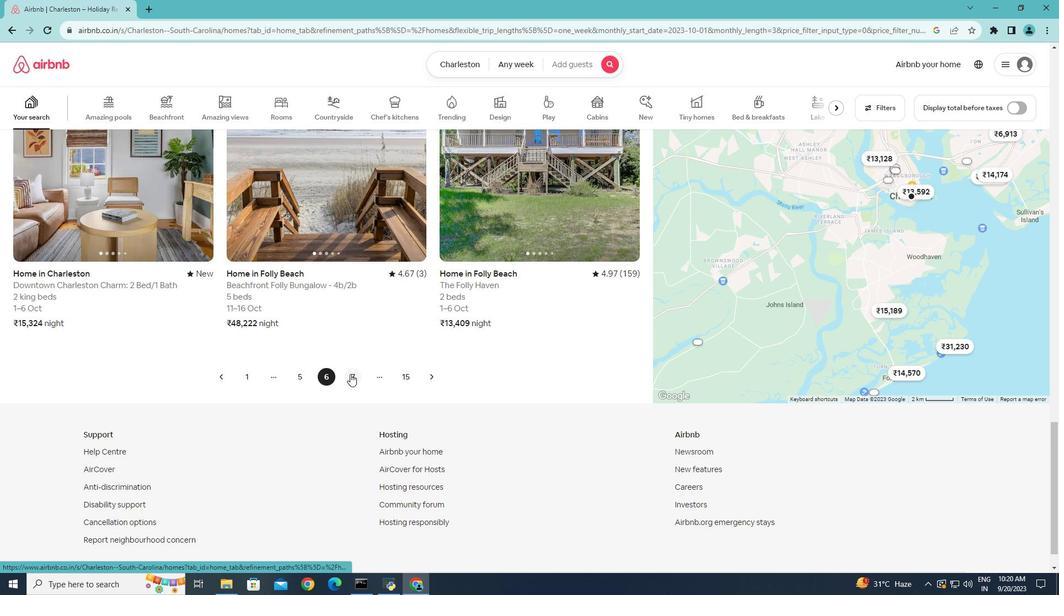 
Action: Mouse pressed left at (346, 370)
Screenshot: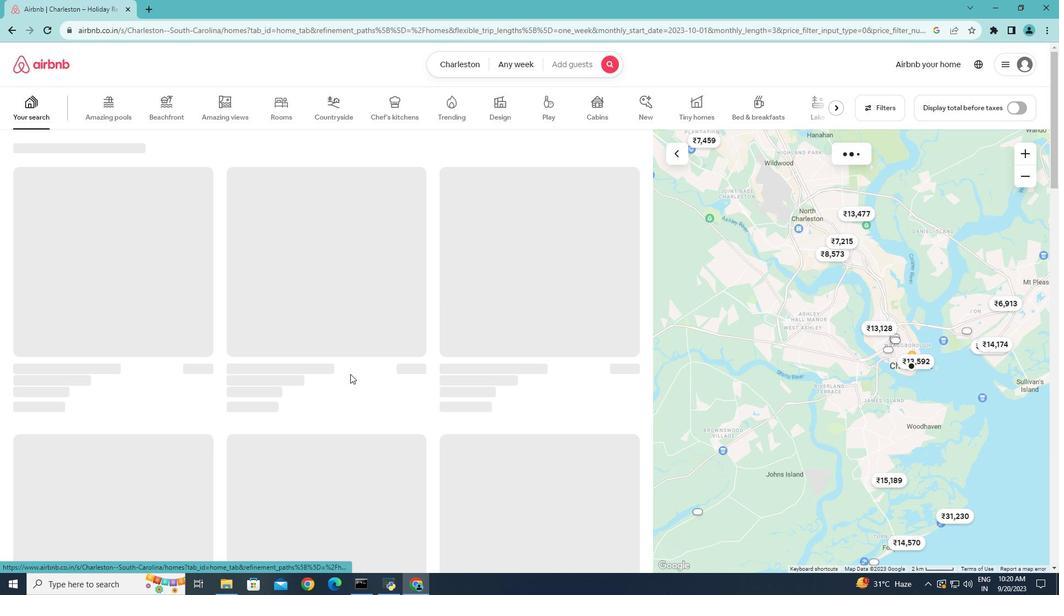 
Action: Mouse moved to (377, 365)
Screenshot: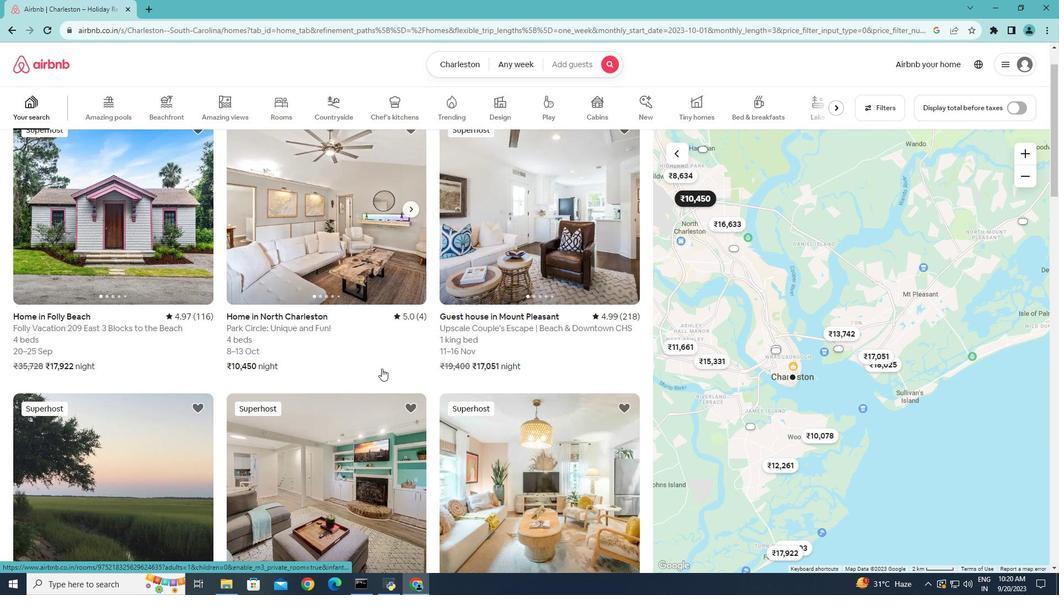 
Action: Mouse scrolled (377, 364) with delta (0, 0)
Screenshot: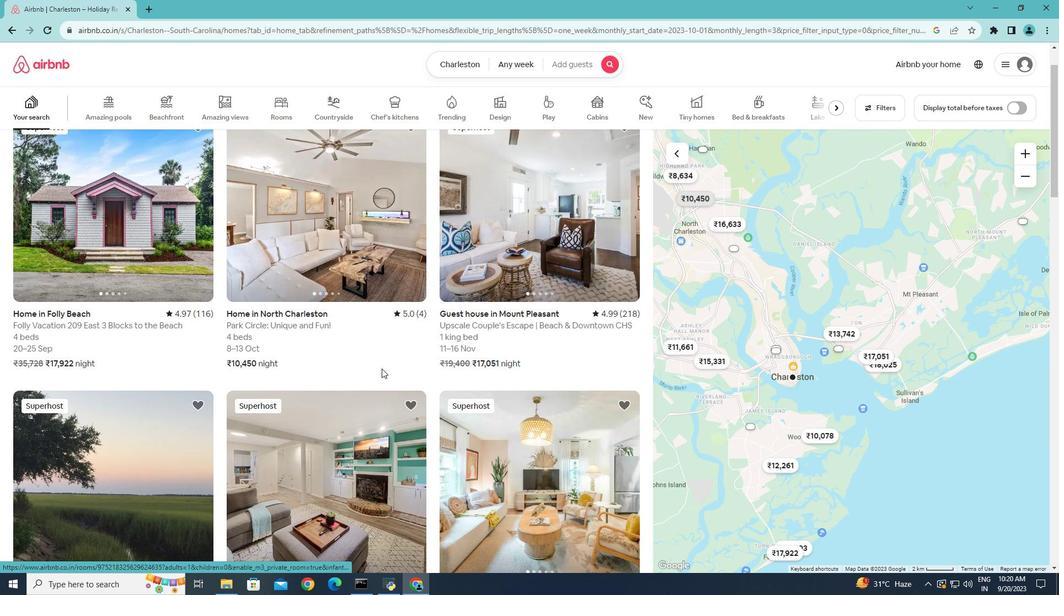 
Action: Mouse scrolled (377, 364) with delta (0, 0)
Screenshot: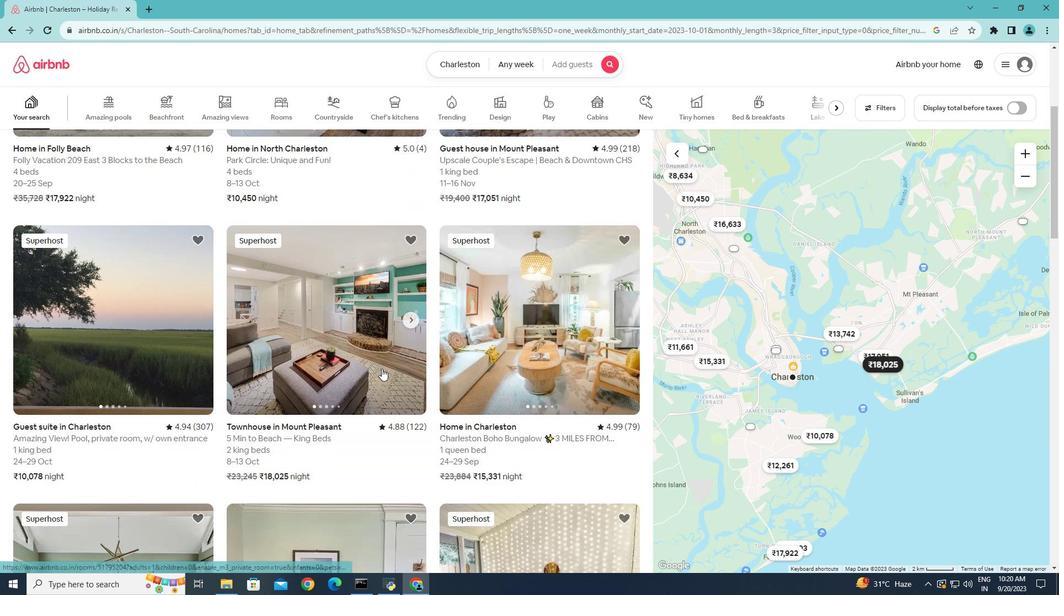 
Action: Mouse scrolled (377, 364) with delta (0, 0)
Screenshot: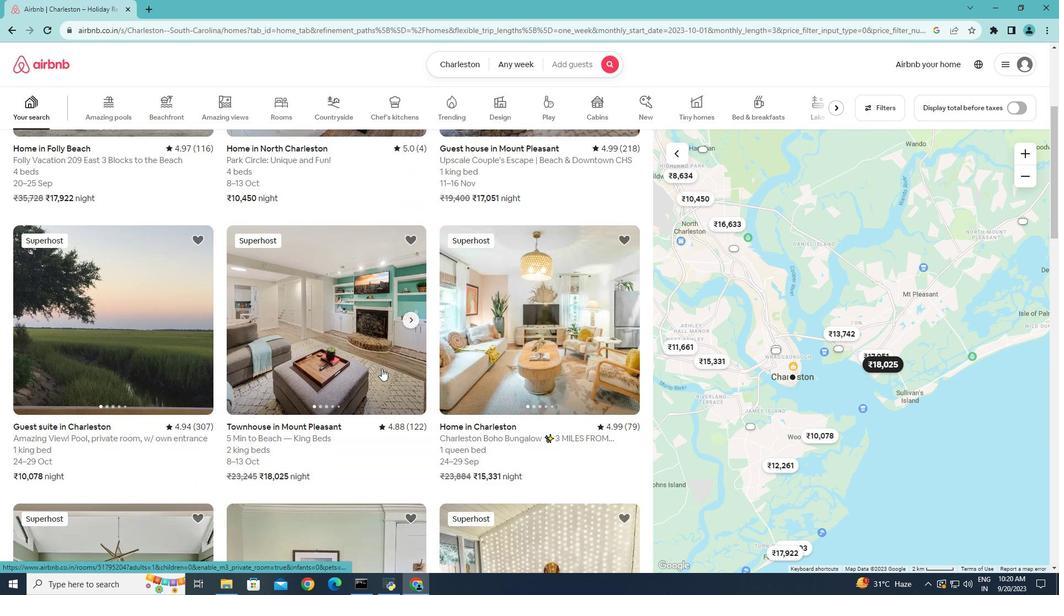 
Action: Mouse scrolled (377, 364) with delta (0, 0)
Screenshot: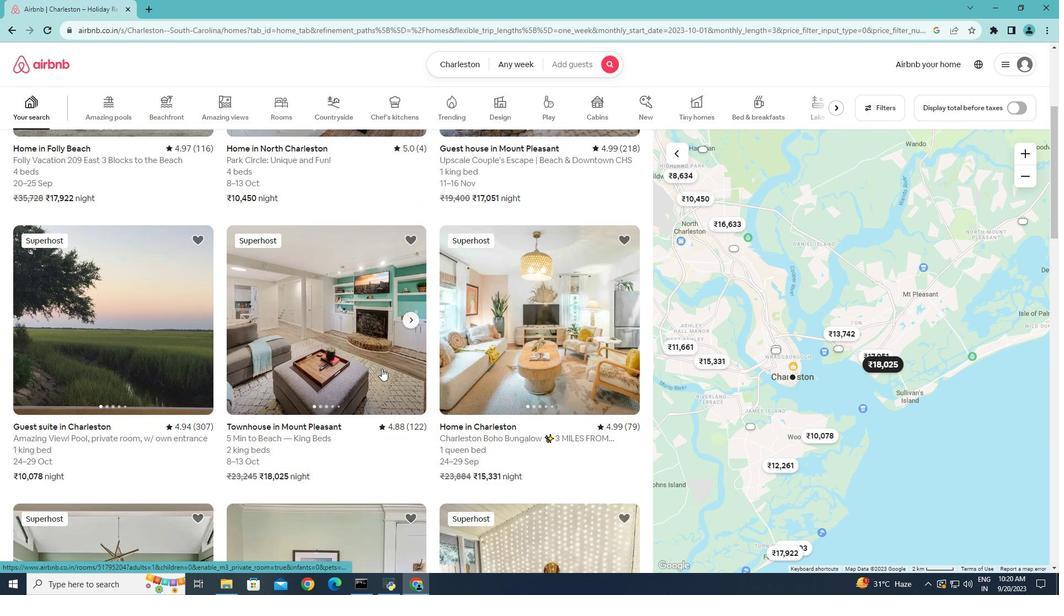
Action: Mouse scrolled (377, 364) with delta (0, 0)
Screenshot: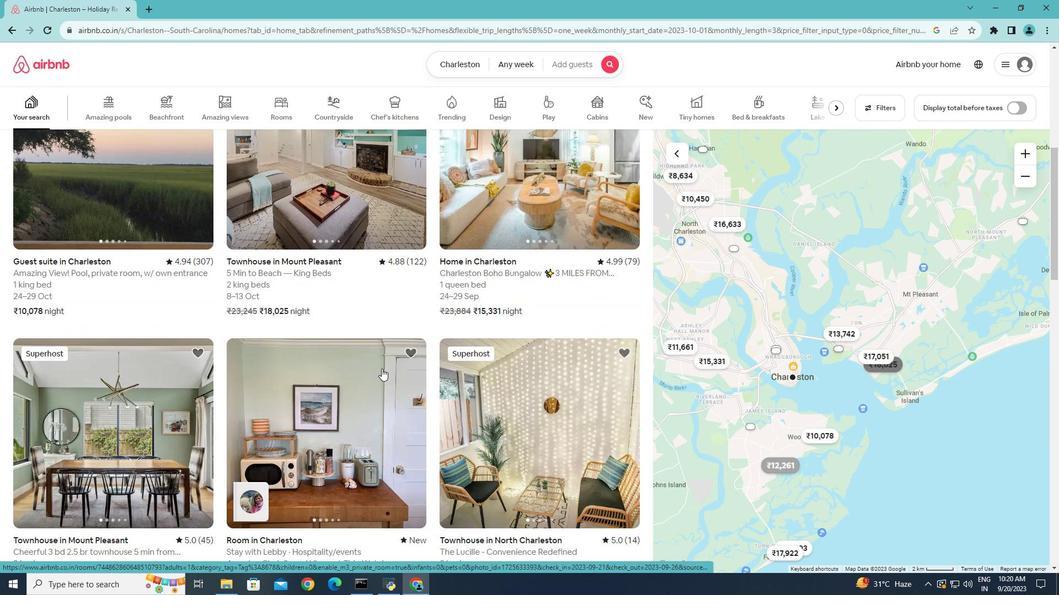 
Action: Mouse scrolled (377, 364) with delta (0, 0)
Screenshot: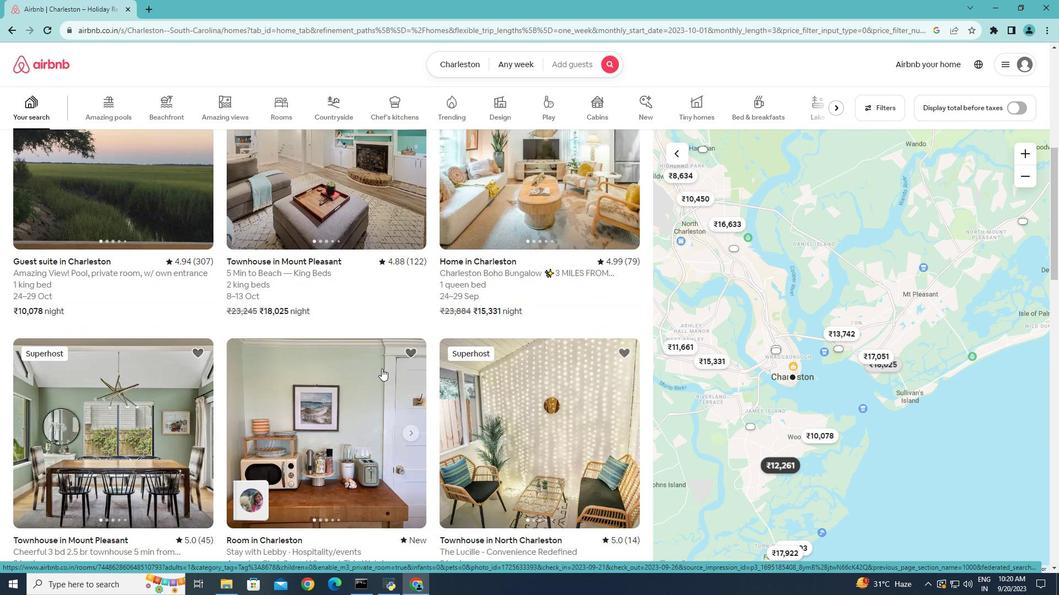 
Action: Mouse scrolled (377, 364) with delta (0, 0)
Screenshot: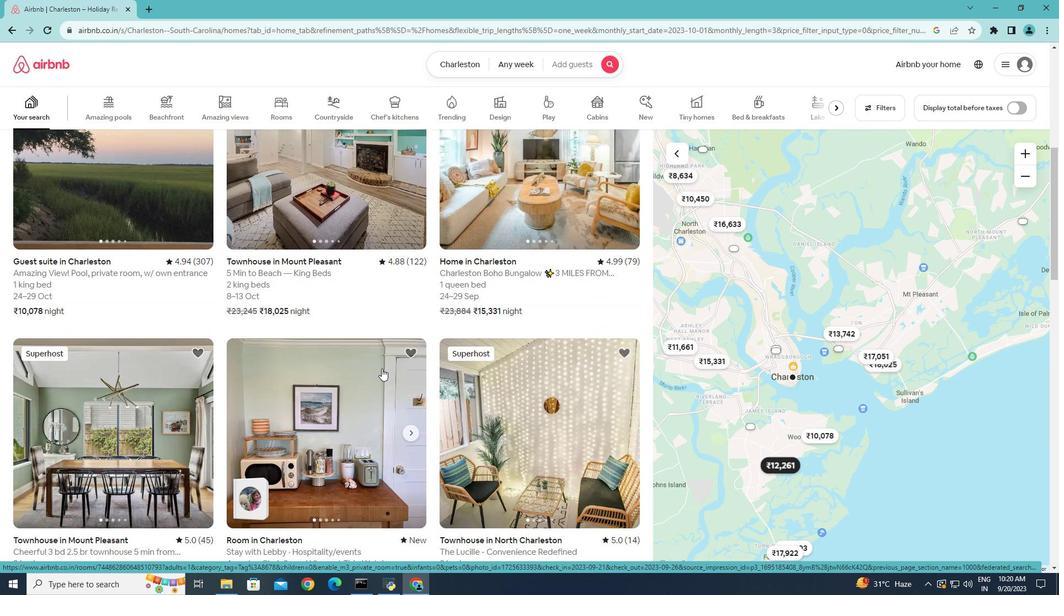 
Action: Mouse scrolled (377, 364) with delta (0, 0)
Screenshot: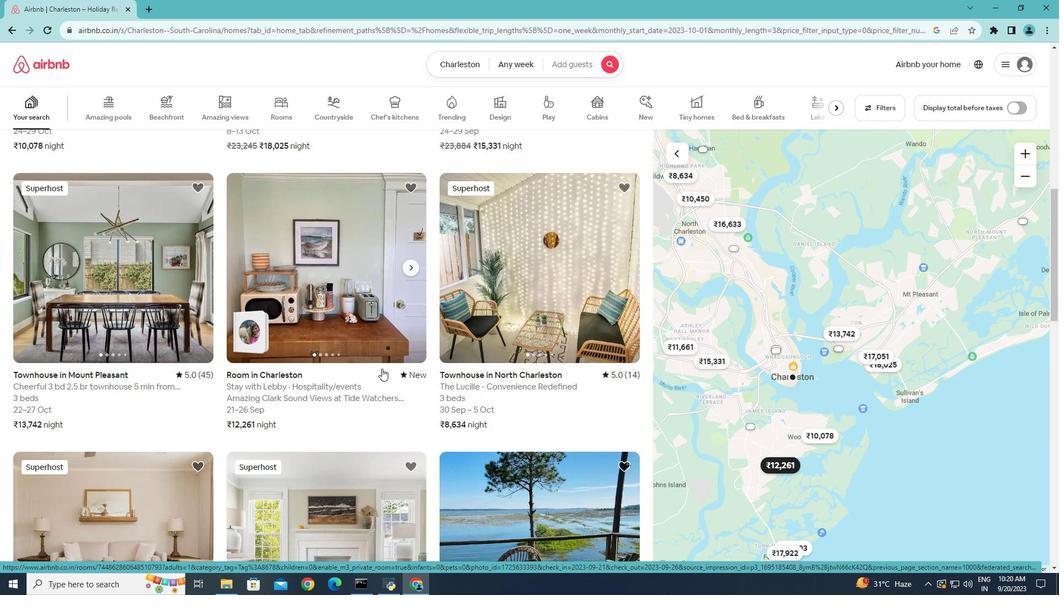 
Action: Mouse scrolled (377, 364) with delta (0, 0)
Screenshot: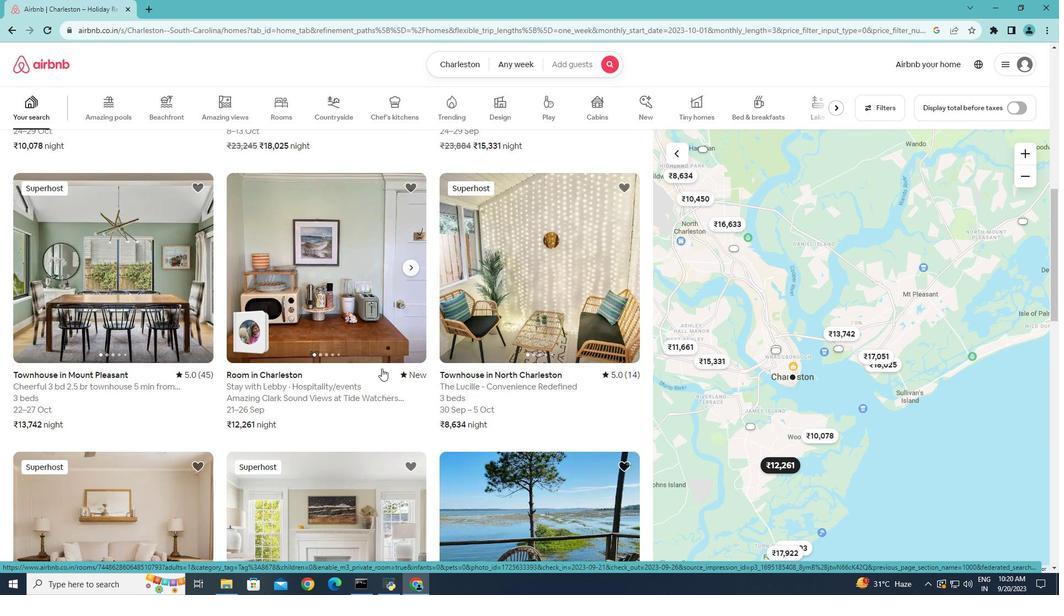
Action: Mouse scrolled (377, 364) with delta (0, 0)
Screenshot: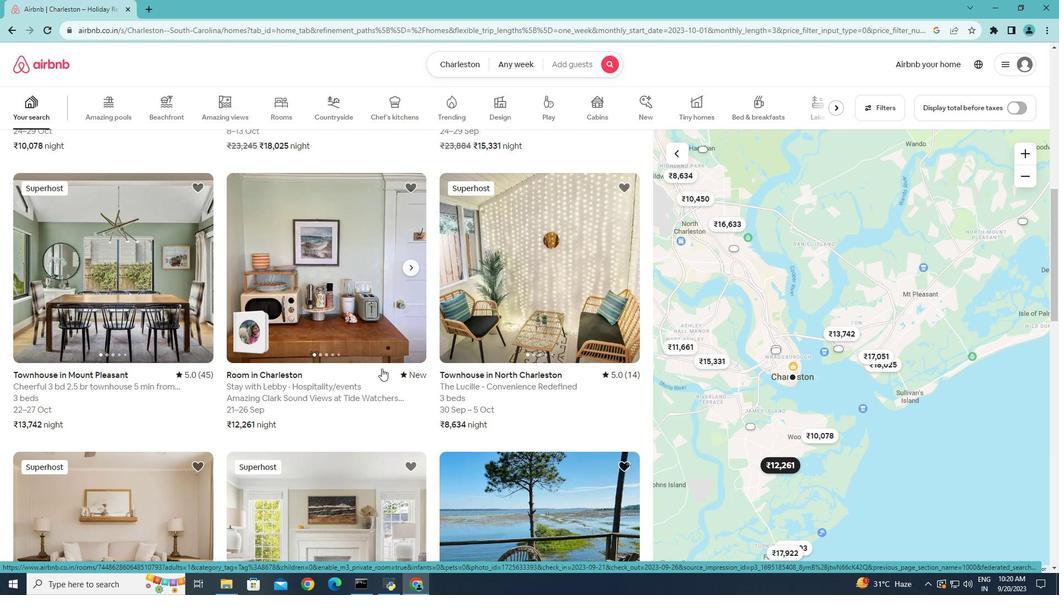 
Action: Mouse scrolled (377, 364) with delta (0, 0)
Screenshot: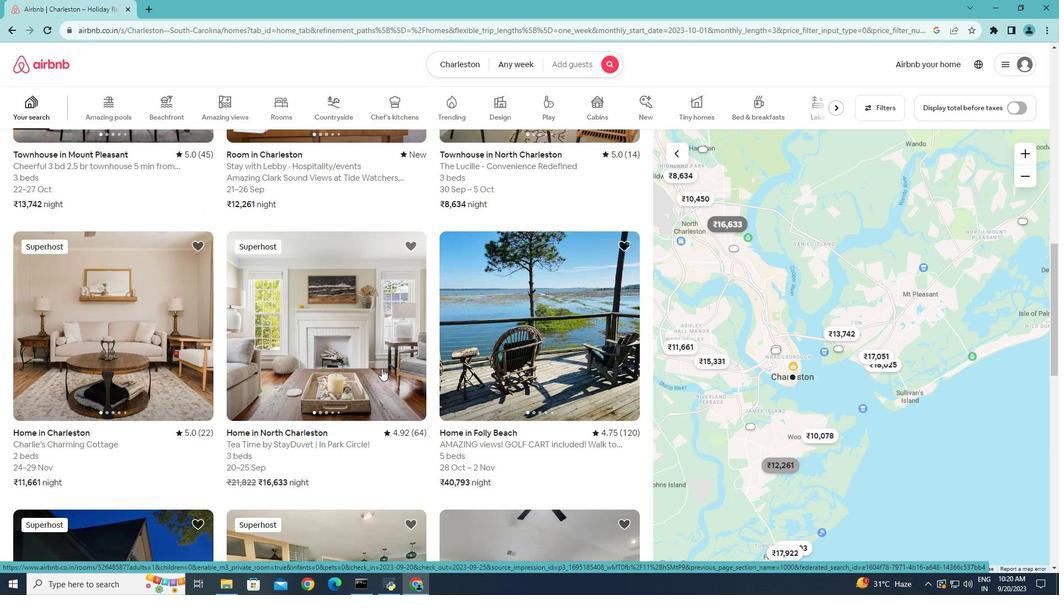 
Action: Mouse scrolled (377, 364) with delta (0, 0)
Screenshot: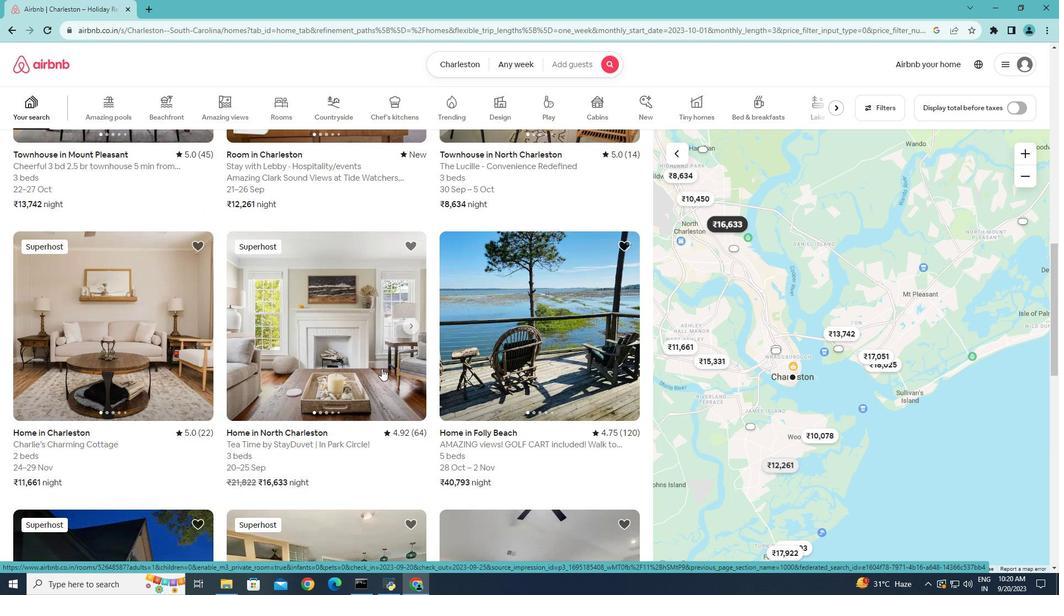 
Action: Mouse scrolled (377, 364) with delta (0, 0)
Screenshot: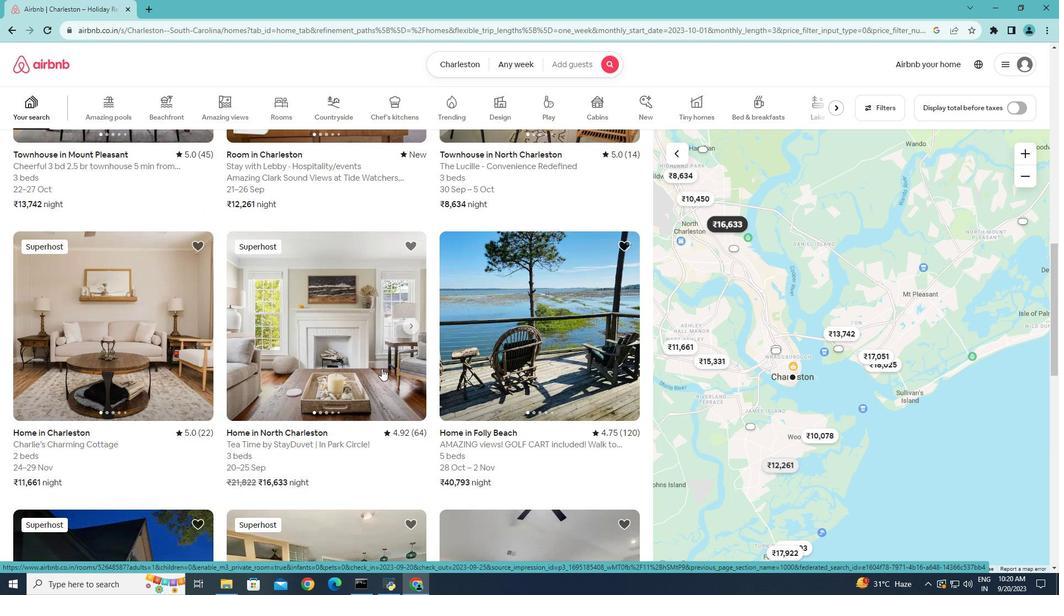 
Action: Mouse scrolled (377, 364) with delta (0, 0)
Screenshot: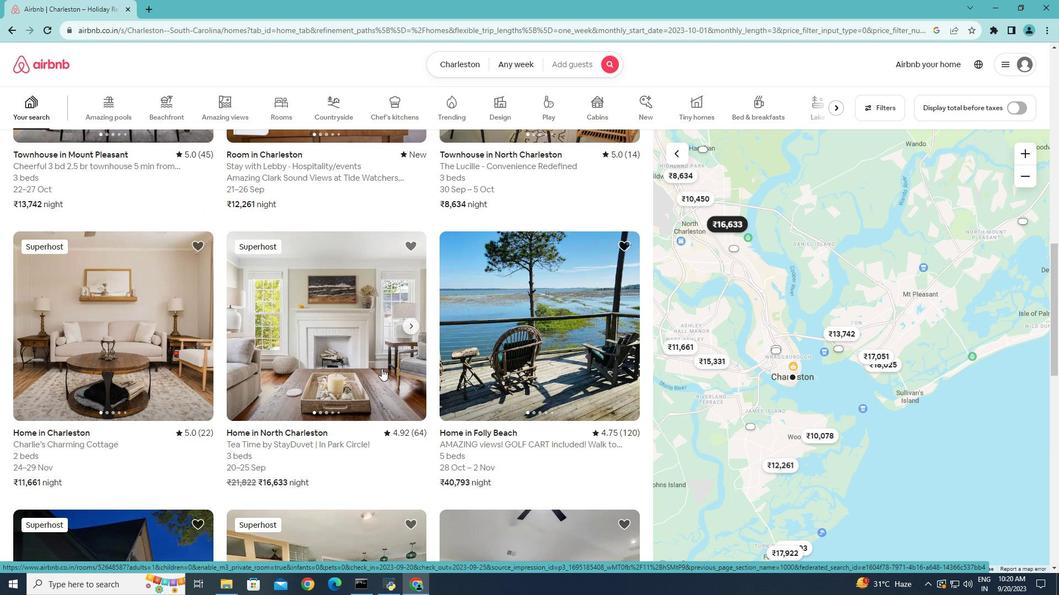 
Action: Mouse scrolled (377, 364) with delta (0, 0)
Screenshot: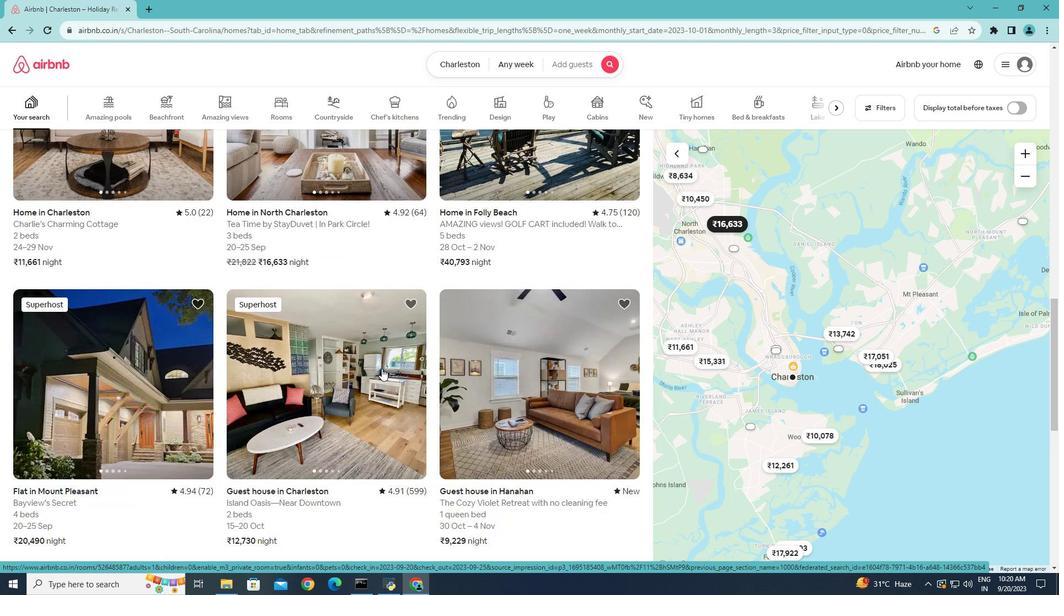 
Action: Mouse scrolled (377, 364) with delta (0, 0)
Screenshot: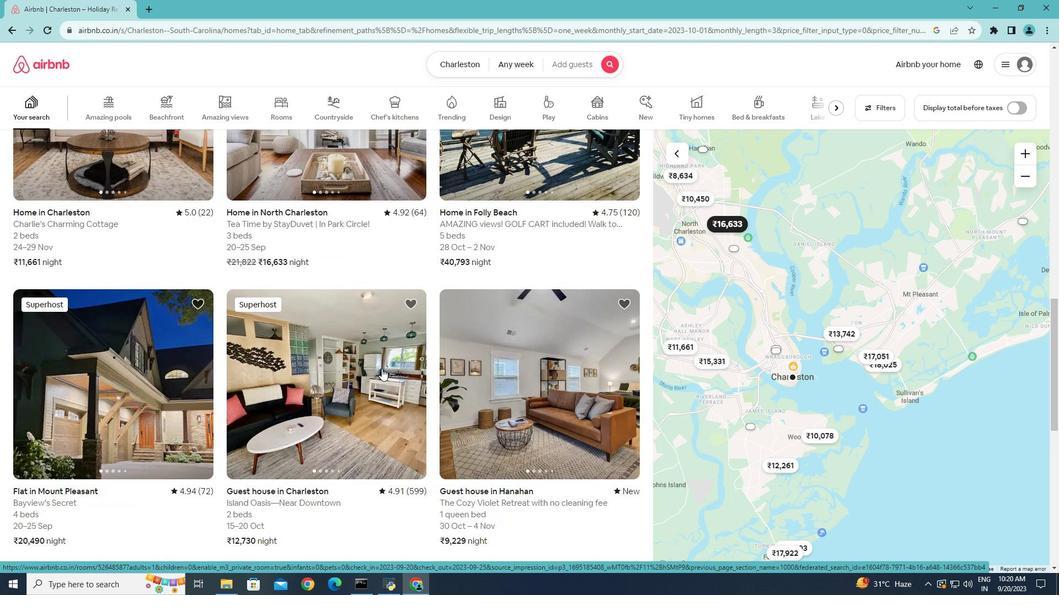 
Action: Mouse scrolled (377, 364) with delta (0, 0)
Screenshot: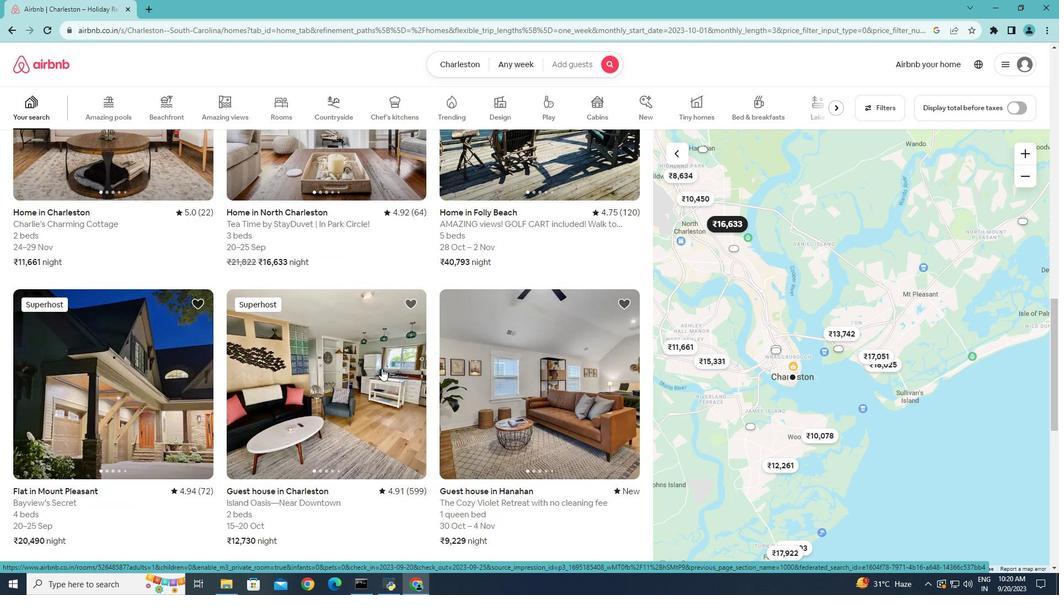 
Action: Mouse scrolled (377, 364) with delta (0, 0)
Screenshot: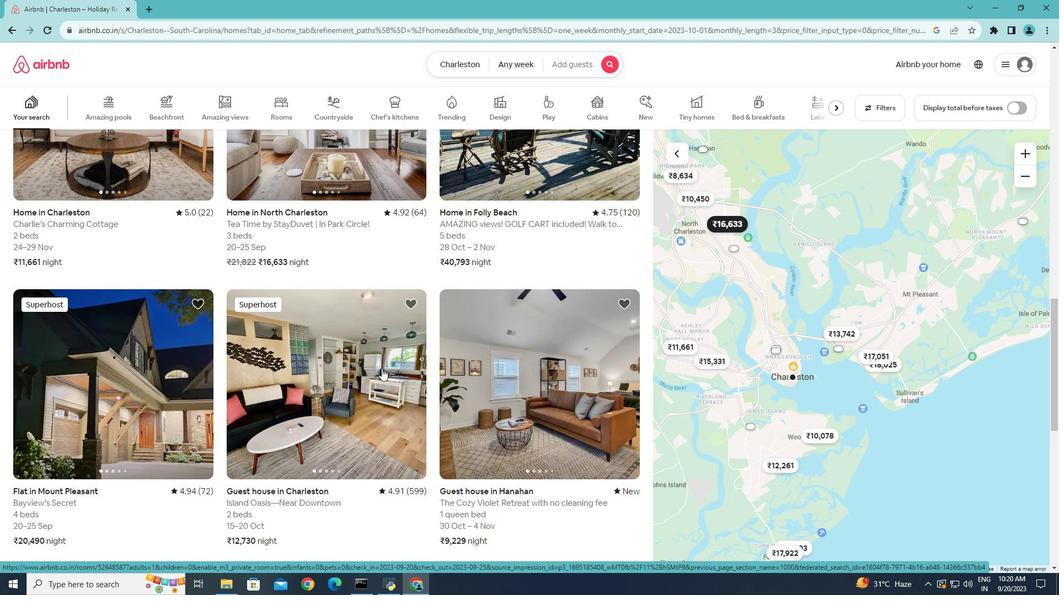 
Action: Mouse scrolled (377, 364) with delta (0, 0)
Screenshot: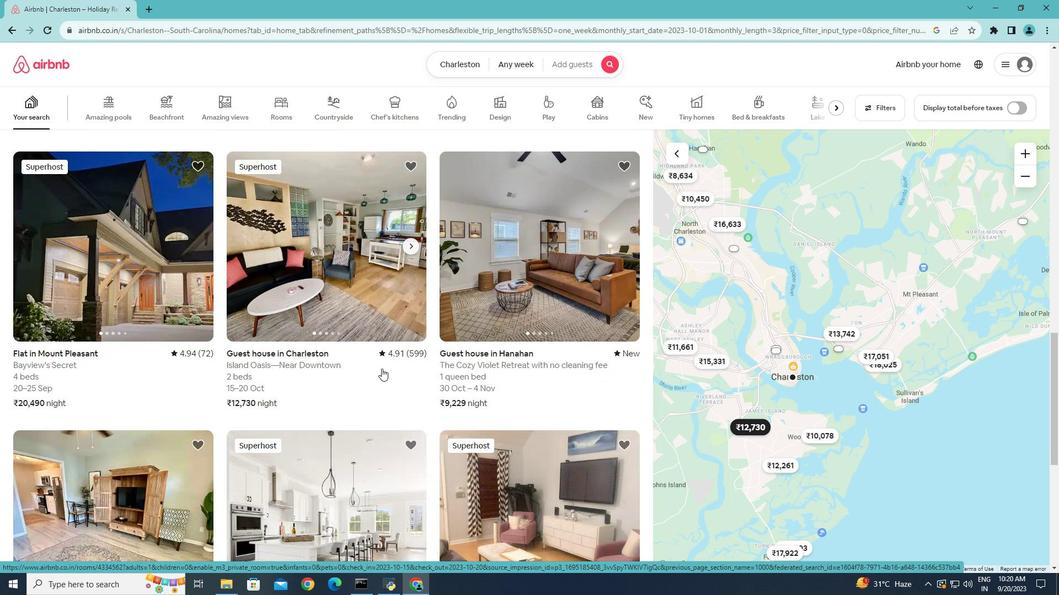 
Action: Mouse scrolled (377, 364) with delta (0, 0)
Screenshot: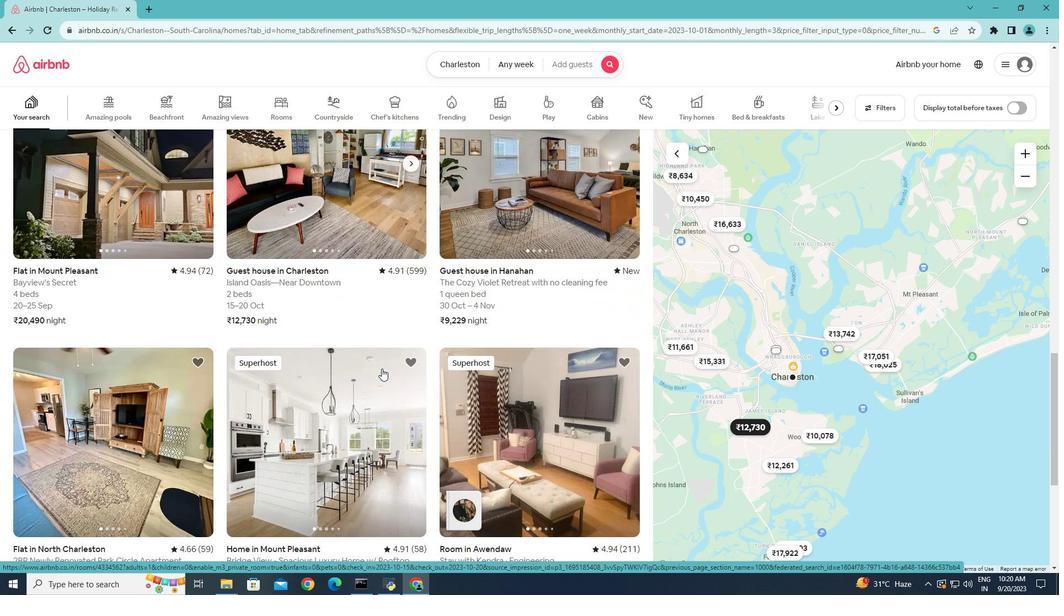 
Action: Mouse scrolled (377, 364) with delta (0, 0)
Screenshot: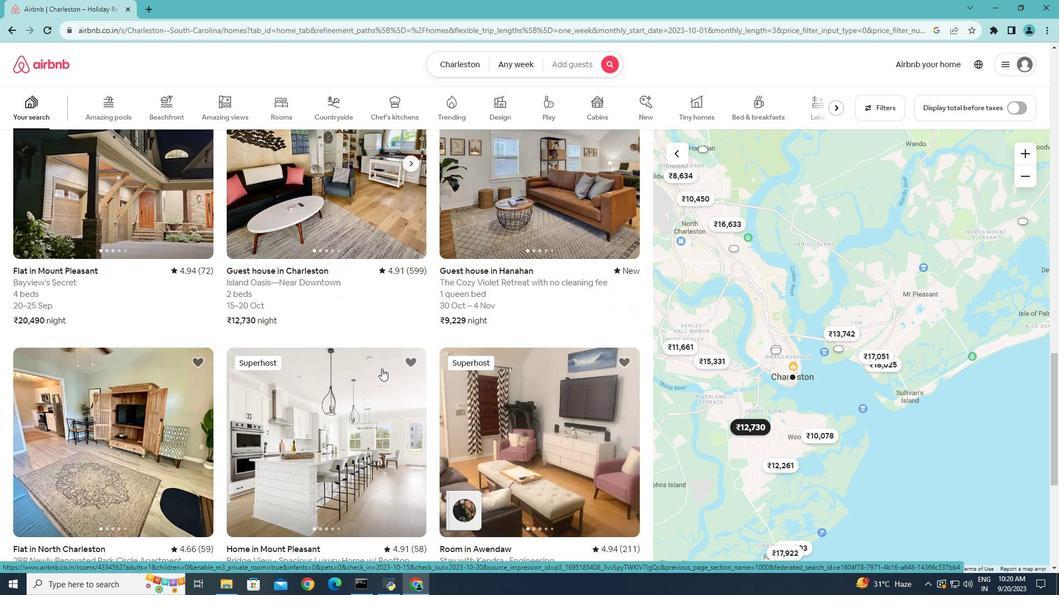 
Action: Mouse scrolled (377, 364) with delta (0, 0)
Screenshot: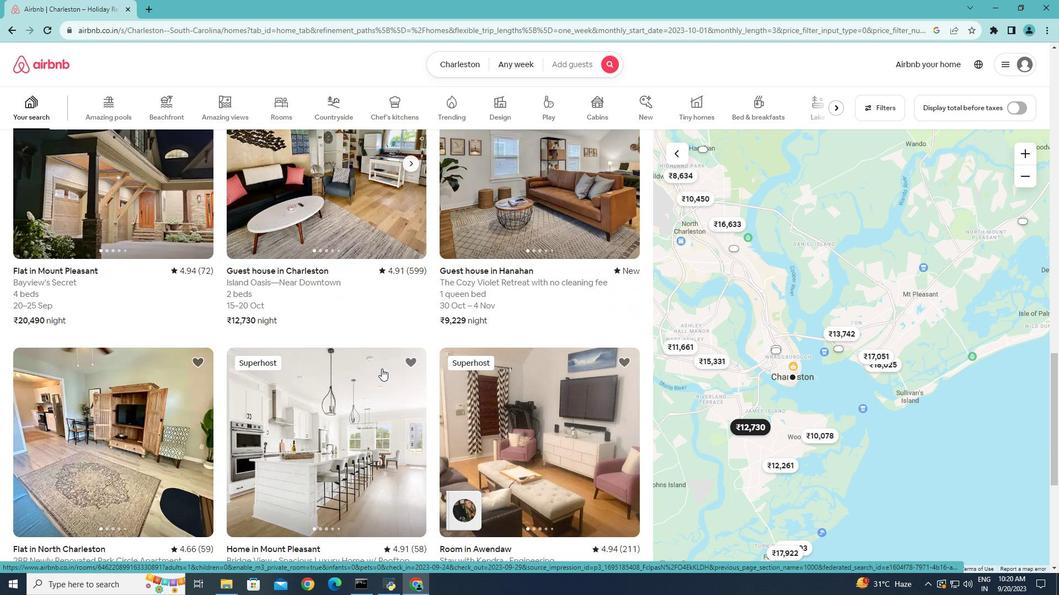 
Action: Mouse scrolled (377, 364) with delta (0, 0)
Screenshot: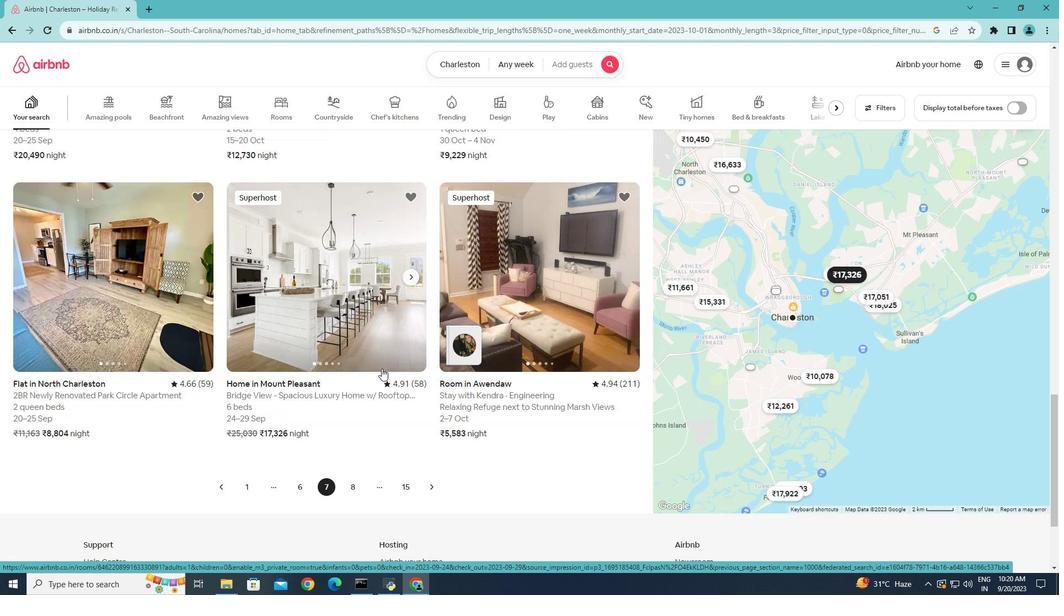
Action: Mouse scrolled (377, 364) with delta (0, 0)
Screenshot: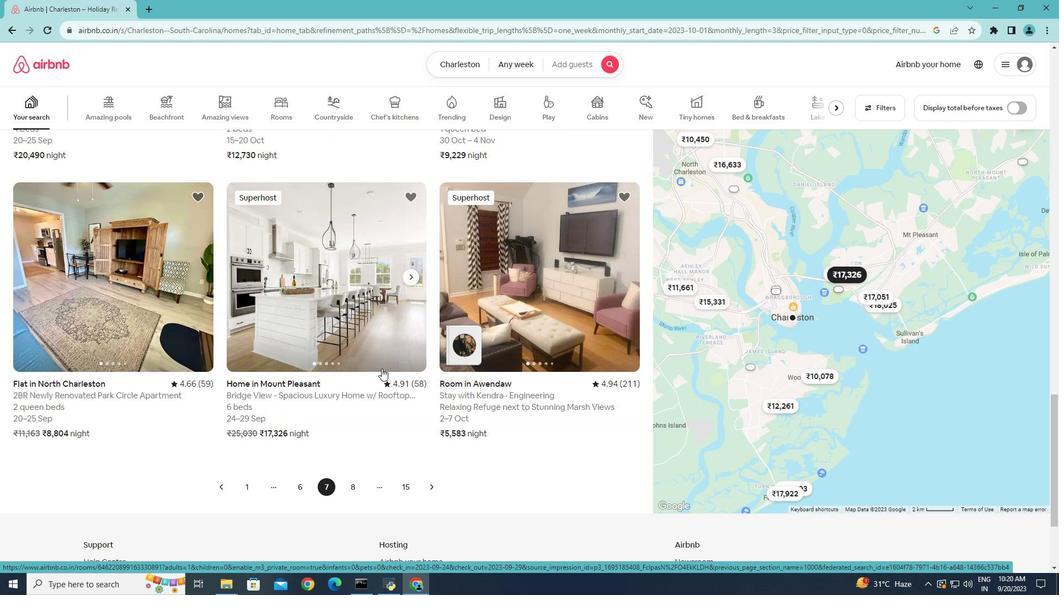 
Action: Mouse scrolled (377, 364) with delta (0, 0)
Screenshot: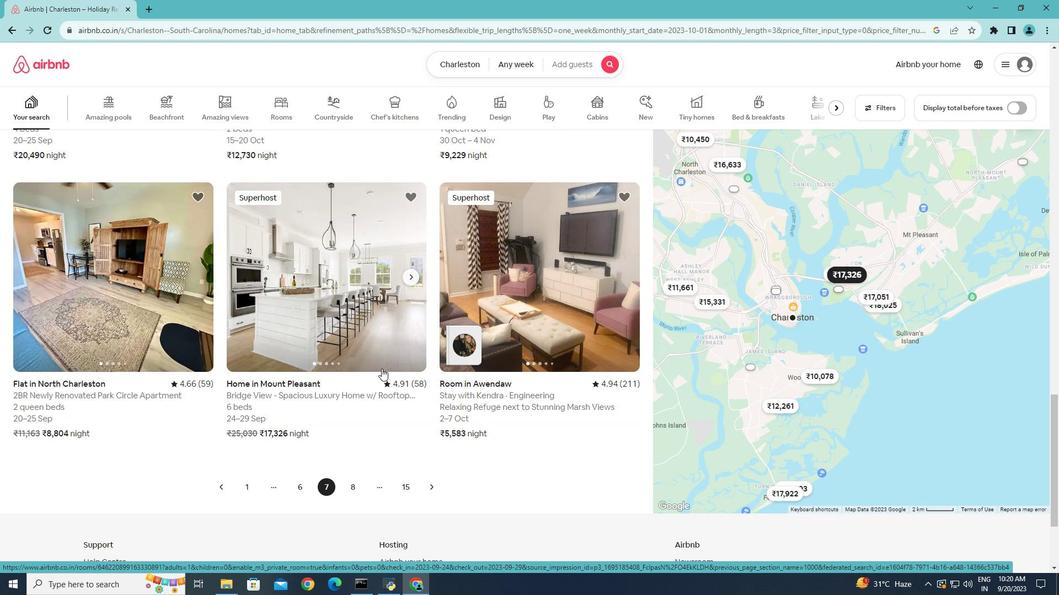 
Action: Mouse scrolled (377, 364) with delta (0, 0)
Screenshot: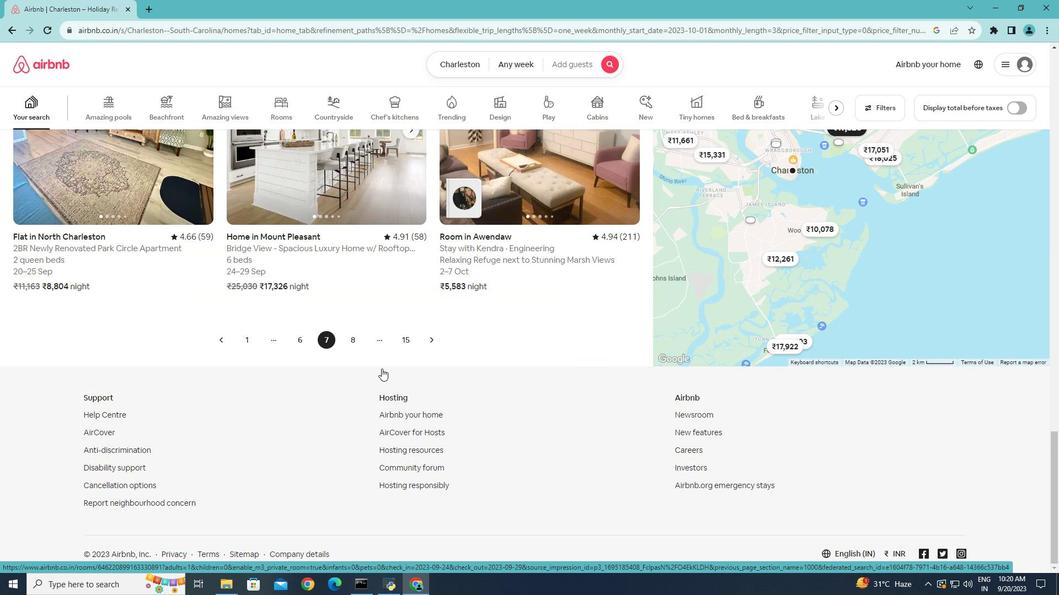 
Action: Mouse scrolled (377, 364) with delta (0, 0)
Screenshot: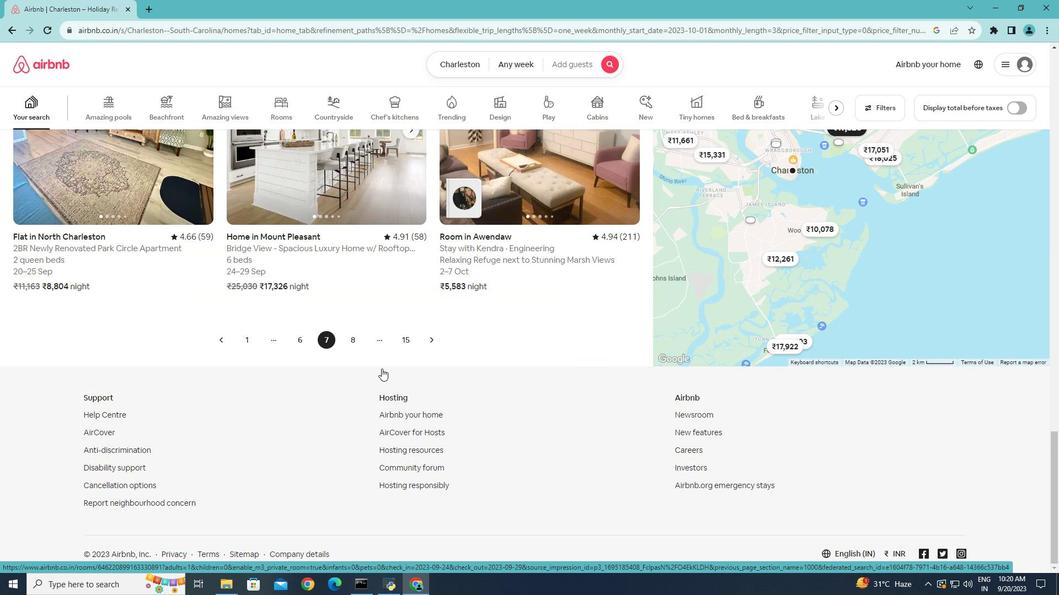 
Action: Mouse scrolled (377, 364) with delta (0, 0)
Screenshot: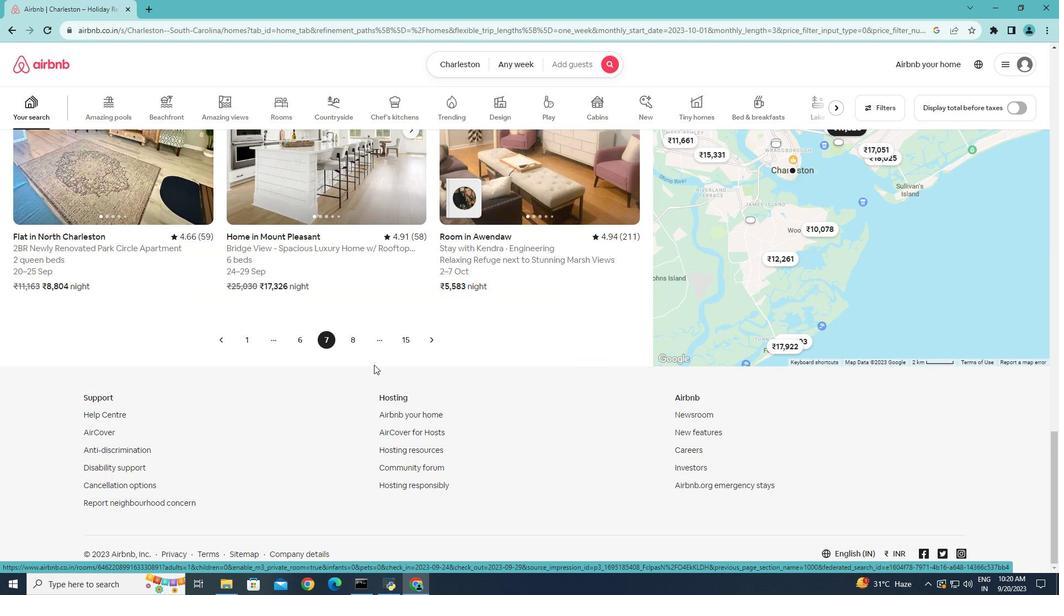 
Action: Mouse moved to (353, 340)
Screenshot: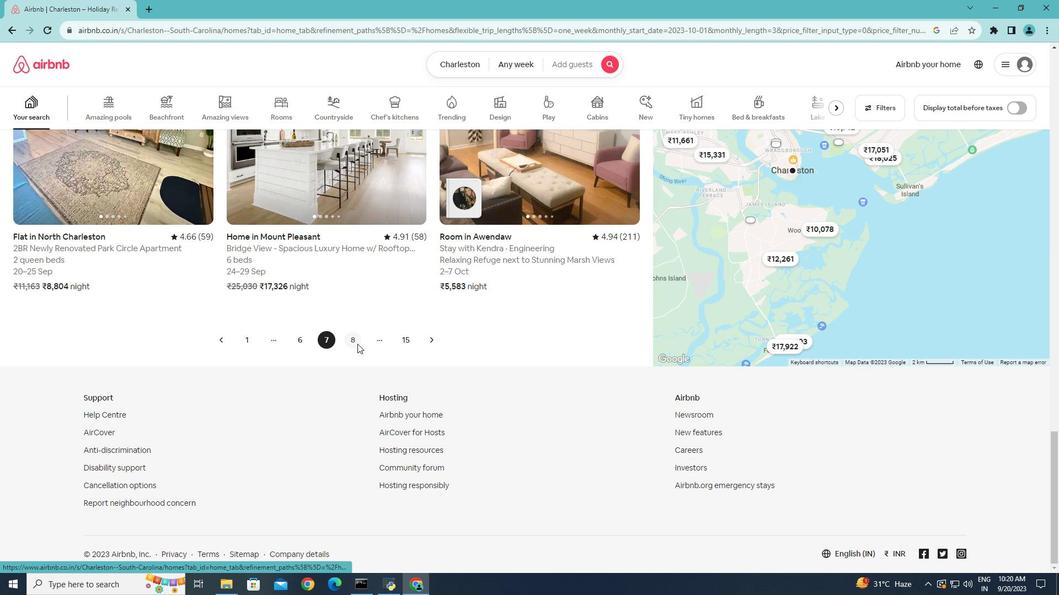 
Action: Mouse pressed left at (353, 340)
Screenshot: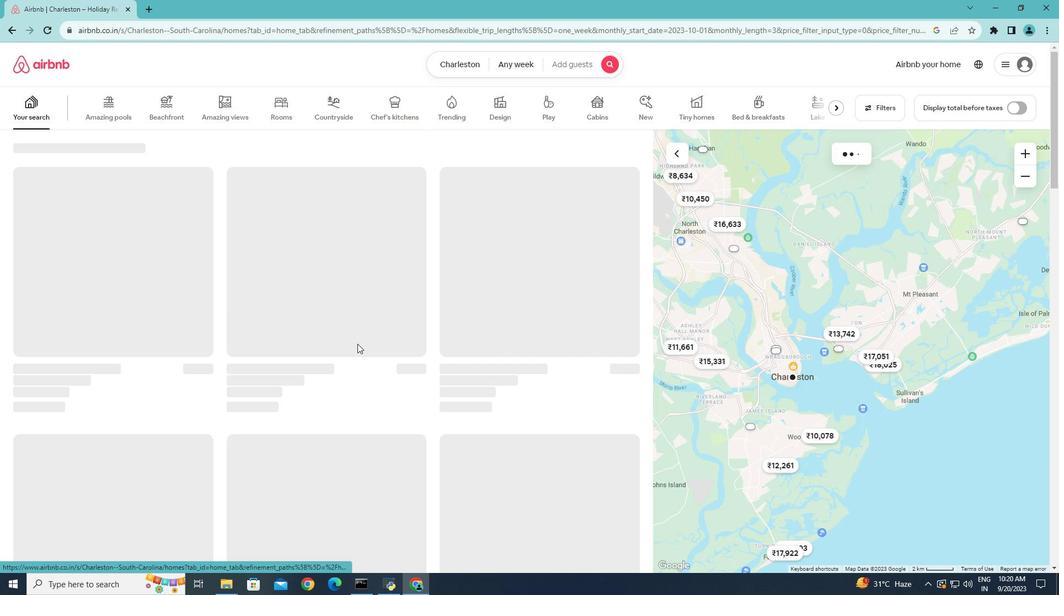 
Action: Mouse moved to (462, 268)
Screenshot: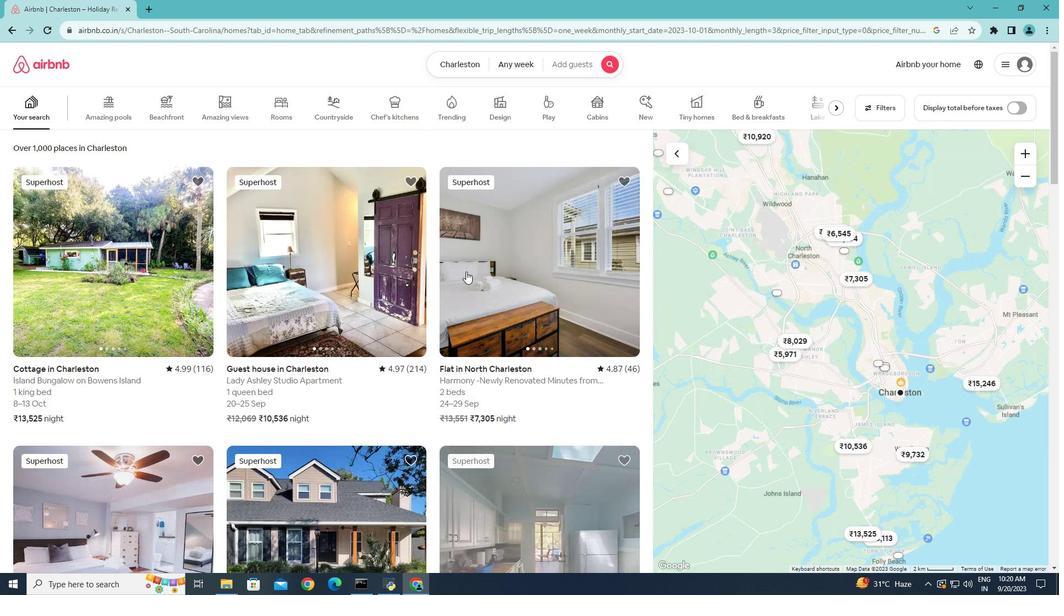 
Action: Mouse scrolled (462, 267) with delta (0, 0)
Screenshot: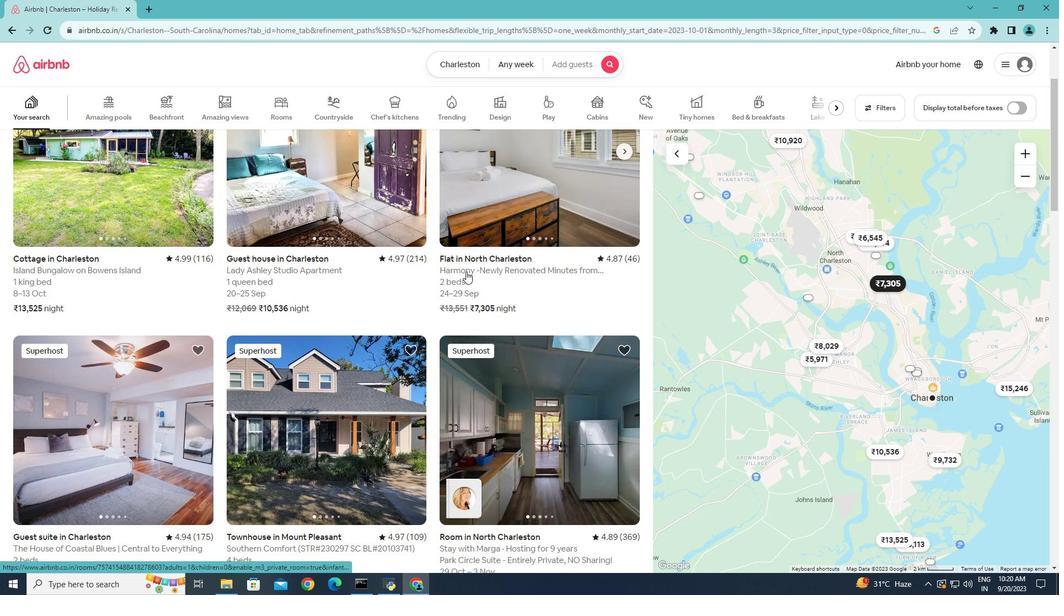 
Action: Mouse scrolled (462, 267) with delta (0, 0)
Screenshot: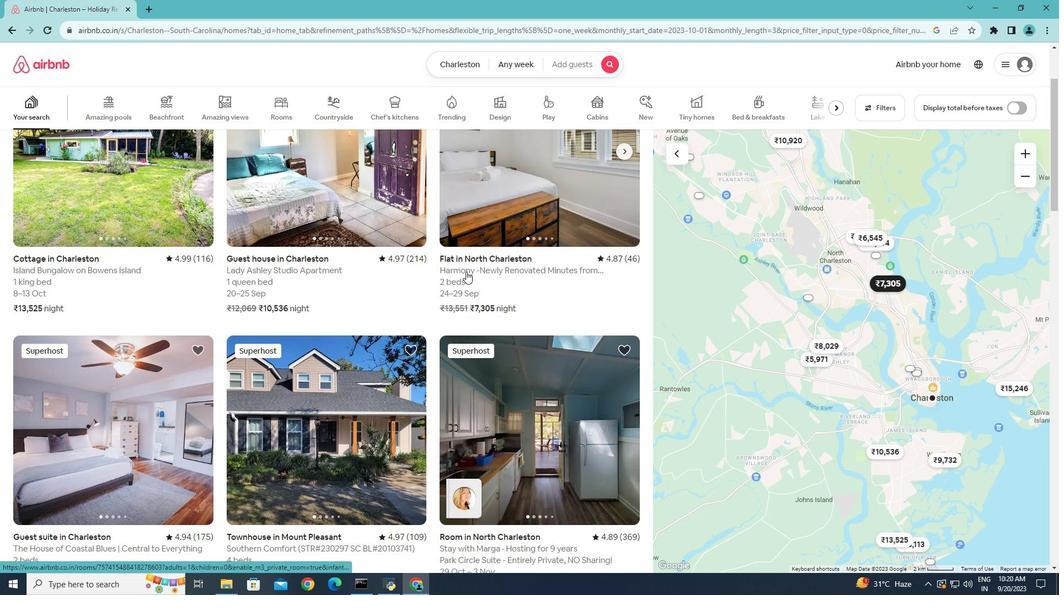 
Action: Mouse scrolled (462, 267) with delta (0, 0)
Screenshot: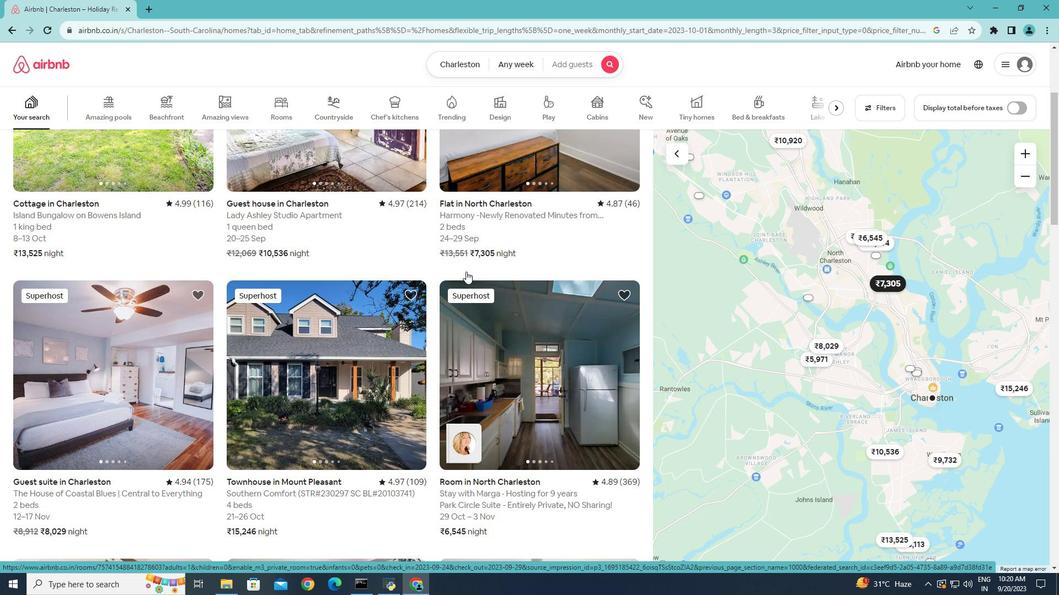 
Action: Mouse scrolled (462, 268) with delta (0, 0)
Screenshot: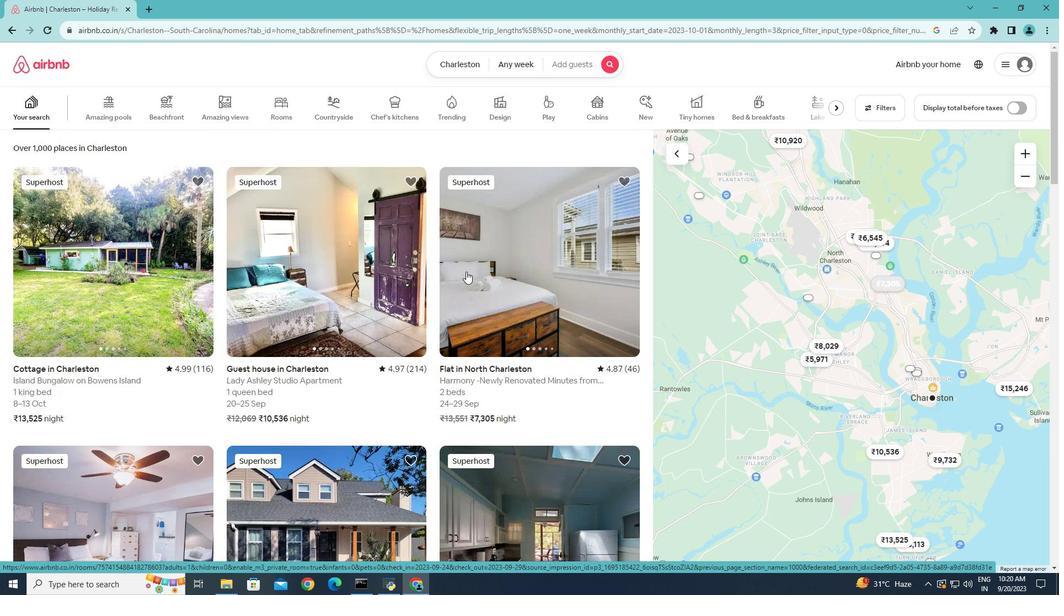 
Action: Mouse scrolled (462, 268) with delta (0, 0)
Screenshot: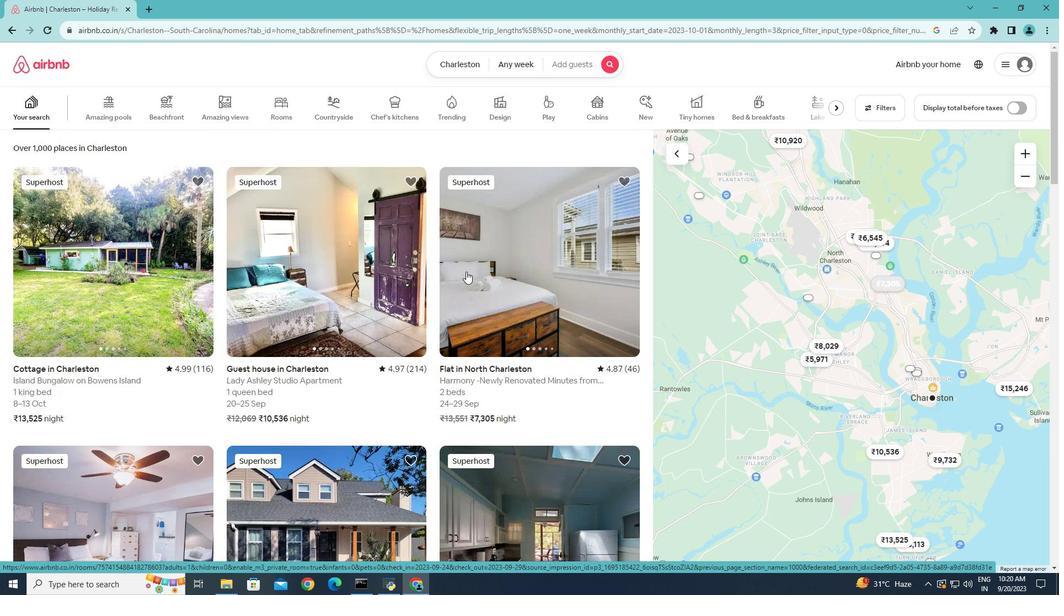 
Action: Mouse scrolled (462, 268) with delta (0, 0)
